 Task: Create a Microbreweries and Craft Beer Tasting: Resources for microbreweries and craft beer aficionados.
Action: Mouse pressed left at (953, 153)
Screenshot: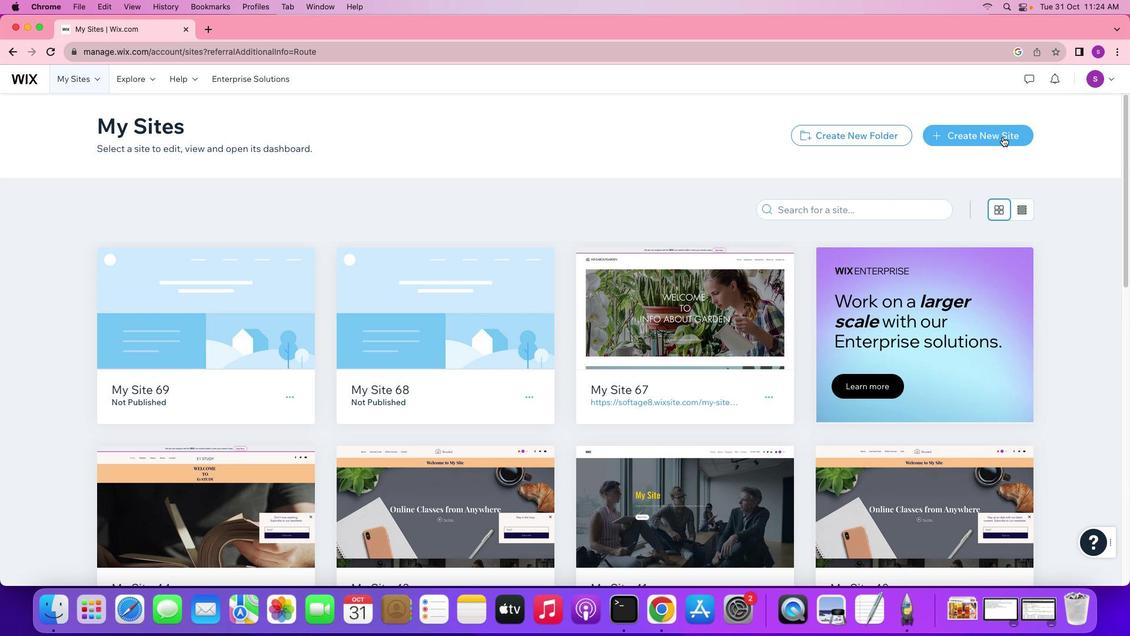 
Action: Mouse moved to (1003, 133)
Screenshot: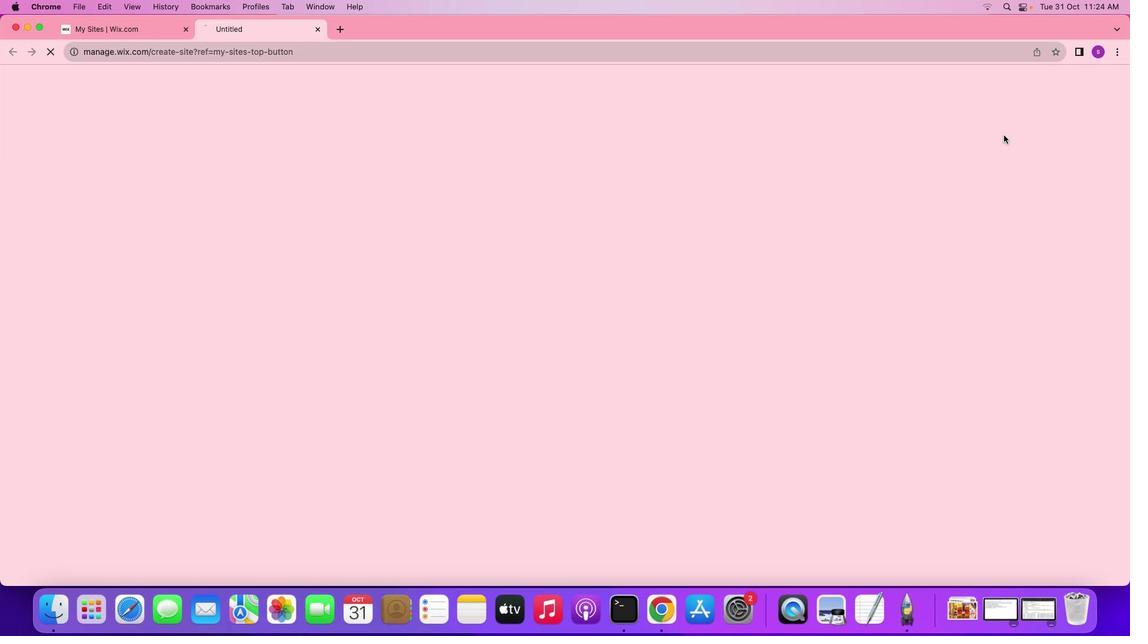 
Action: Mouse pressed left at (1003, 133)
Screenshot: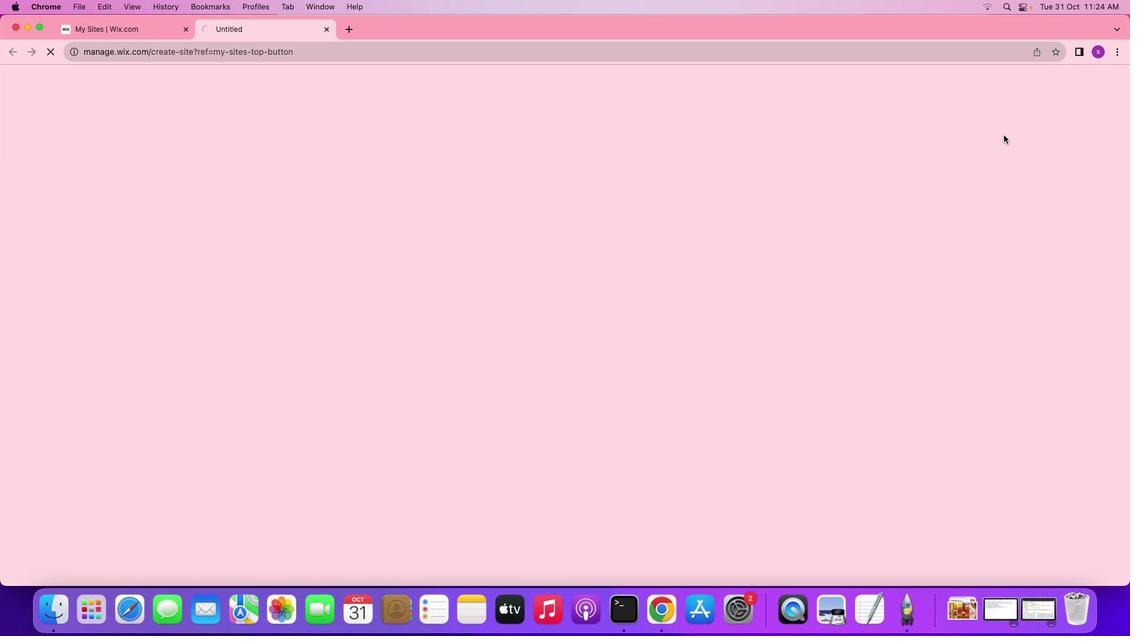 
Action: Mouse moved to (1083, 548)
Screenshot: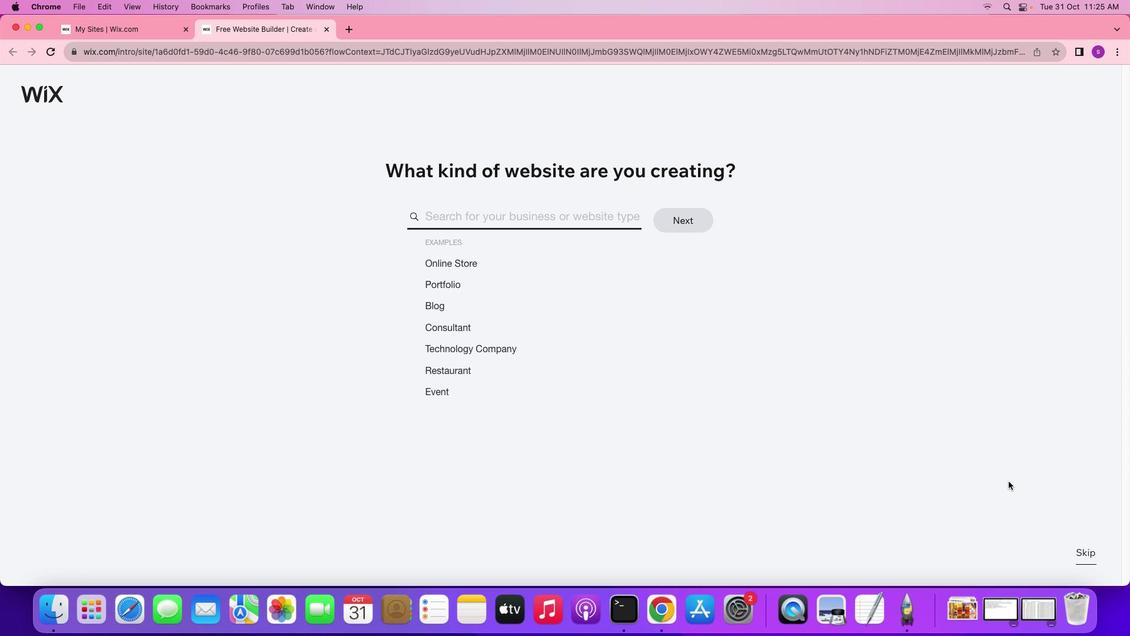 
Action: Mouse pressed left at (1083, 548)
Screenshot: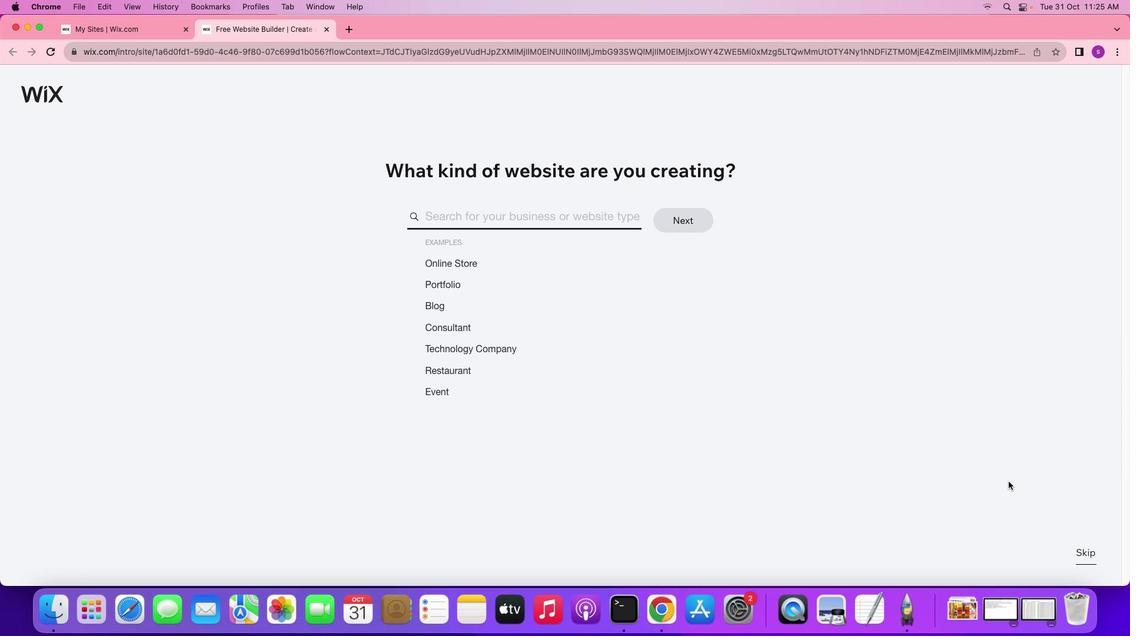 
Action: Mouse moved to (1085, 550)
Screenshot: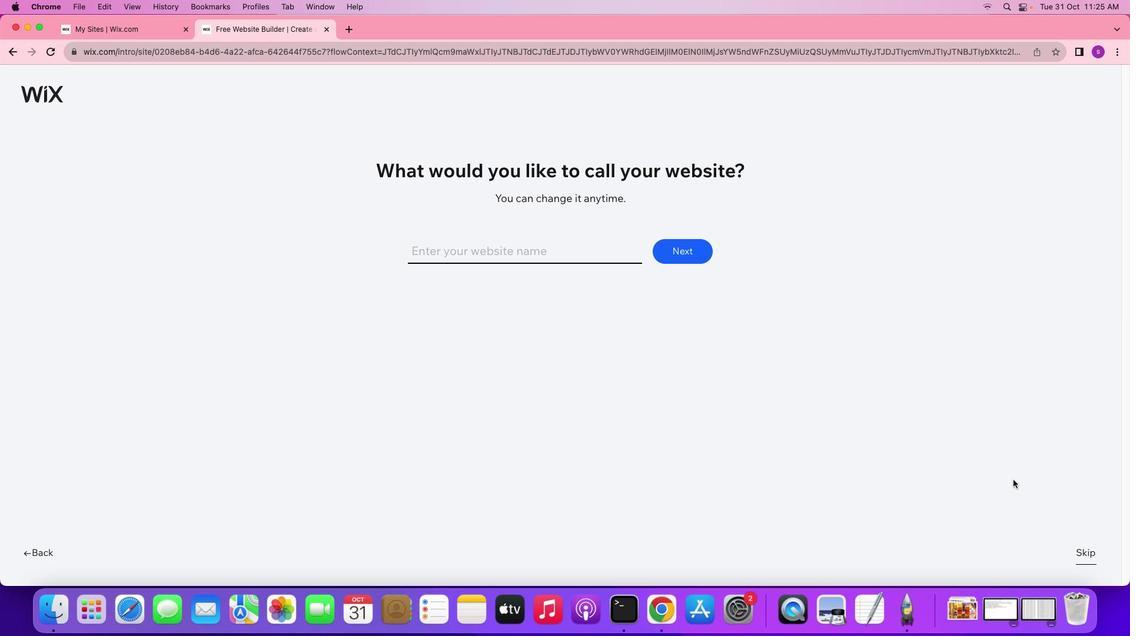 
Action: Mouse pressed left at (1085, 550)
Screenshot: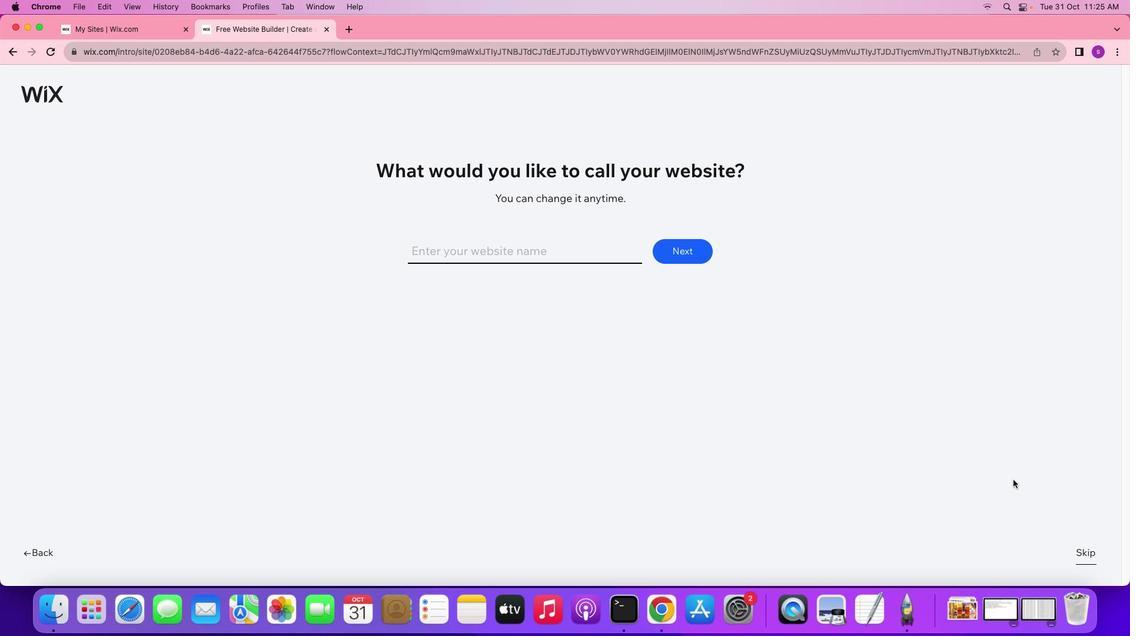 
Action: Mouse moved to (1080, 551)
Screenshot: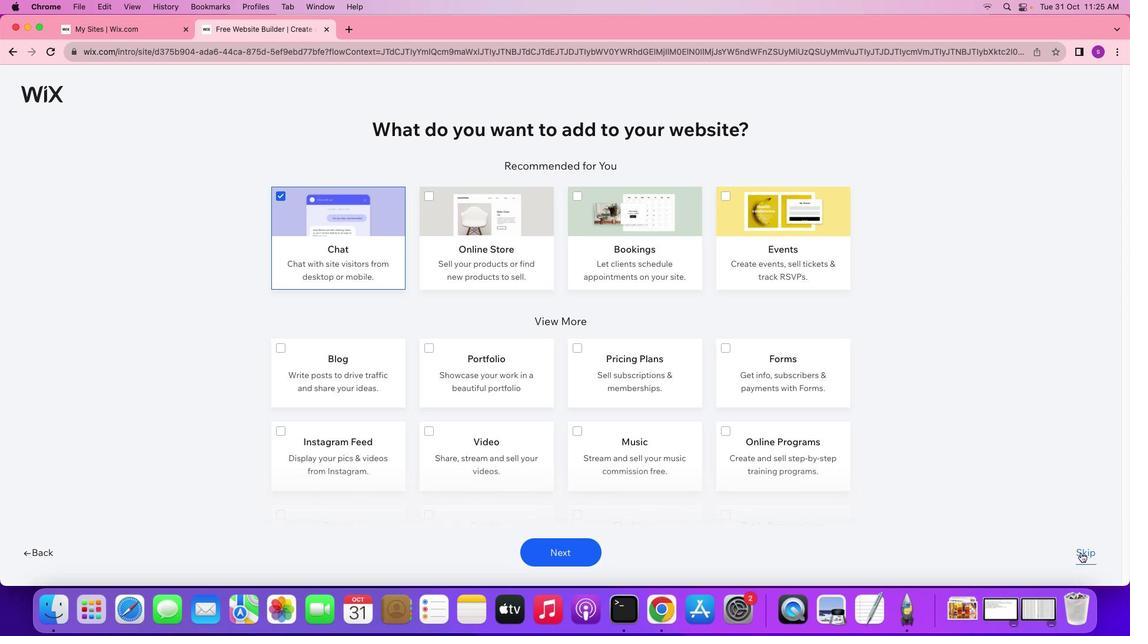 
Action: Mouse pressed left at (1080, 551)
Screenshot: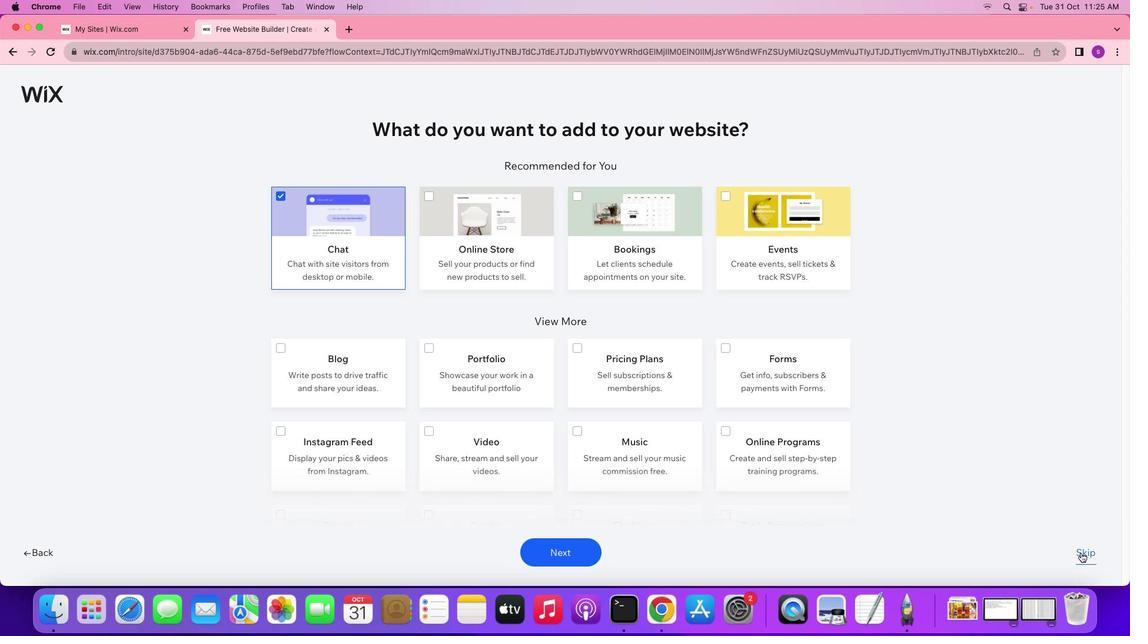 
Action: Mouse moved to (422, 328)
Screenshot: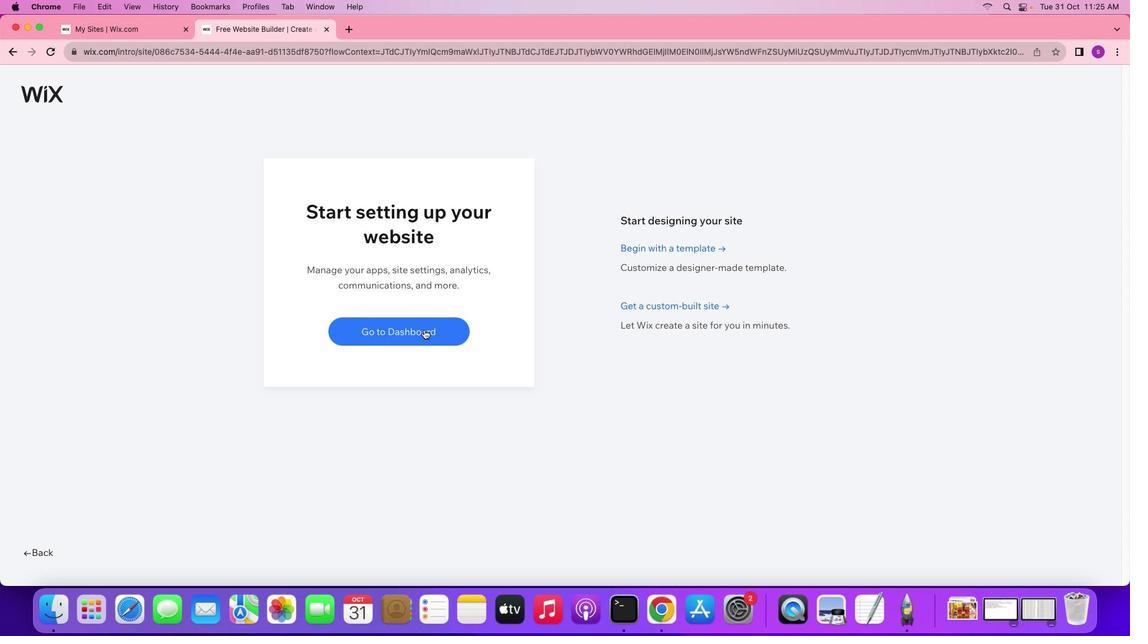 
Action: Mouse pressed left at (422, 328)
Screenshot: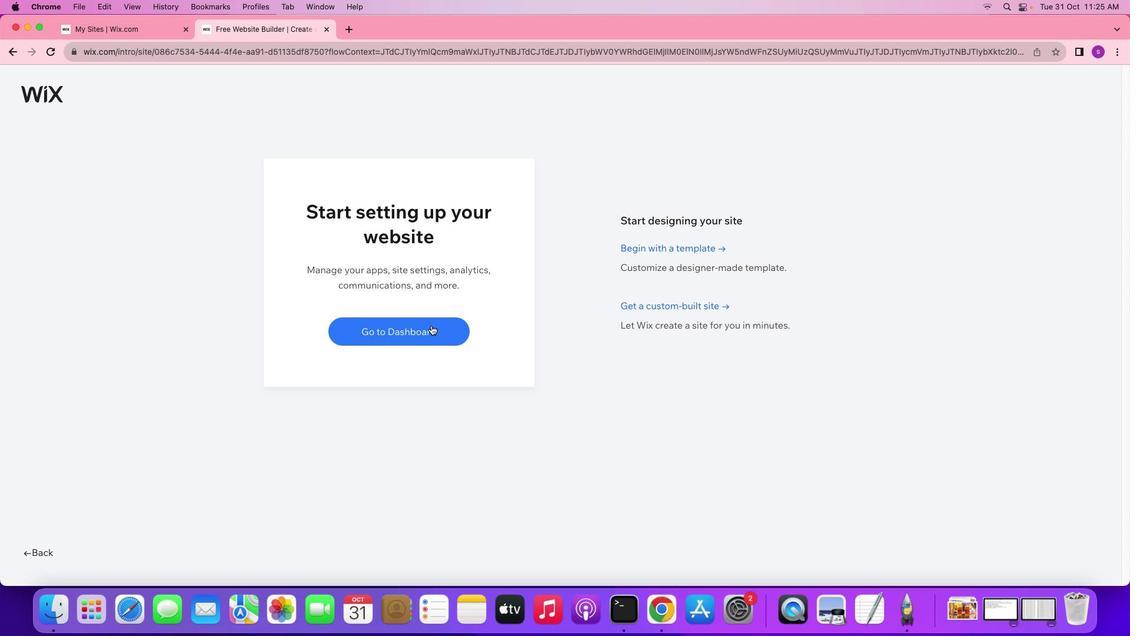 
Action: Mouse moved to (633, 330)
Screenshot: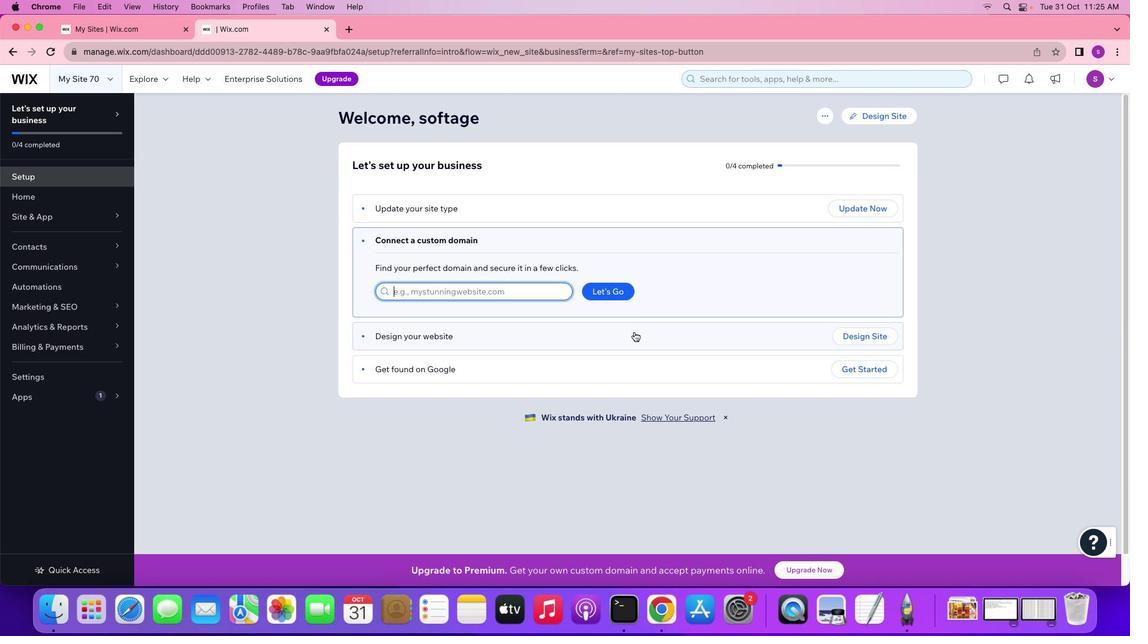 
Action: Mouse pressed left at (633, 330)
Screenshot: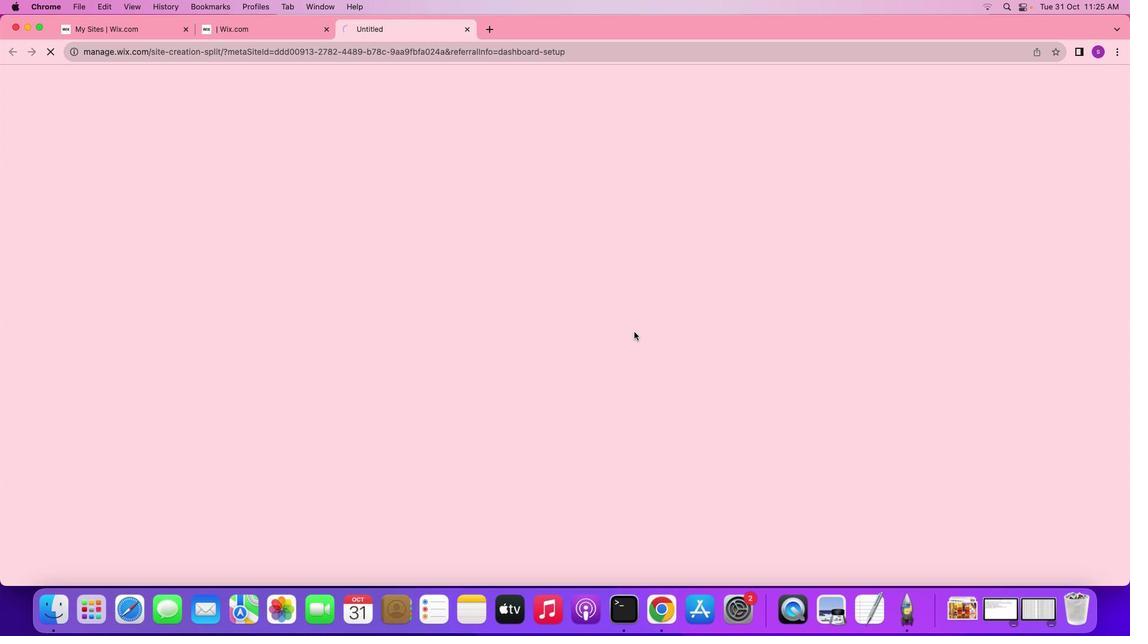 
Action: Mouse moved to (708, 392)
Screenshot: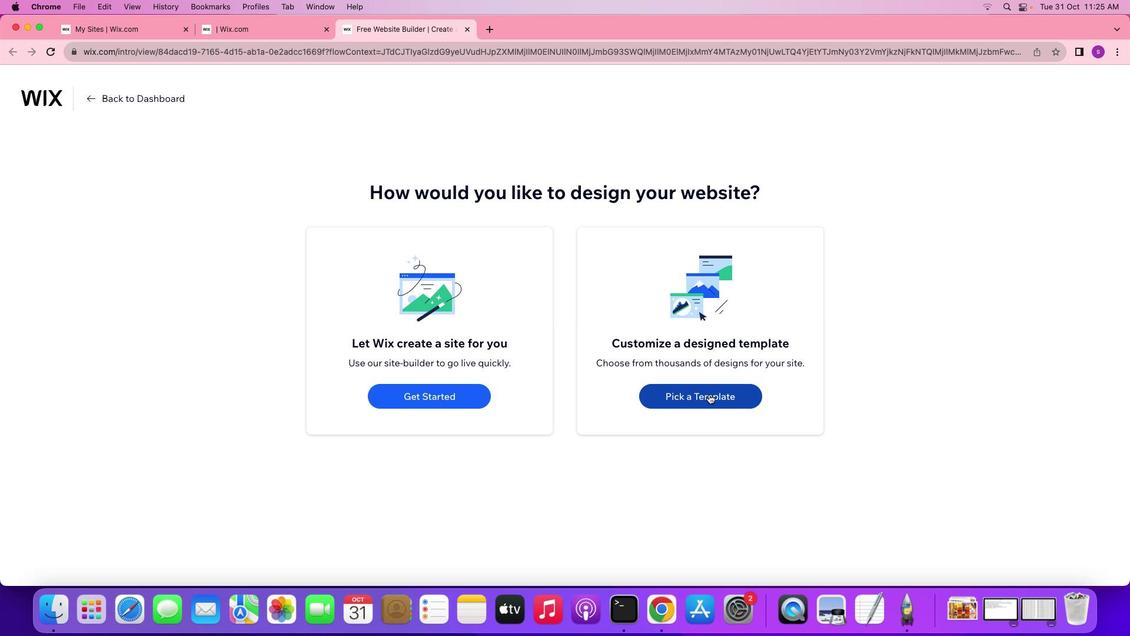 
Action: Mouse pressed left at (708, 392)
Screenshot: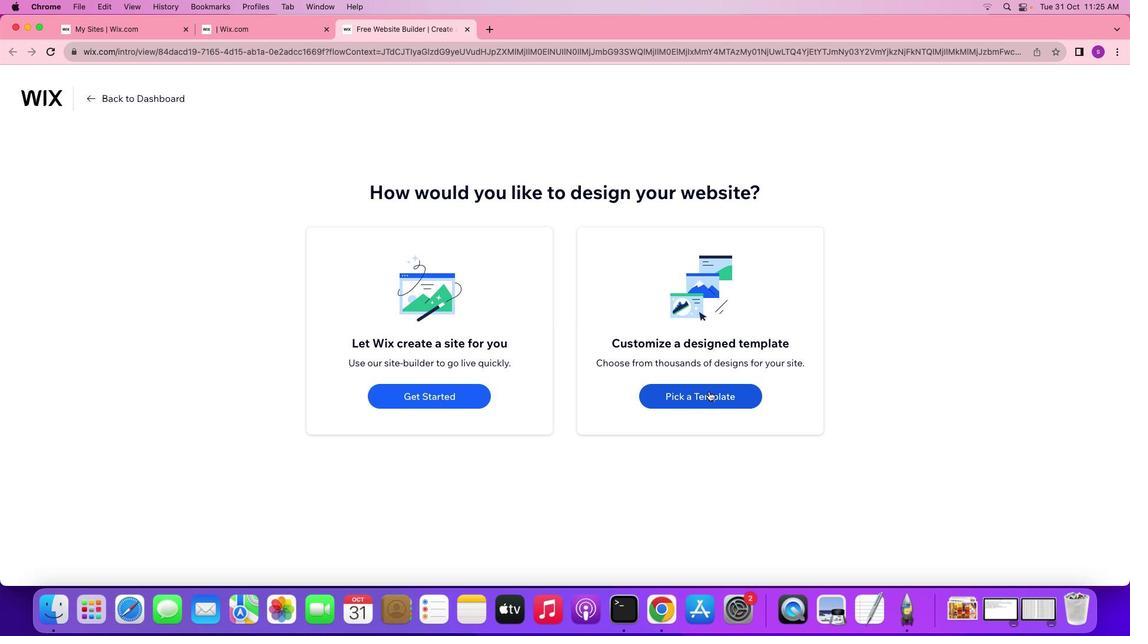 
Action: Mouse moved to (986, 149)
Screenshot: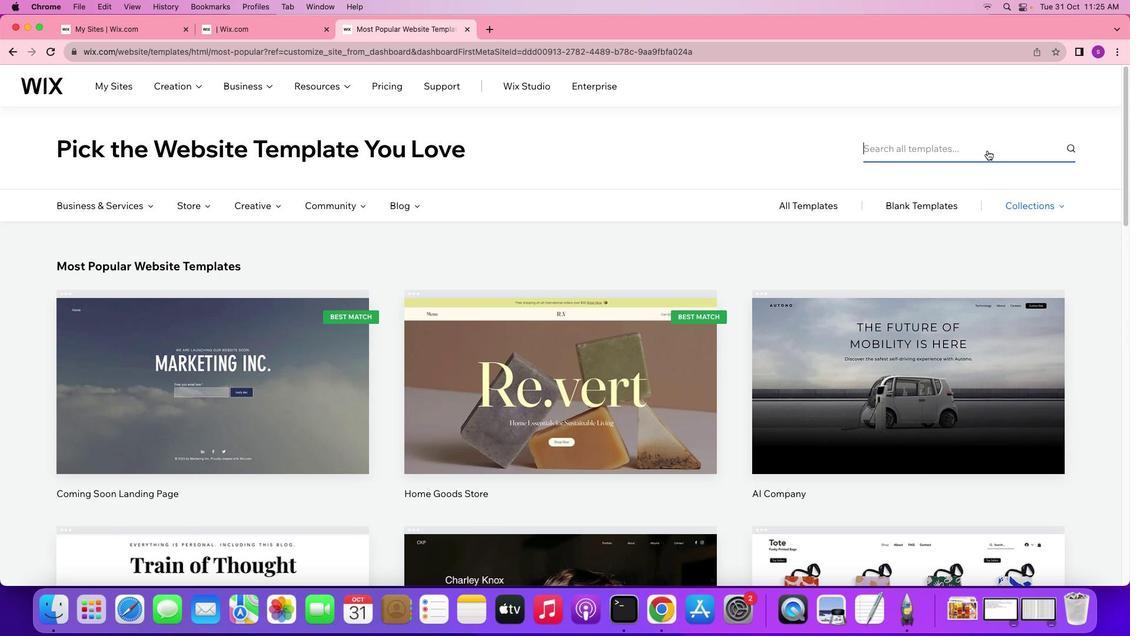 
Action: Mouse pressed left at (986, 149)
Screenshot: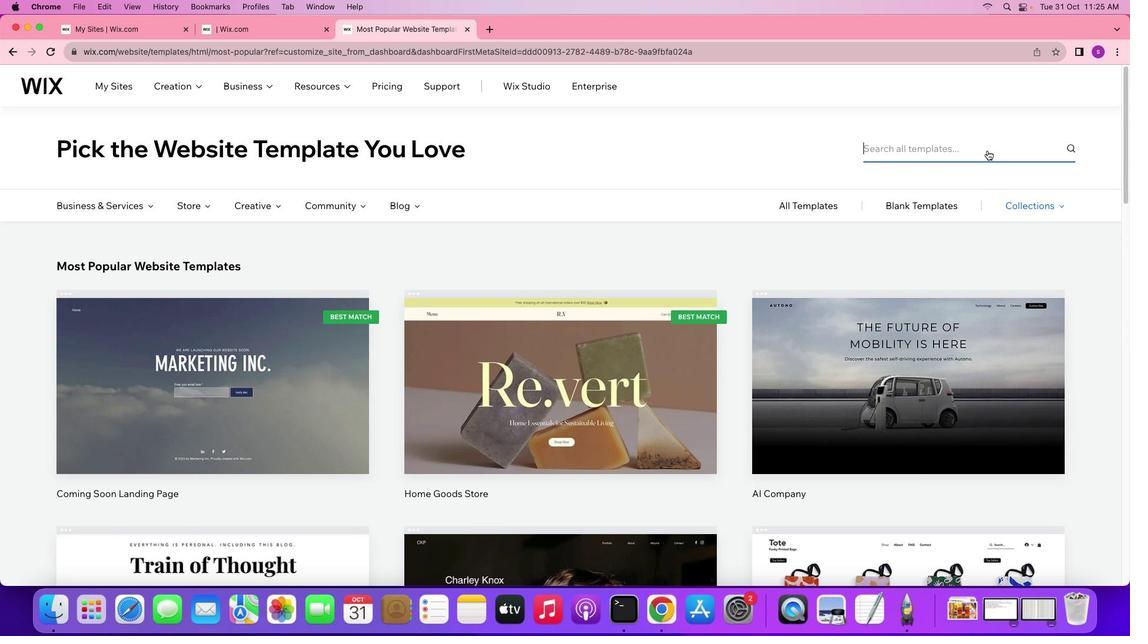 
Action: Key pressed 'b''e''e''r'
Screenshot: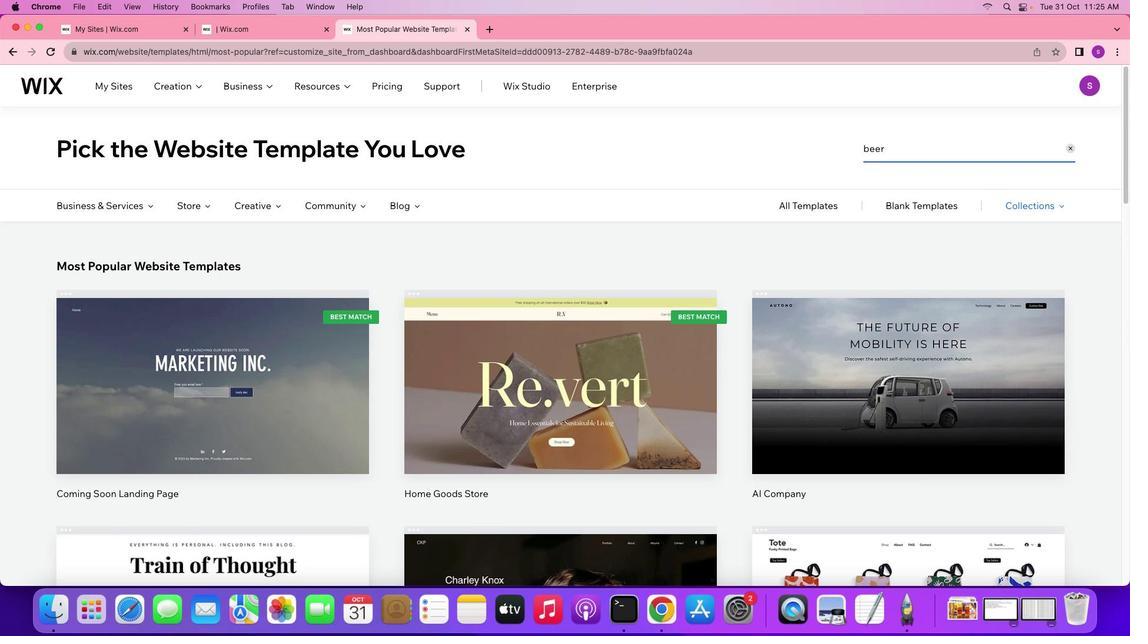
Action: Mouse moved to (995, 168)
Screenshot: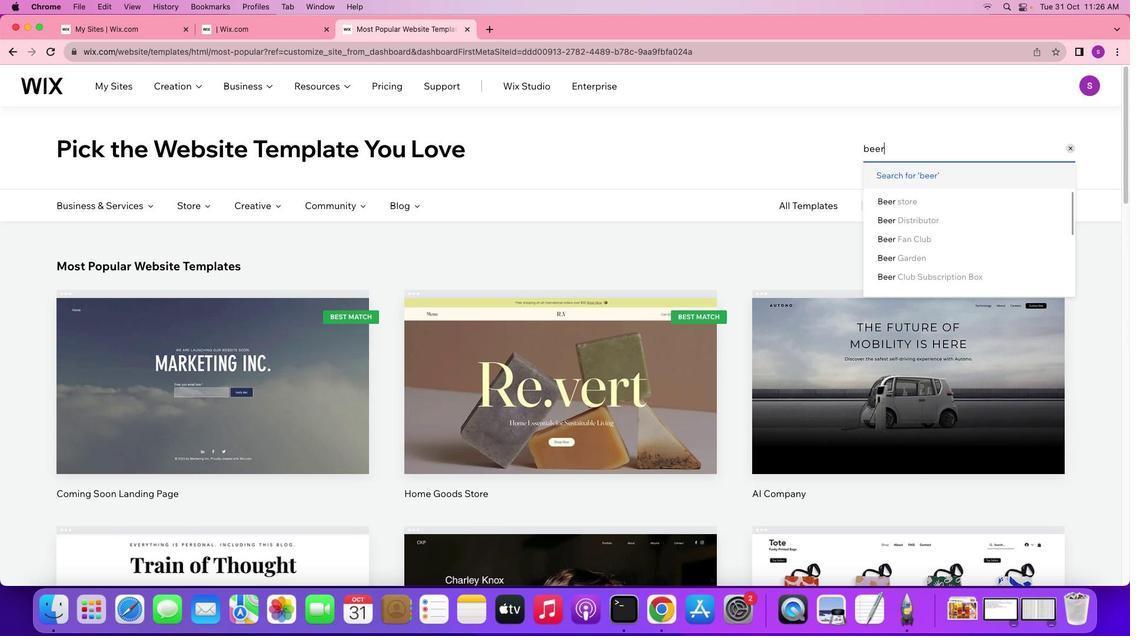 
Action: Key pressed Key.enter
Screenshot: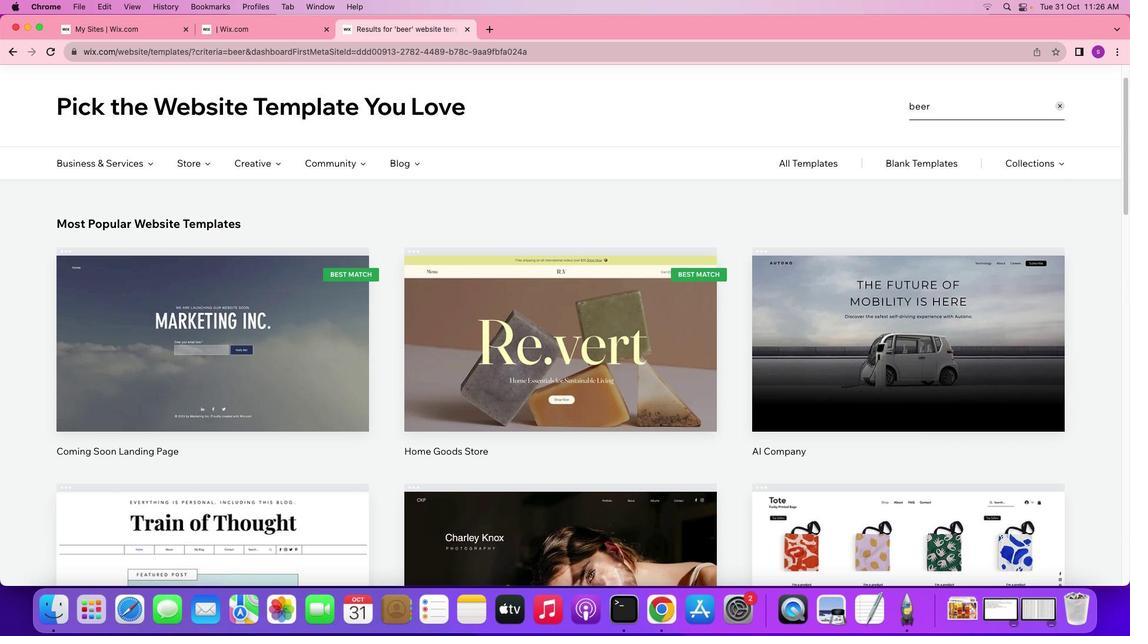 
Action: Mouse moved to (328, 465)
Screenshot: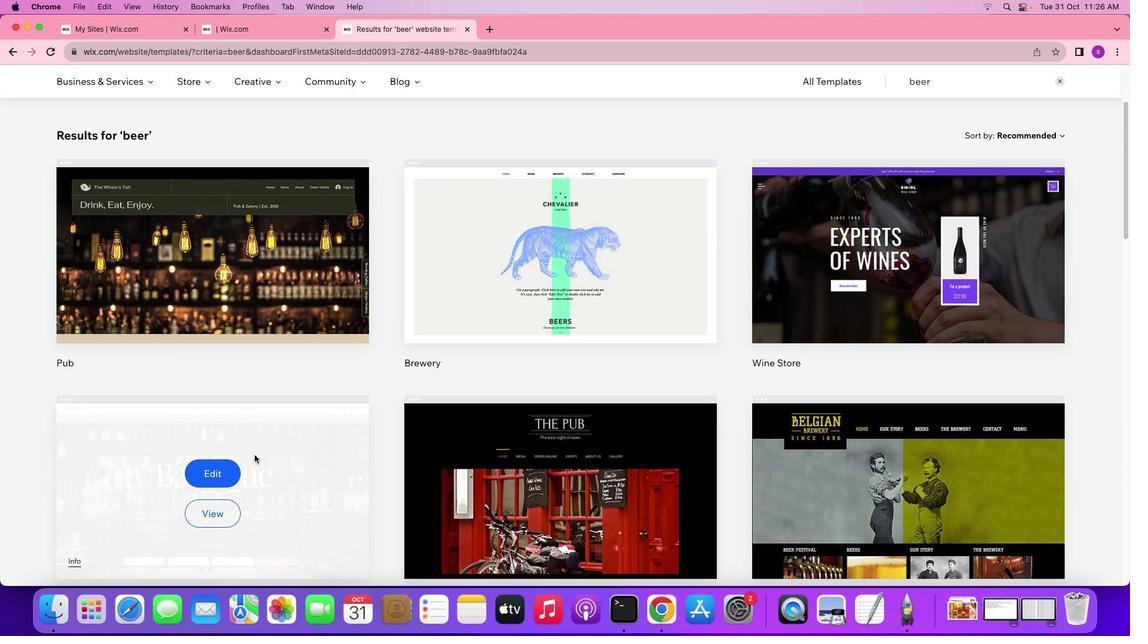
Action: Mouse scrolled (328, 465) with delta (0, -1)
Screenshot: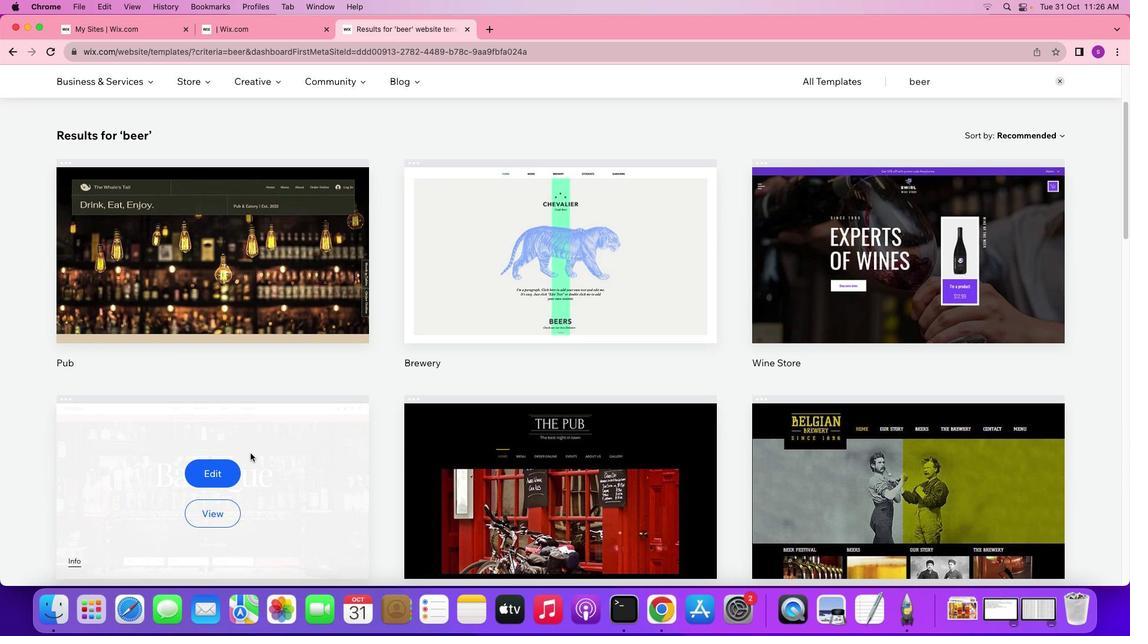 
Action: Mouse scrolled (328, 465) with delta (0, -1)
Screenshot: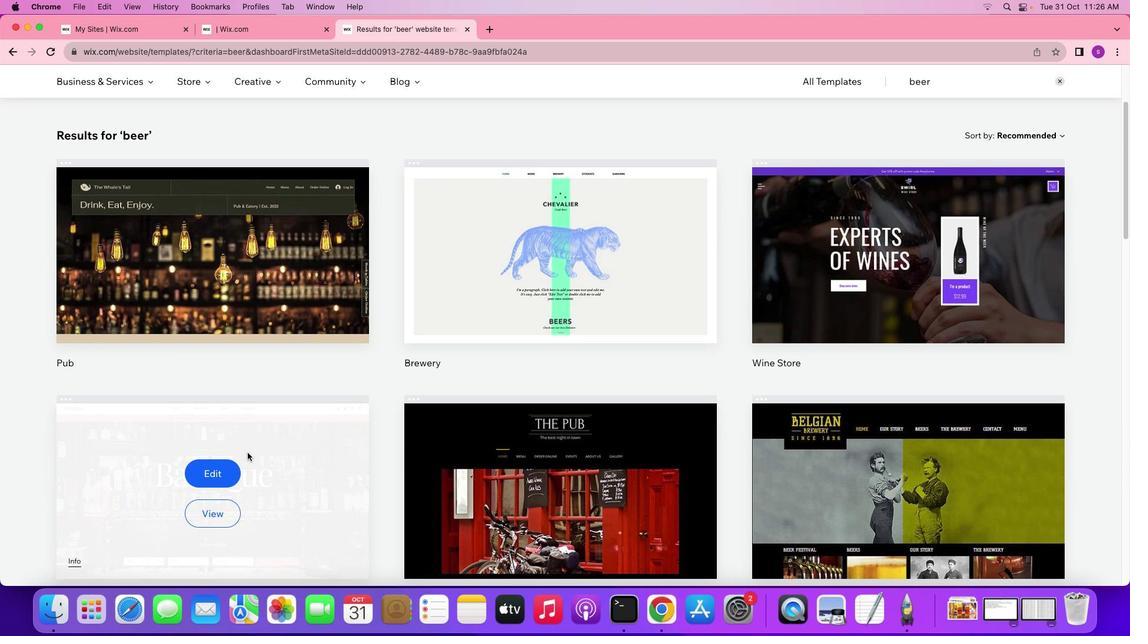 
Action: Mouse scrolled (328, 465) with delta (0, -1)
Screenshot: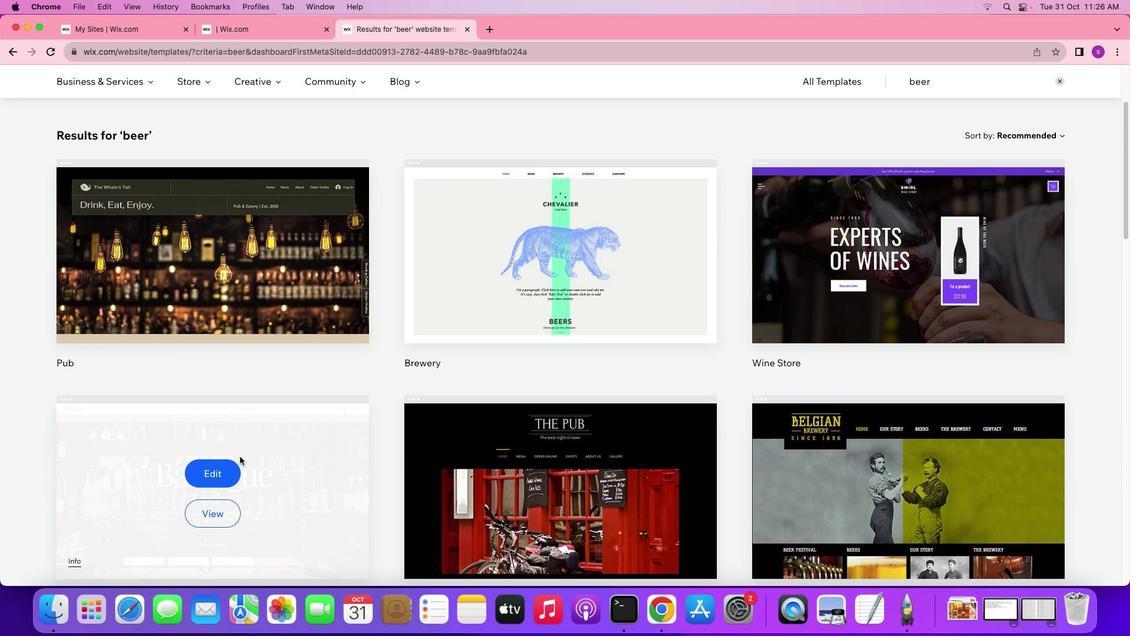
Action: Mouse moved to (209, 468)
Screenshot: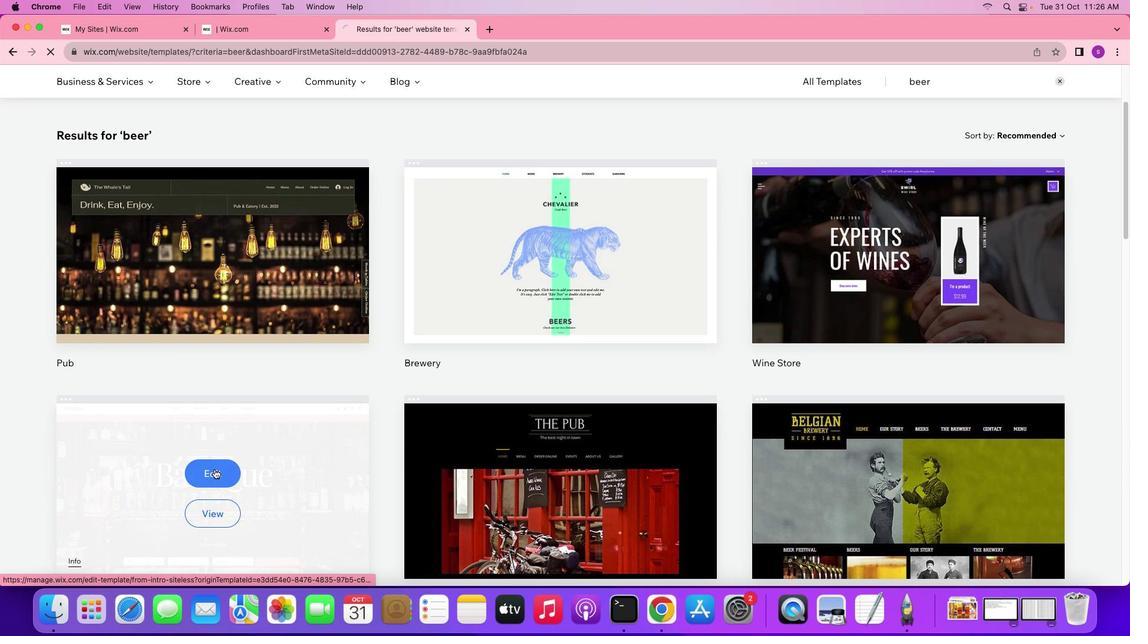 
Action: Mouse pressed left at (209, 468)
Screenshot: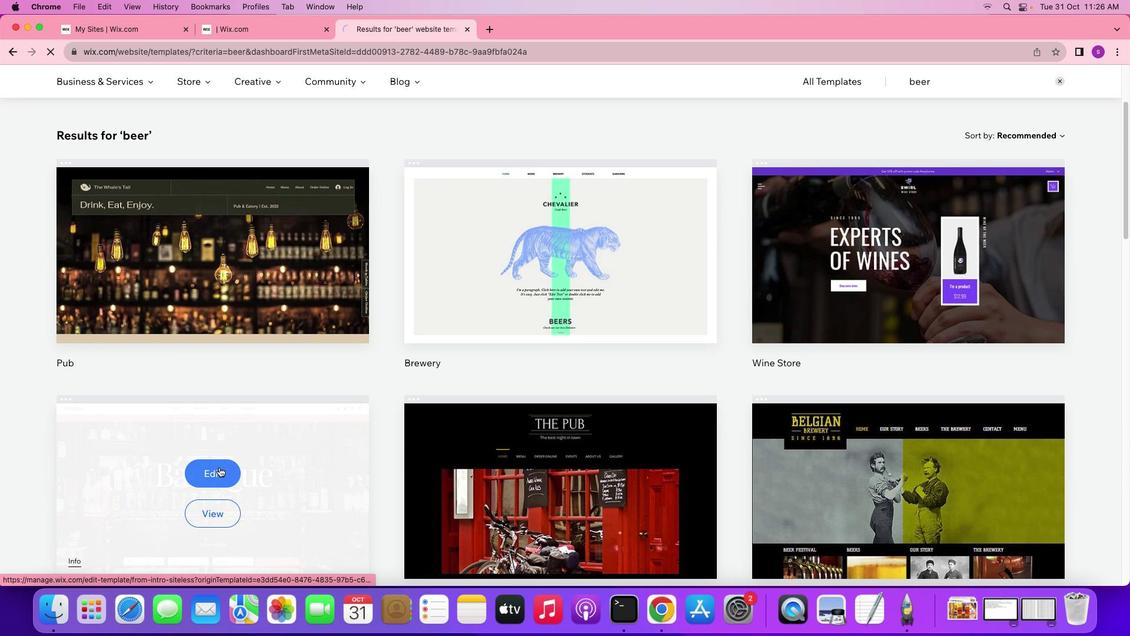 
Action: Mouse moved to (746, 125)
Screenshot: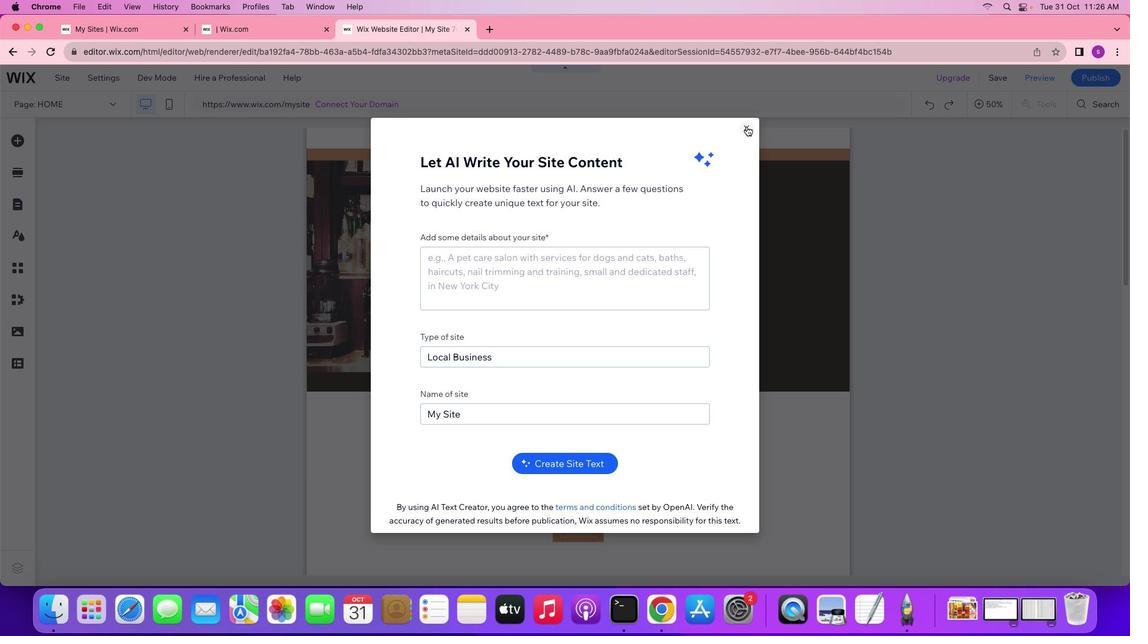 
Action: Mouse pressed left at (746, 125)
Screenshot: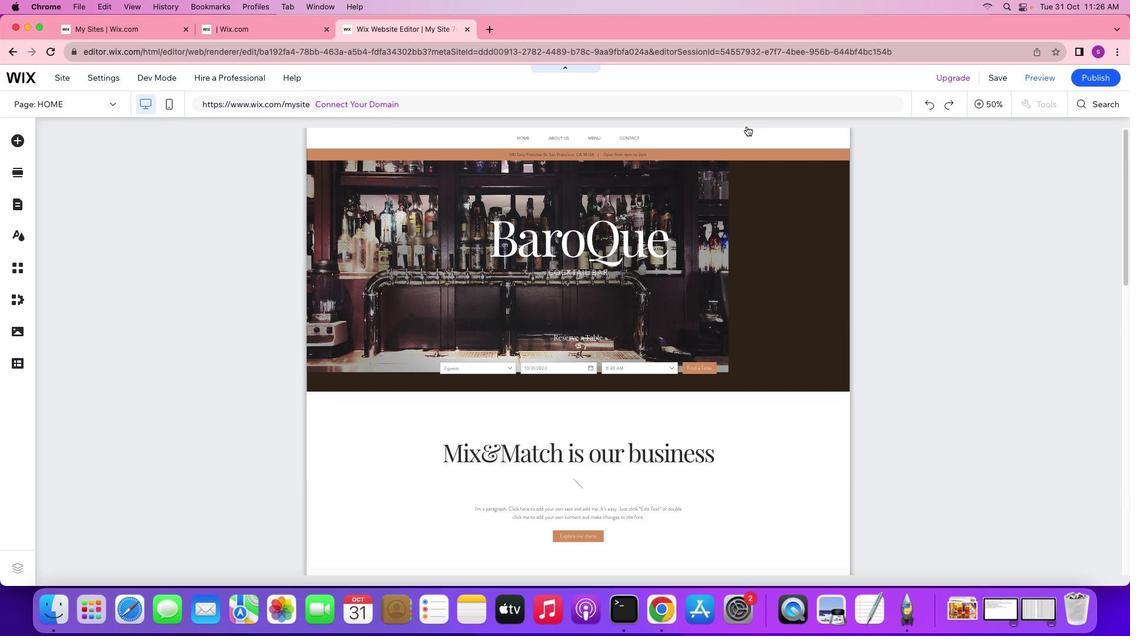
Action: Mouse moved to (640, 297)
Screenshot: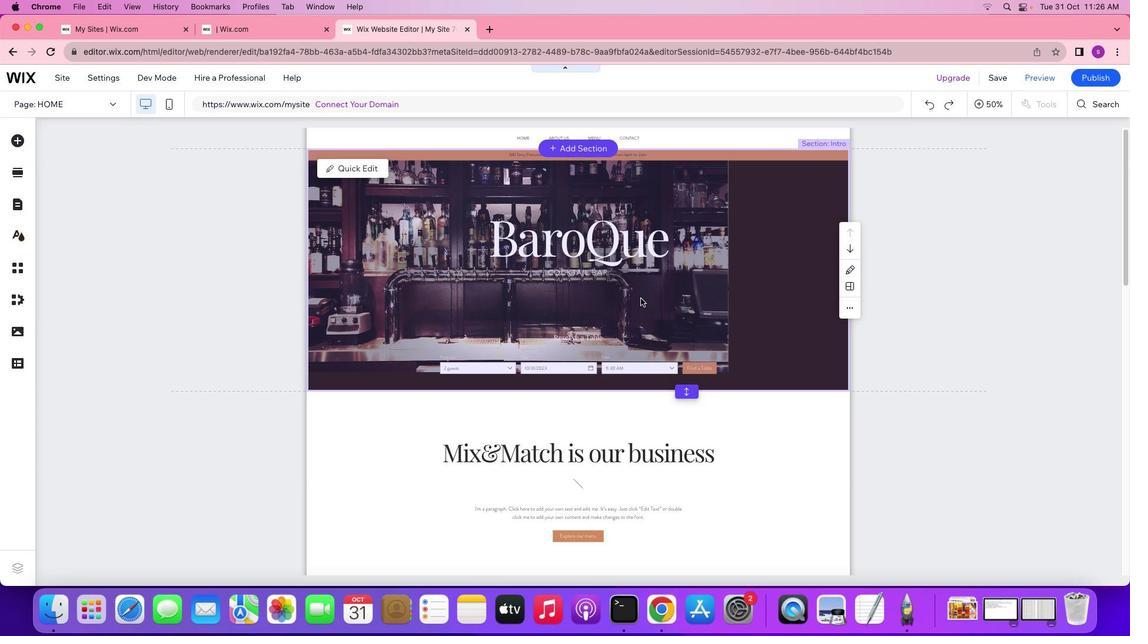 
Action: Mouse pressed left at (640, 297)
Screenshot: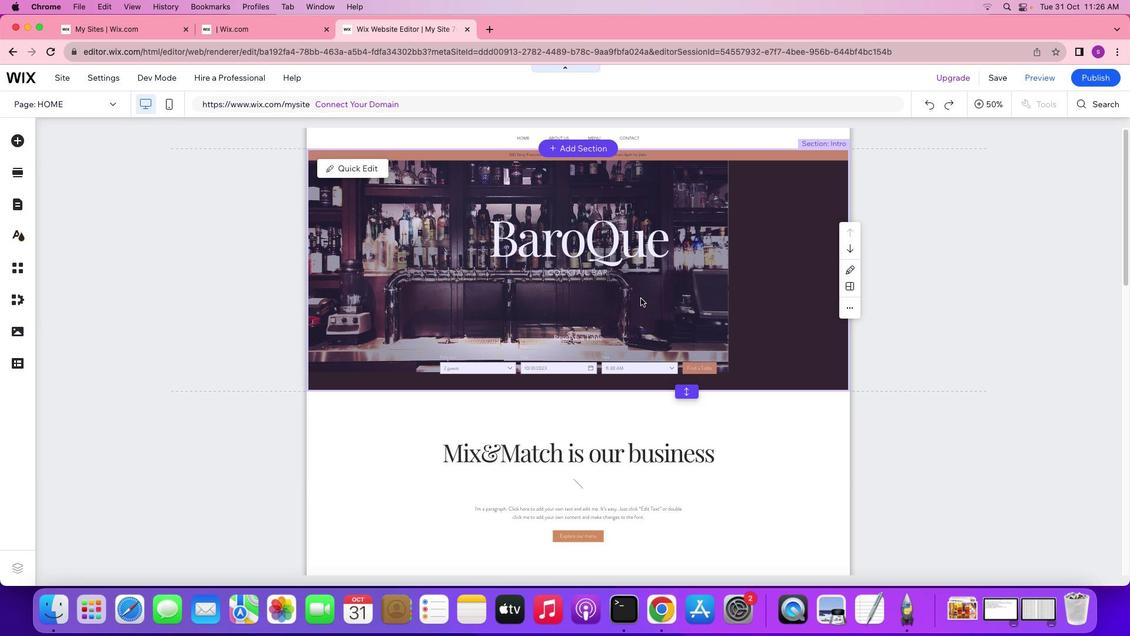 
Action: Mouse moved to (640, 297)
Screenshot: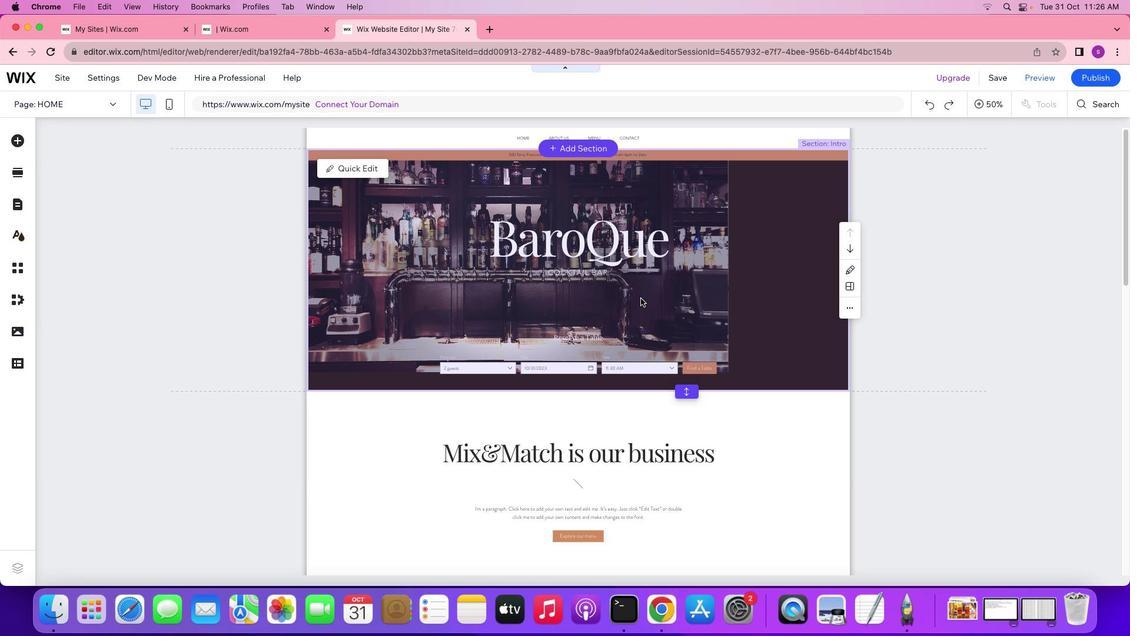 
Action: Mouse pressed left at (640, 297)
Screenshot: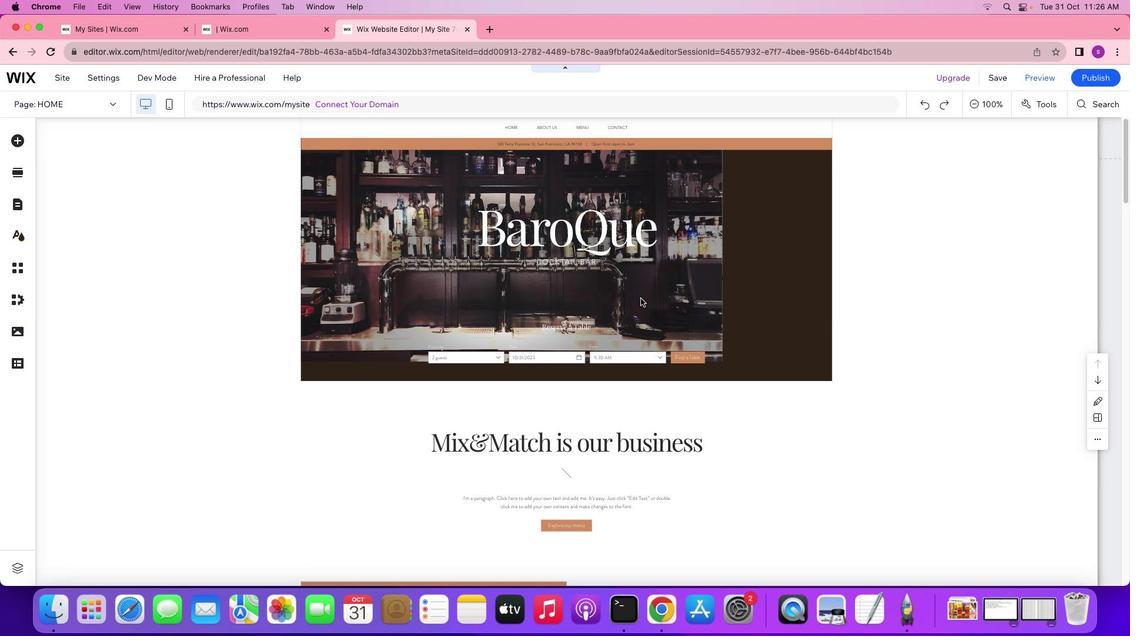 
Action: Mouse moved to (637, 225)
Screenshot: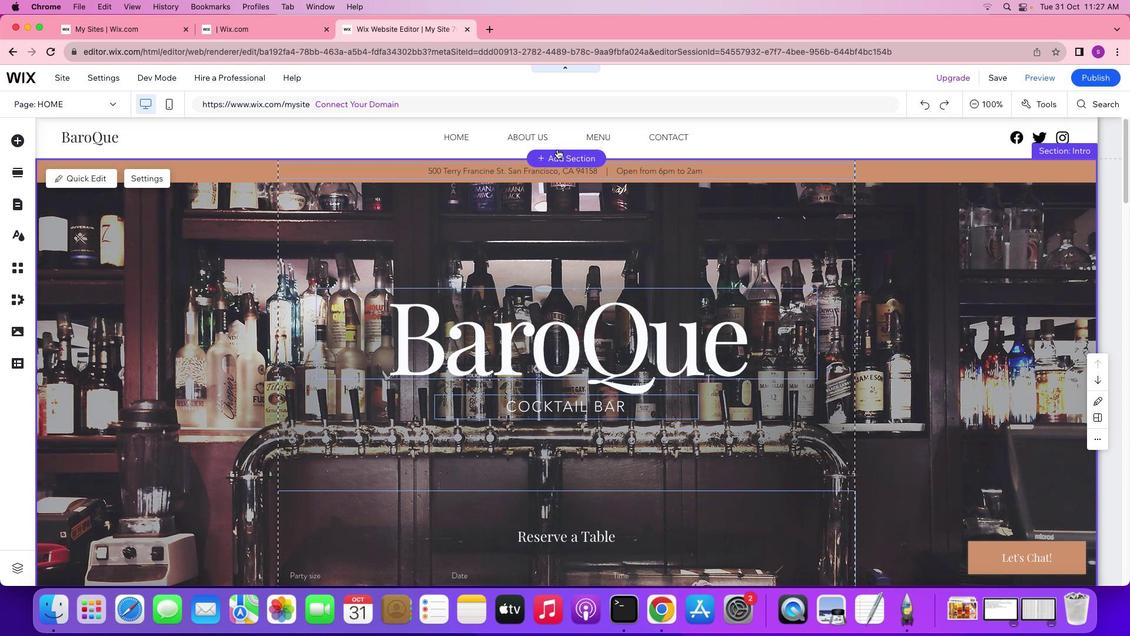 
Action: Mouse scrolled (637, 225) with delta (0, 0)
Screenshot: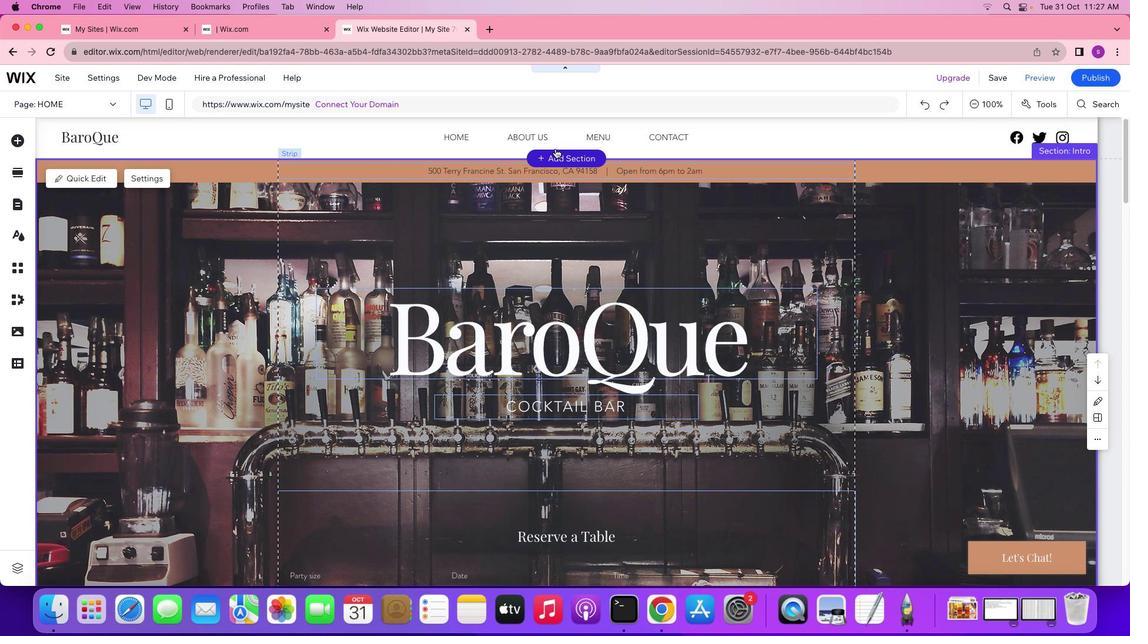 
Action: Mouse scrolled (637, 225) with delta (0, 0)
Screenshot: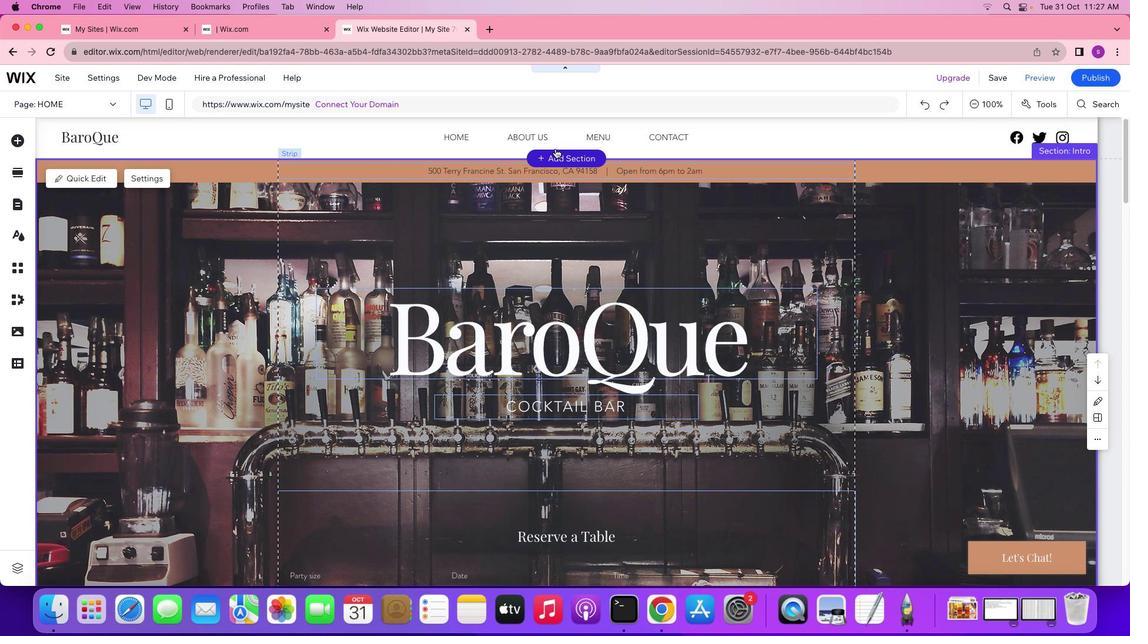 
Action: Mouse scrolled (637, 225) with delta (0, 0)
Screenshot: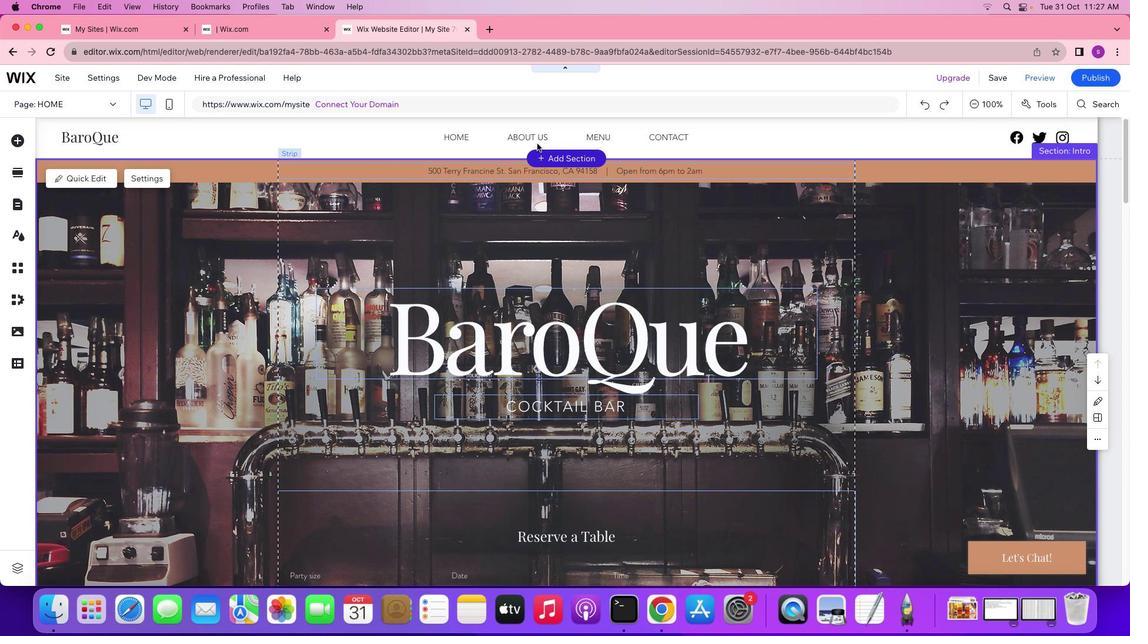 
Action: Mouse scrolled (637, 225) with delta (0, 1)
Screenshot: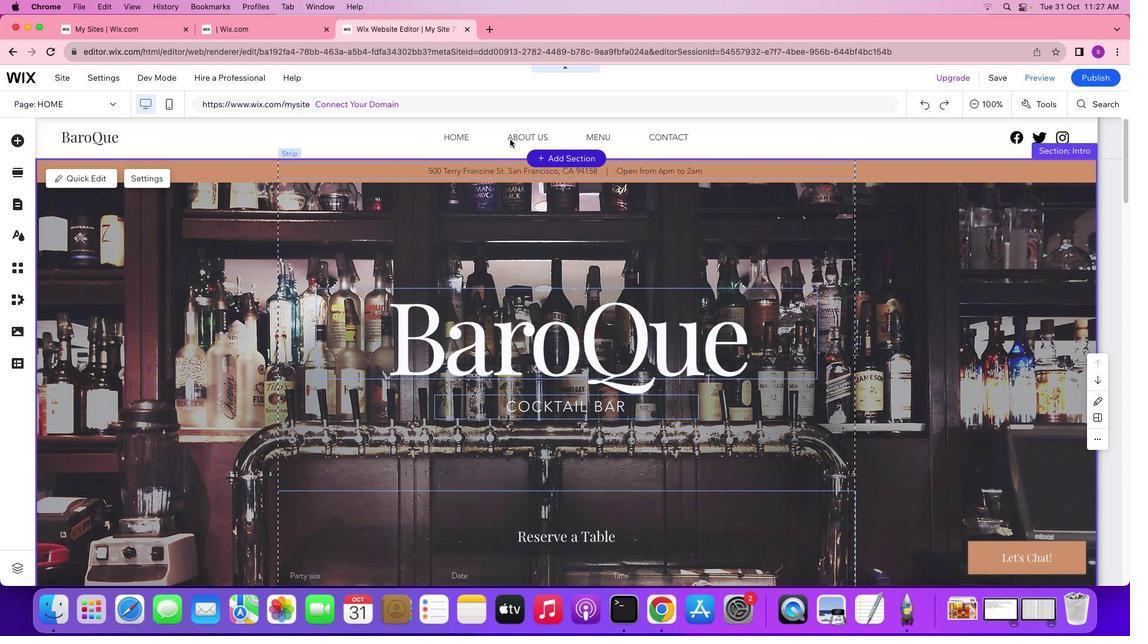 
Action: Mouse scrolled (637, 225) with delta (0, 1)
Screenshot: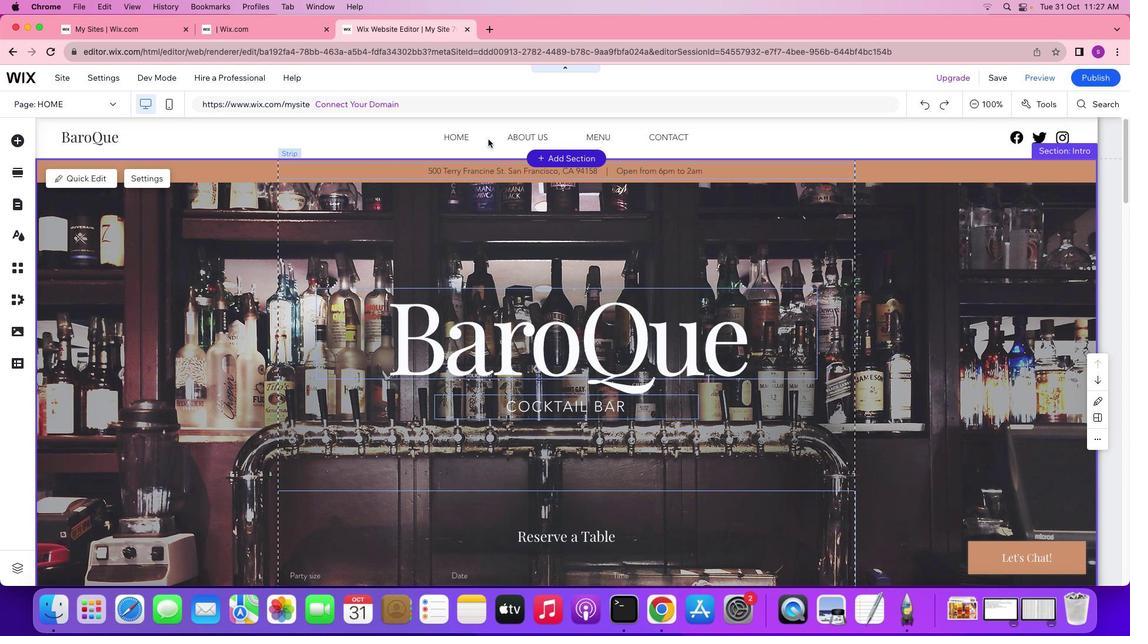
Action: Mouse moved to (463, 133)
Screenshot: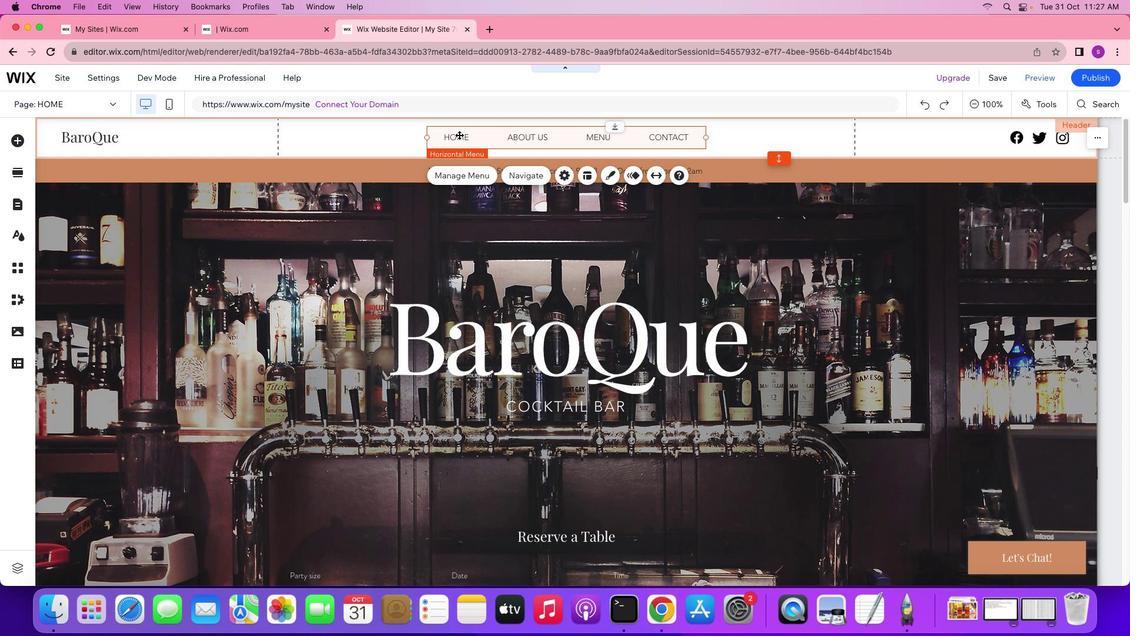
Action: Mouse pressed left at (463, 133)
Screenshot: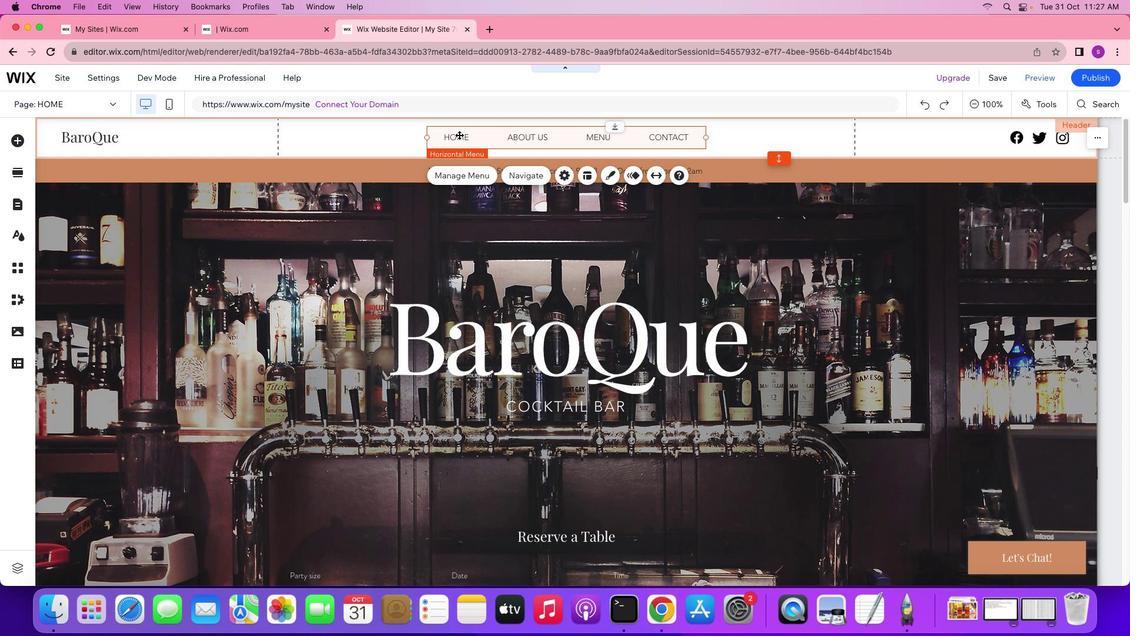 
Action: Mouse moved to (457, 133)
Screenshot: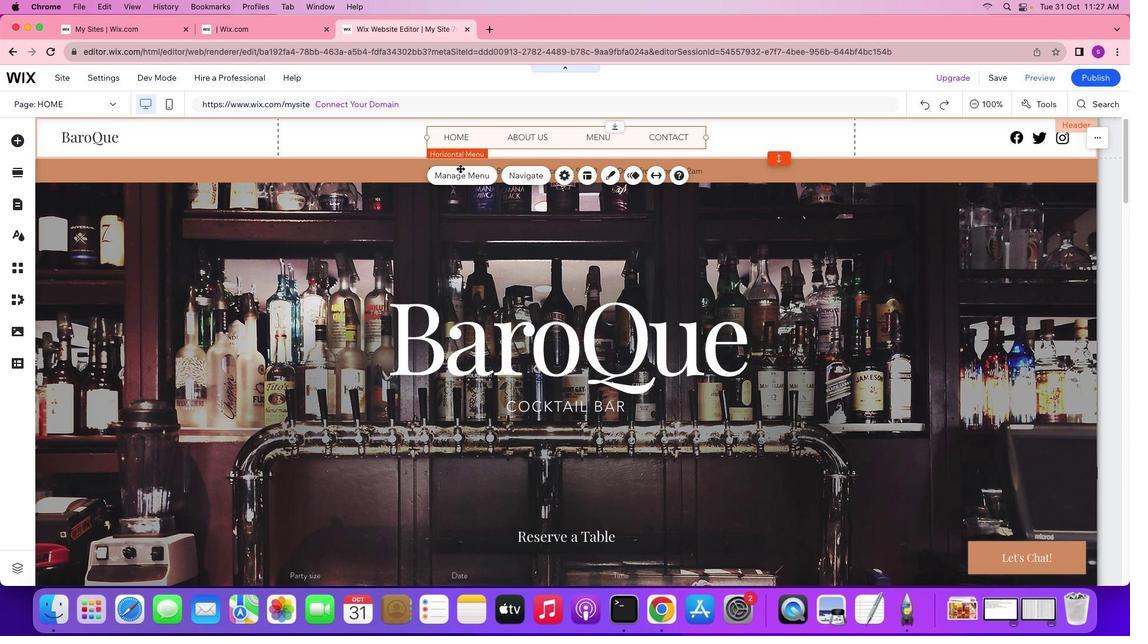 
Action: Mouse pressed left at (457, 133)
Screenshot: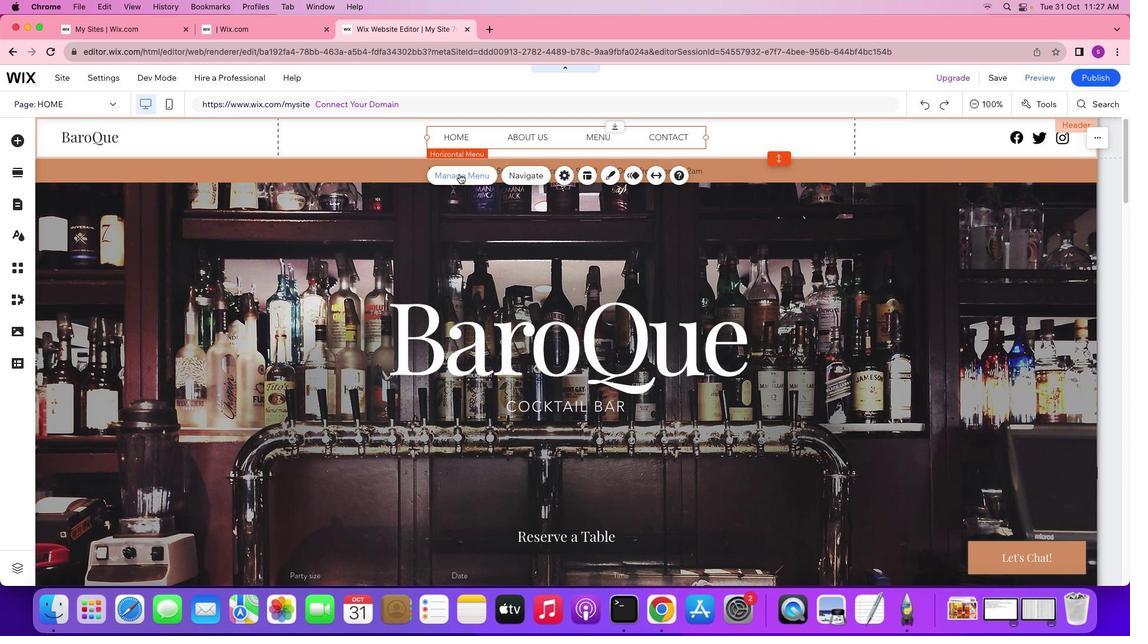 
Action: Mouse moved to (458, 173)
Screenshot: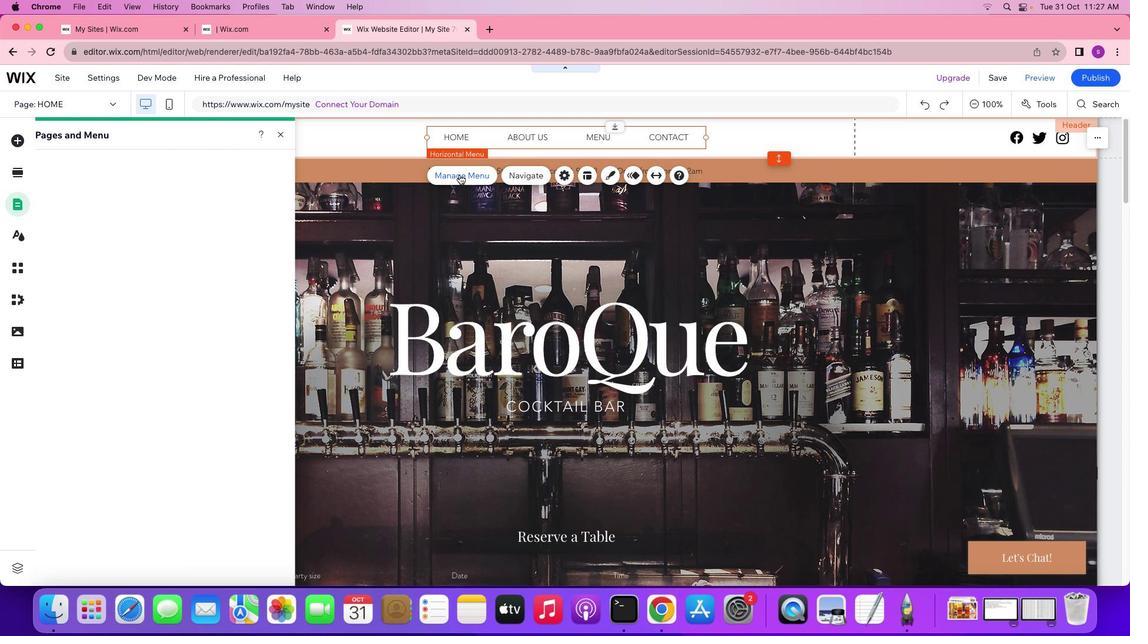 
Action: Mouse pressed left at (458, 173)
Screenshot: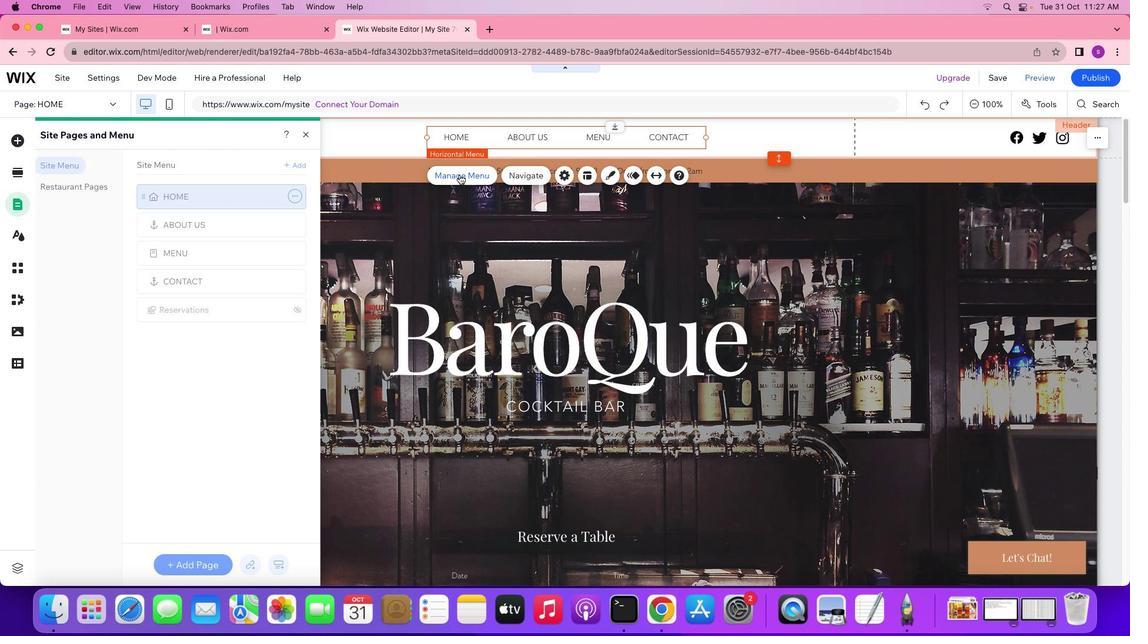 
Action: Mouse moved to (301, 163)
Screenshot: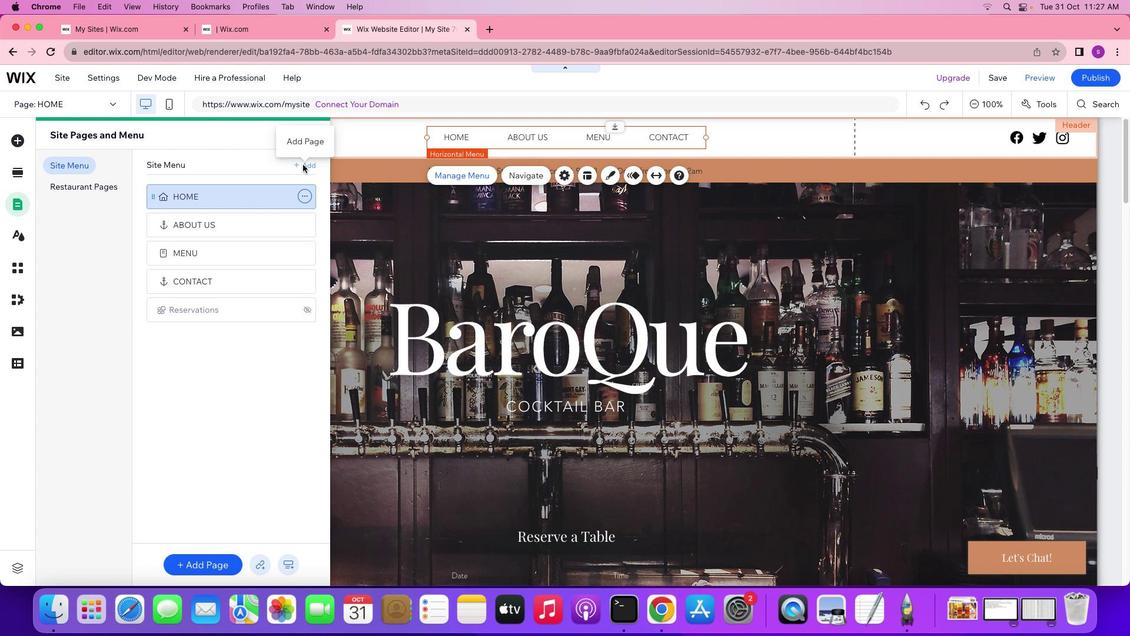 
Action: Mouse pressed left at (301, 163)
Screenshot: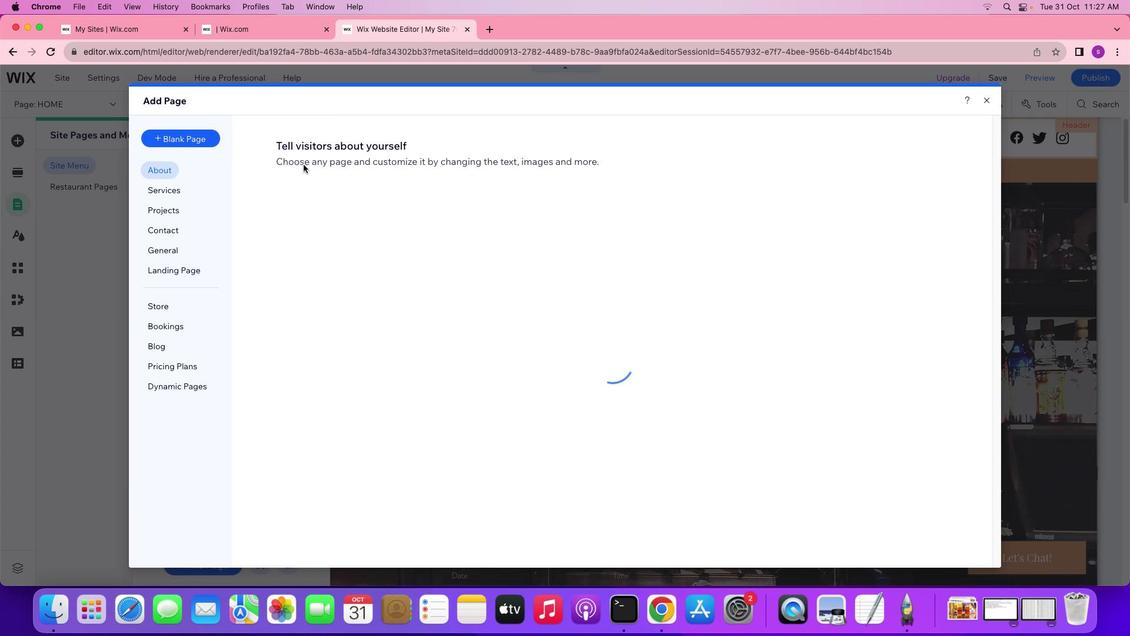 
Action: Mouse moved to (194, 137)
Screenshot: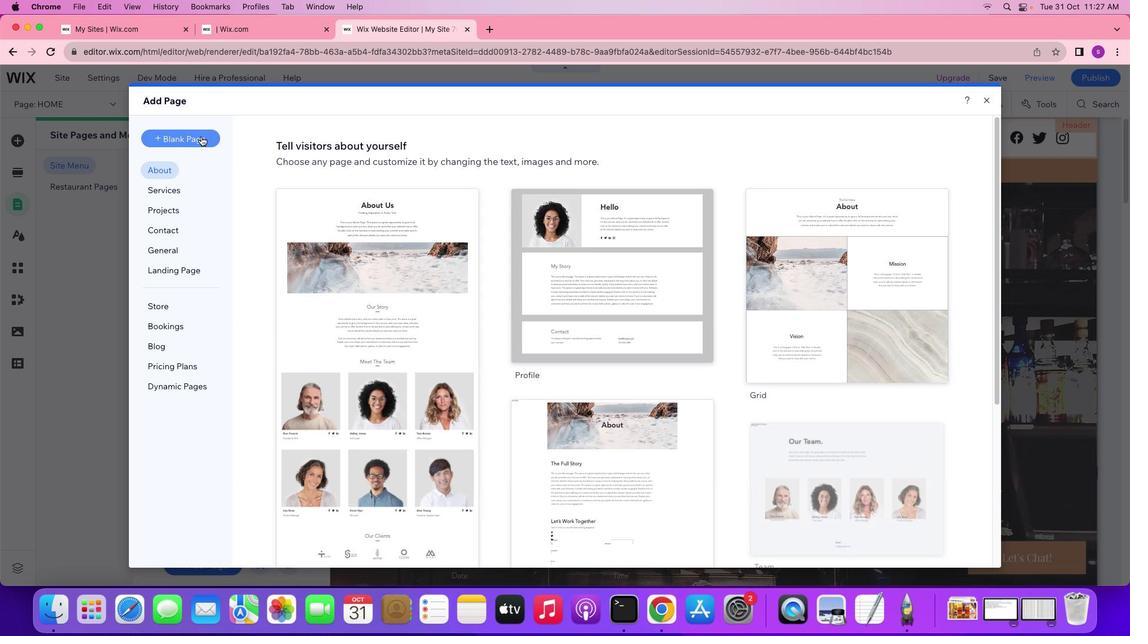 
Action: Mouse pressed left at (194, 137)
Screenshot: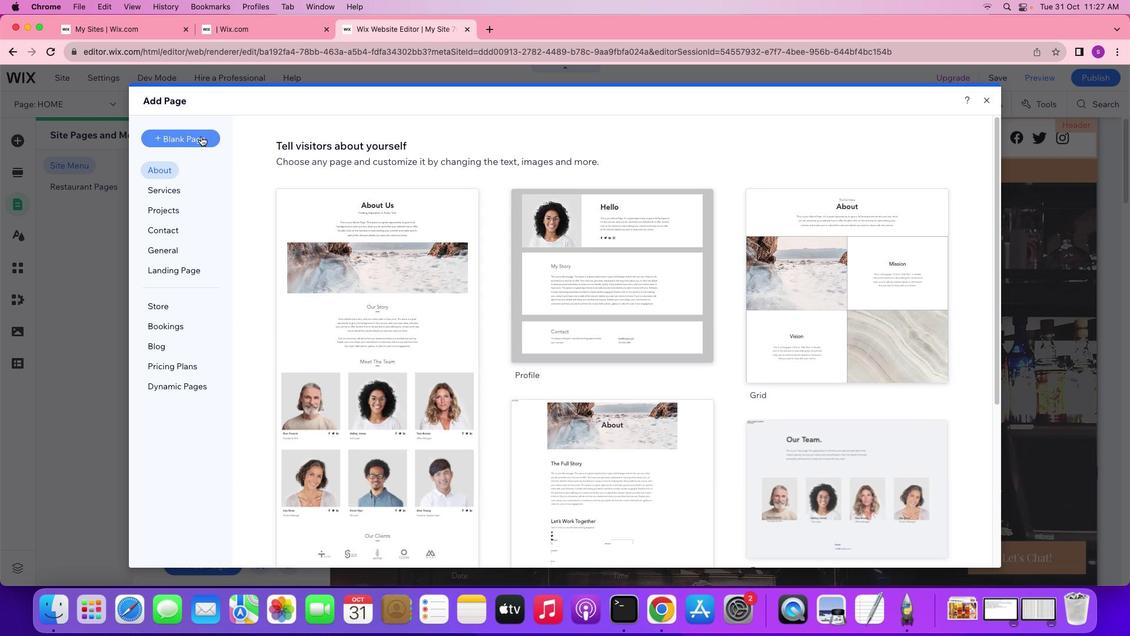 
Action: Mouse moved to (316, 132)
Screenshot: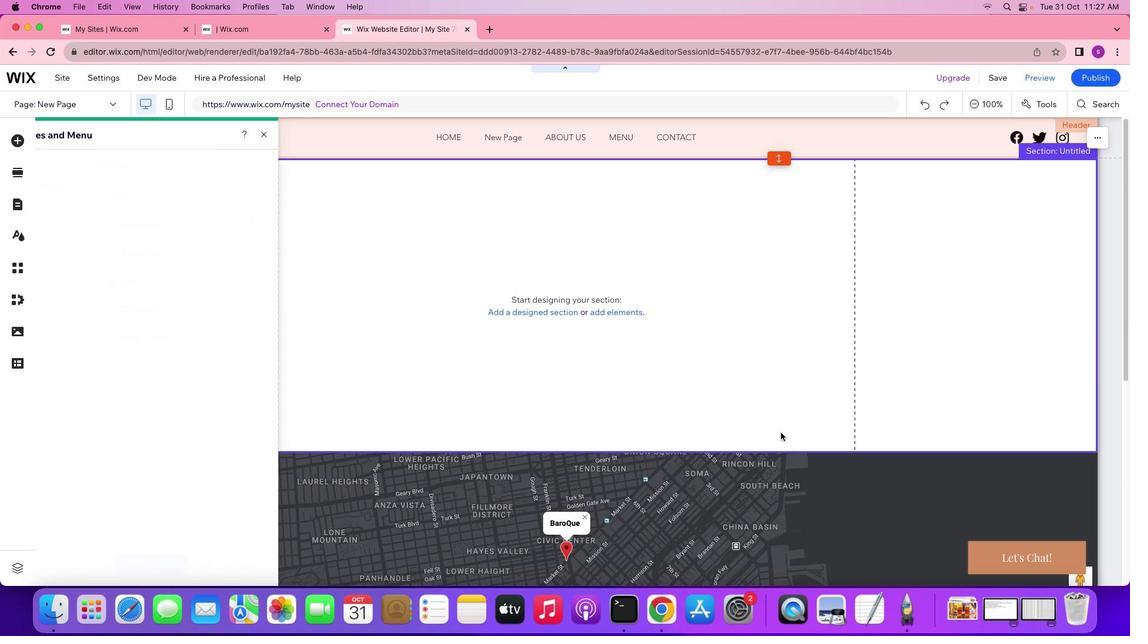 
Action: Mouse pressed left at (316, 132)
Screenshot: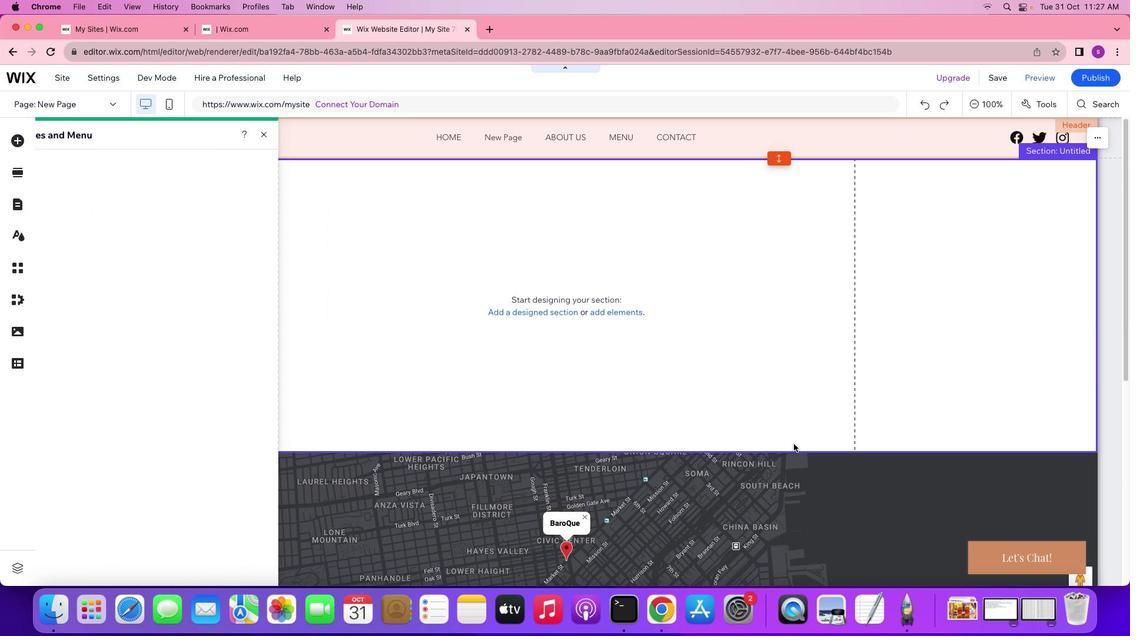 
Action: Mouse moved to (781, 452)
Screenshot: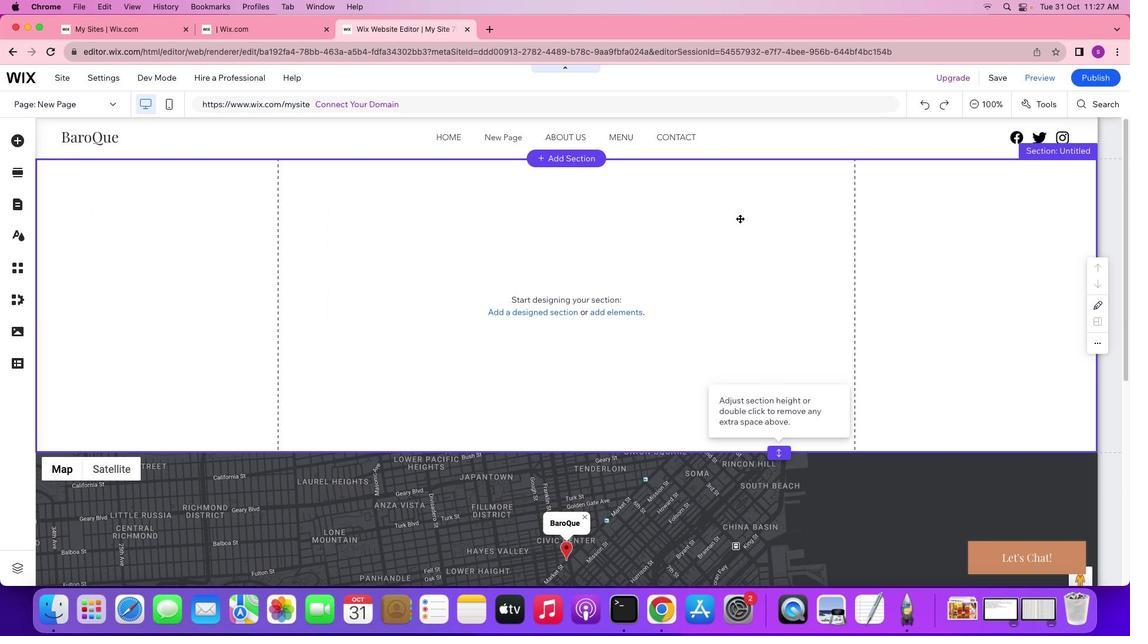 
Action: Mouse pressed left at (781, 452)
Screenshot: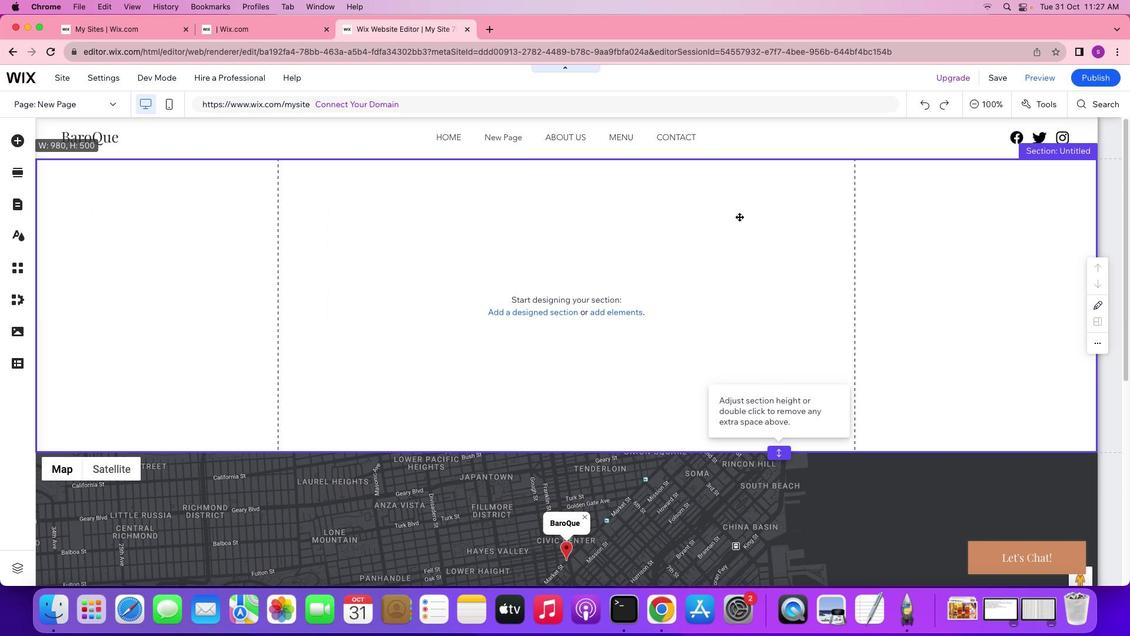 
Action: Mouse moved to (574, 213)
Screenshot: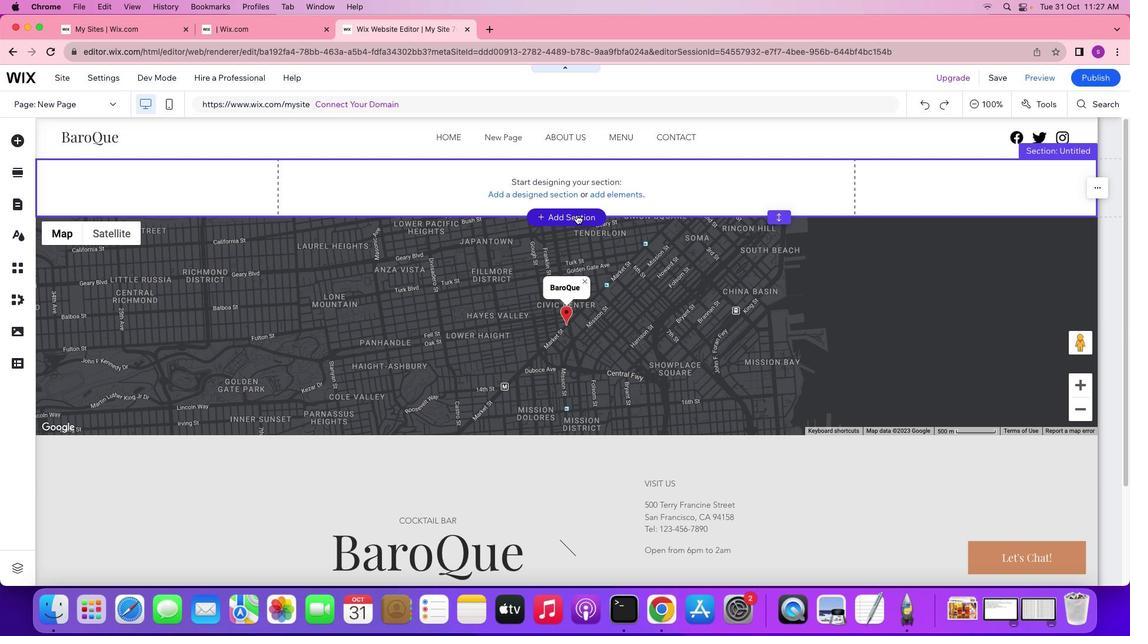 
Action: Mouse pressed left at (574, 213)
Screenshot: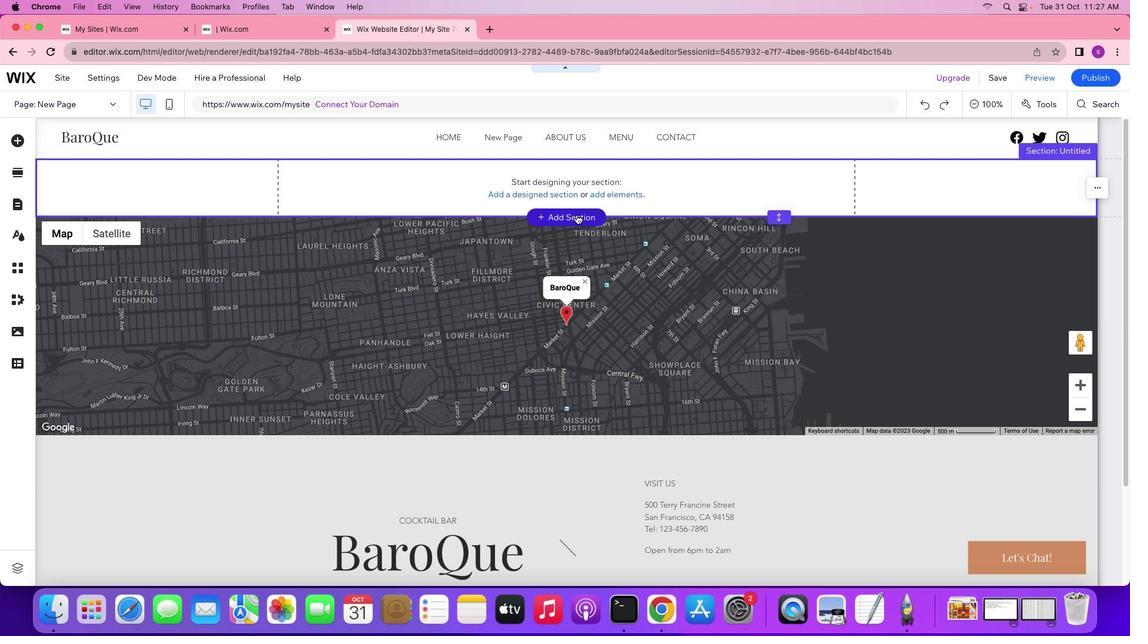 
Action: Mouse moved to (288, 219)
Screenshot: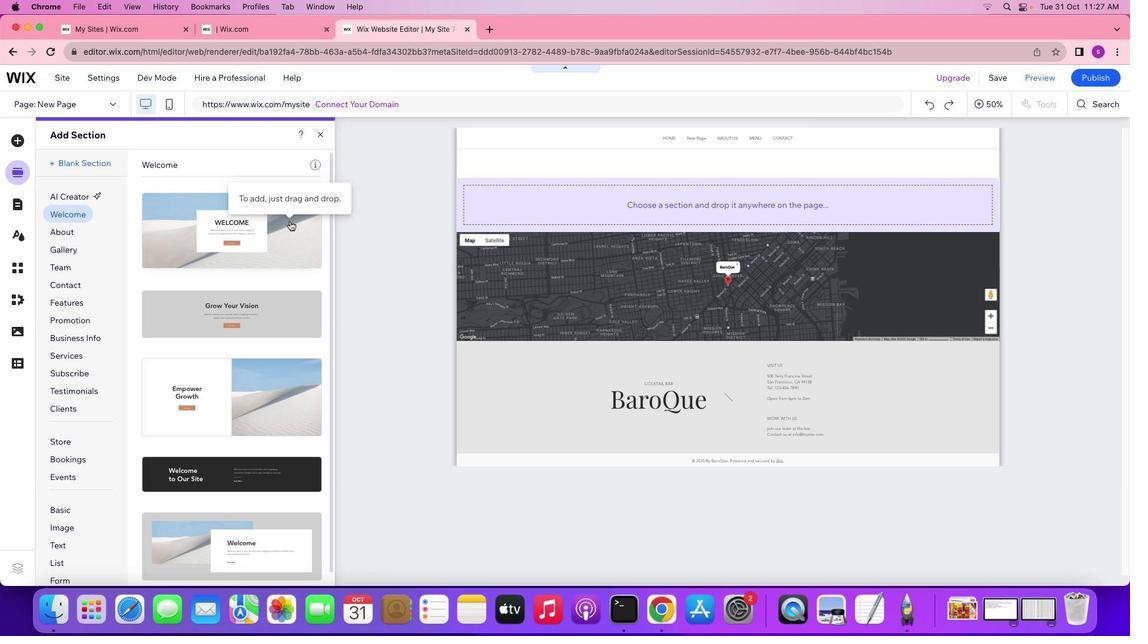 
Action: Mouse pressed left at (288, 219)
Screenshot: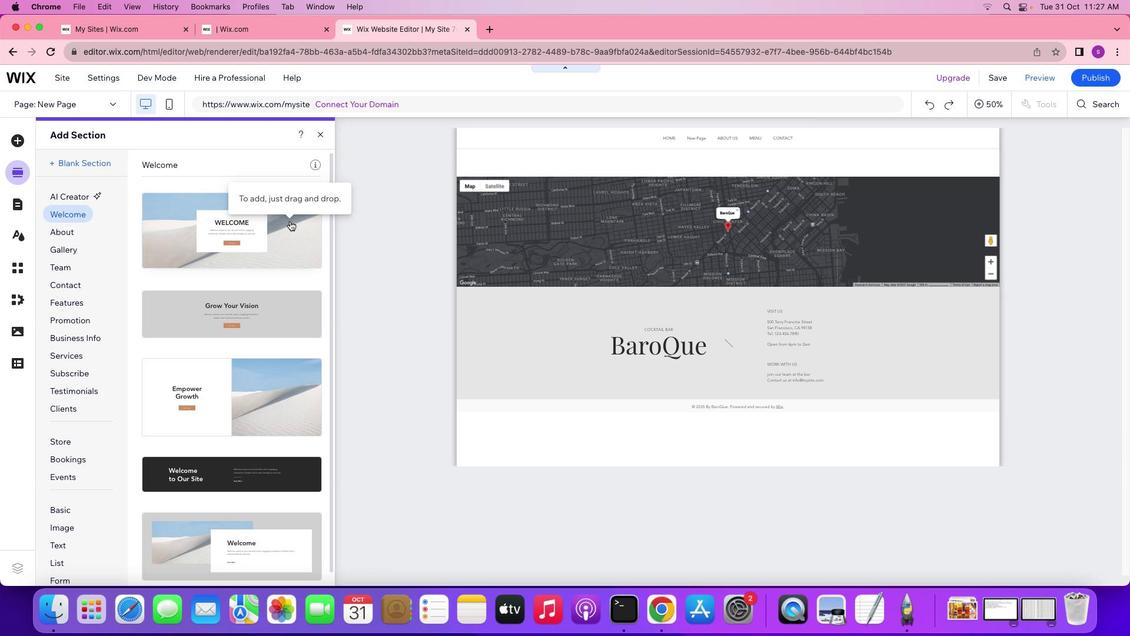 
Action: Mouse moved to (643, 493)
Screenshot: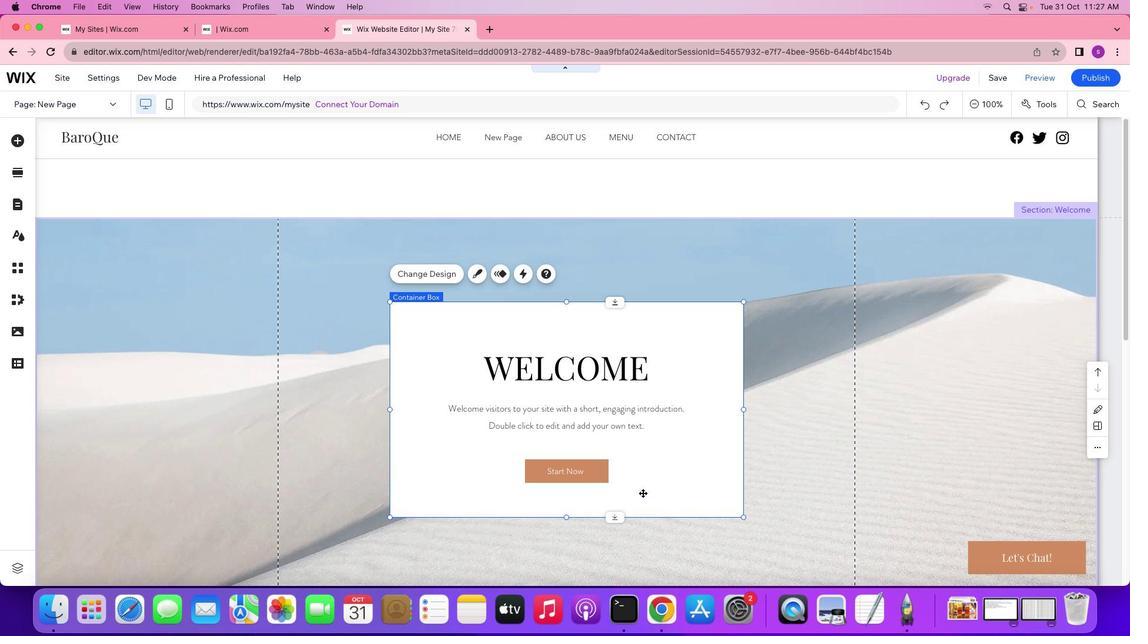 
Action: Mouse pressed left at (643, 493)
Screenshot: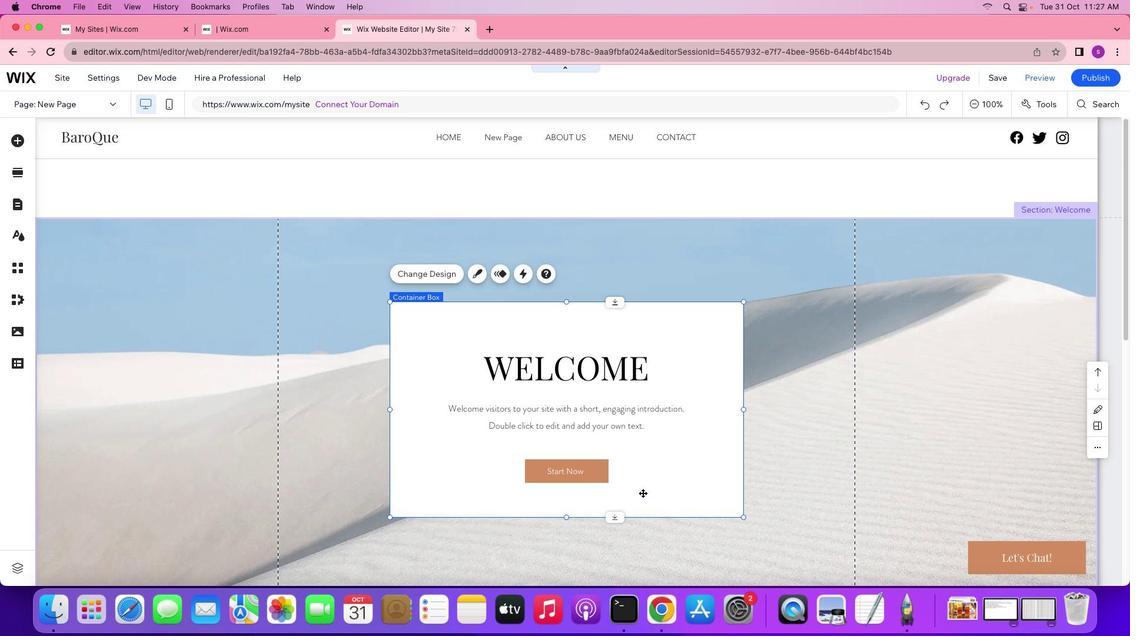 
Action: Mouse moved to (642, 491)
Screenshot: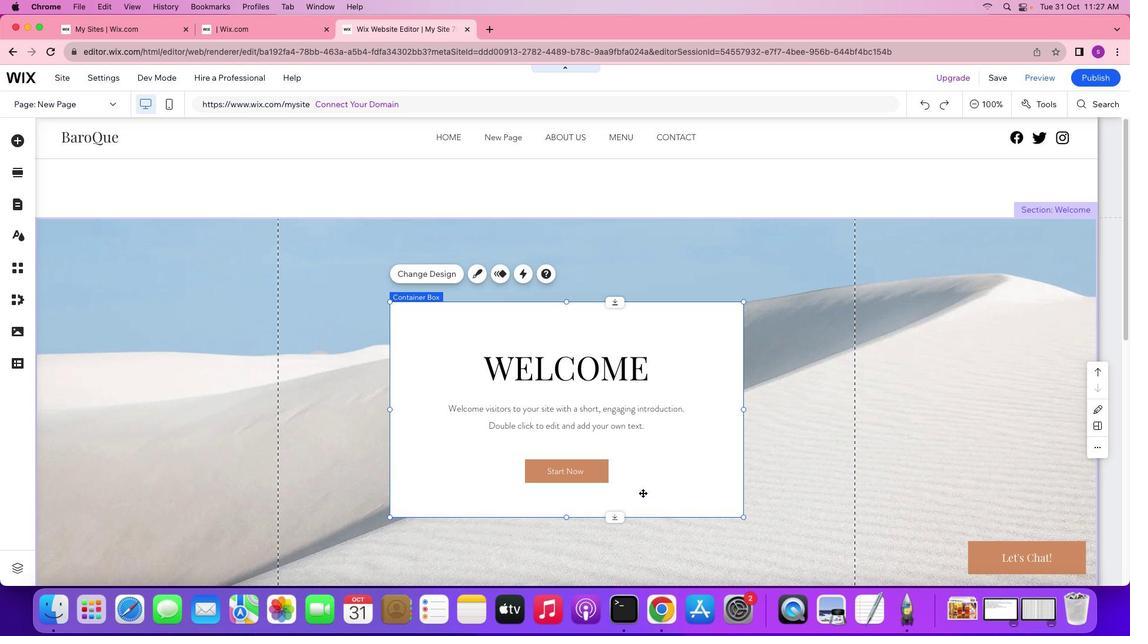 
Action: Key pressed Key.delete
Screenshot: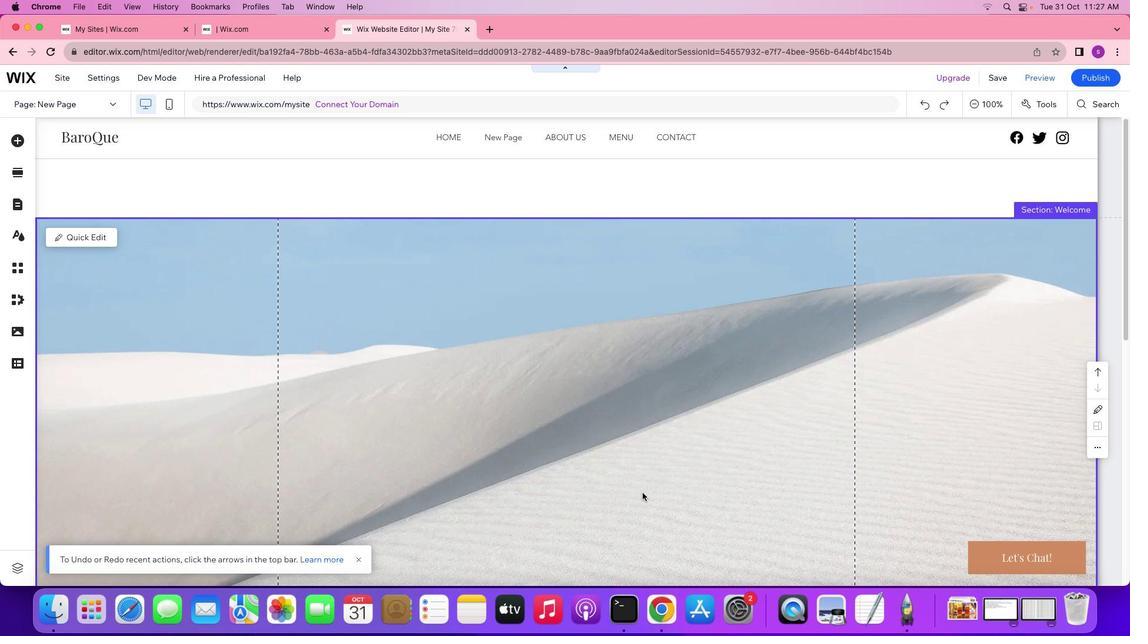
Action: Mouse moved to (524, 422)
Screenshot: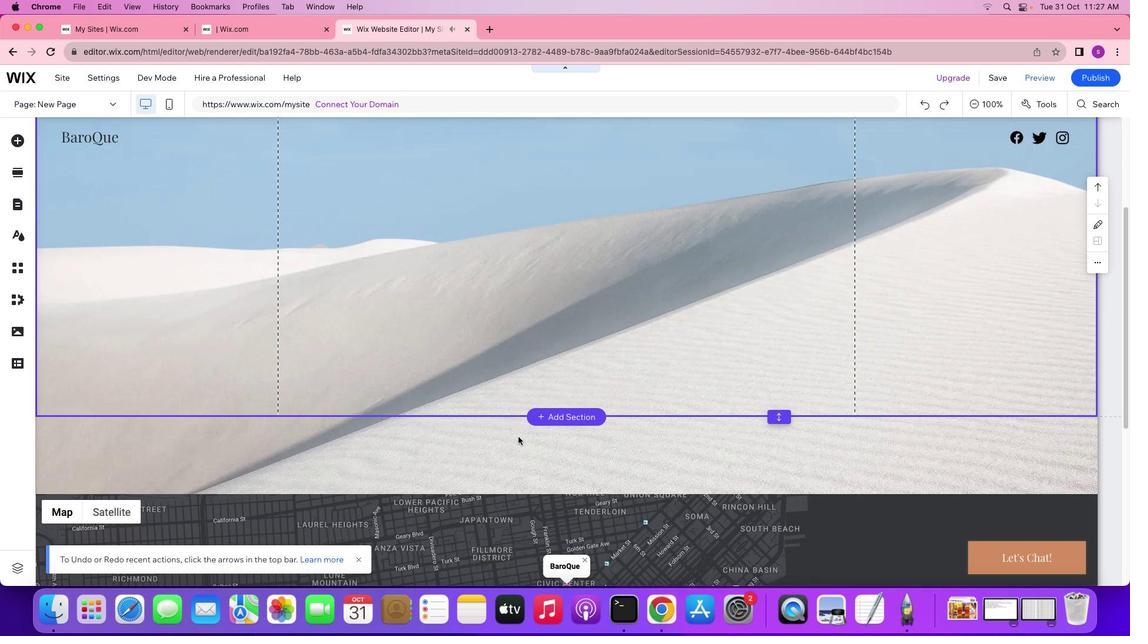 
Action: Mouse scrolled (524, 422) with delta (0, -1)
Screenshot: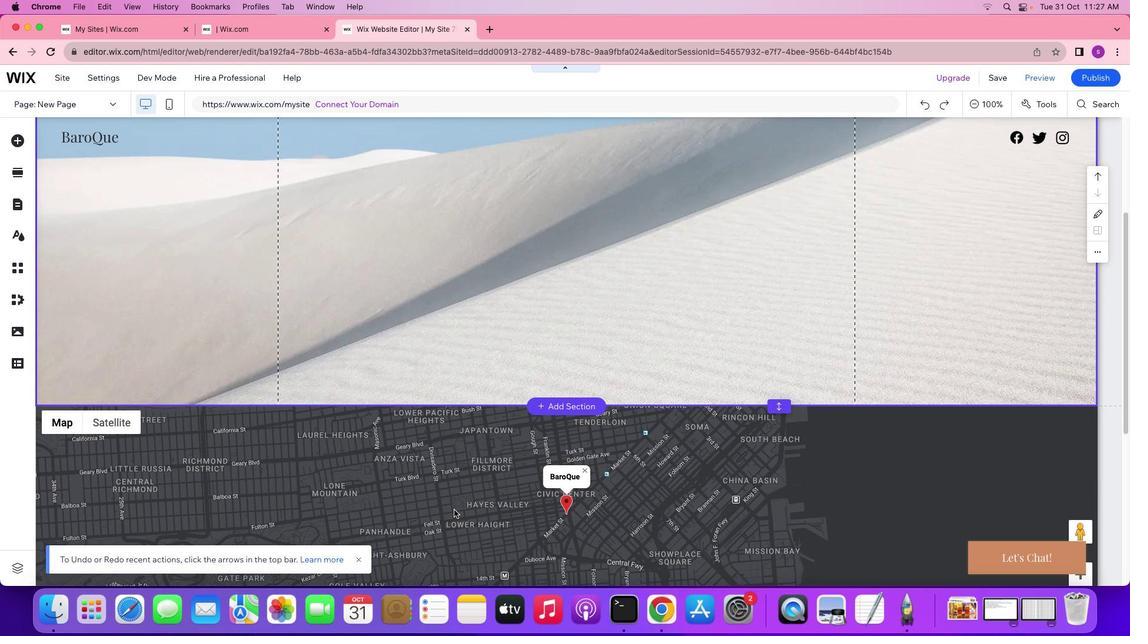 
Action: Mouse scrolled (524, 422) with delta (0, -1)
Screenshot: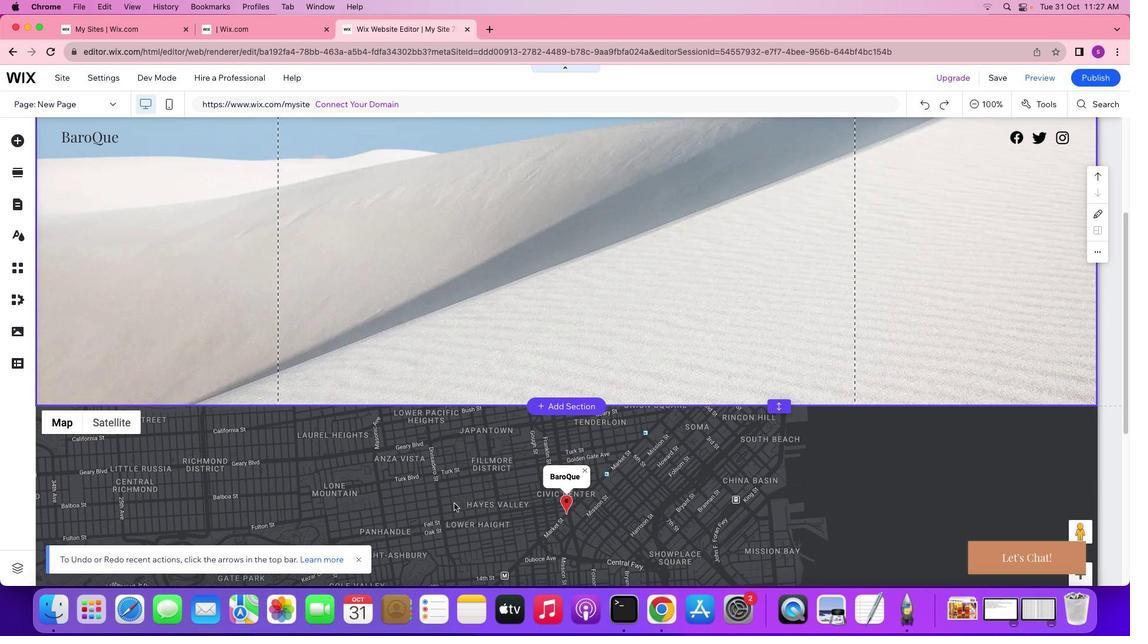 
Action: Mouse scrolled (524, 422) with delta (0, -1)
Screenshot: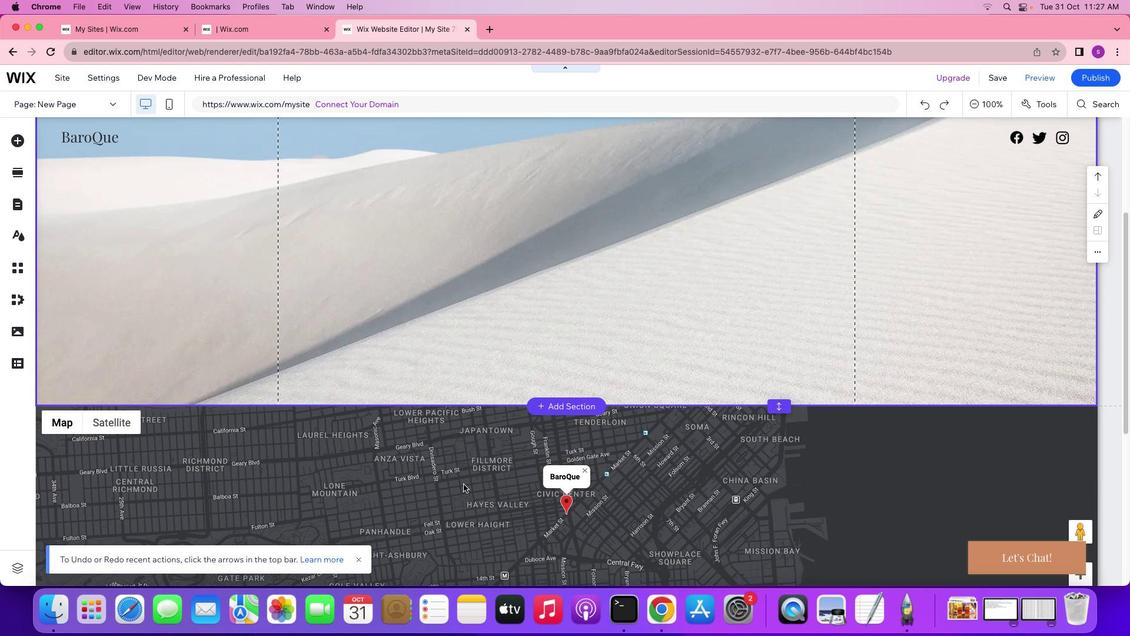 
Action: Mouse scrolled (524, 422) with delta (0, -2)
Screenshot: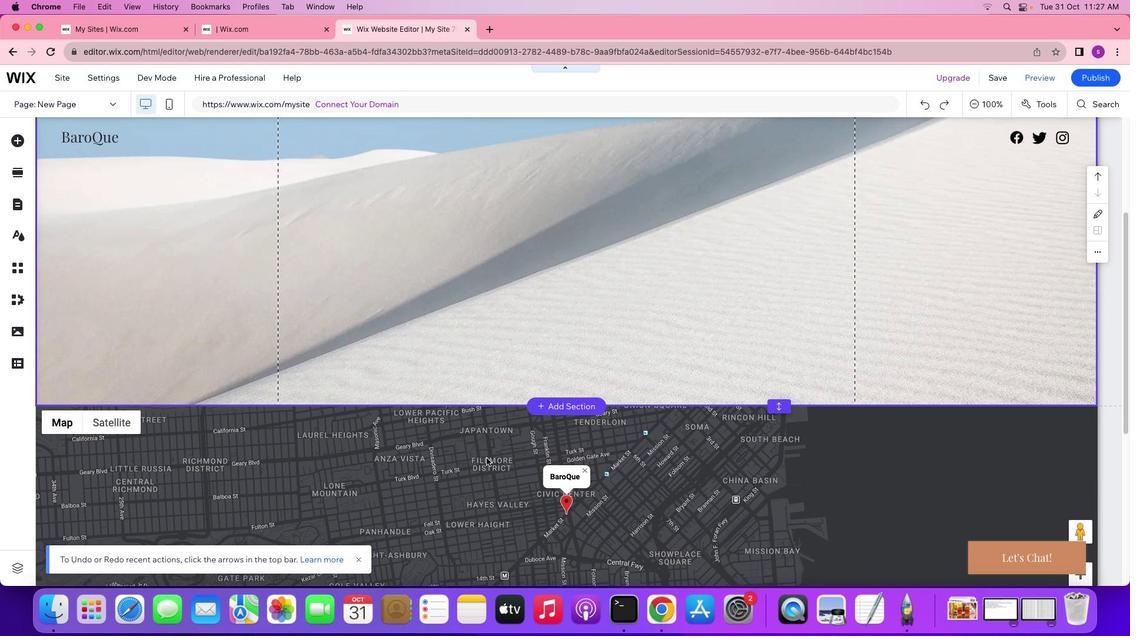 
Action: Mouse moved to (590, 382)
Screenshot: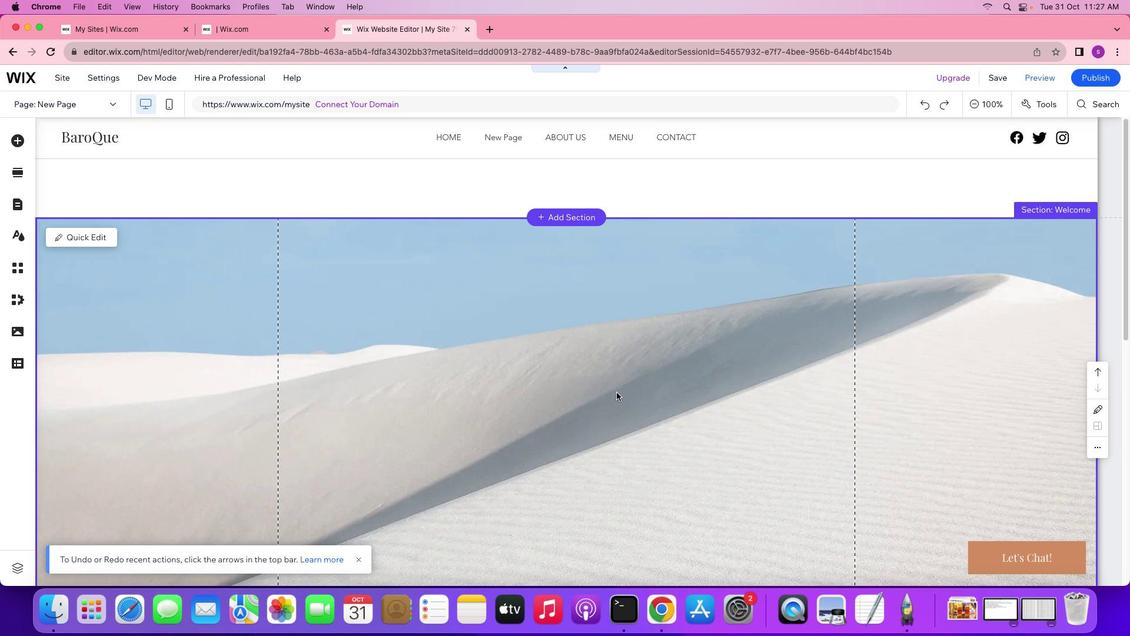 
Action: Mouse scrolled (590, 382) with delta (0, 0)
Screenshot: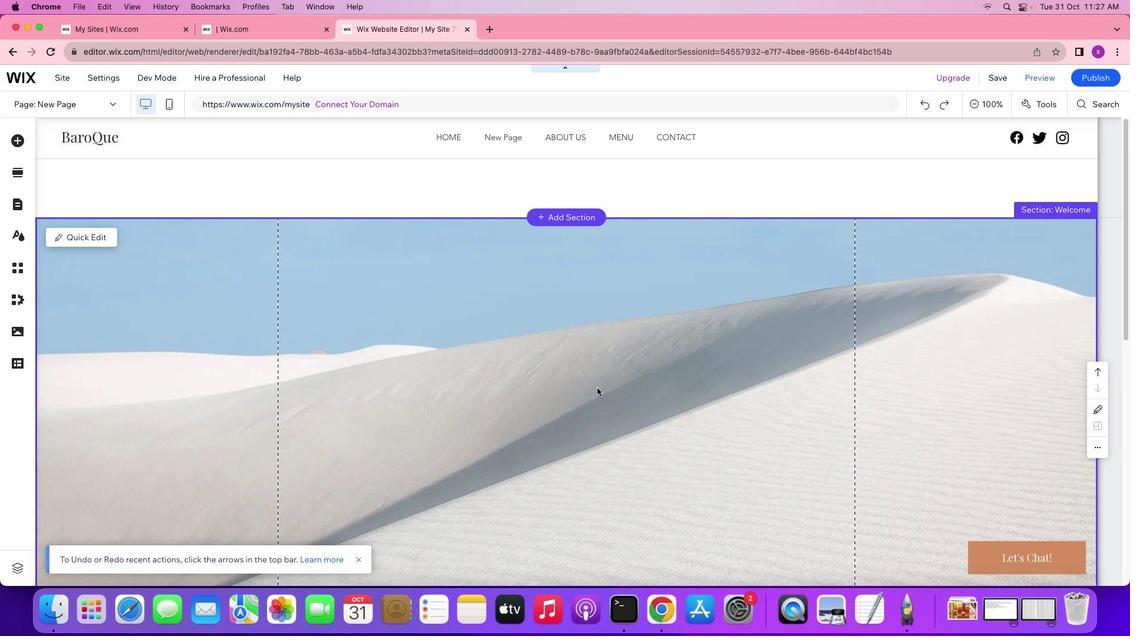 
Action: Mouse scrolled (590, 382) with delta (0, 0)
Screenshot: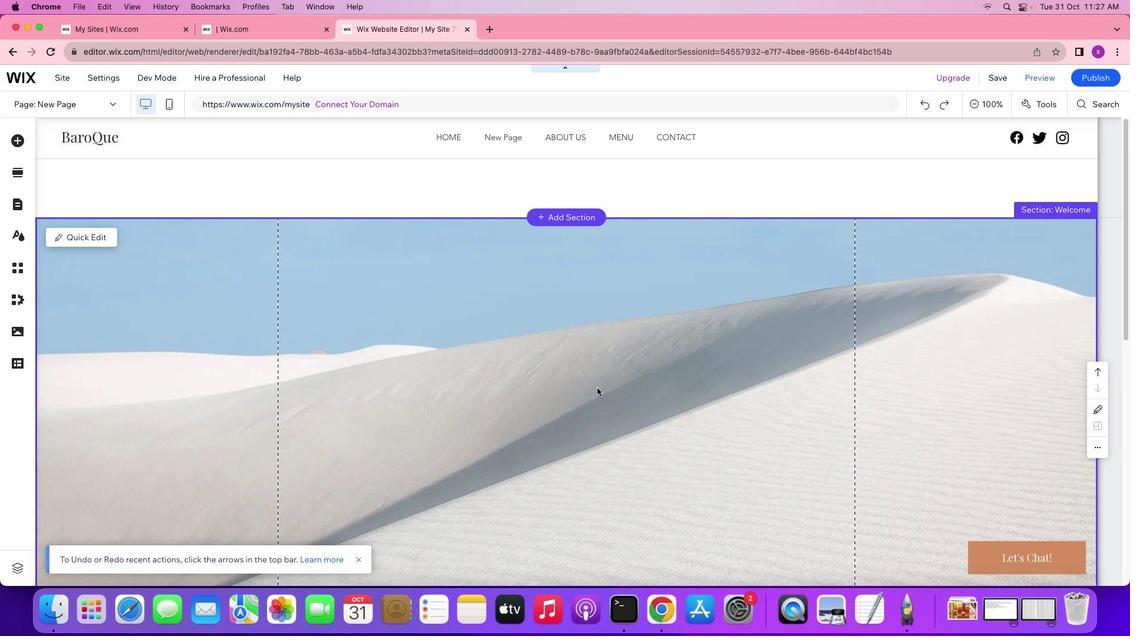 
Action: Mouse scrolled (590, 382) with delta (0, 0)
Screenshot: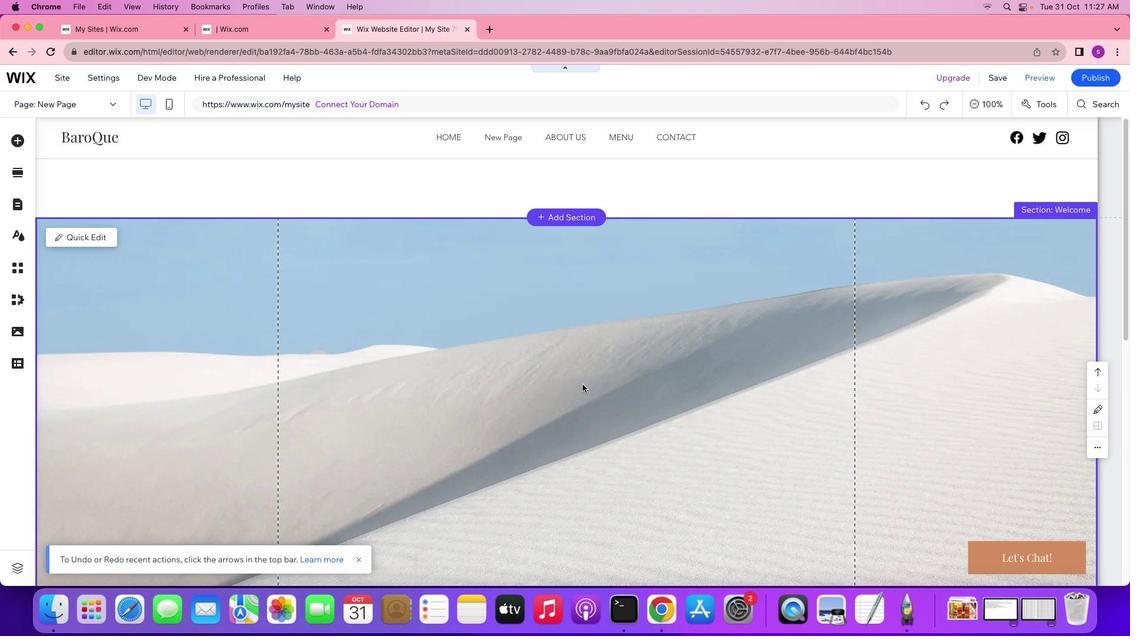 
Action: Mouse scrolled (590, 382) with delta (0, 1)
Screenshot: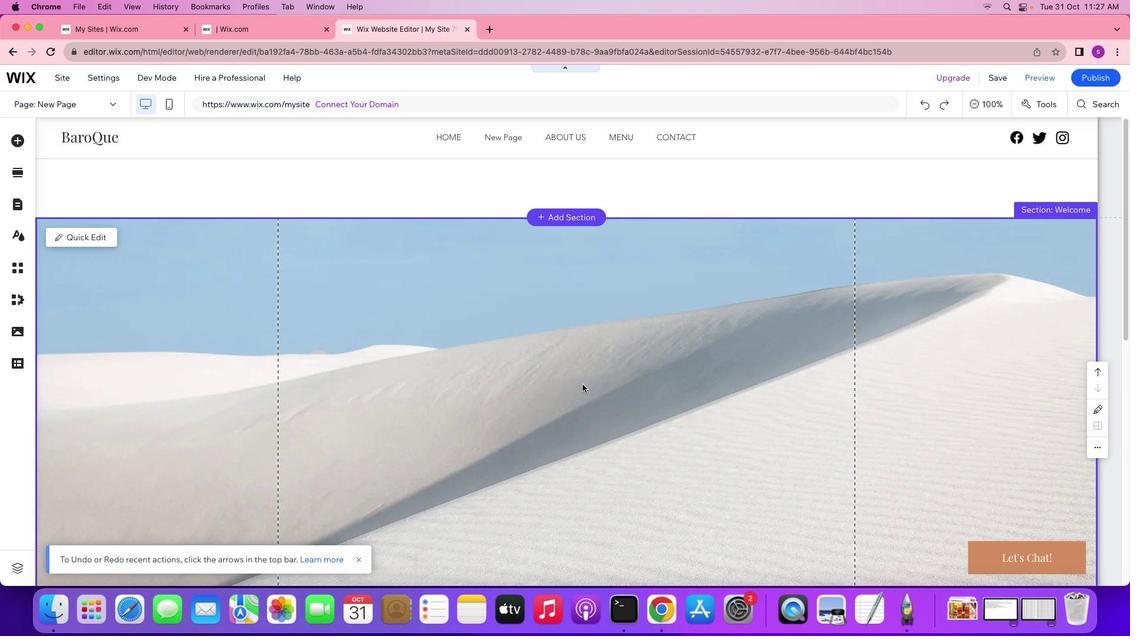 
Action: Mouse scrolled (590, 382) with delta (0, 2)
Screenshot: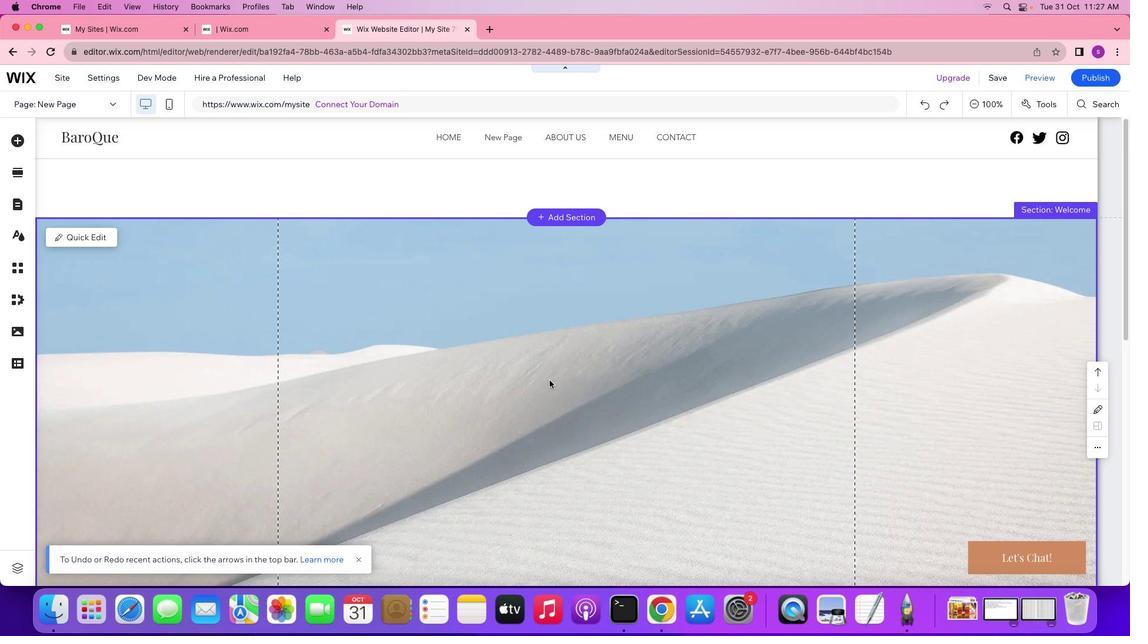 
Action: Mouse moved to (17, 142)
Screenshot: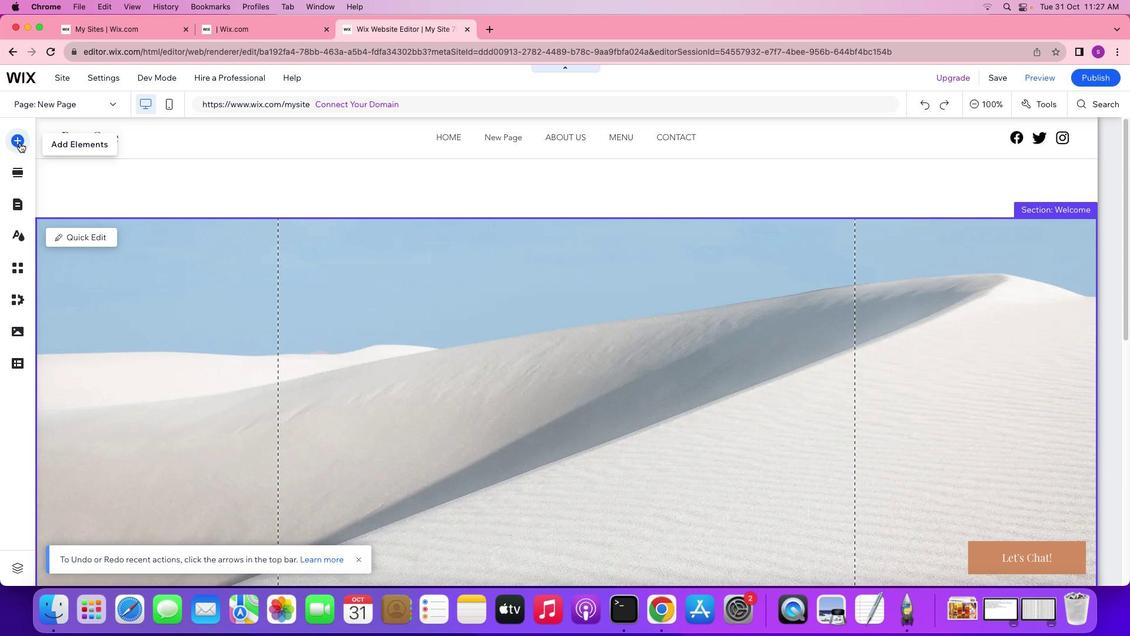 
Action: Mouse pressed left at (17, 142)
Screenshot: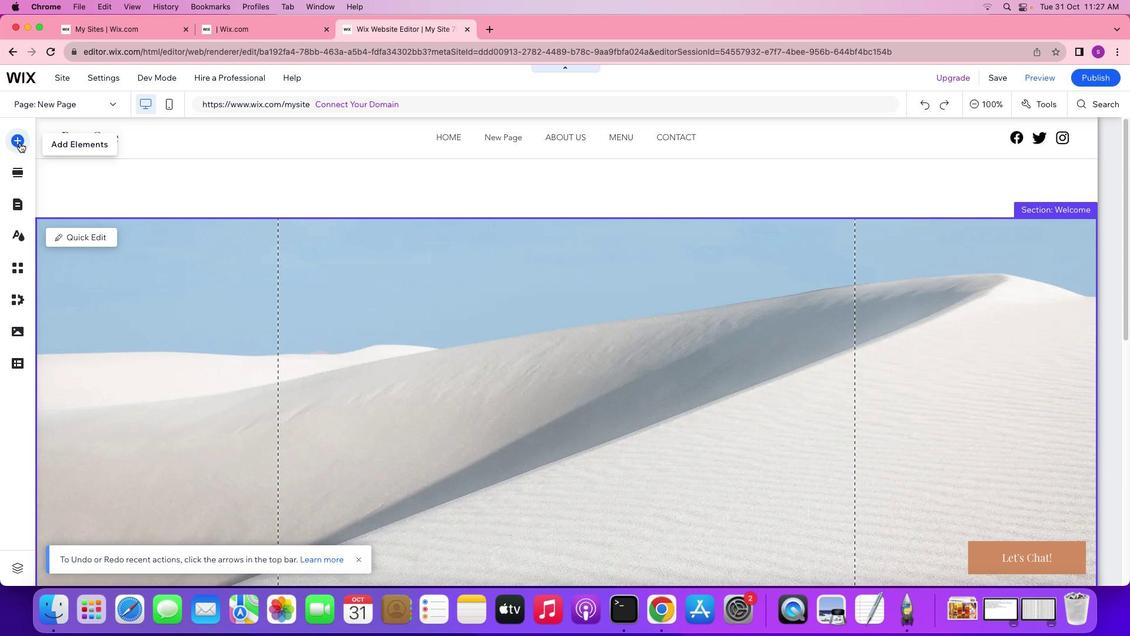 
Action: Mouse moved to (269, 332)
Screenshot: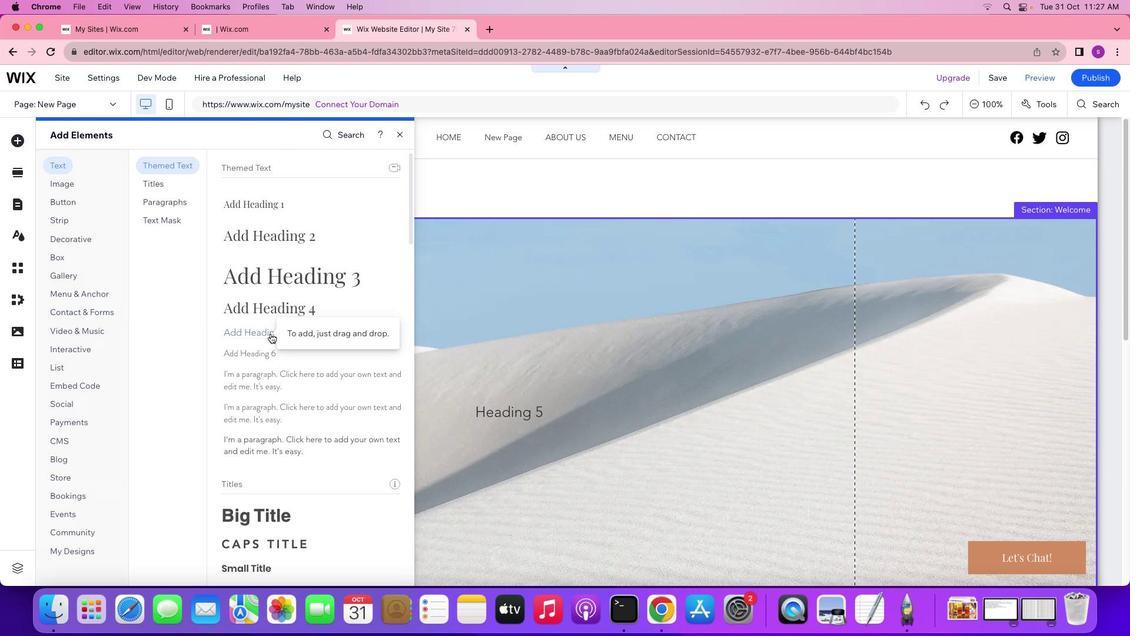 
Action: Mouse pressed left at (269, 332)
Screenshot: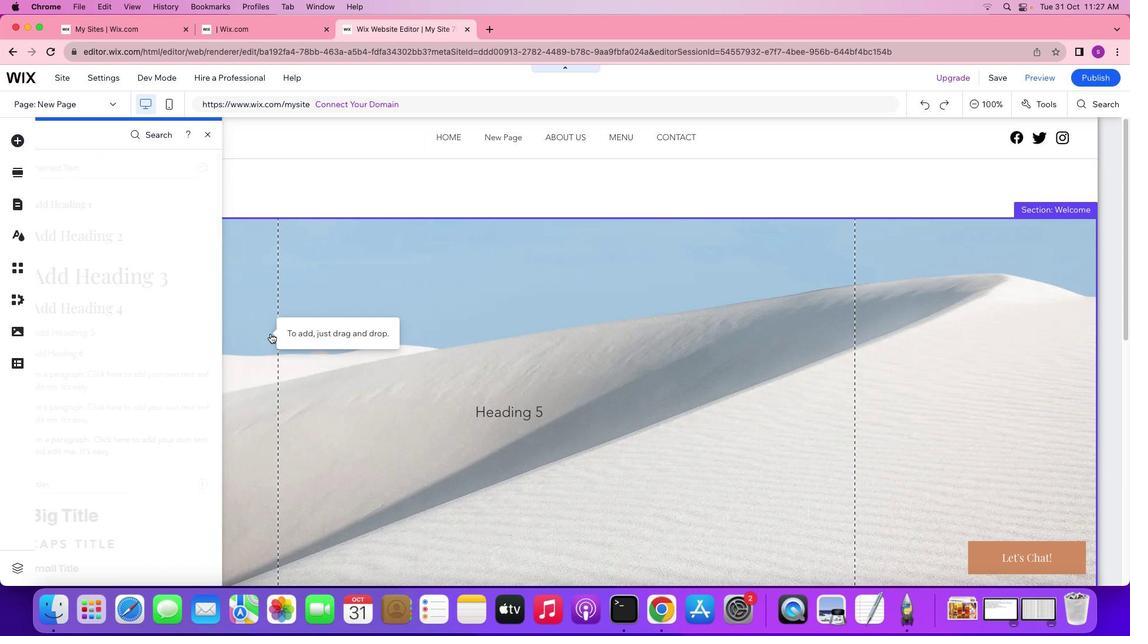 
Action: Mouse moved to (534, 409)
Screenshot: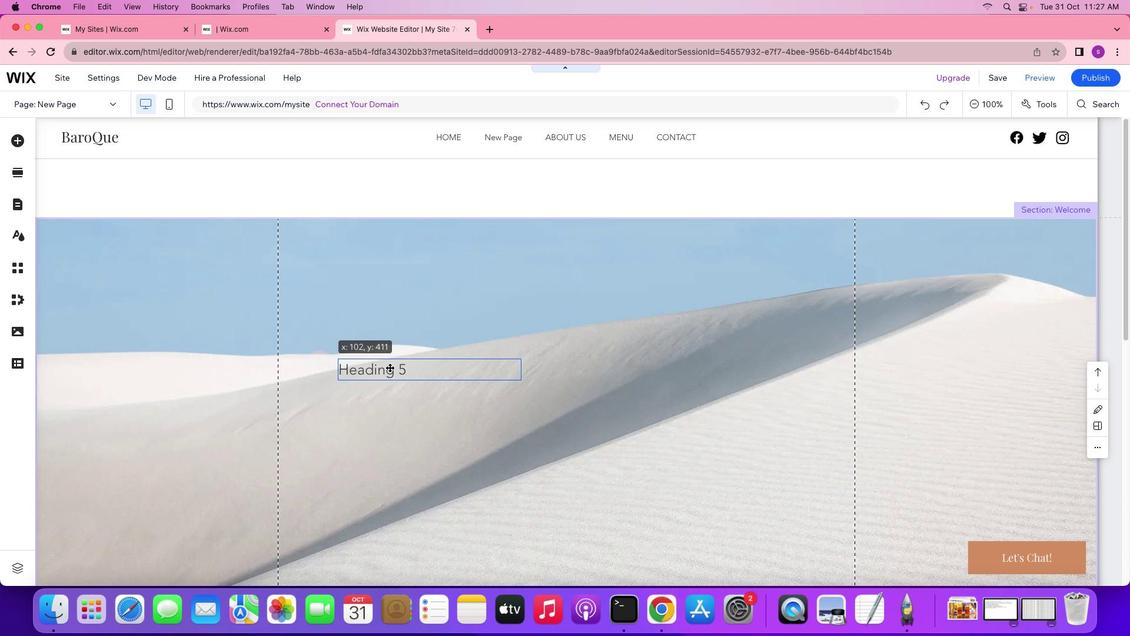 
Action: Mouse pressed left at (534, 409)
Screenshot: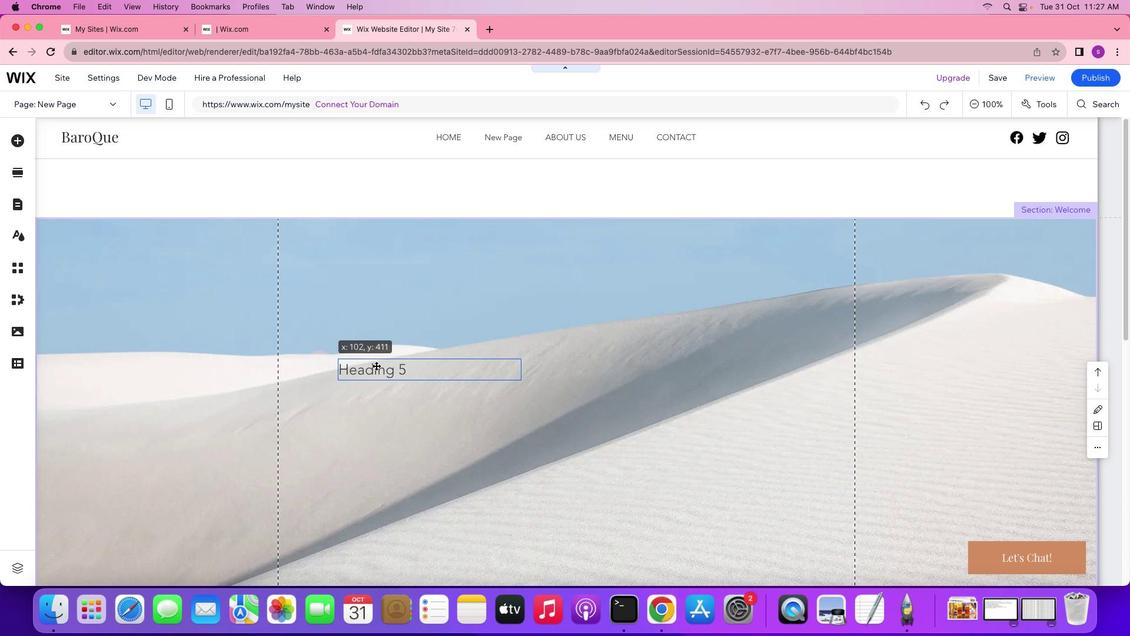 
Action: Mouse moved to (361, 358)
Screenshot: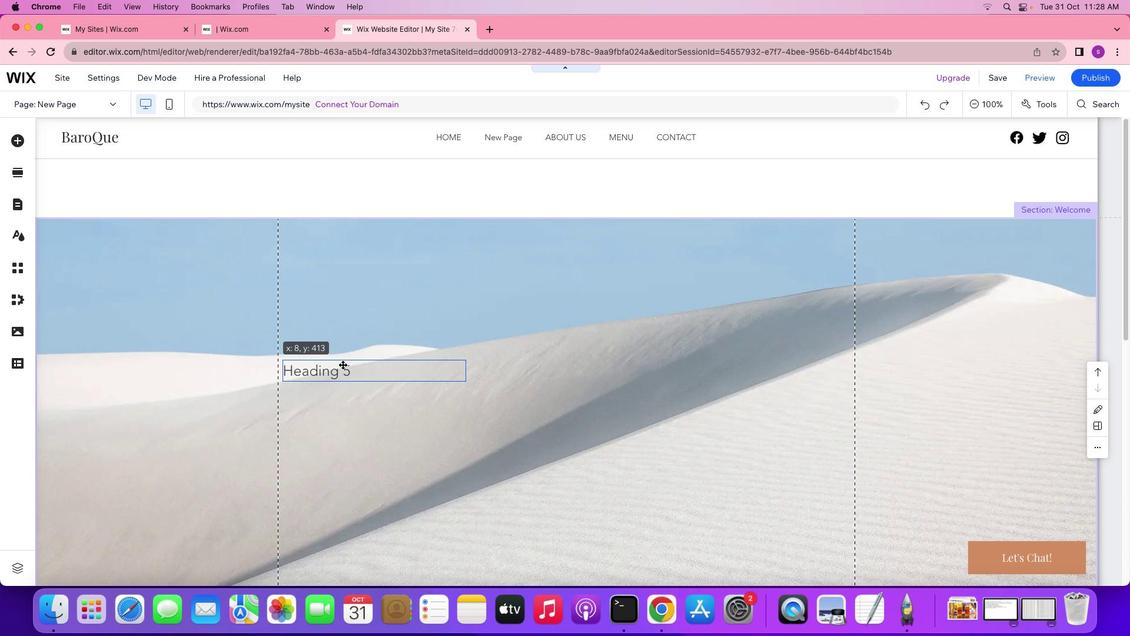 
Action: Mouse pressed left at (361, 358)
Screenshot: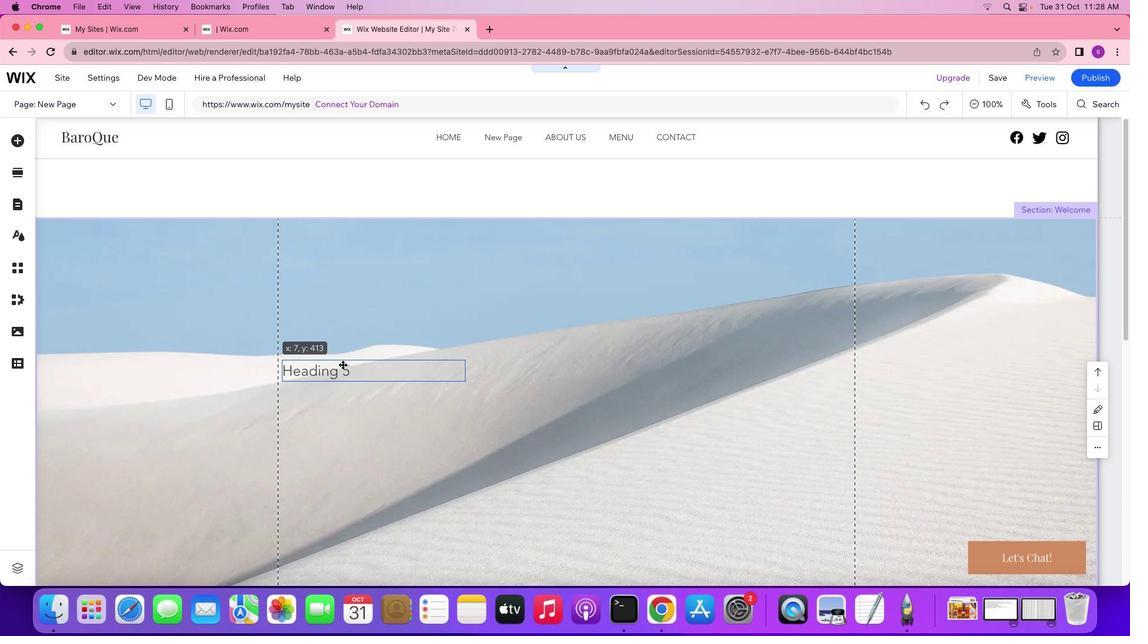 
Action: Mouse moved to (460, 368)
Screenshot: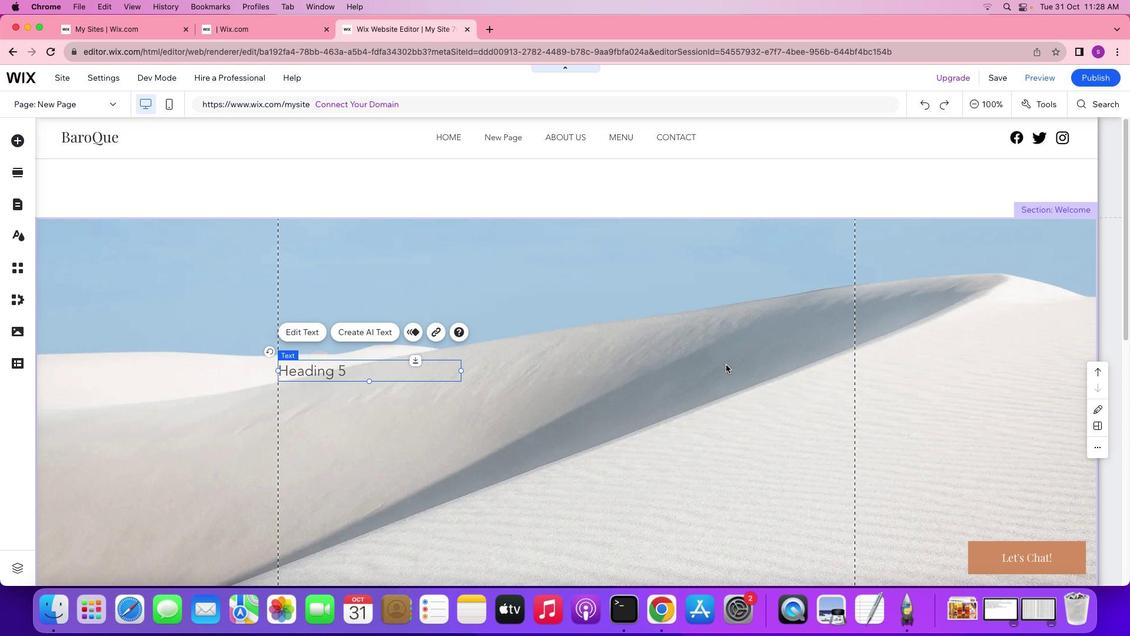 
Action: Mouse pressed left at (460, 368)
Screenshot: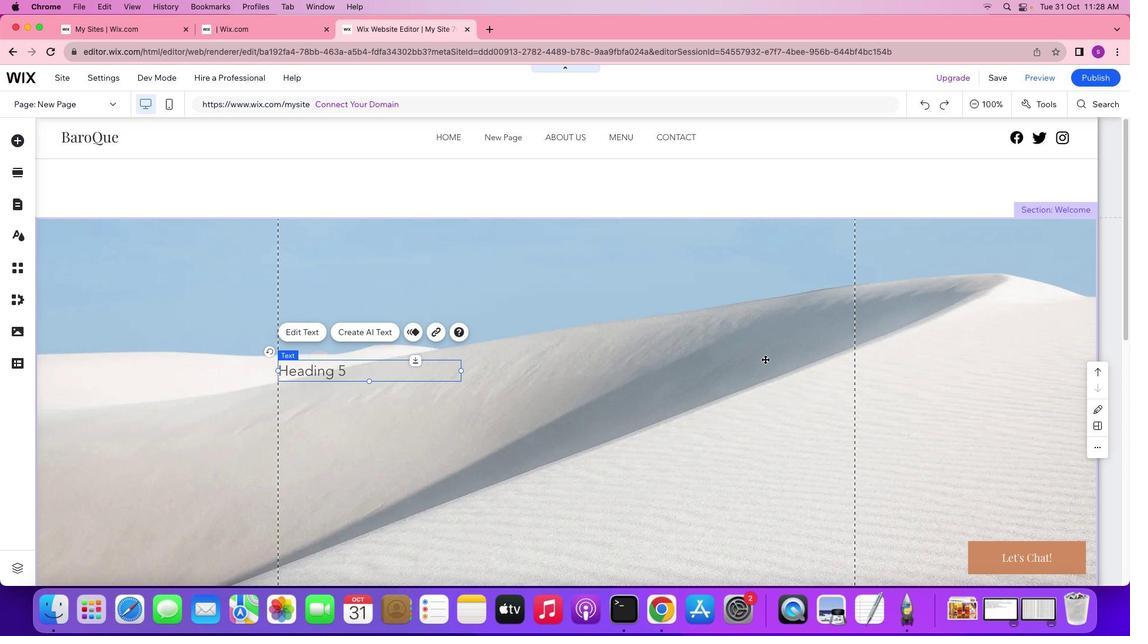 
Action: Mouse moved to (307, 329)
Screenshot: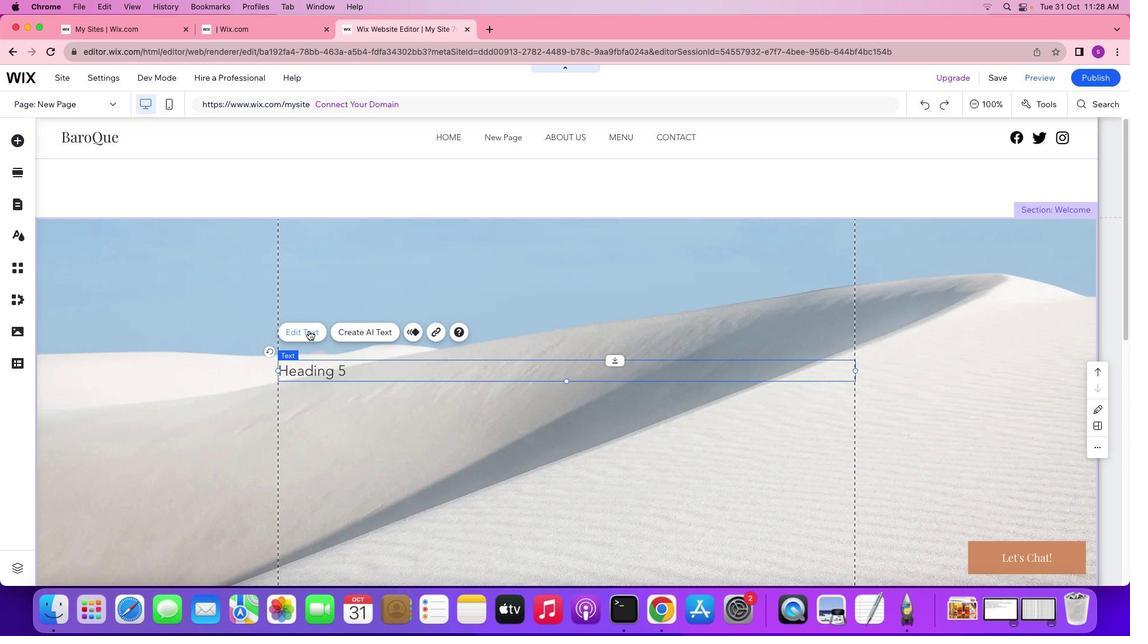 
Action: Mouse pressed left at (307, 329)
Screenshot: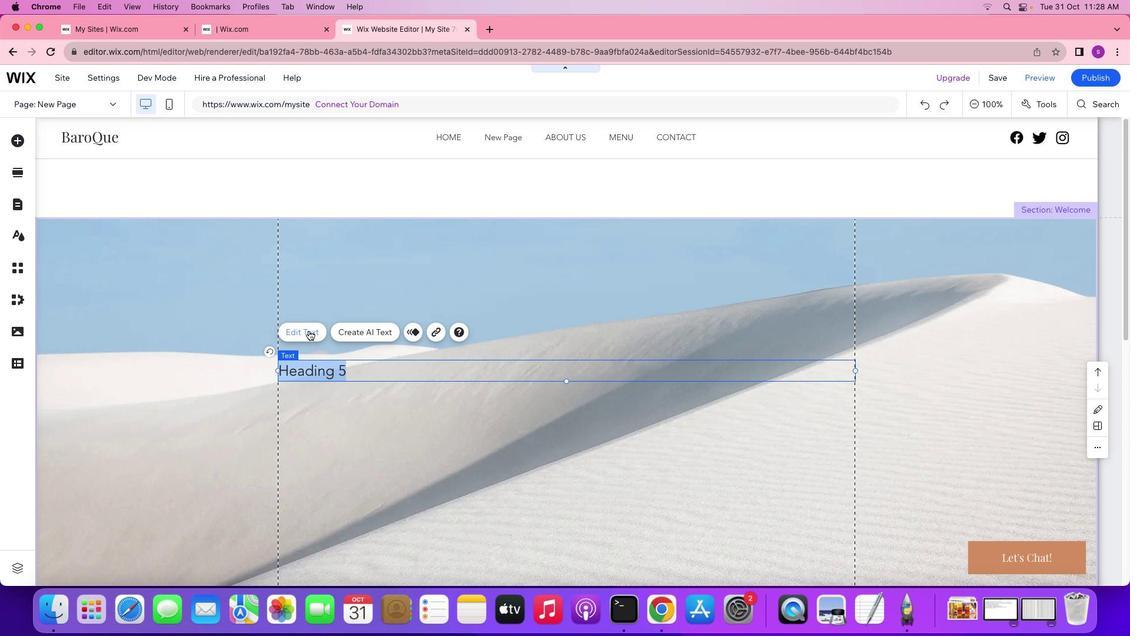 
Action: Mouse moved to (307, 329)
Screenshot: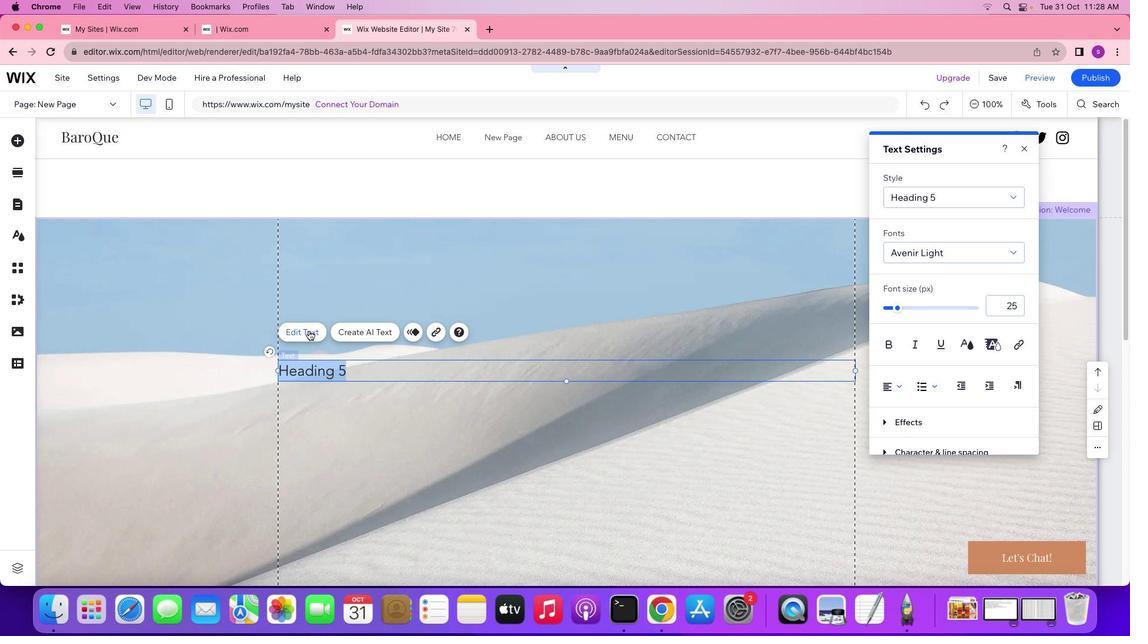 
Action: Key pressed Key.shift'I''n''t''r''o''d''u''c''t''i''o''n'Key.shift_r':'Key.enterKey.shift'W''e''l''c''o''m''e'Key.space'a''n''d'Key.space'i''n''t''r''o''c''u'Key.backspaceKey.backspace'd''u''c''t''i''o''n'Key.space't''o'Key.space'y''o''u''r'Key.space'm''i''v'Key.backspace'c''r''o''b''r''e''w''e''r''y''.'Key.enterKey.shift'B''r''i''e''f'Key.space'h''i''s''t''o''r''y'Key.space'o''f'Key.space'y''o''u''r'Key.space'b''r''e''w''e''r''y'Key.space'a''n''d'Key.space'y''o''u''r'Key.space'b''r''e''w''i''n''g'Key.space'p''h''i''l''o''s''o''p''h''y''.'
Screenshot: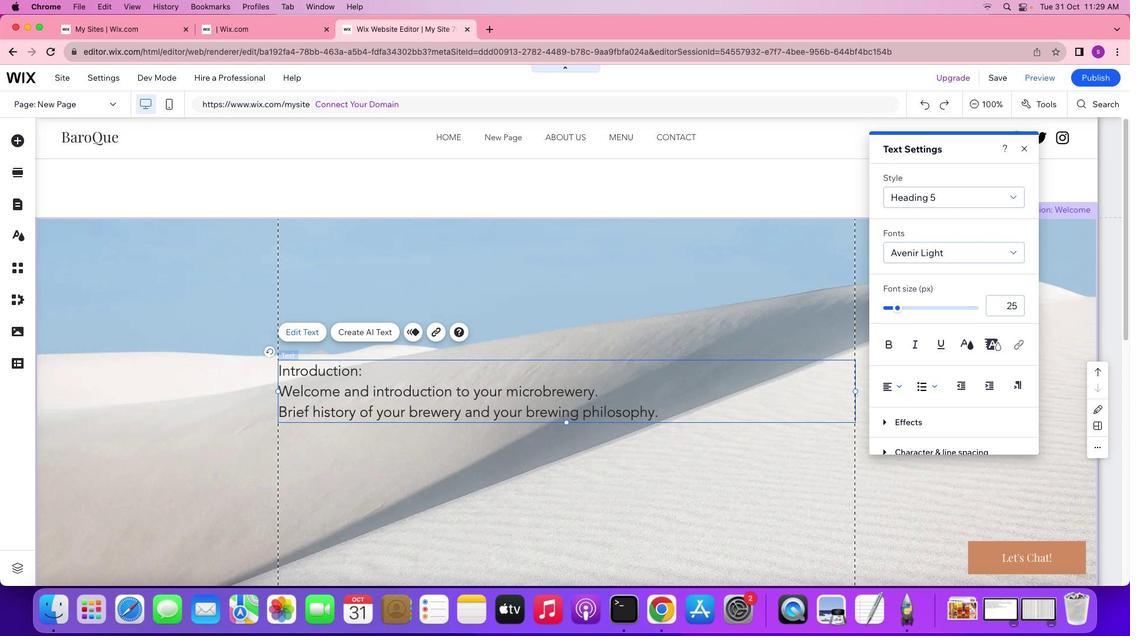 
Action: Mouse moved to (376, 471)
Screenshot: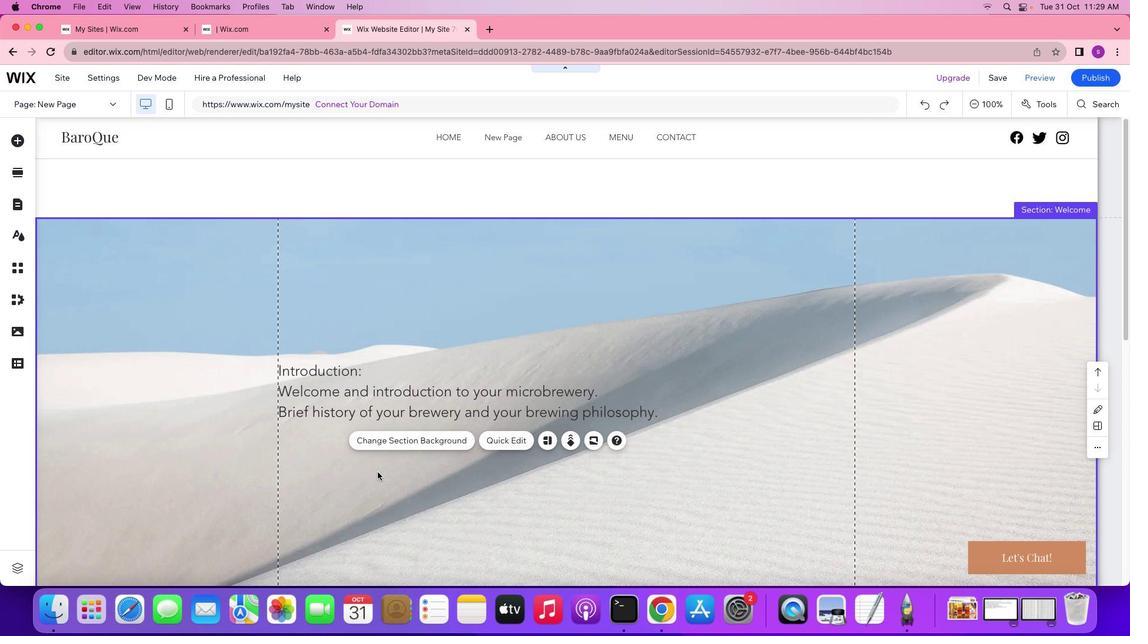
Action: Mouse pressed left at (376, 471)
Screenshot: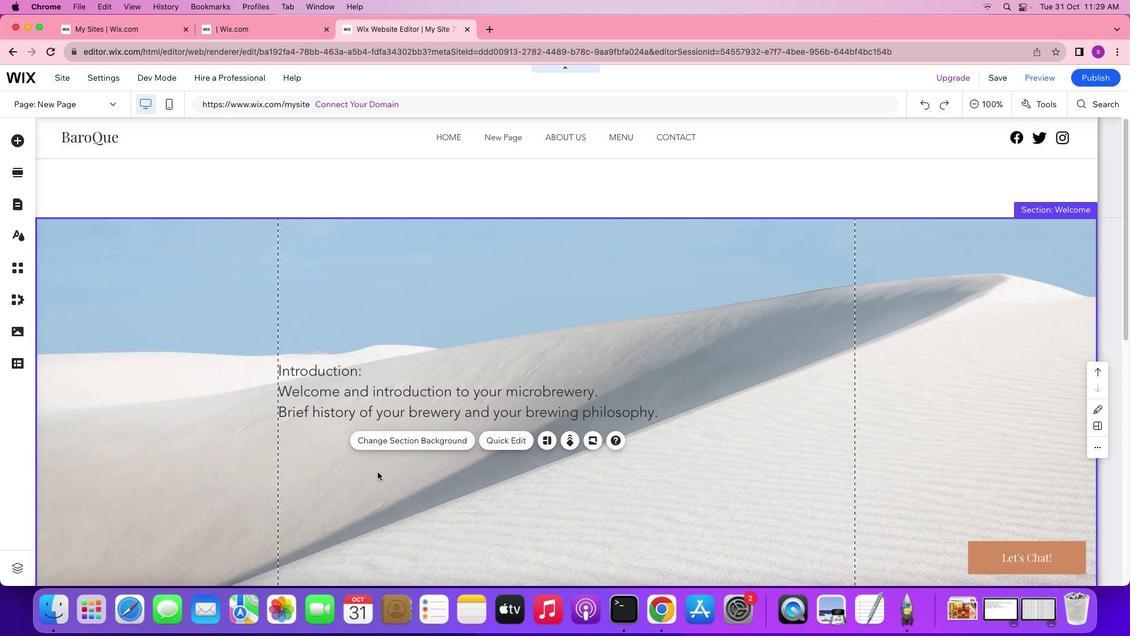 
Action: Mouse moved to (372, 376)
Screenshot: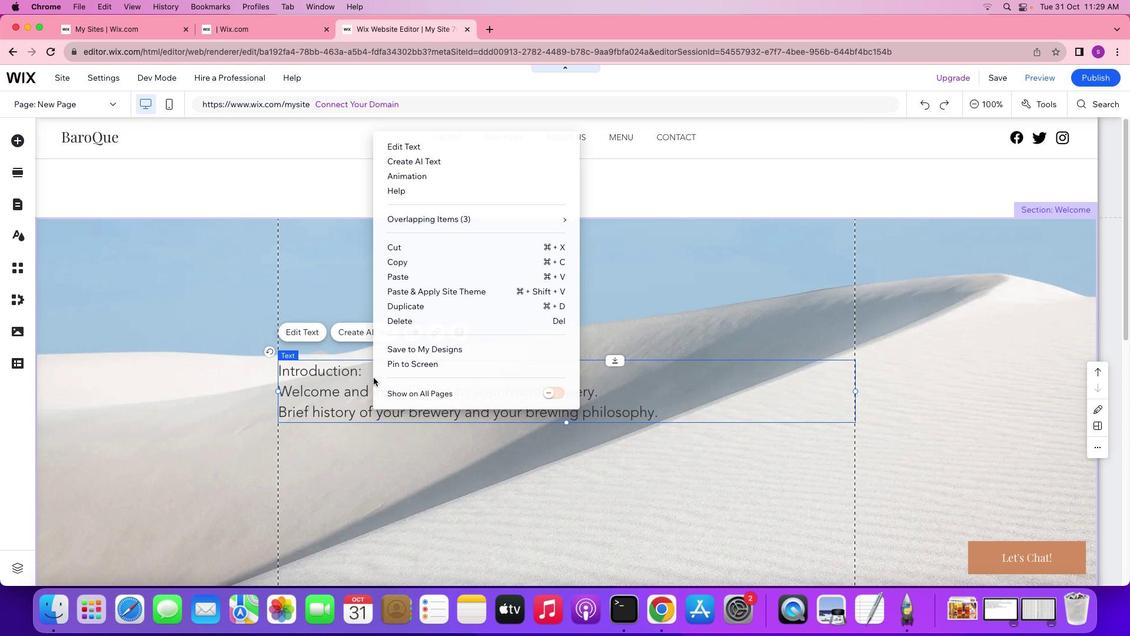 
Action: Mouse pressed left at (372, 376)
Screenshot: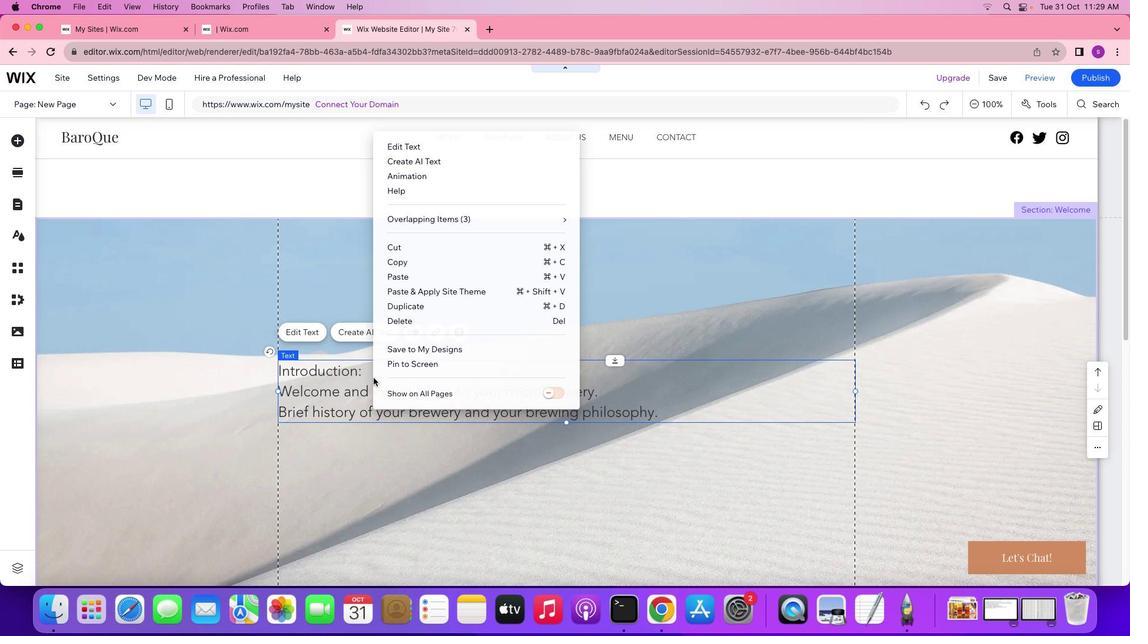 
Action: Mouse pressed right at (372, 376)
Screenshot: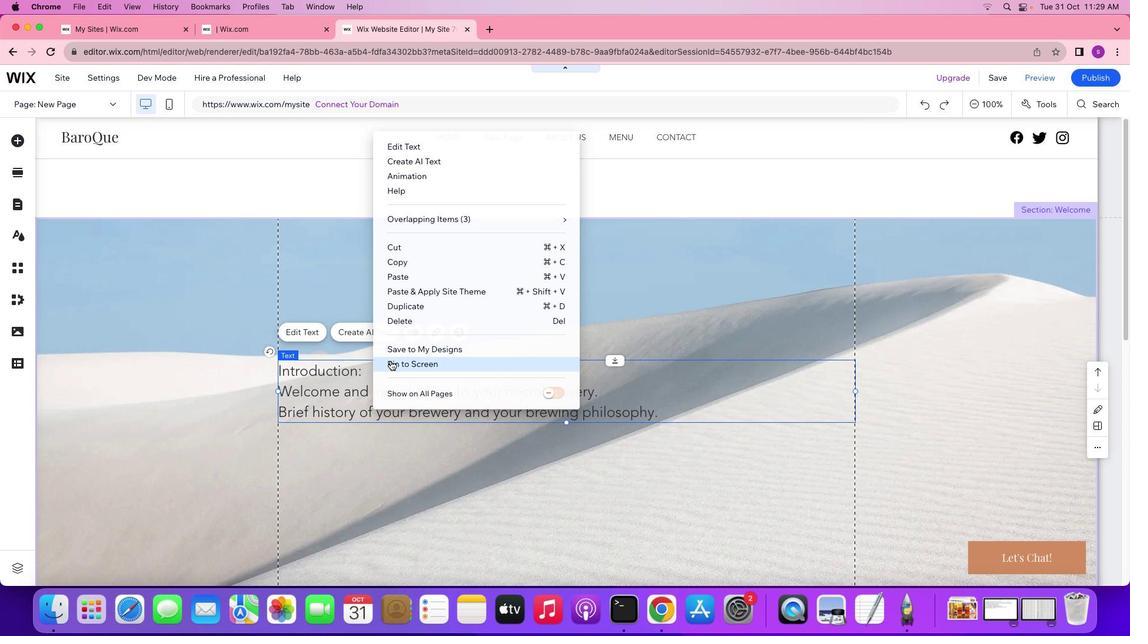 
Action: Mouse moved to (429, 308)
Screenshot: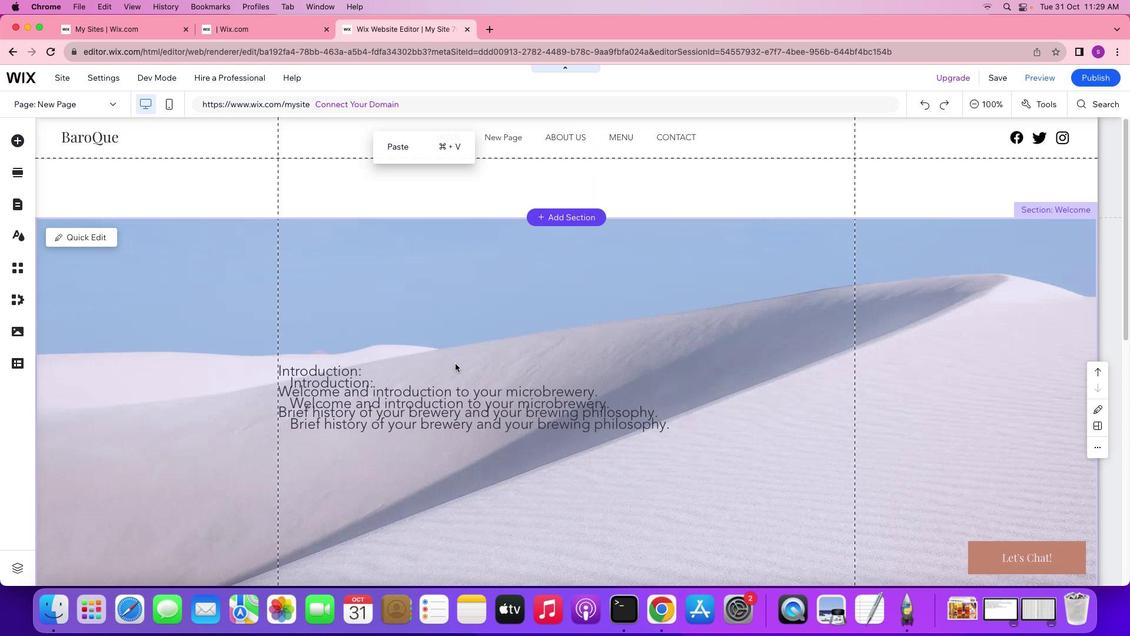 
Action: Mouse pressed left at (429, 308)
Screenshot: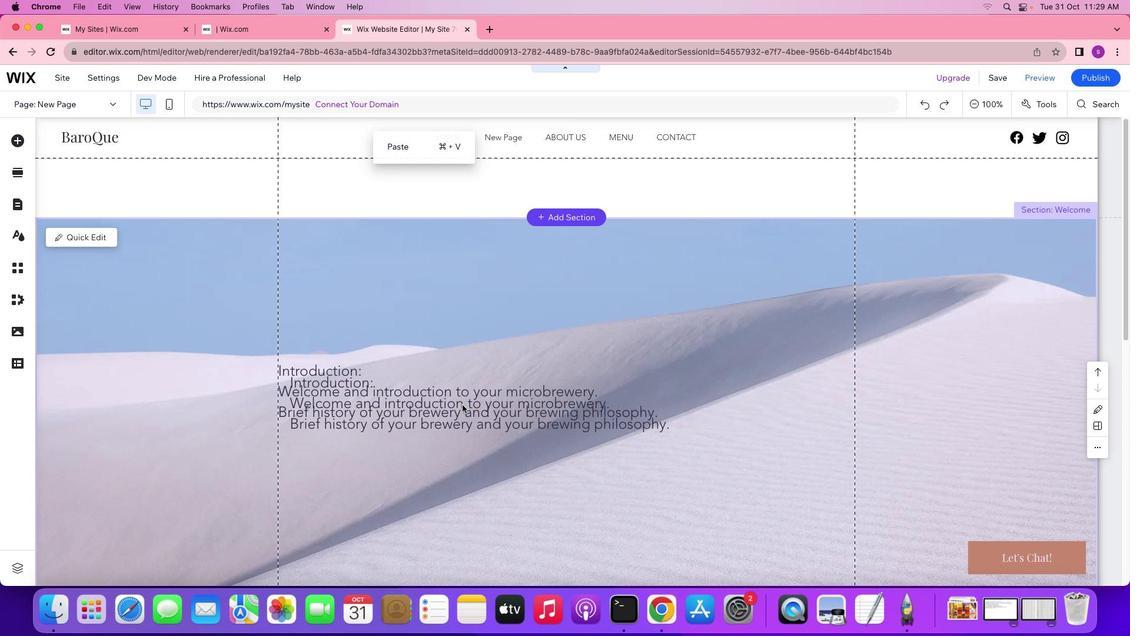 
Action: Mouse moved to (461, 404)
Screenshot: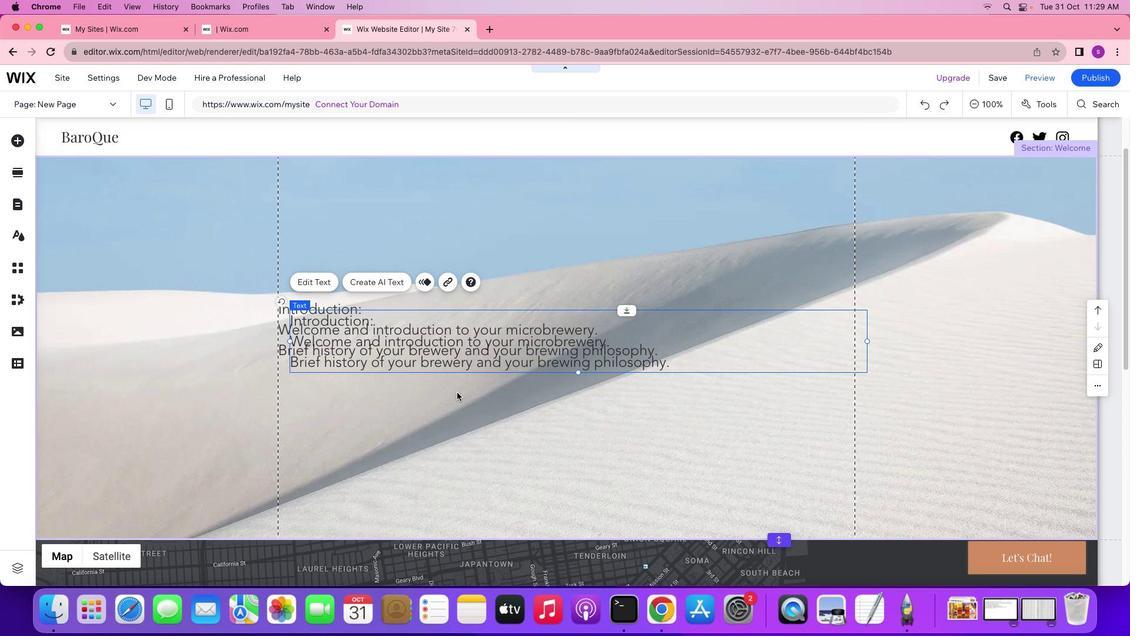 
Action: Mouse scrolled (461, 404) with delta (0, -1)
Screenshot: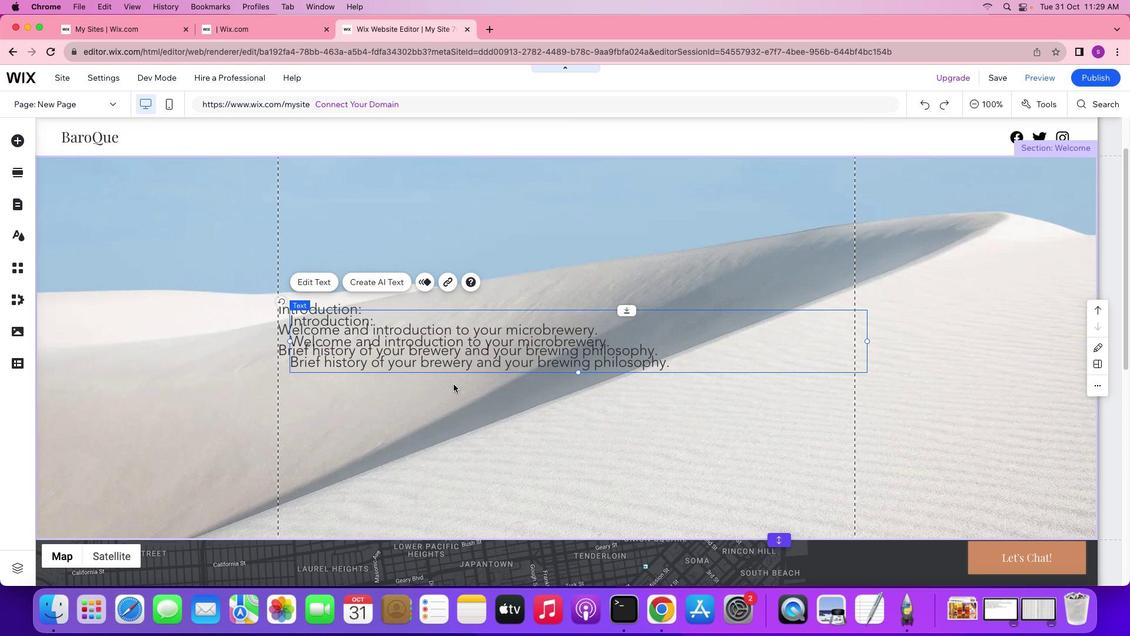 
Action: Mouse moved to (461, 404)
Screenshot: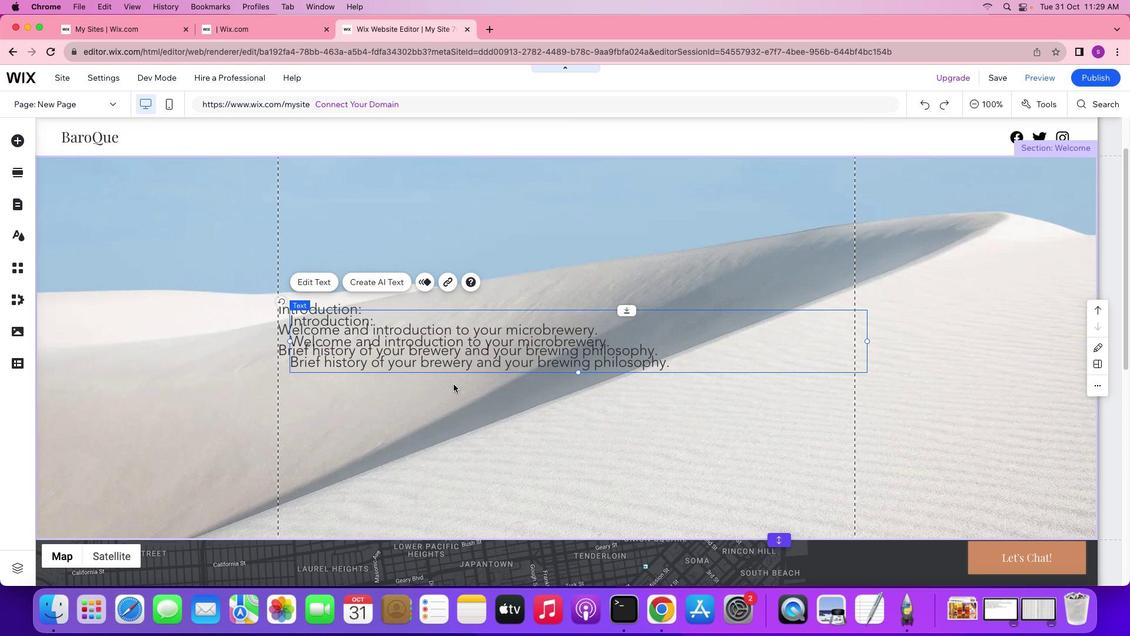 
Action: Mouse scrolled (461, 404) with delta (0, -1)
Screenshot: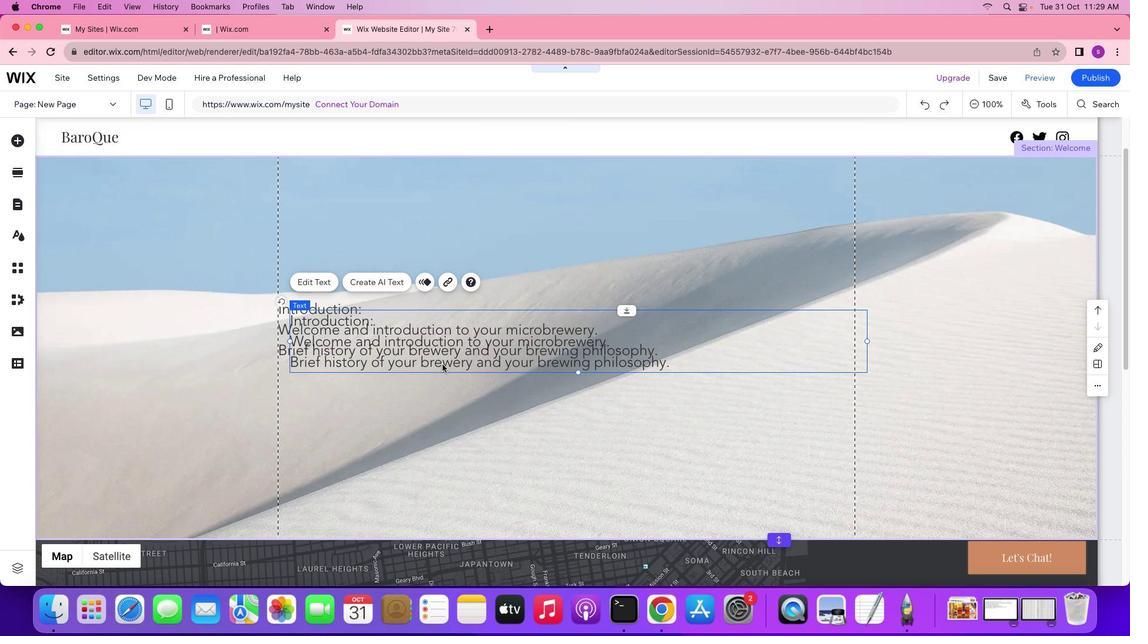 
Action: Mouse scrolled (461, 404) with delta (0, -1)
Screenshot: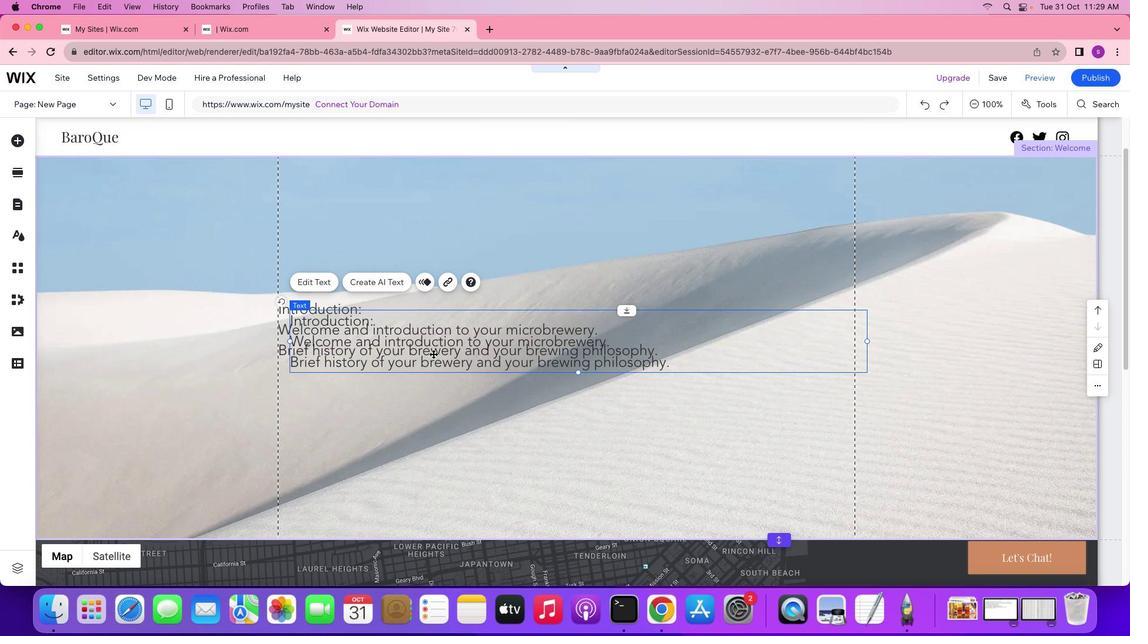 
Action: Mouse moved to (415, 340)
Screenshot: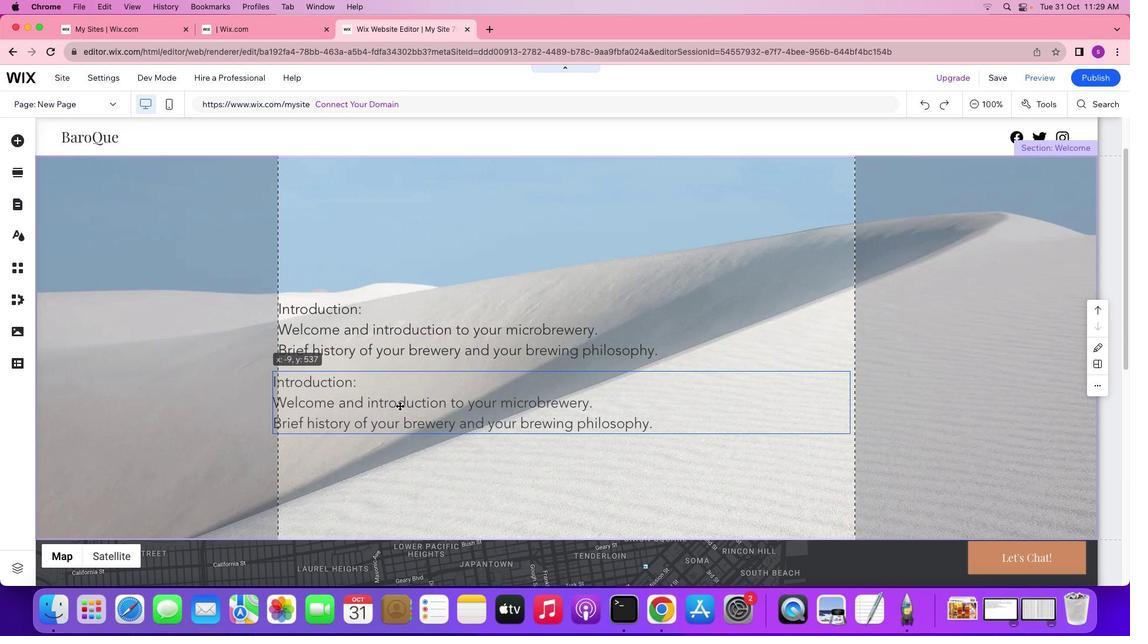 
Action: Mouse pressed left at (415, 340)
Screenshot: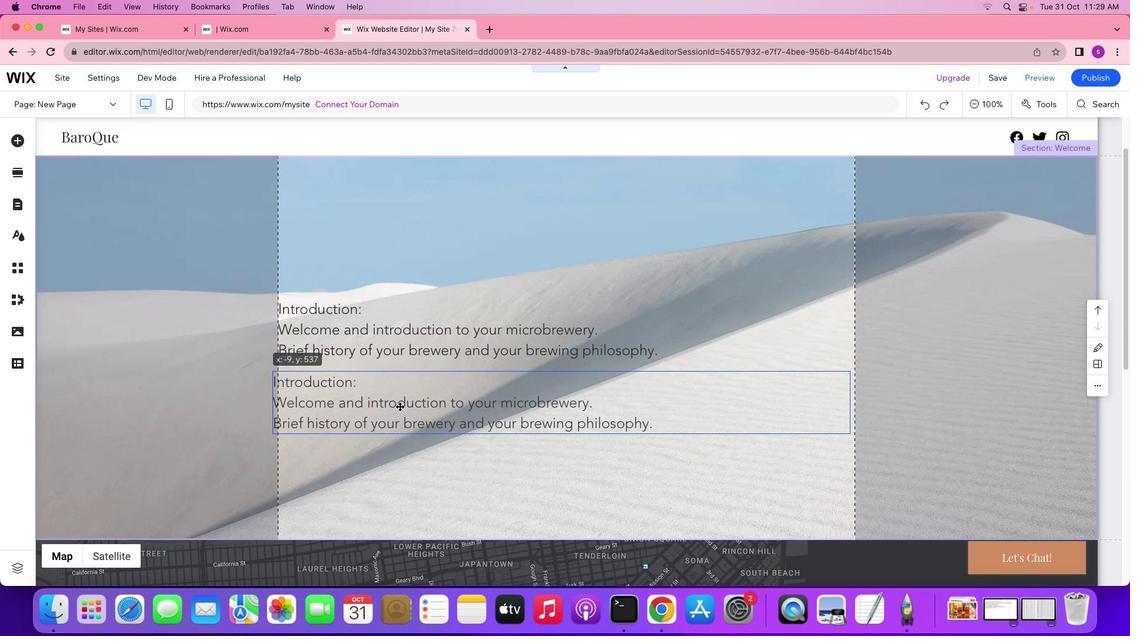 
Action: Mouse moved to (778, 538)
Screenshot: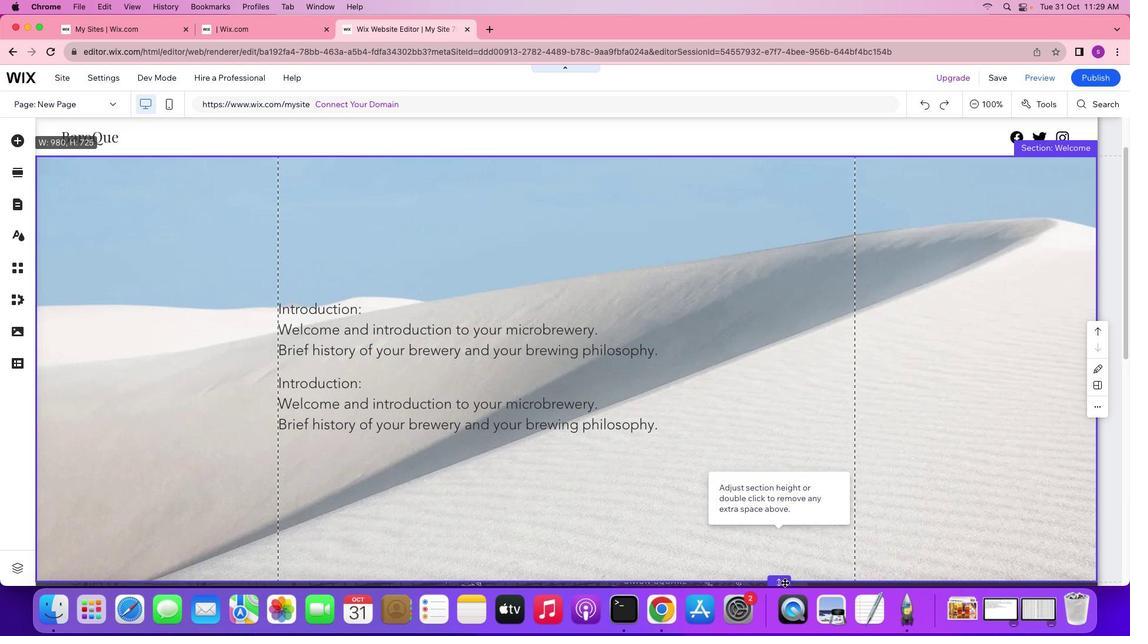 
Action: Mouse pressed left at (778, 538)
Screenshot: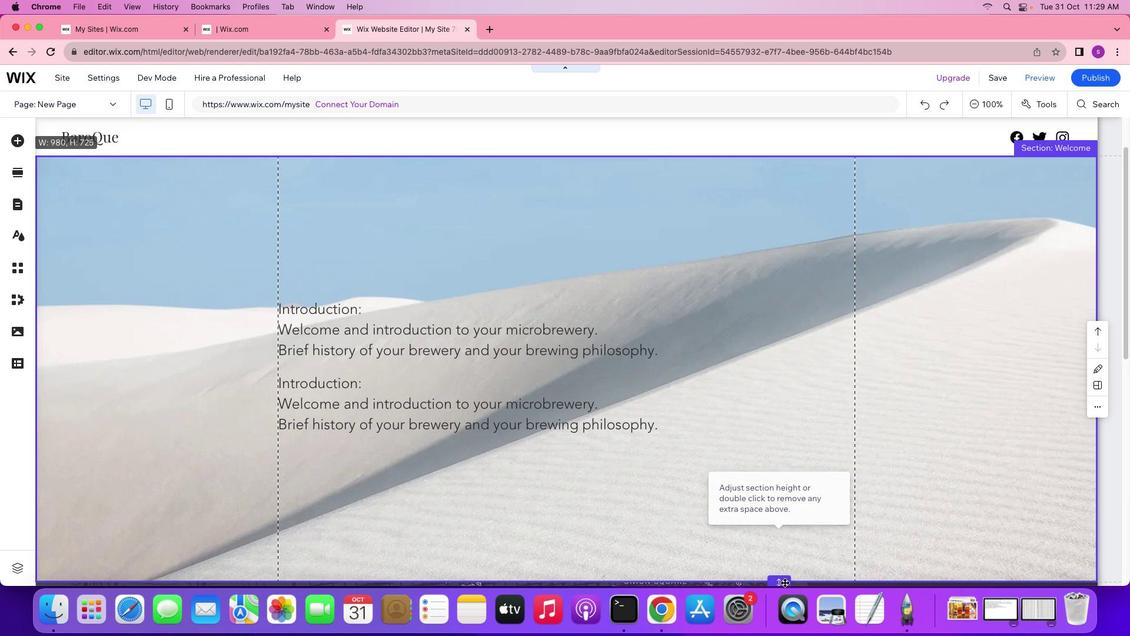 
Action: Mouse moved to (759, 417)
Screenshot: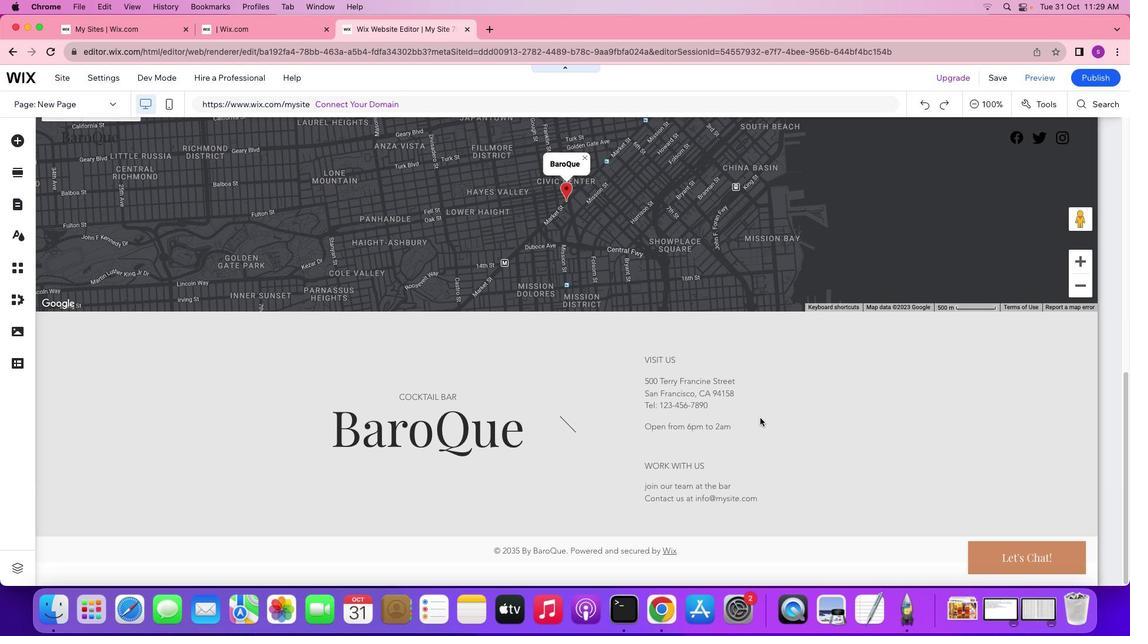 
Action: Mouse scrolled (759, 417) with delta (0, -1)
Screenshot: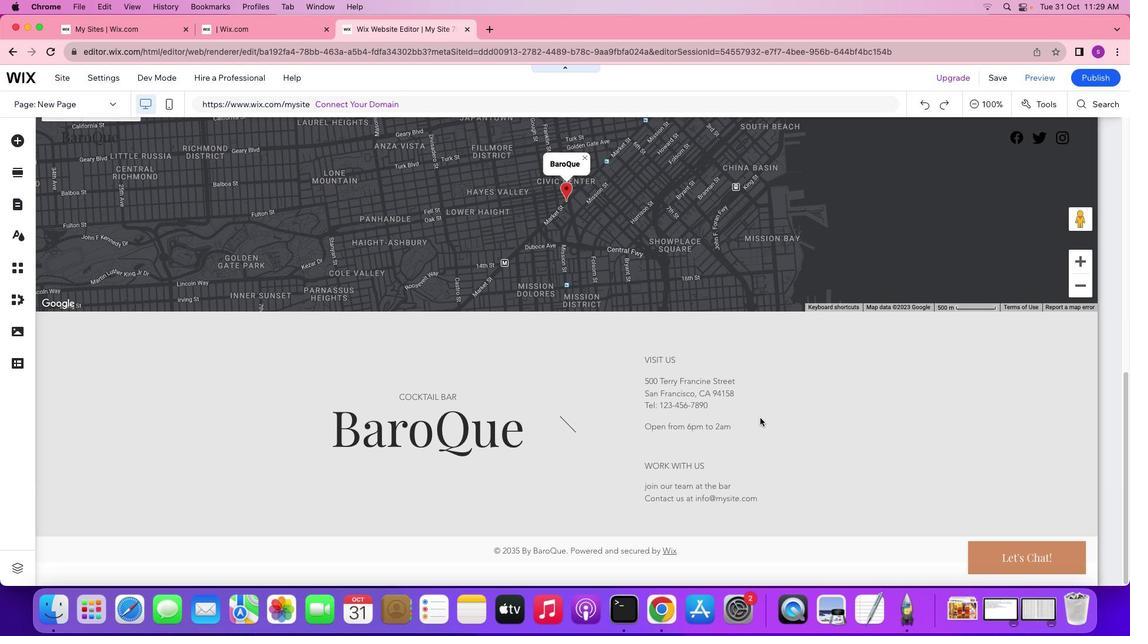 
Action: Mouse moved to (759, 417)
Screenshot: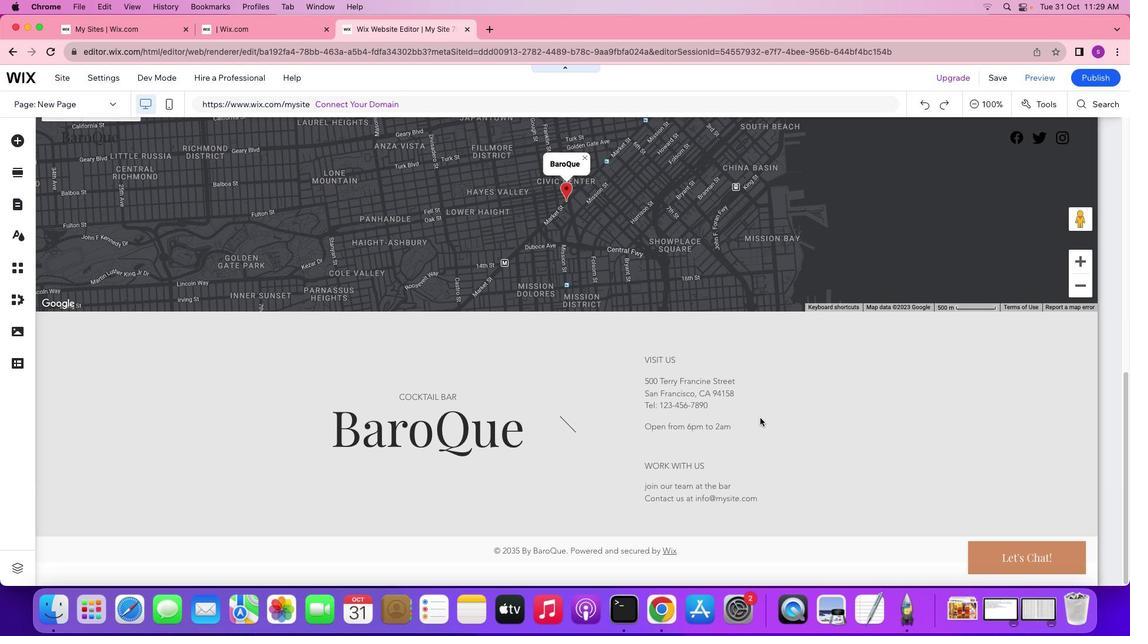 
Action: Mouse scrolled (759, 417) with delta (0, -1)
Screenshot: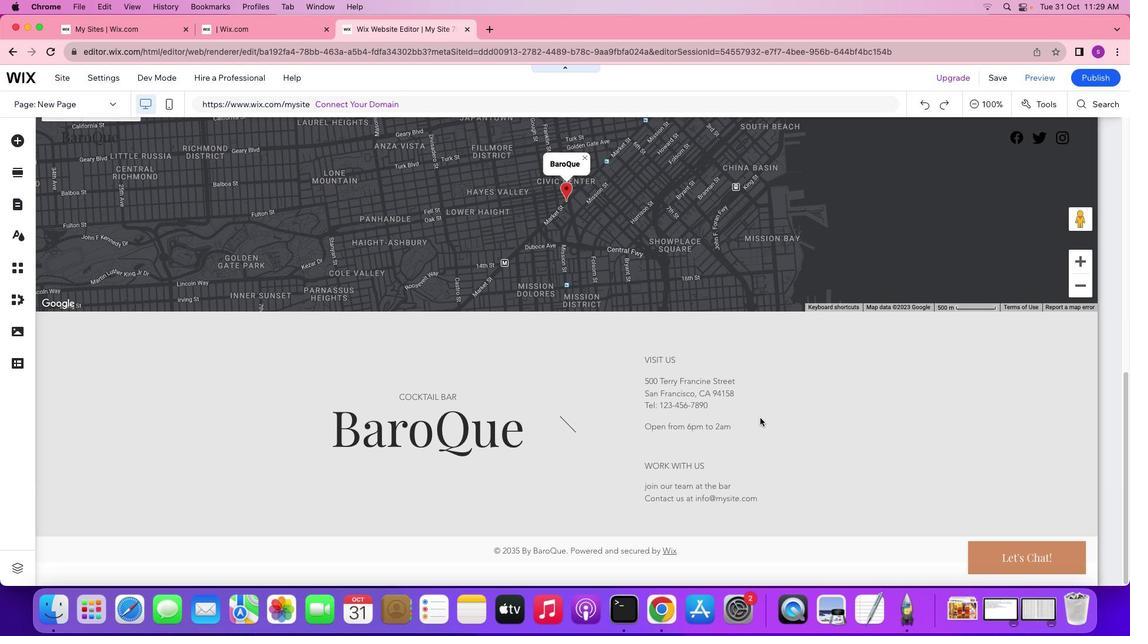 
Action: Mouse moved to (759, 417)
Screenshot: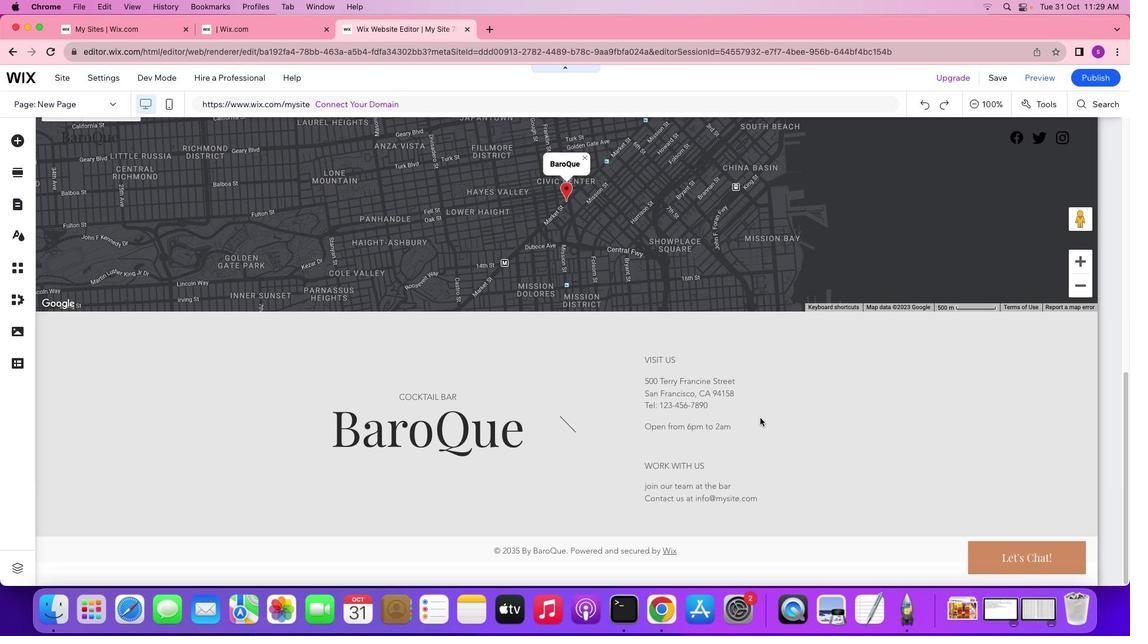 
Action: Mouse scrolled (759, 417) with delta (0, -2)
Screenshot: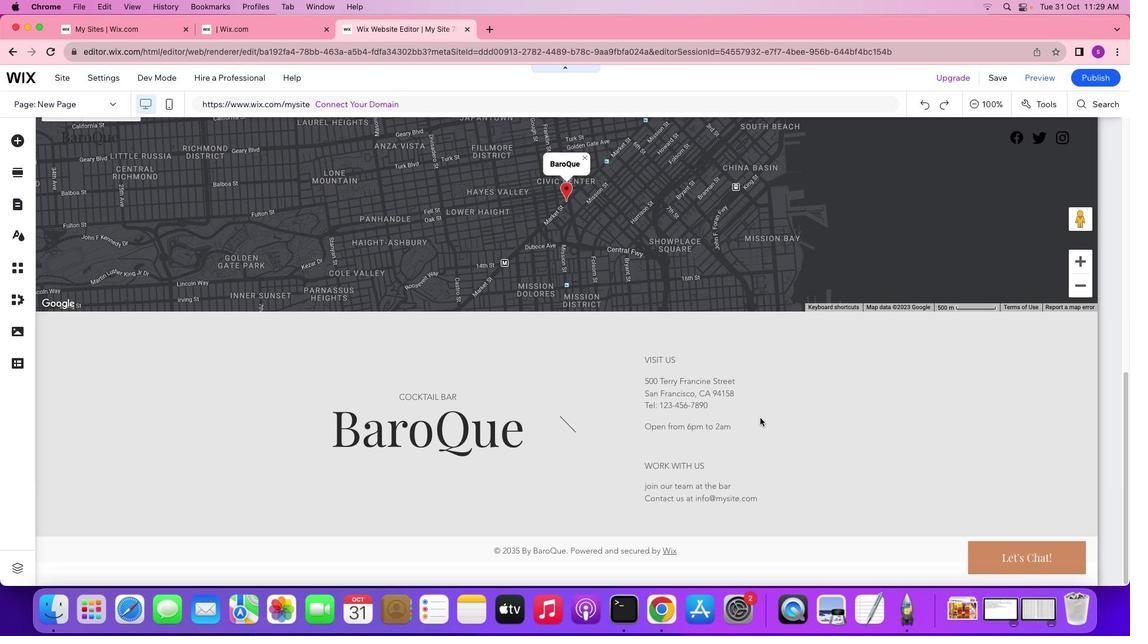 
Action: Mouse scrolled (759, 417) with delta (0, -2)
Screenshot: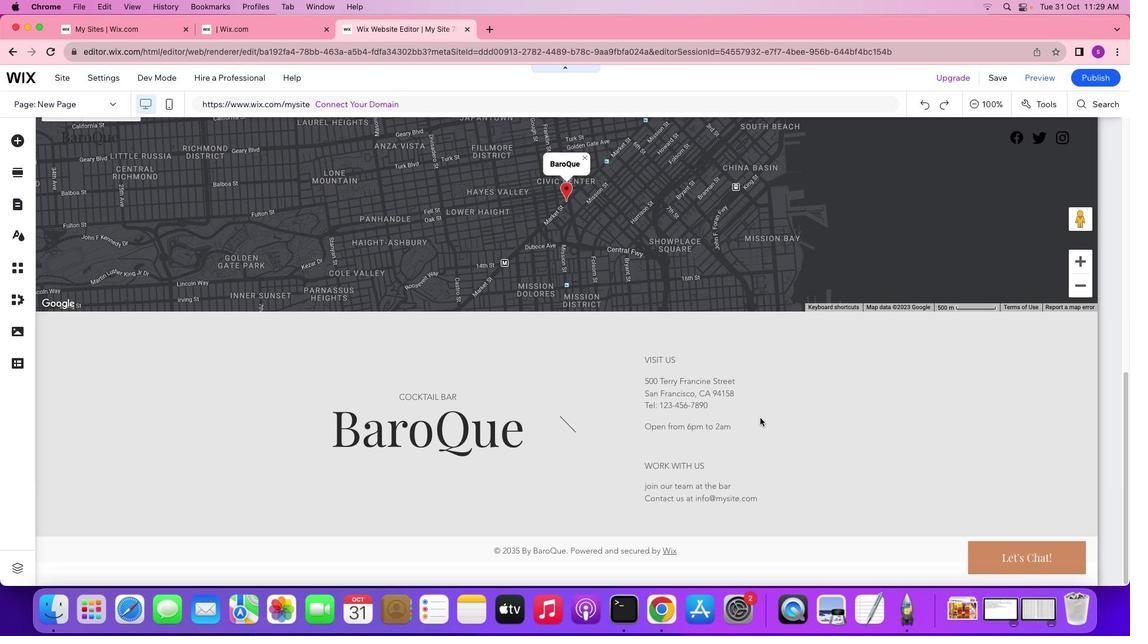 
Action: Mouse scrolled (759, 417) with delta (0, -3)
Screenshot: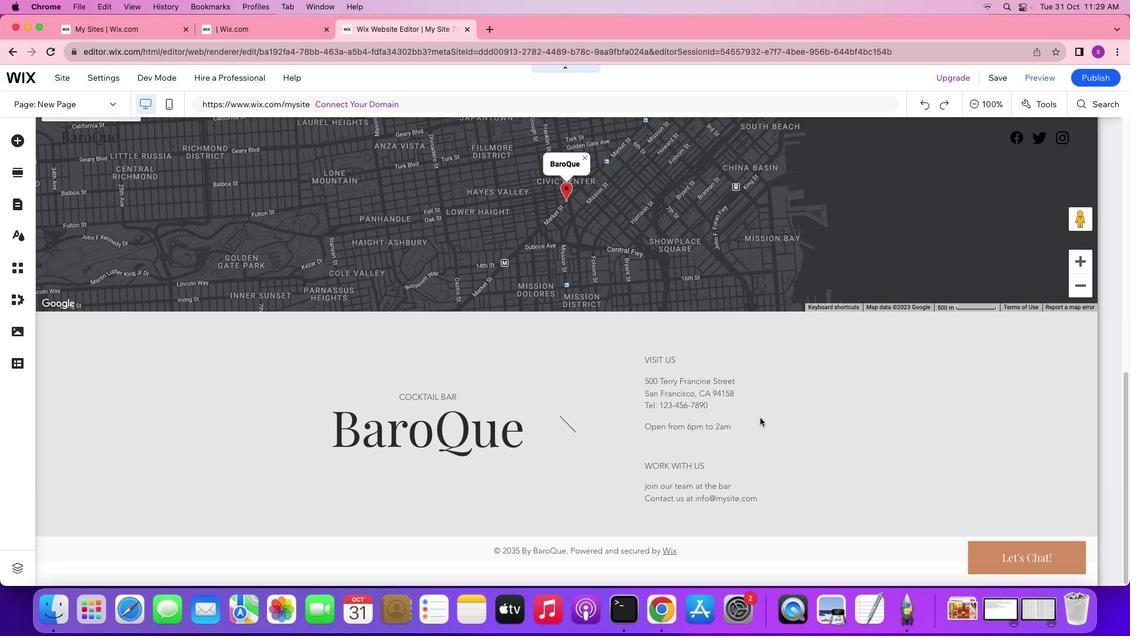 
Action: Mouse scrolled (759, 417) with delta (0, -4)
Screenshot: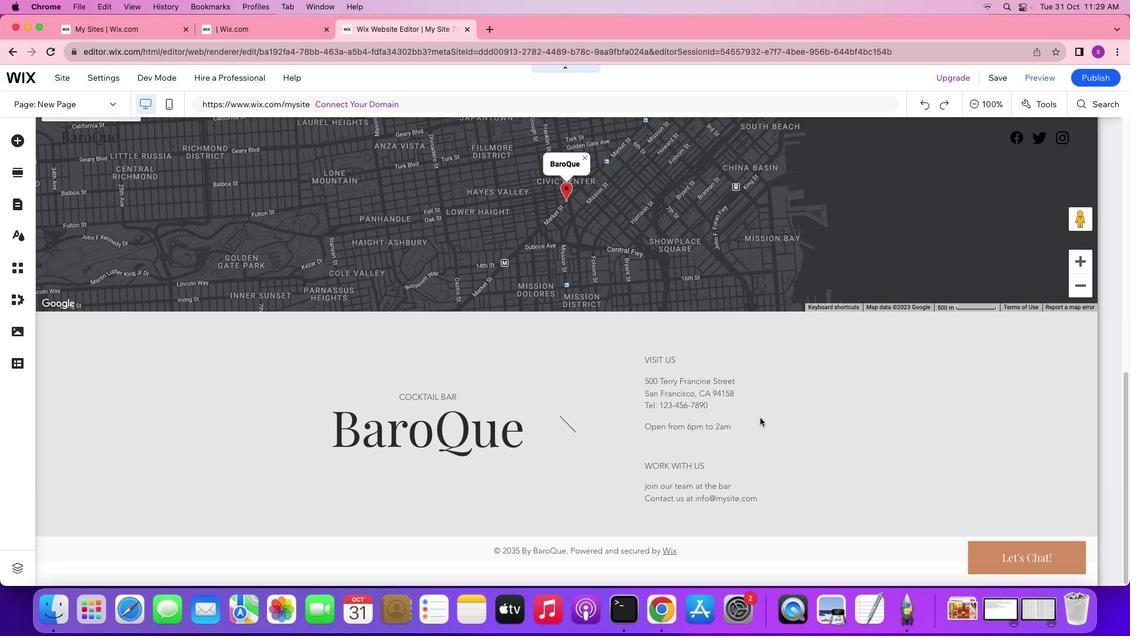 
Action: Mouse moved to (759, 416)
Screenshot: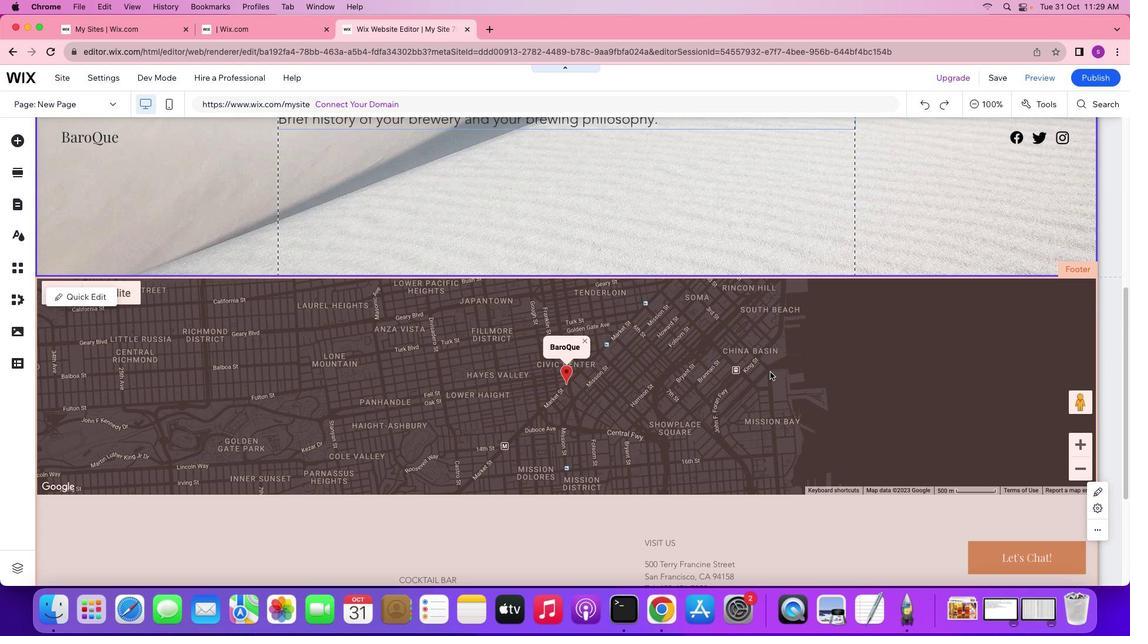 
Action: Mouse scrolled (759, 416) with delta (0, 0)
Screenshot: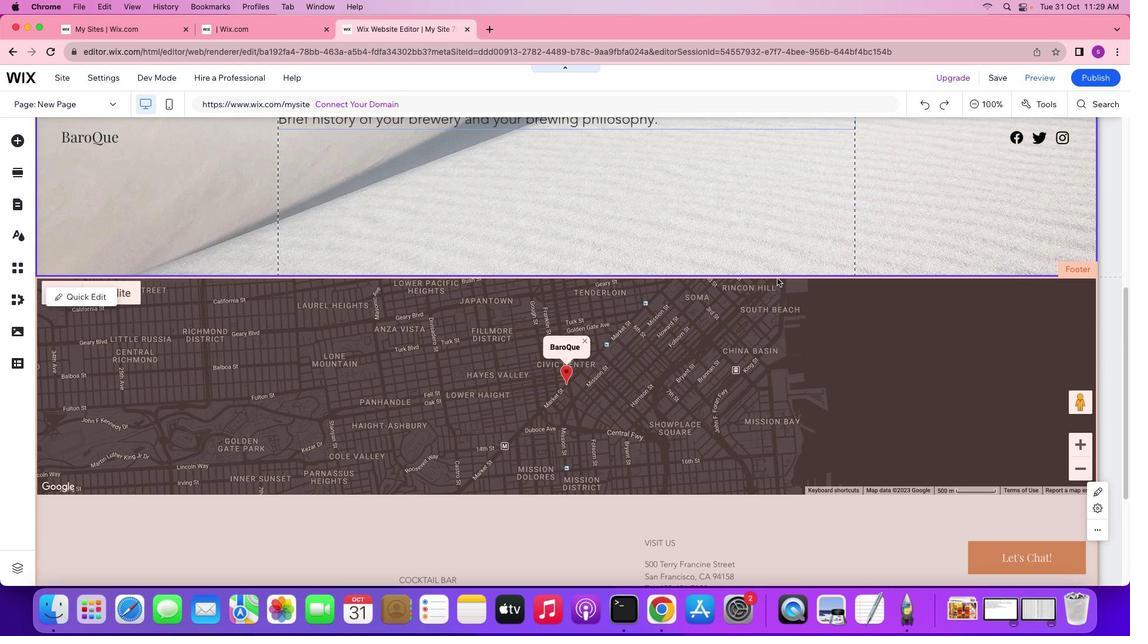 
Action: Mouse scrolled (759, 416) with delta (0, 0)
Screenshot: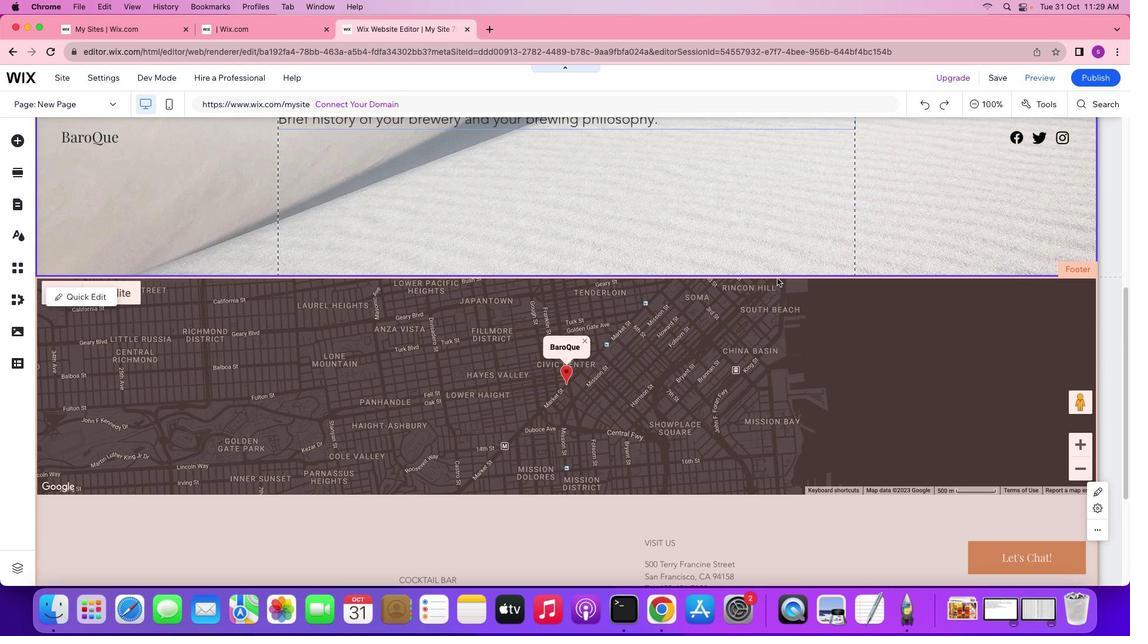 
Action: Mouse scrolled (759, 416) with delta (0, 0)
Screenshot: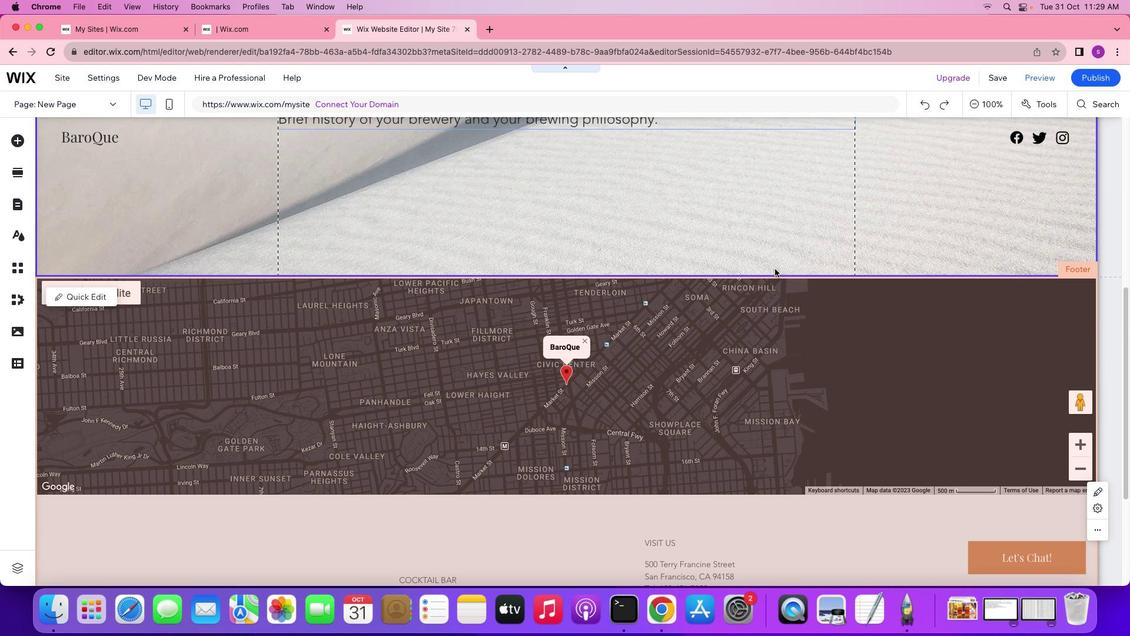 
Action: Mouse scrolled (759, 416) with delta (0, 1)
Screenshot: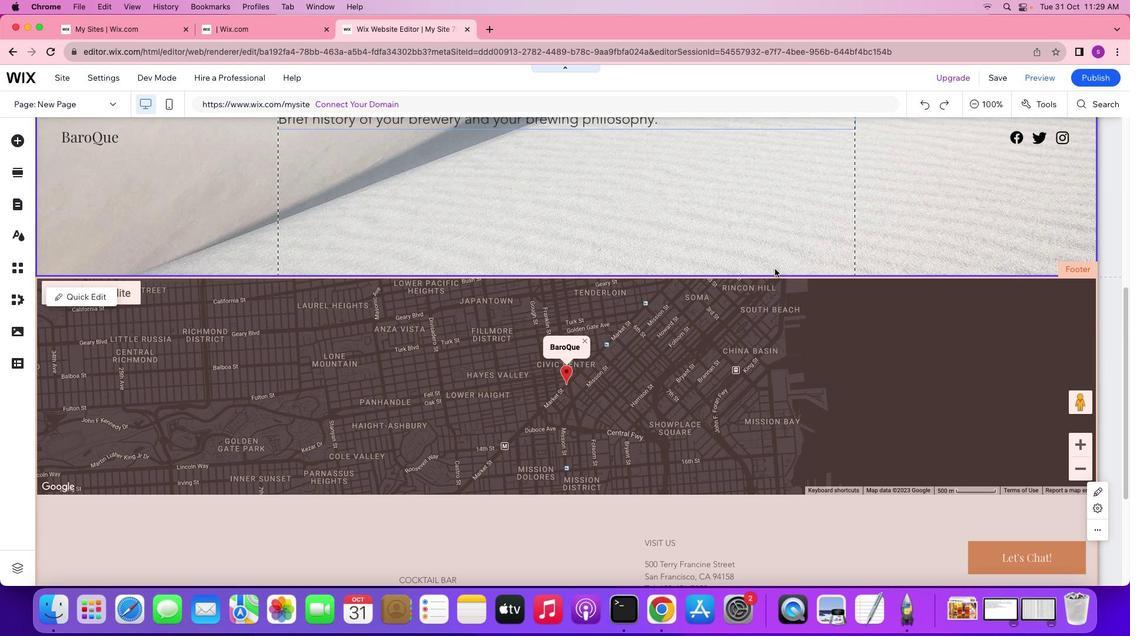 
Action: Mouse moved to (773, 269)
Screenshot: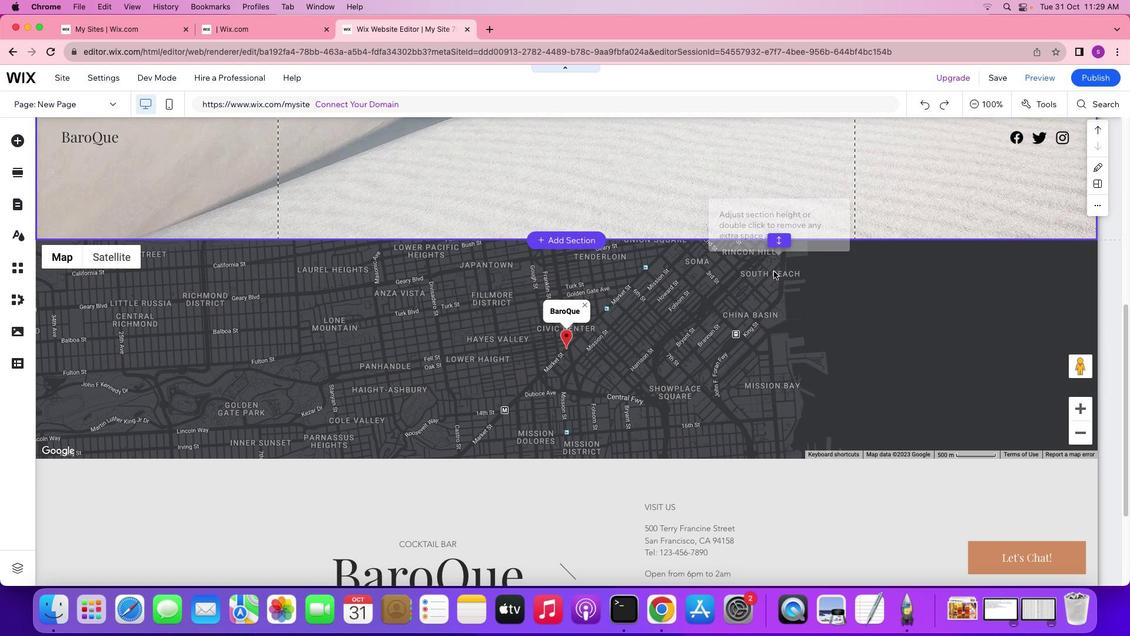 
Action: Mouse scrolled (773, 269) with delta (0, -1)
Screenshot: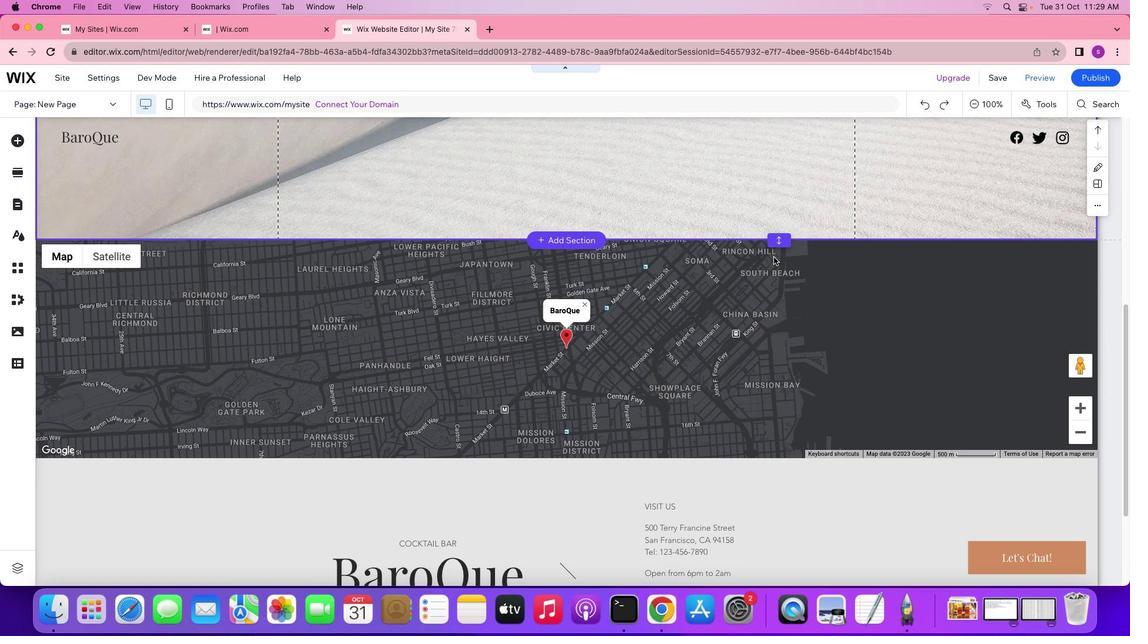 
Action: Mouse scrolled (773, 269) with delta (0, -1)
Screenshot: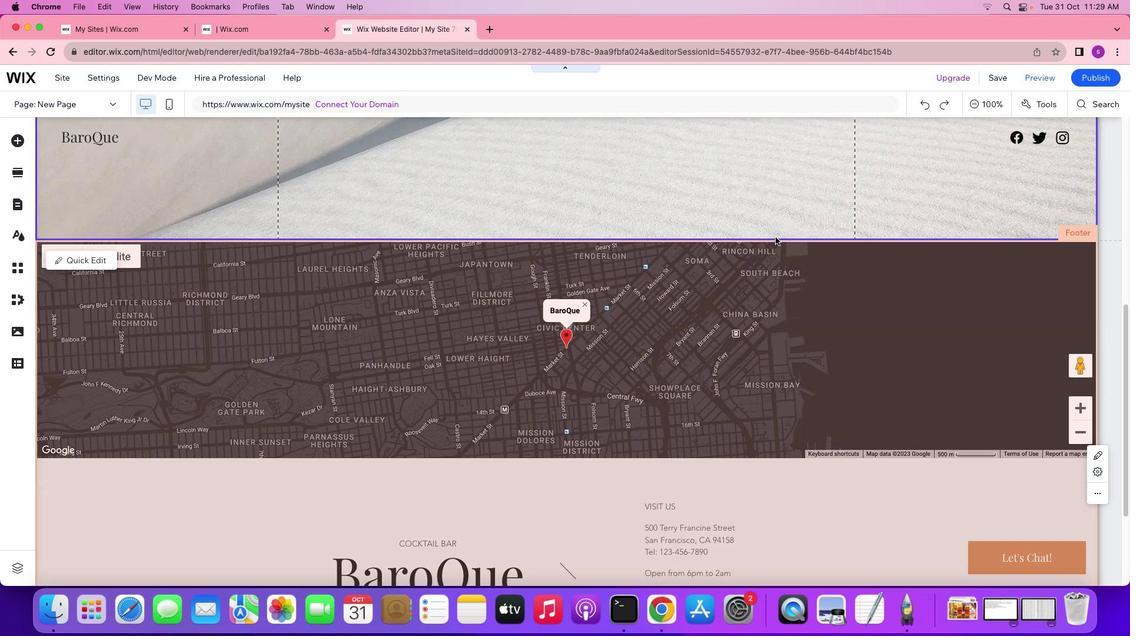 
Action: Mouse scrolled (773, 269) with delta (0, -1)
Screenshot: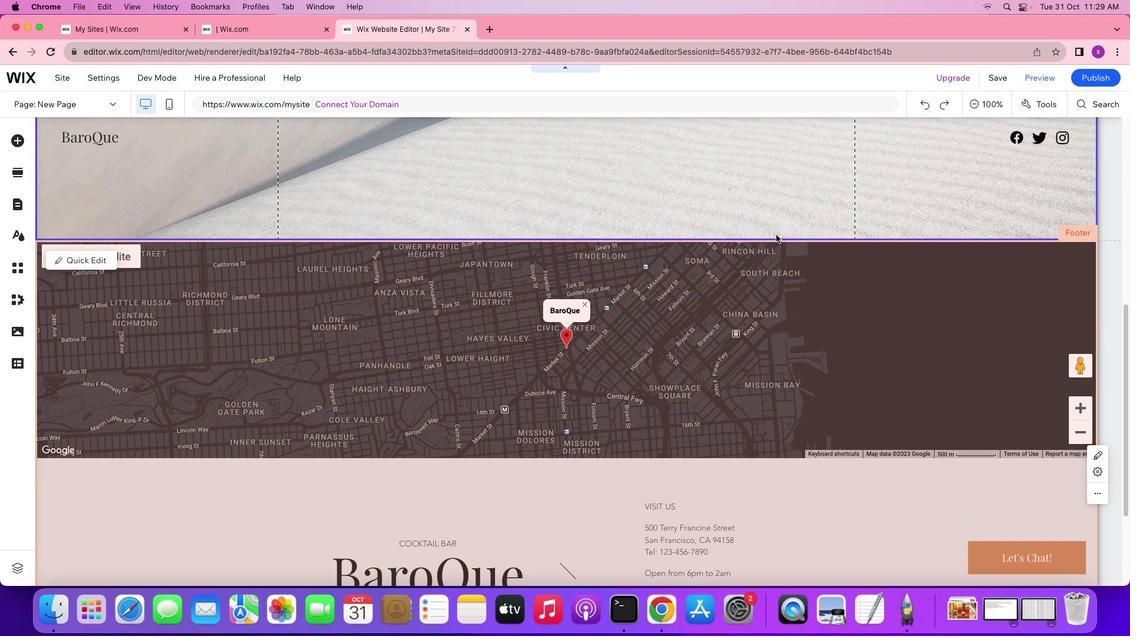 
Action: Mouse scrolled (773, 269) with delta (0, -1)
Screenshot: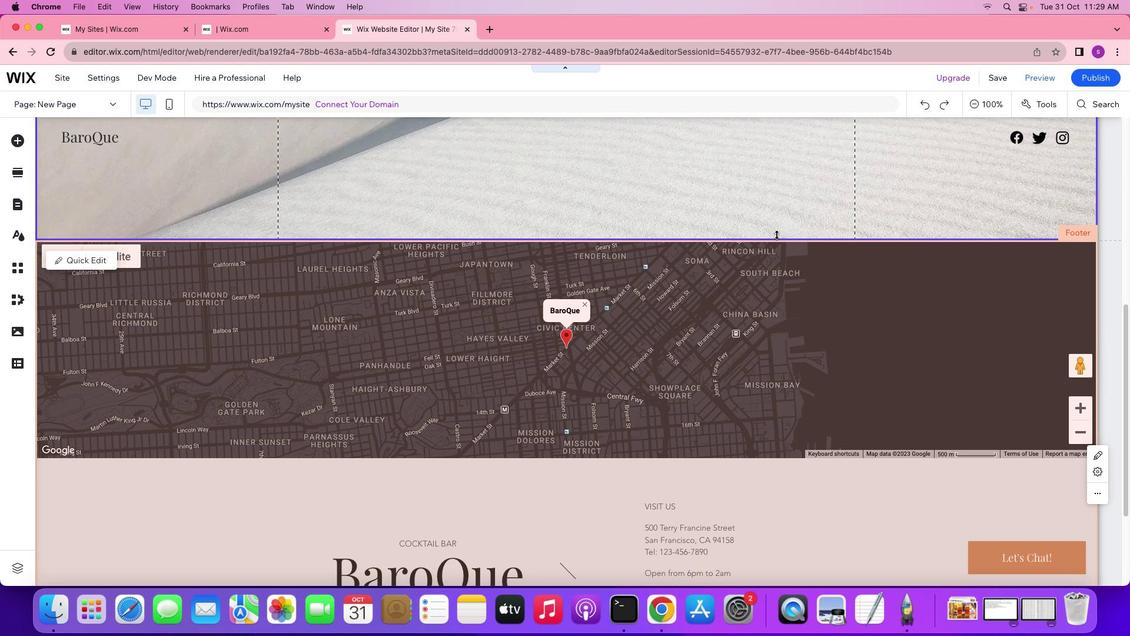 
Action: Mouse moved to (775, 232)
Screenshot: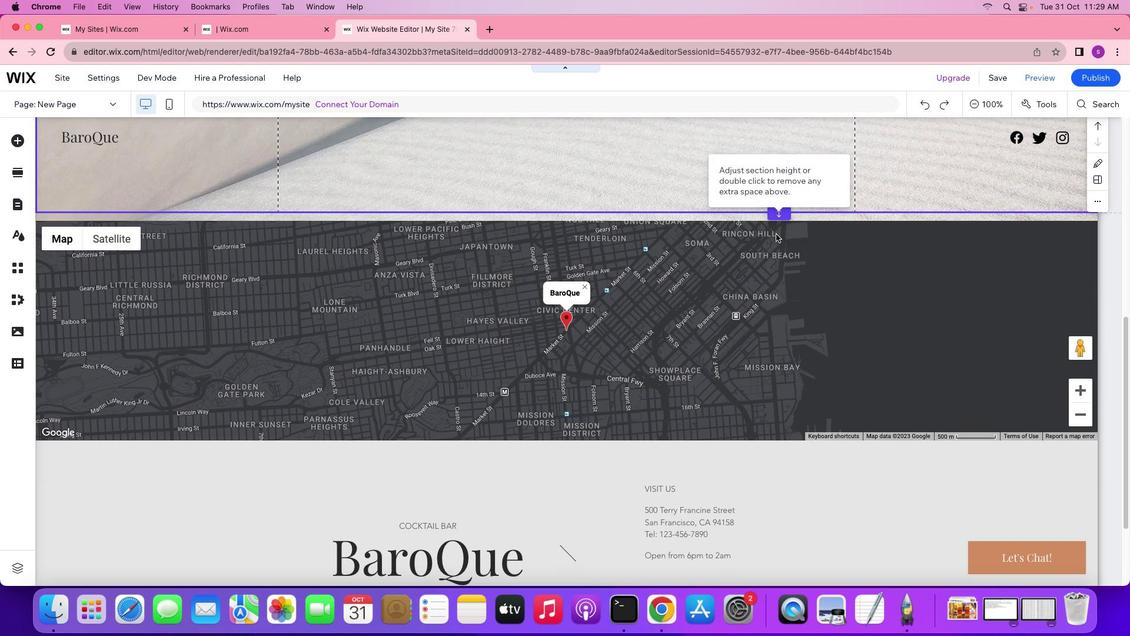 
Action: Mouse scrolled (775, 232) with delta (0, -1)
Screenshot: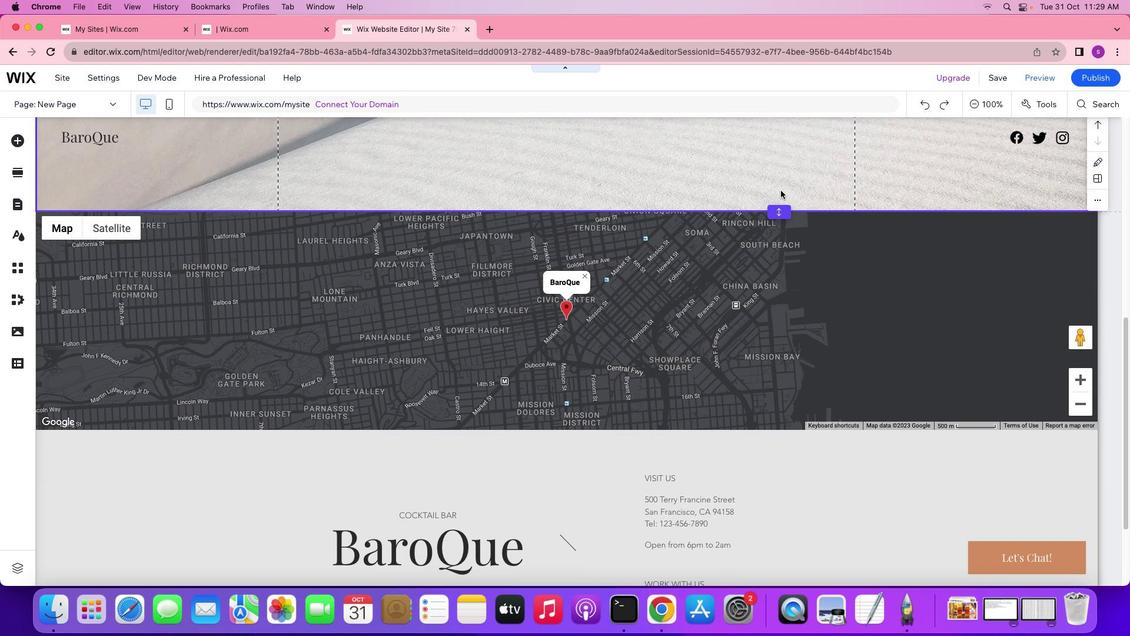 
Action: Mouse scrolled (775, 232) with delta (0, -1)
Screenshot: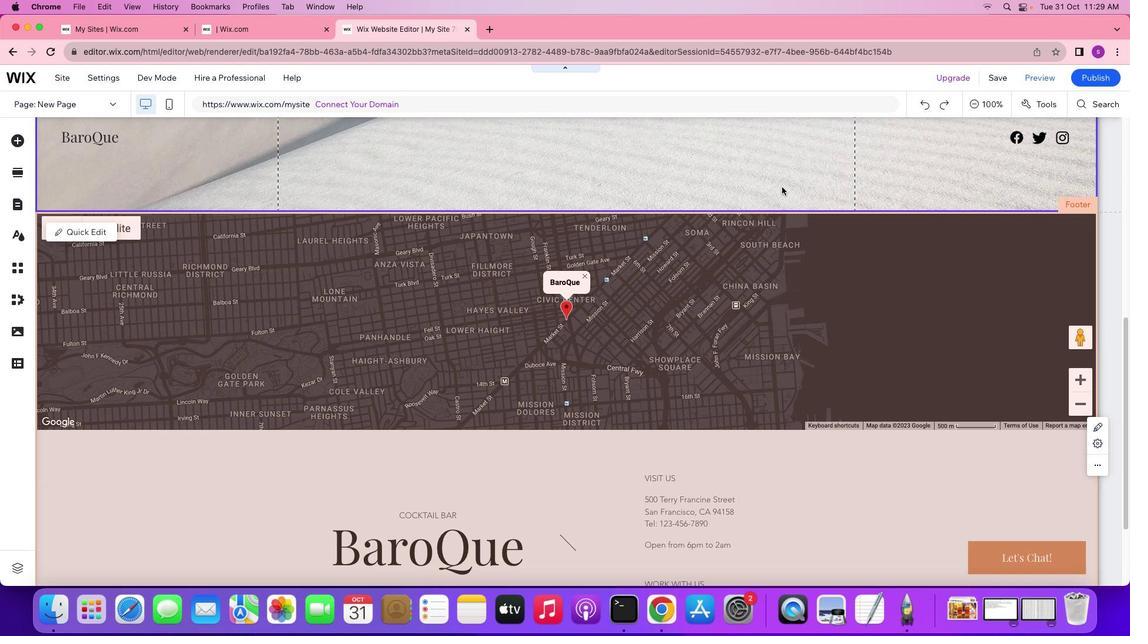
Action: Mouse scrolled (775, 232) with delta (0, -1)
Screenshot: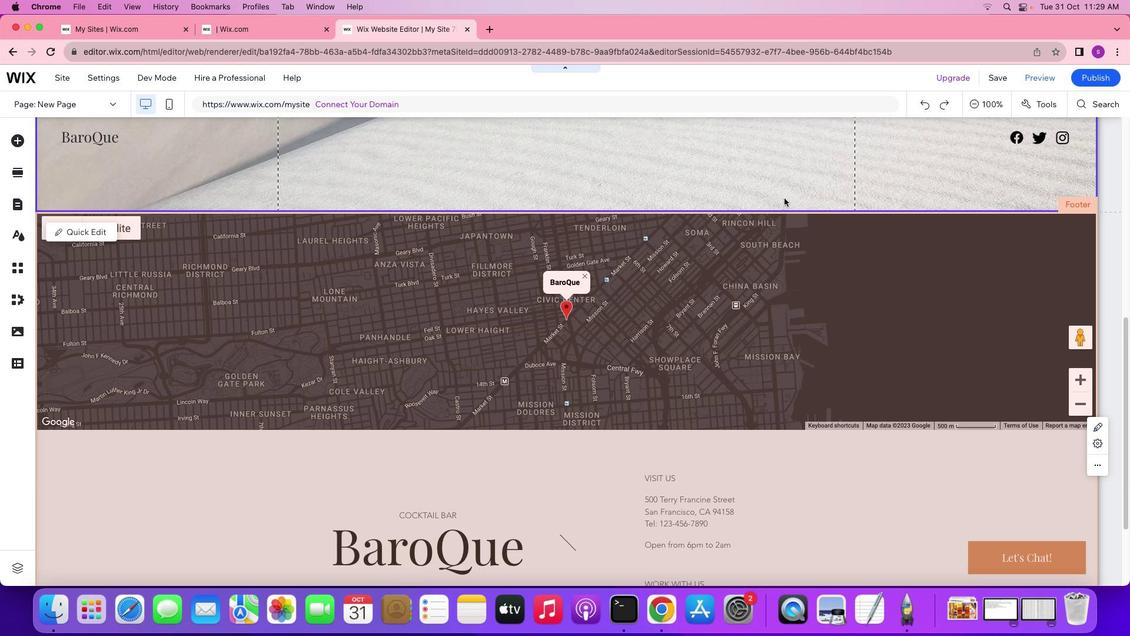 
Action: Mouse moved to (778, 209)
Screenshot: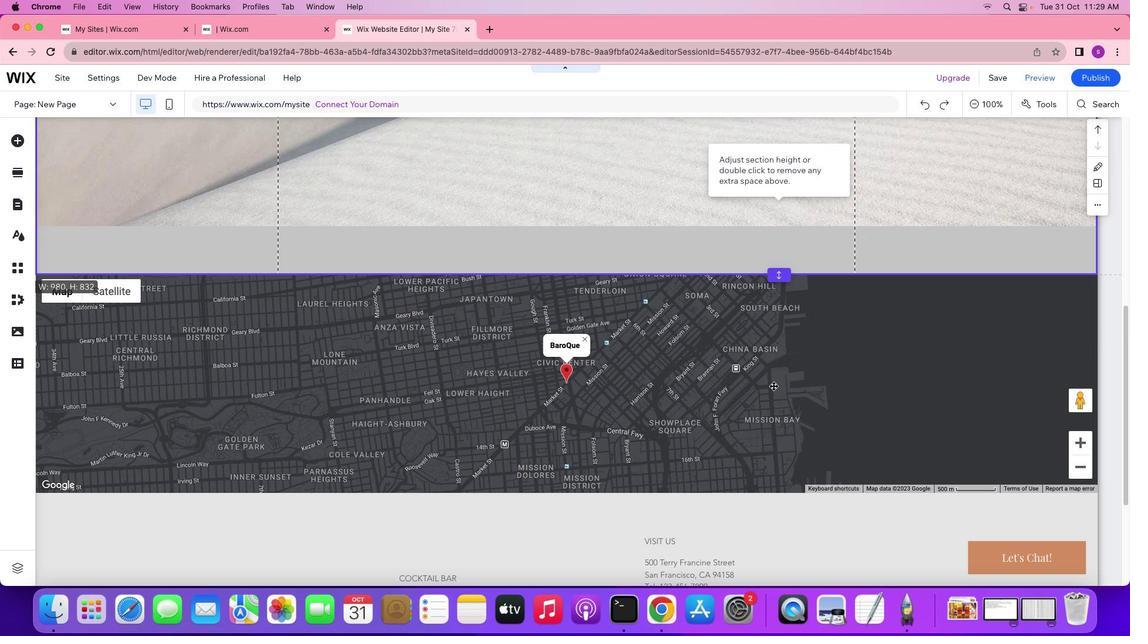 
Action: Mouse pressed left at (778, 209)
Screenshot: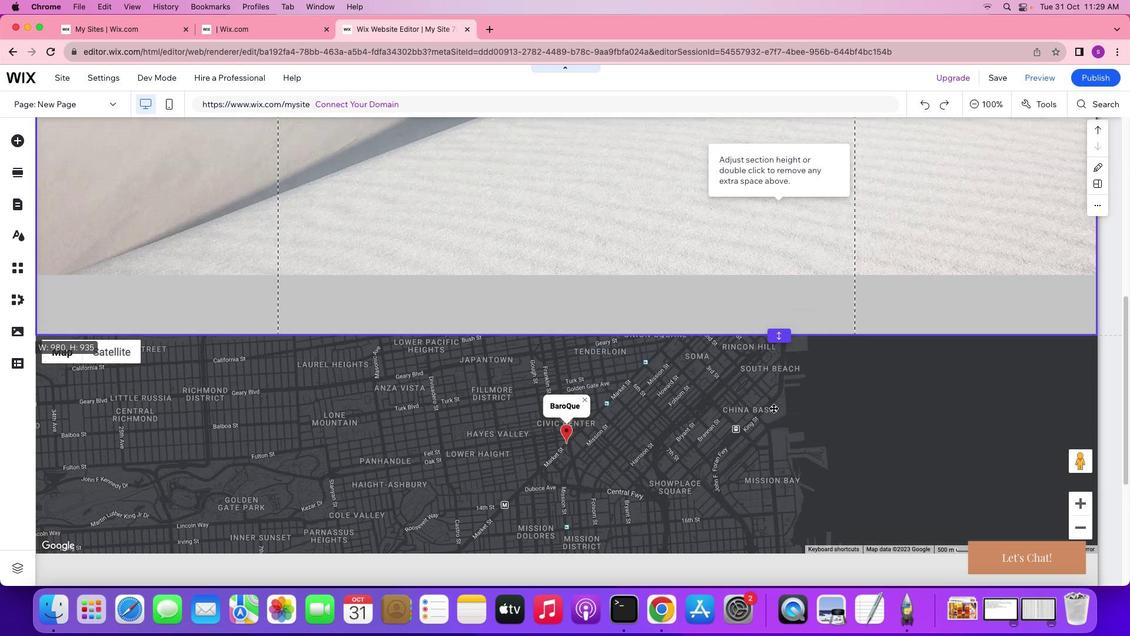
Action: Mouse moved to (726, 298)
Screenshot: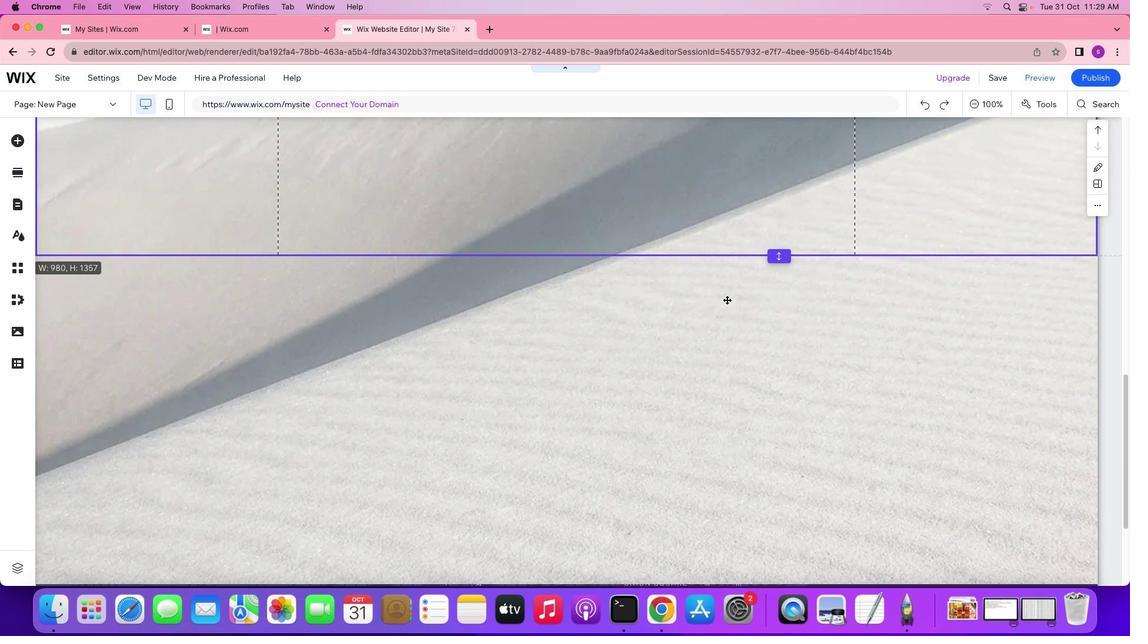 
Action: Mouse scrolled (726, 298) with delta (0, -1)
Screenshot: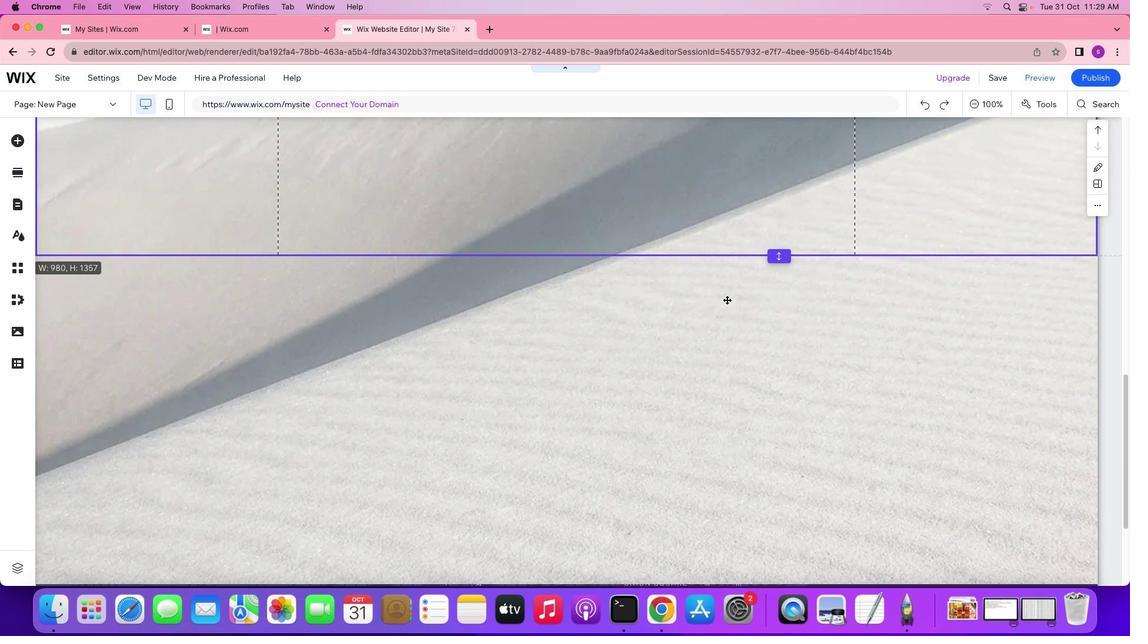 
Action: Mouse scrolled (726, 298) with delta (0, -1)
Screenshot: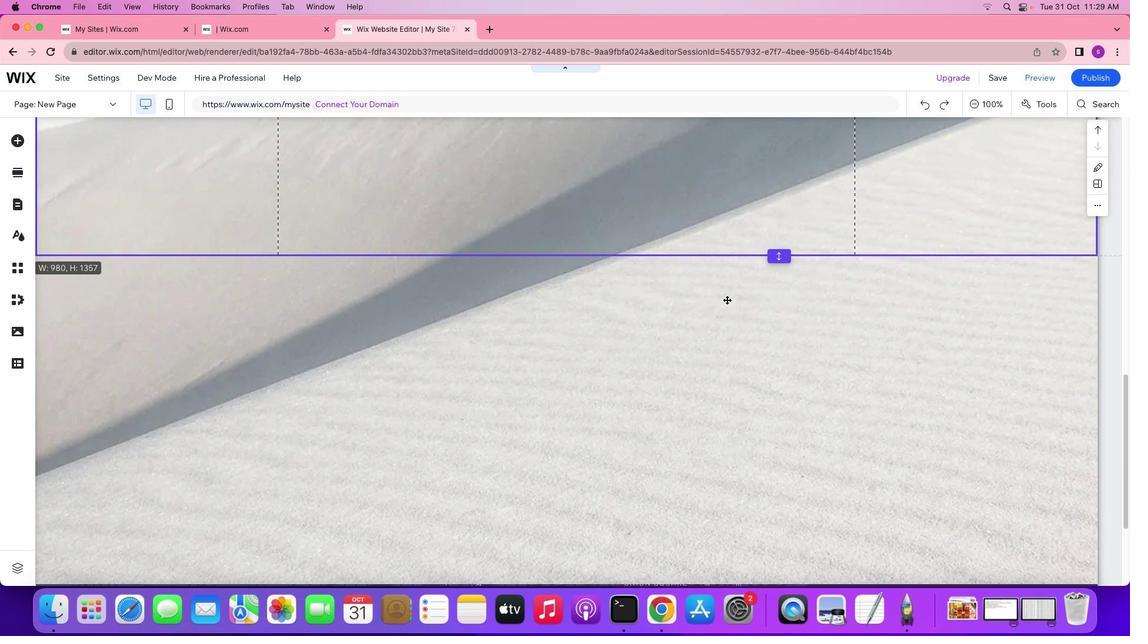 
Action: Mouse scrolled (726, 298) with delta (0, -2)
Screenshot: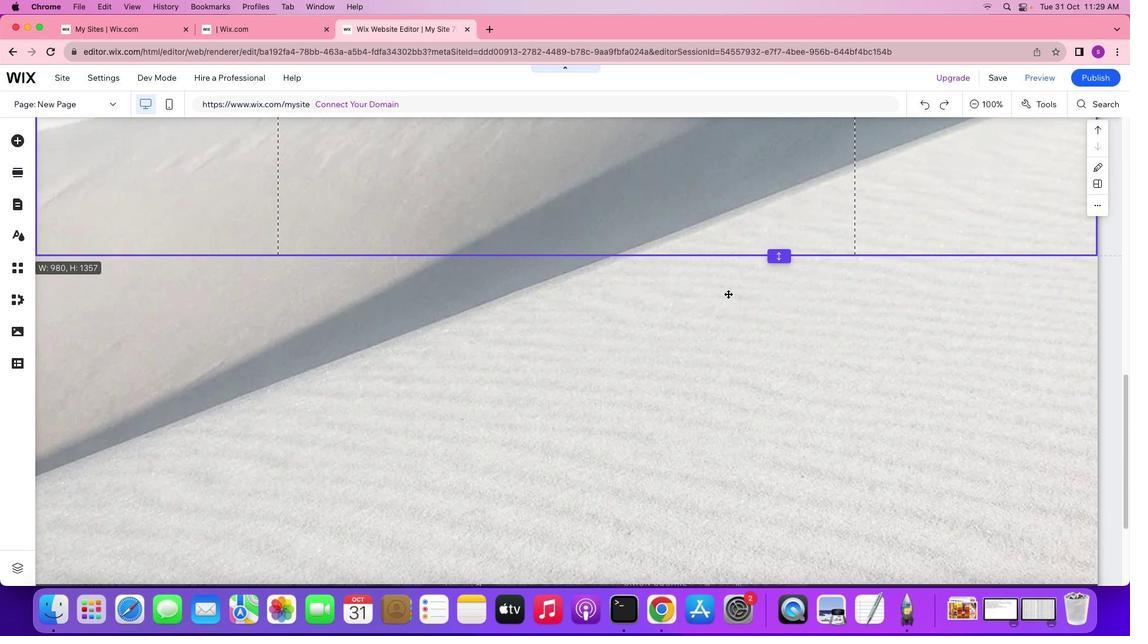 
Action: Mouse scrolled (726, 298) with delta (0, -2)
Screenshot: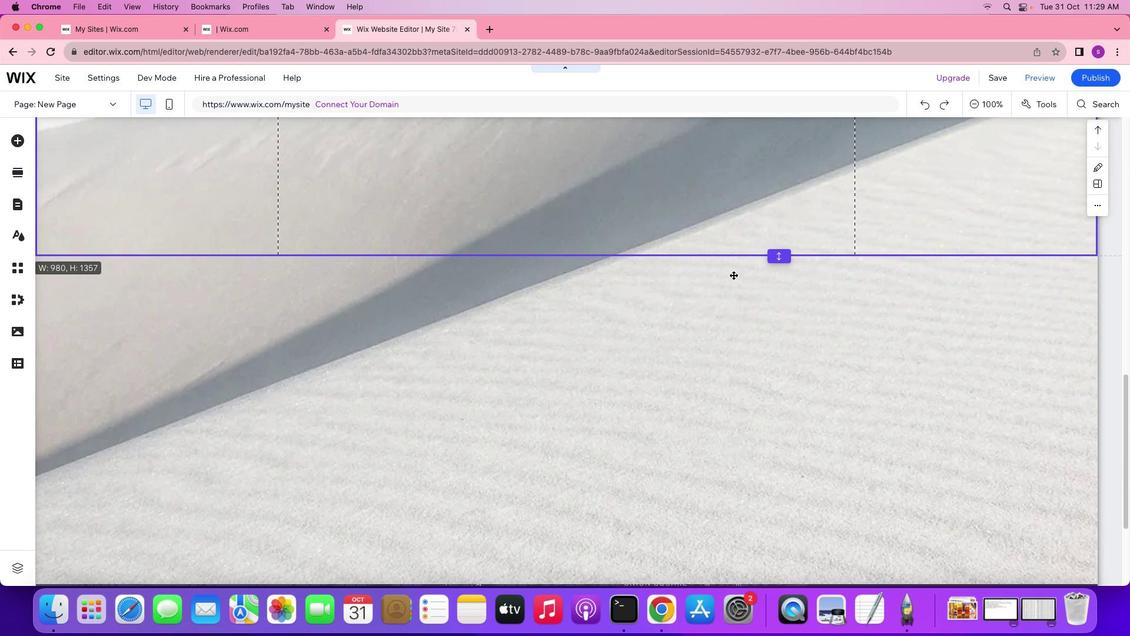 
Action: Mouse scrolled (726, 298) with delta (0, -3)
Screenshot: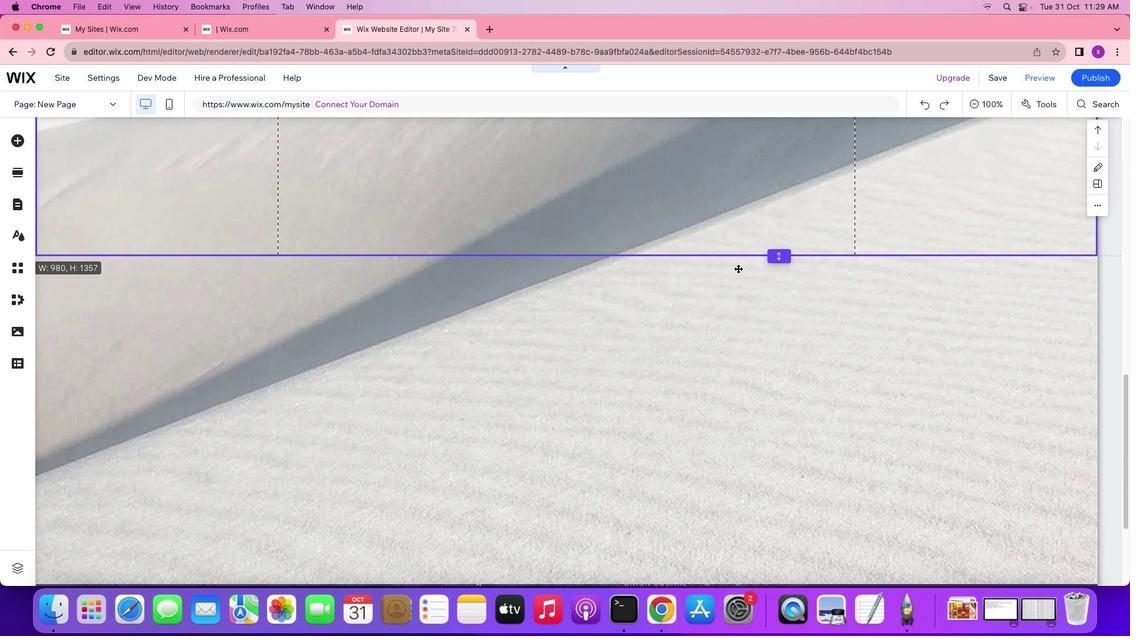 
Action: Mouse moved to (746, 225)
Screenshot: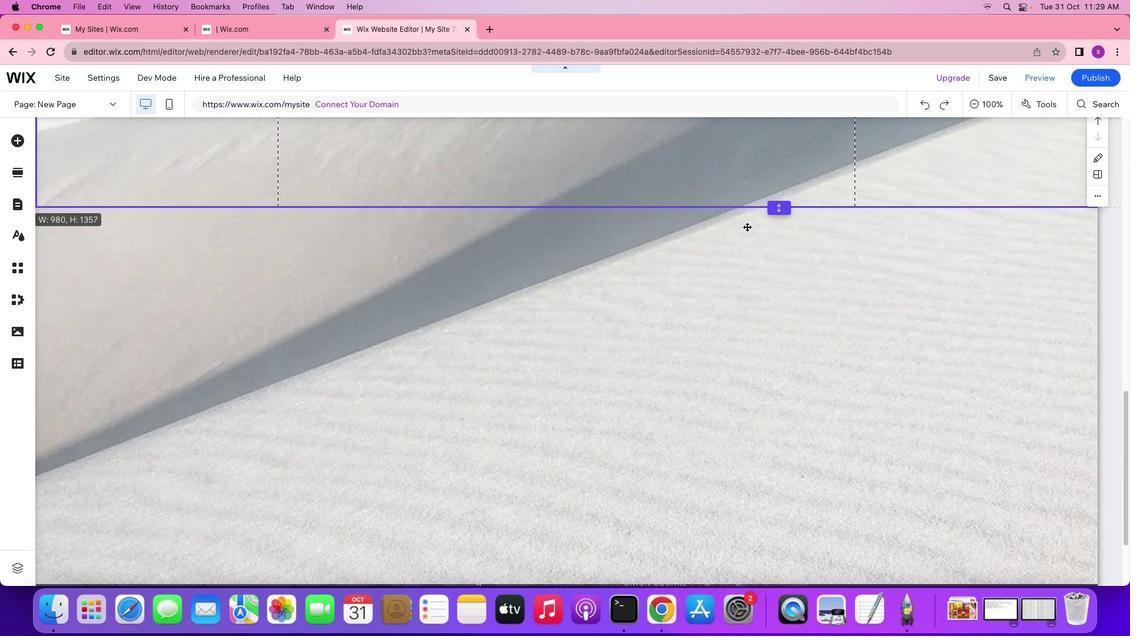 
Action: Mouse scrolled (746, 225) with delta (0, -1)
Screenshot: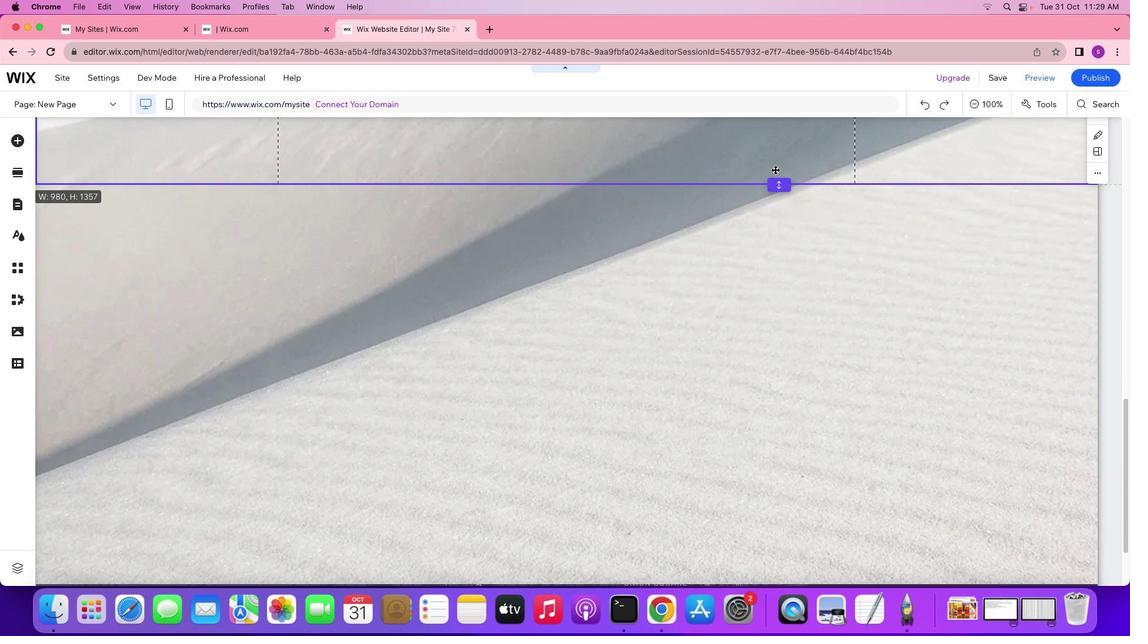 
Action: Mouse scrolled (746, 225) with delta (0, -1)
Screenshot: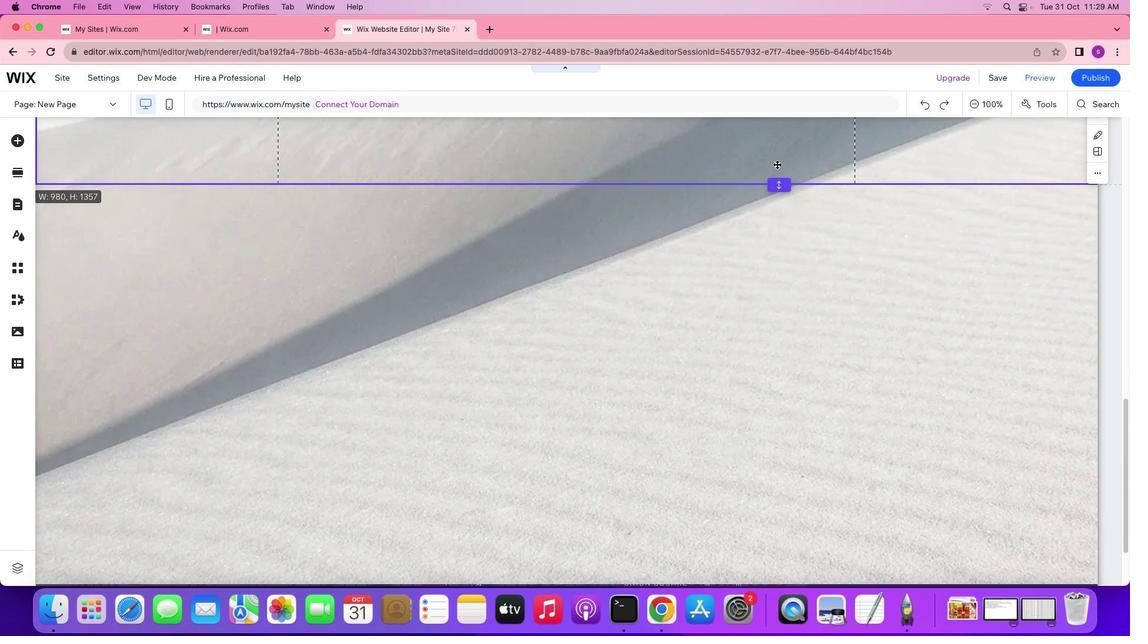
Action: Mouse scrolled (746, 225) with delta (0, -1)
Screenshot: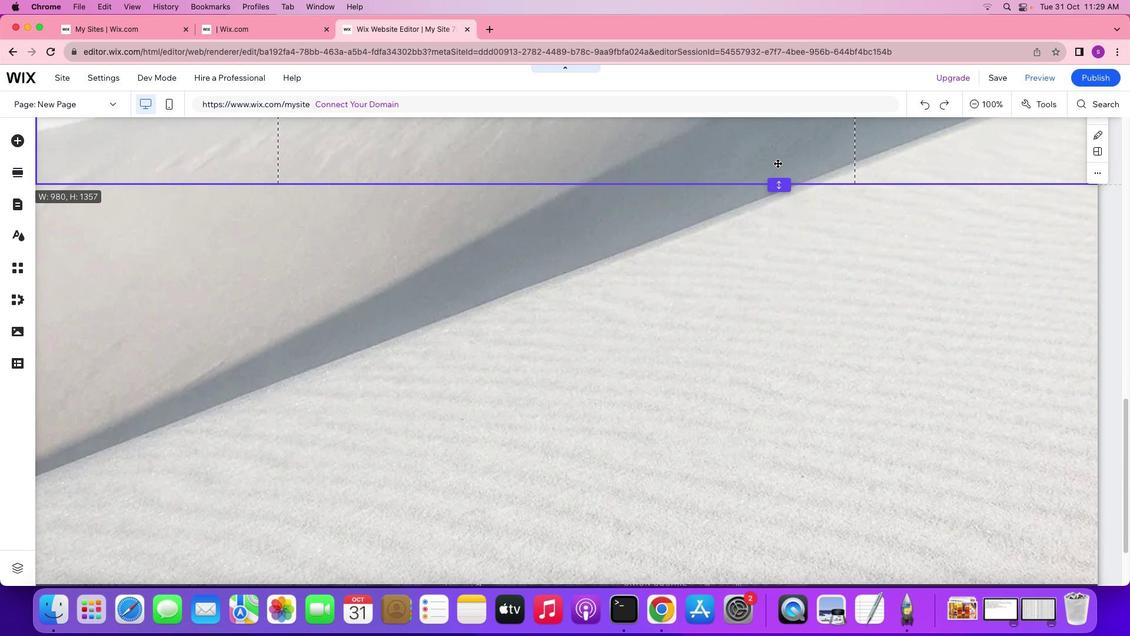 
Action: Mouse scrolled (746, 225) with delta (0, -1)
Screenshot: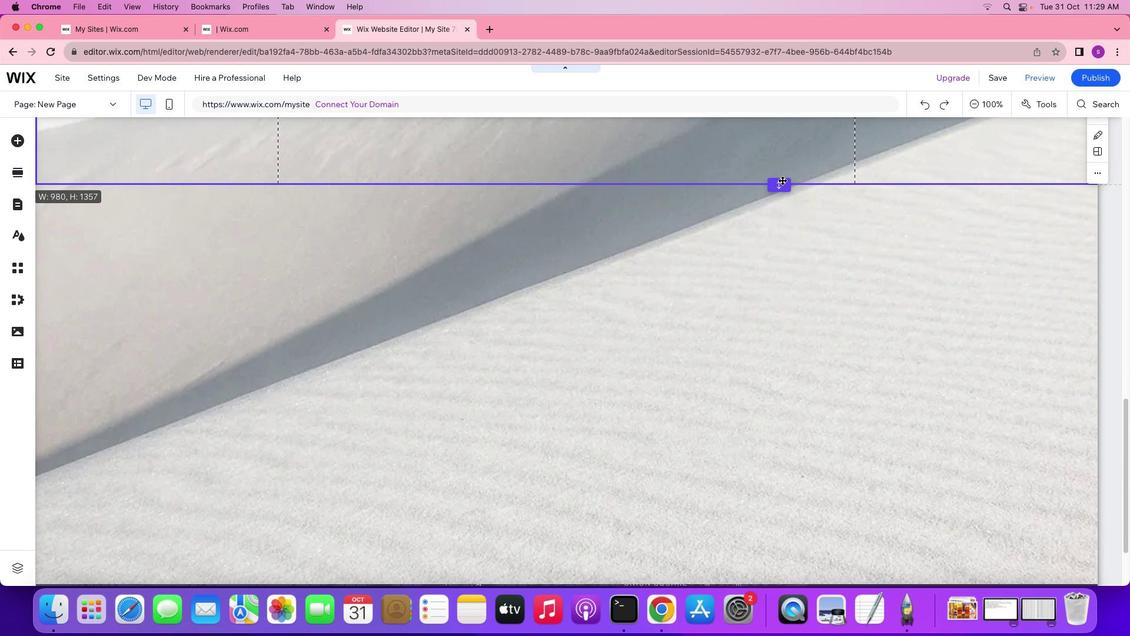 
Action: Mouse moved to (776, 184)
Screenshot: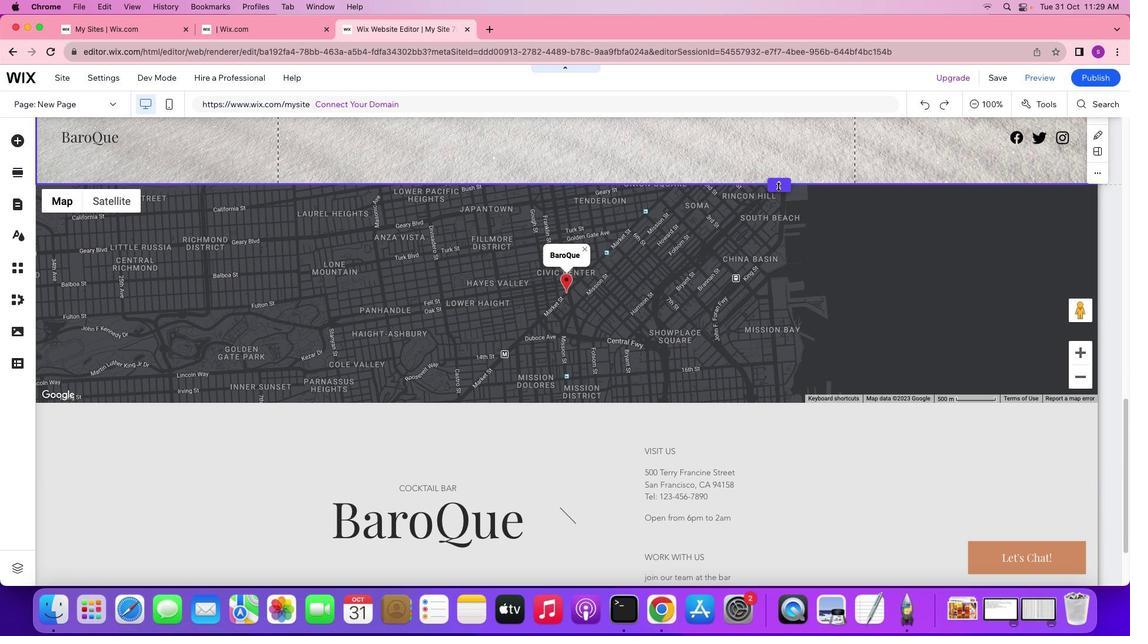 
Action: Mouse pressed left at (776, 184)
Screenshot: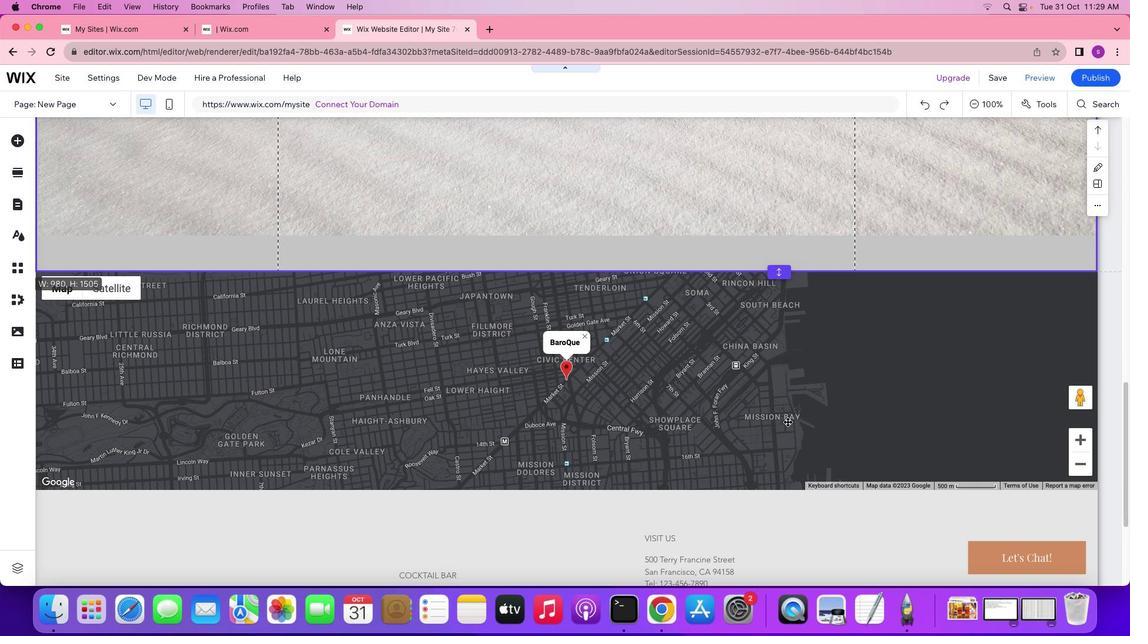 
Action: Mouse moved to (753, 321)
Screenshot: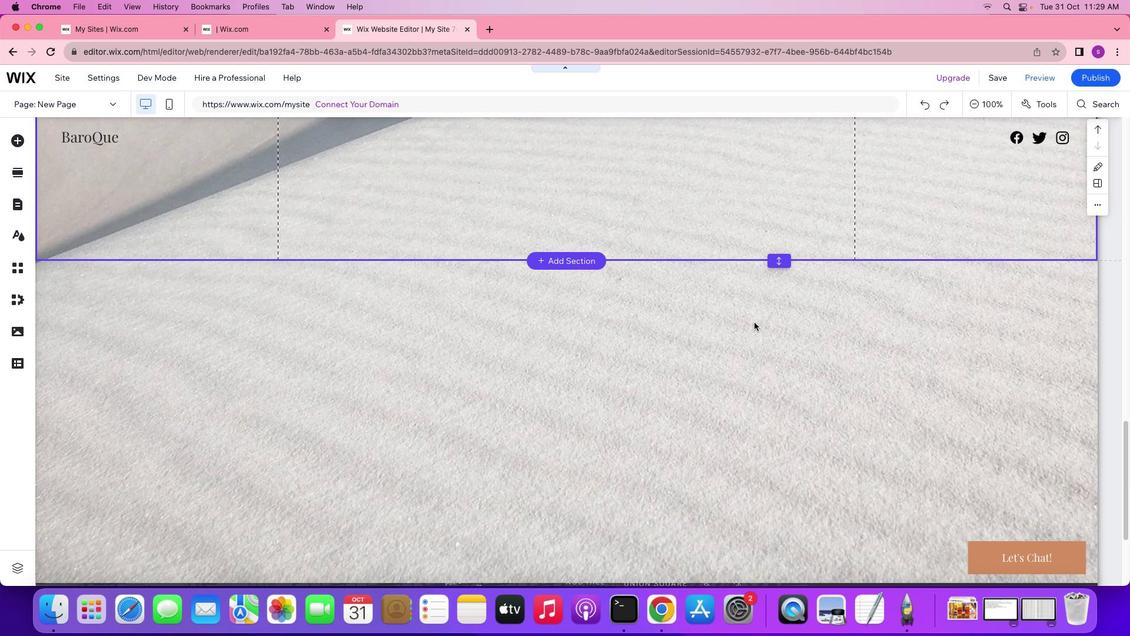 
Action: Mouse scrolled (753, 321) with delta (0, -1)
Screenshot: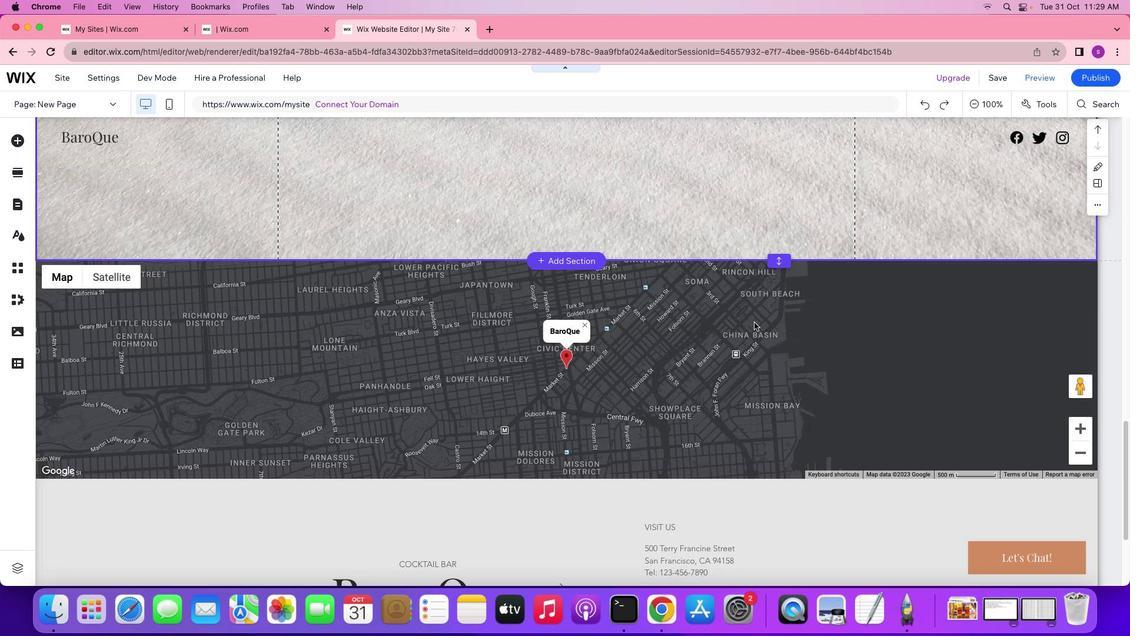 
Action: Mouse scrolled (753, 321) with delta (0, -1)
Screenshot: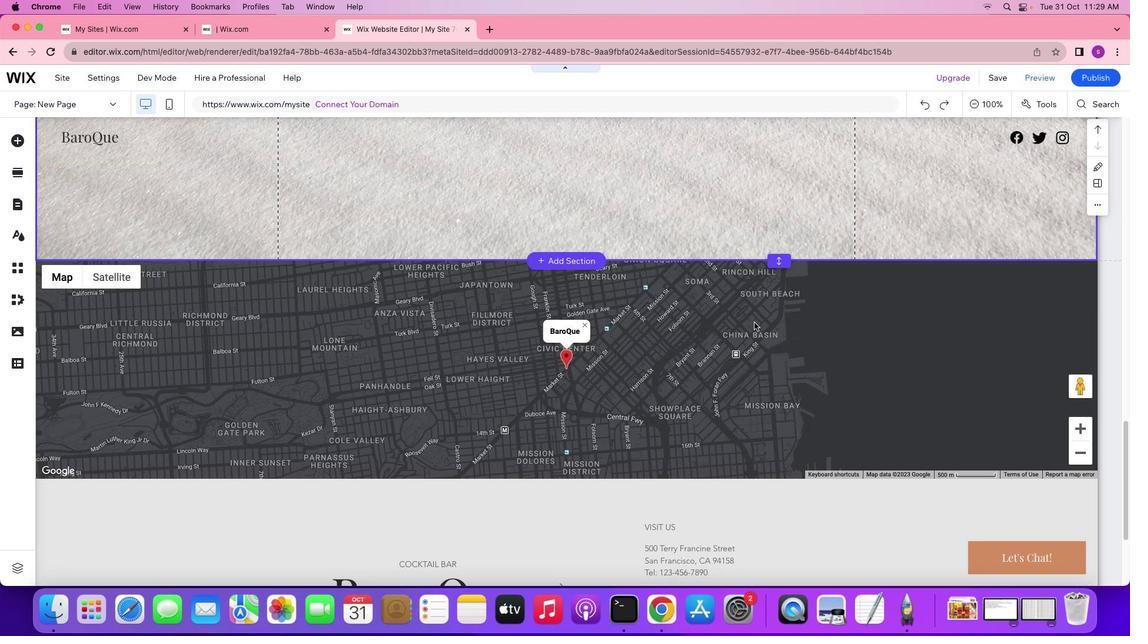 
Action: Mouse scrolled (753, 321) with delta (0, -2)
Screenshot: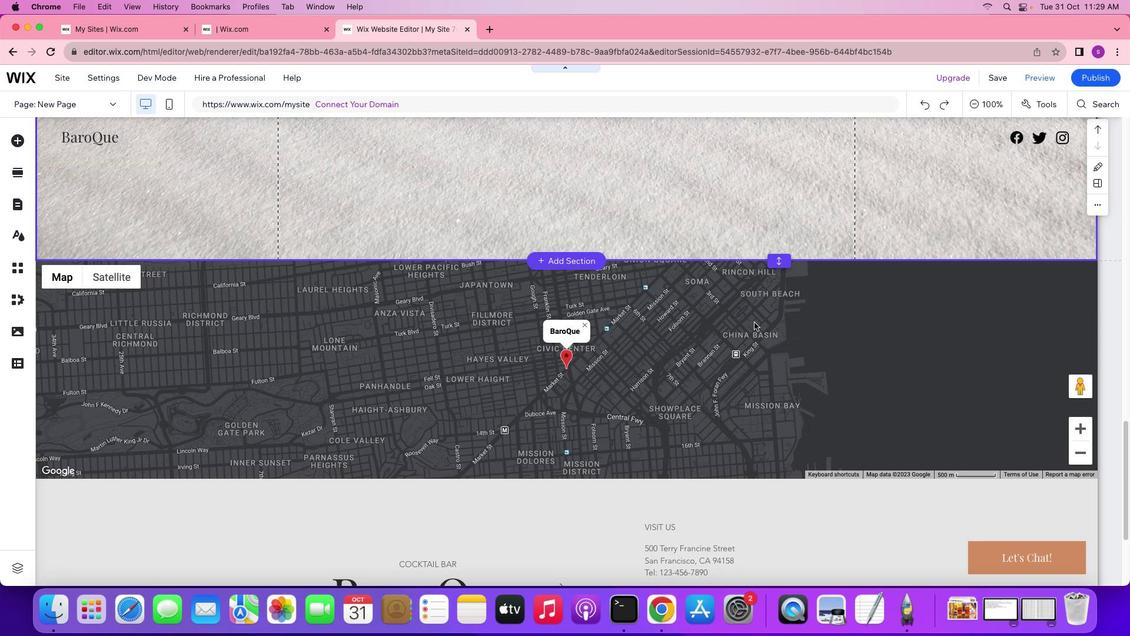 
Action: Mouse scrolled (753, 321) with delta (0, -2)
Screenshot: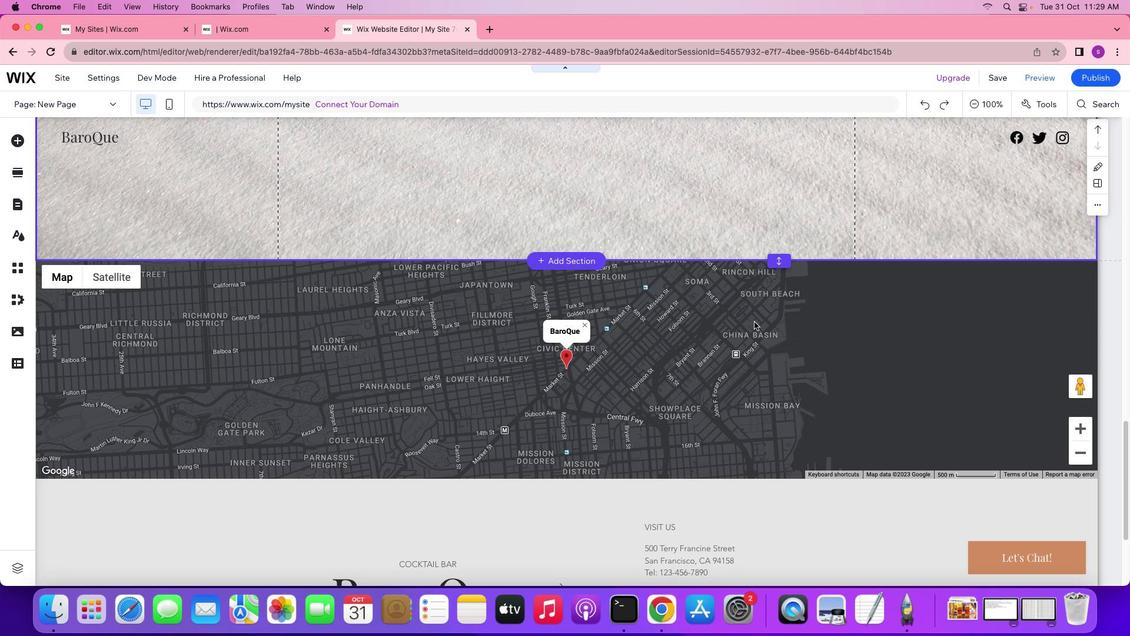 
Action: Mouse scrolled (753, 321) with delta (0, -2)
Screenshot: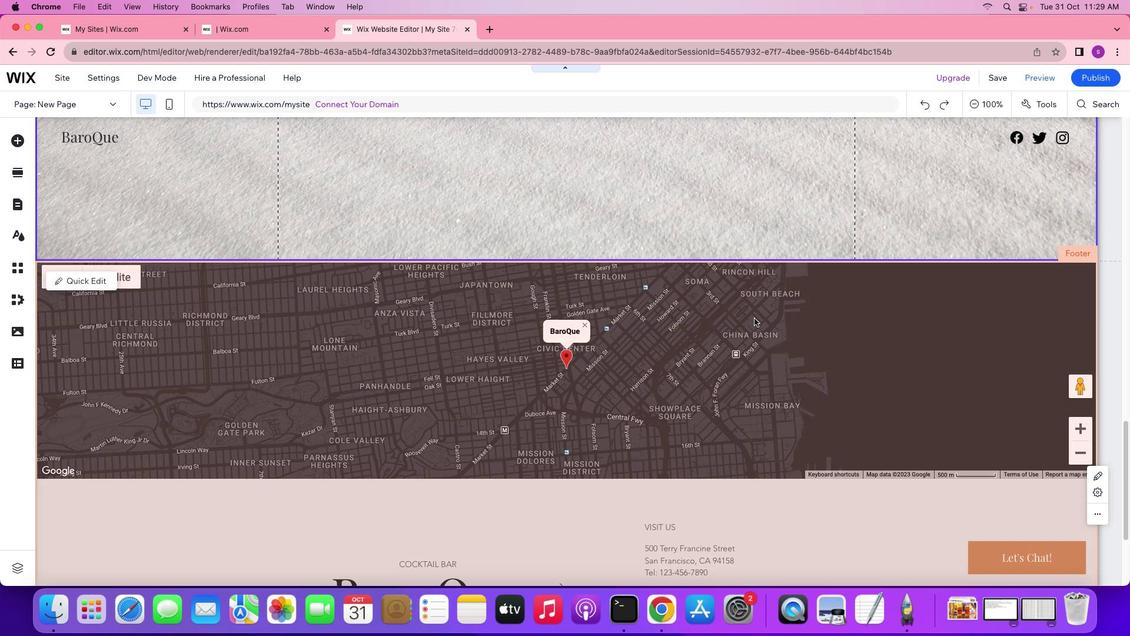 
Action: Mouse moved to (753, 313)
Screenshot: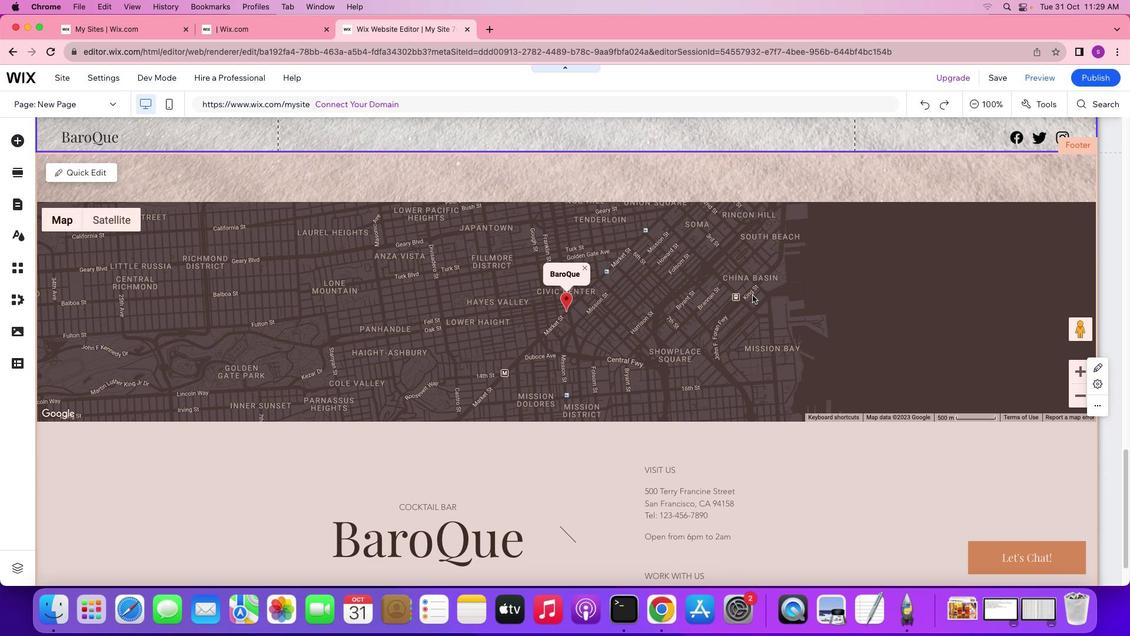 
Action: Mouse scrolled (753, 313) with delta (0, -1)
Screenshot: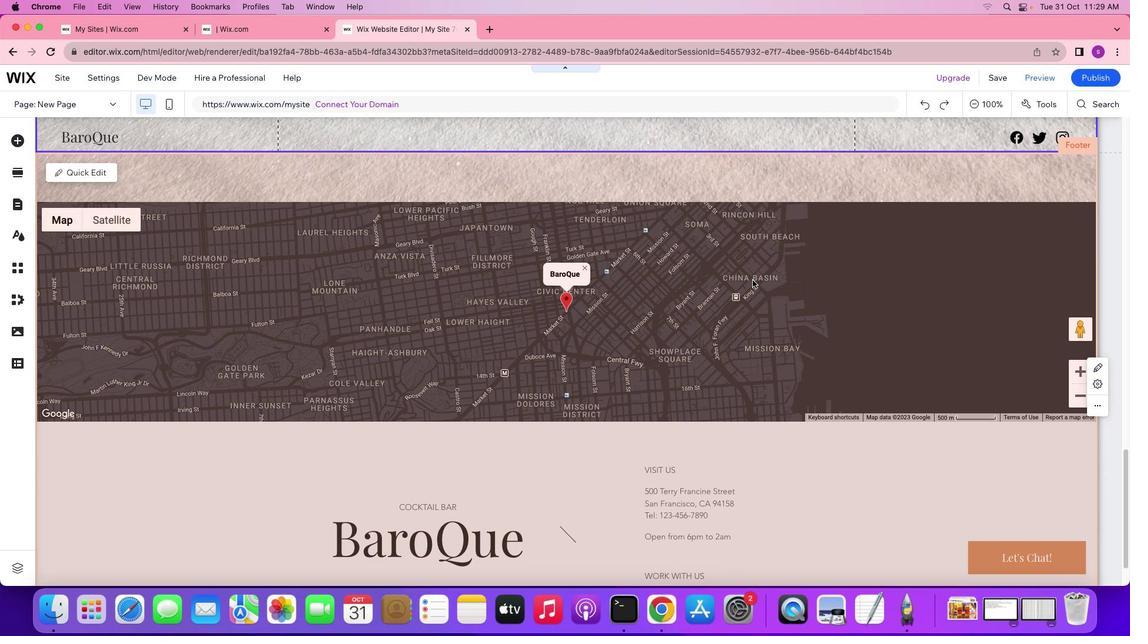 
Action: Mouse scrolled (753, 313) with delta (0, -1)
Screenshot: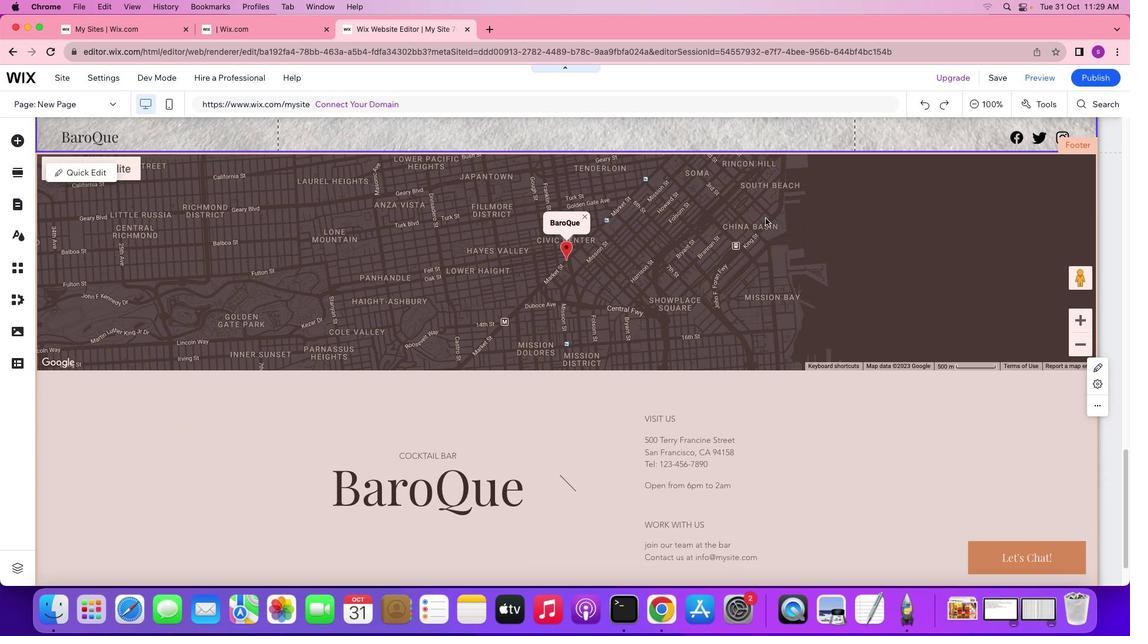 
Action: Mouse scrolled (753, 313) with delta (0, -1)
Screenshot: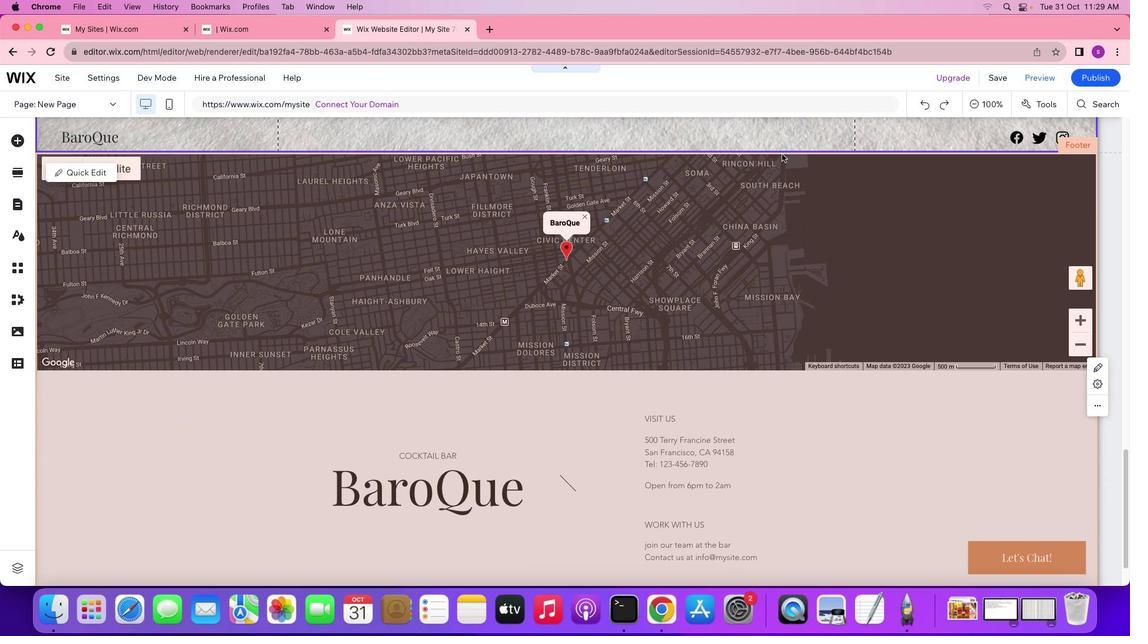 
Action: Mouse scrolled (753, 313) with delta (0, -1)
Screenshot: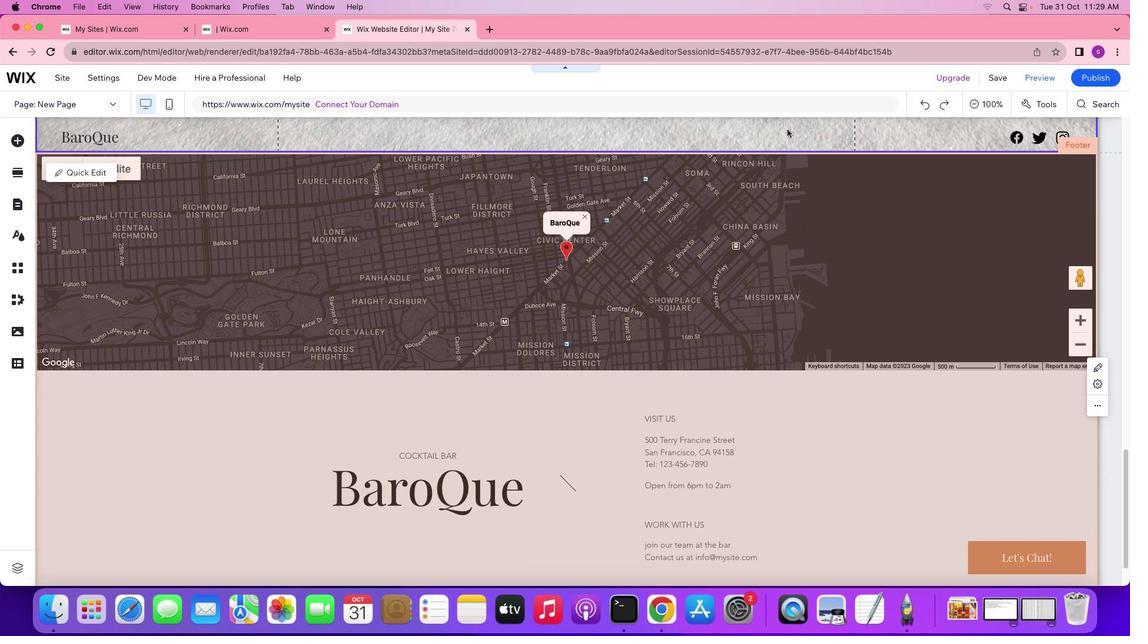 
Action: Mouse moved to (778, 151)
Screenshot: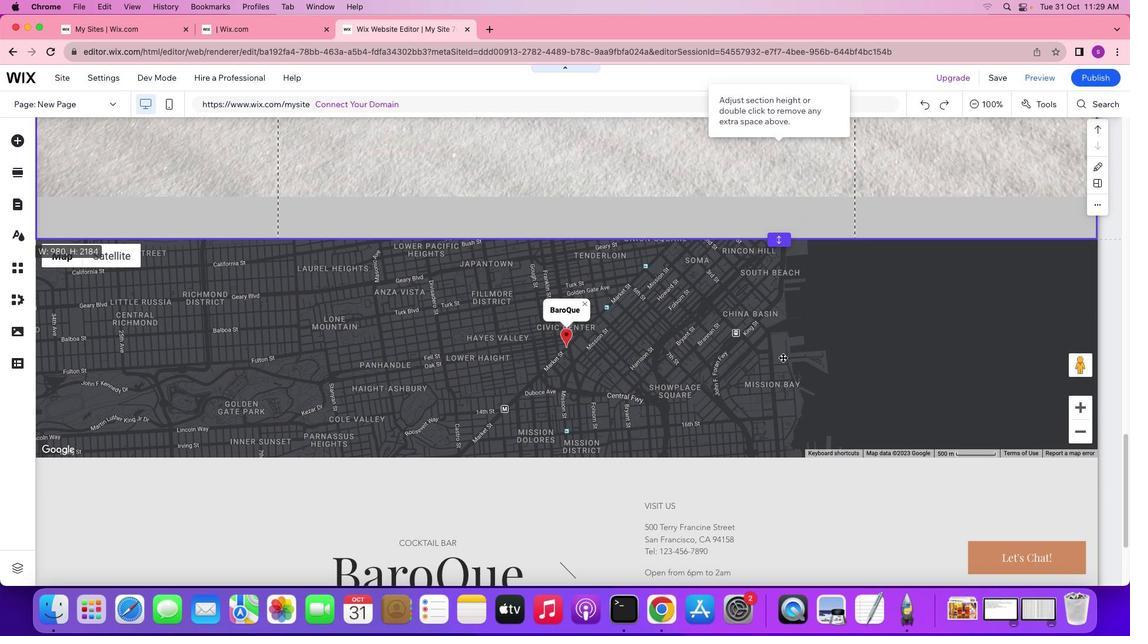 
Action: Mouse pressed left at (778, 151)
Screenshot: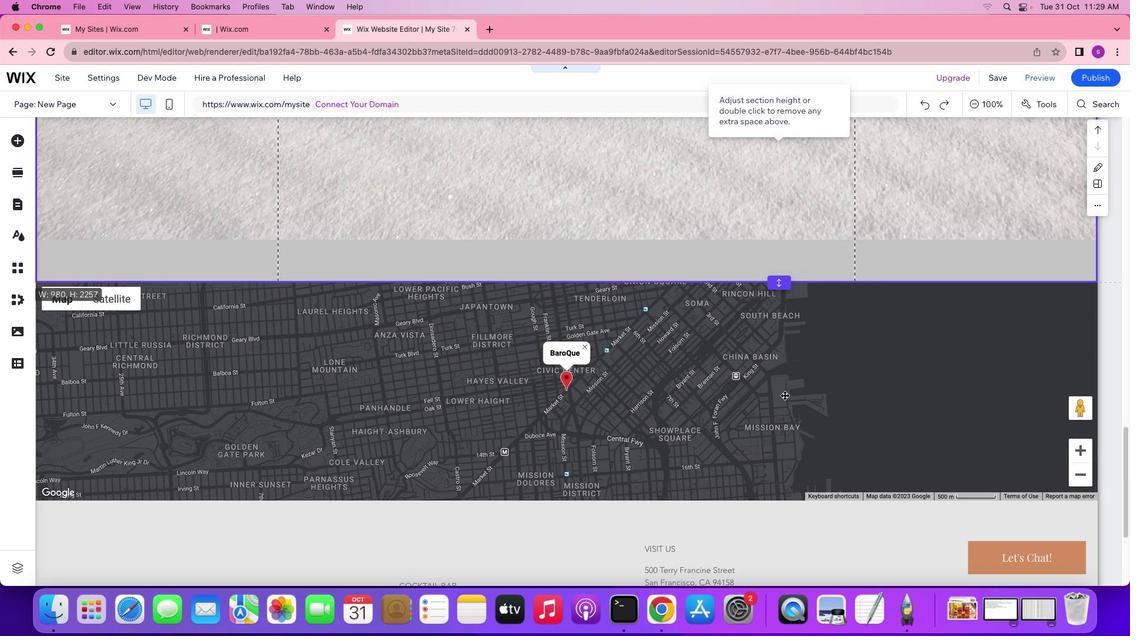 
Action: Mouse moved to (722, 245)
Screenshot: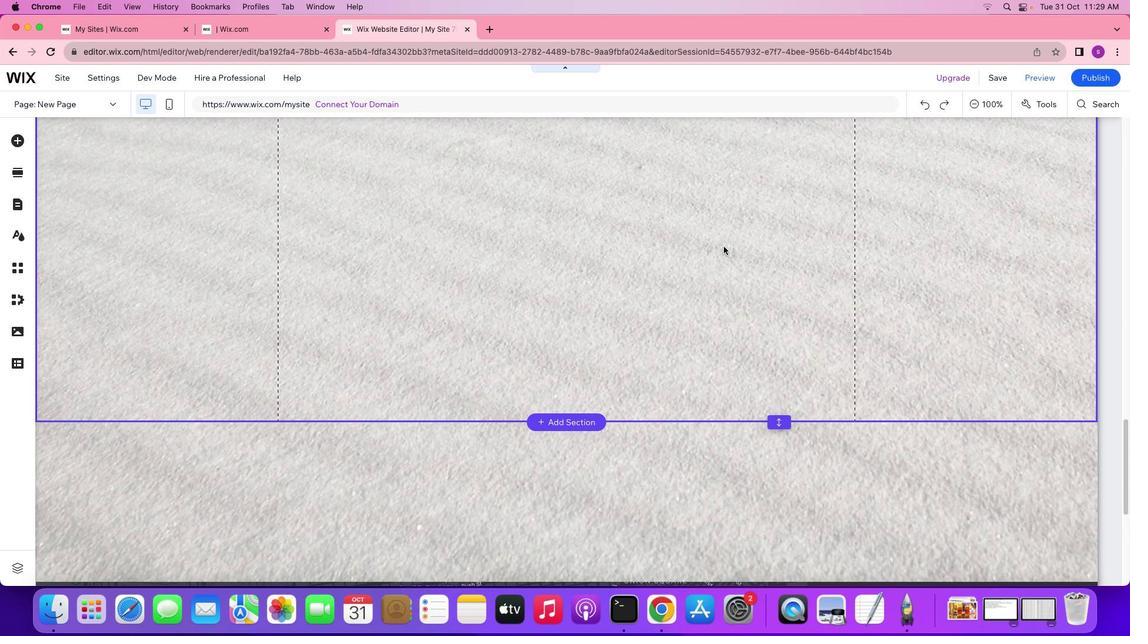
Action: Mouse scrolled (722, 245) with delta (0, -1)
Screenshot: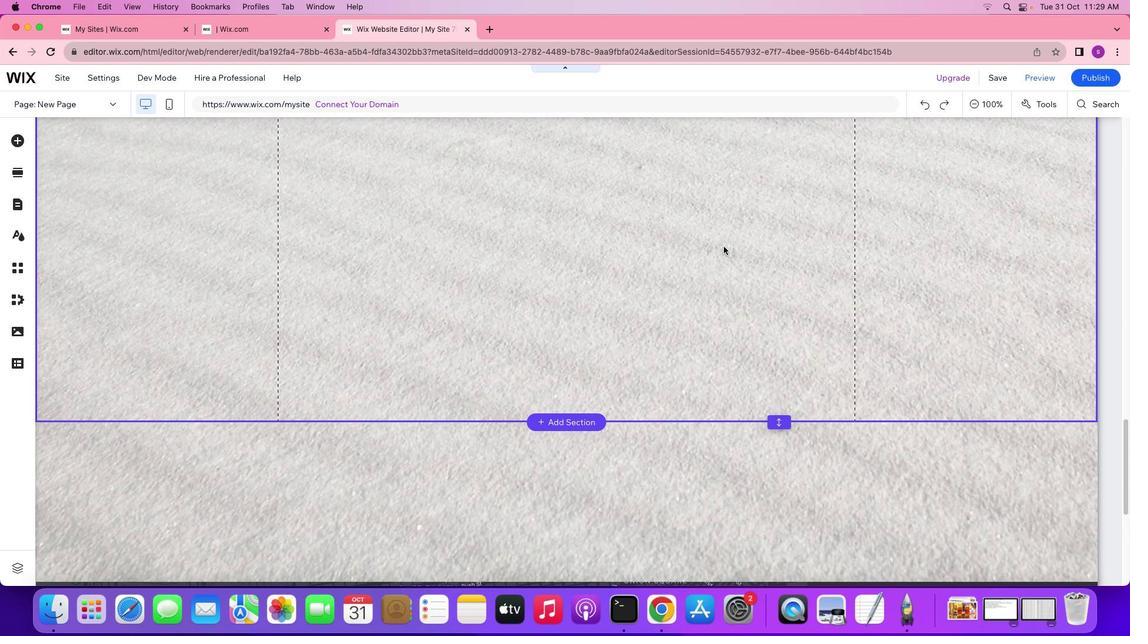 
Action: Mouse scrolled (722, 245) with delta (0, -1)
Screenshot: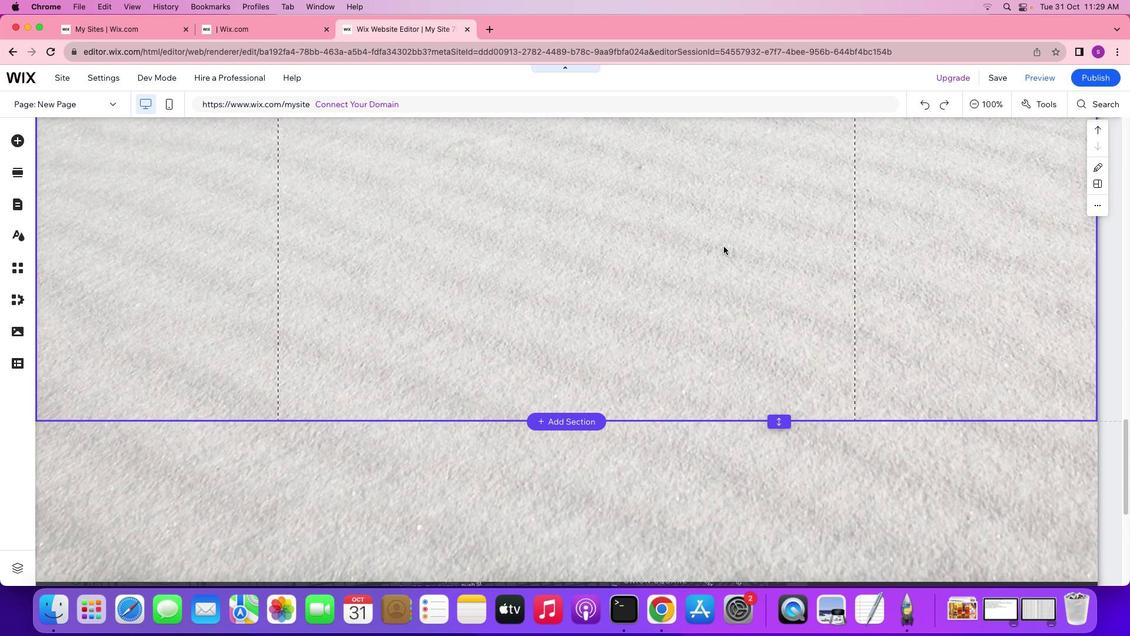 
Action: Mouse scrolled (722, 245) with delta (0, -1)
Screenshot: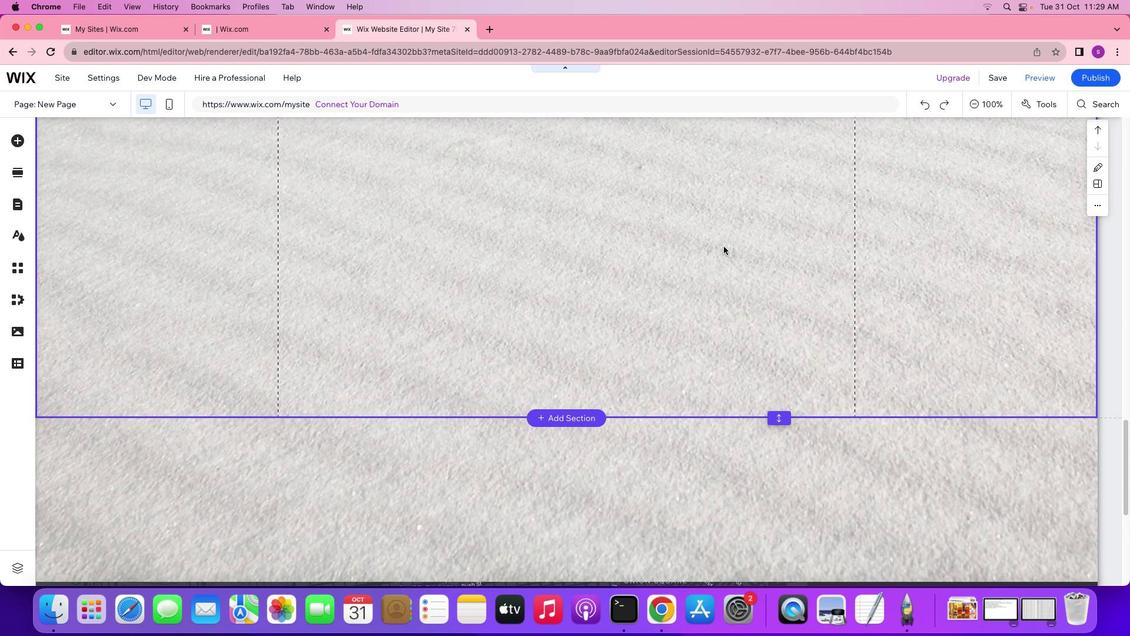
Action: Mouse scrolled (722, 245) with delta (0, -2)
Screenshot: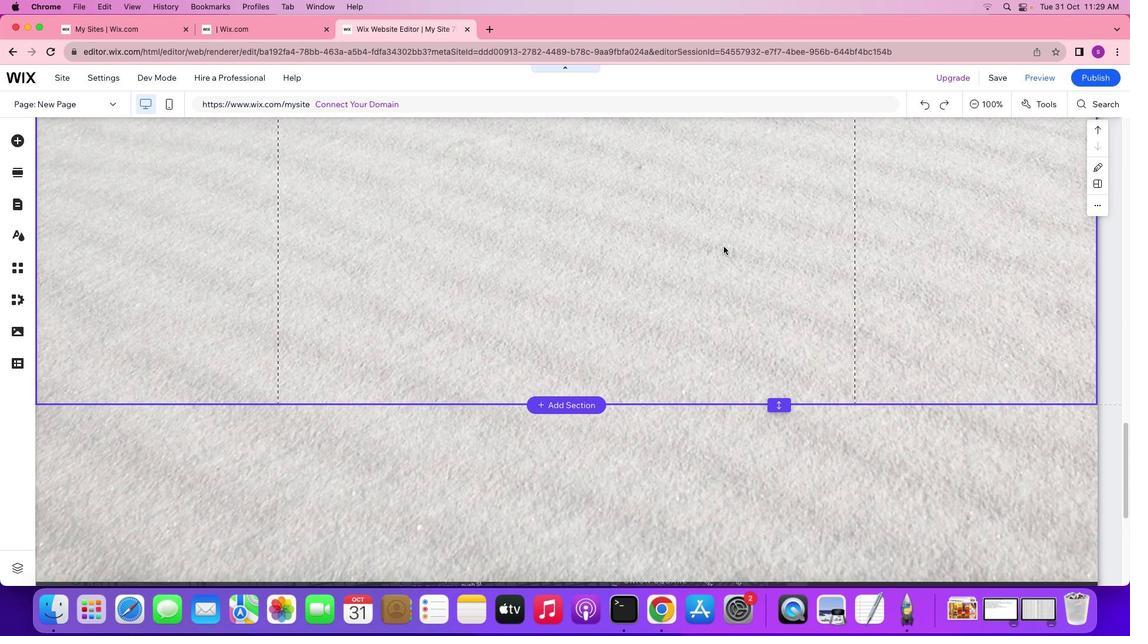 
Action: Mouse scrolled (722, 245) with delta (0, -1)
Screenshot: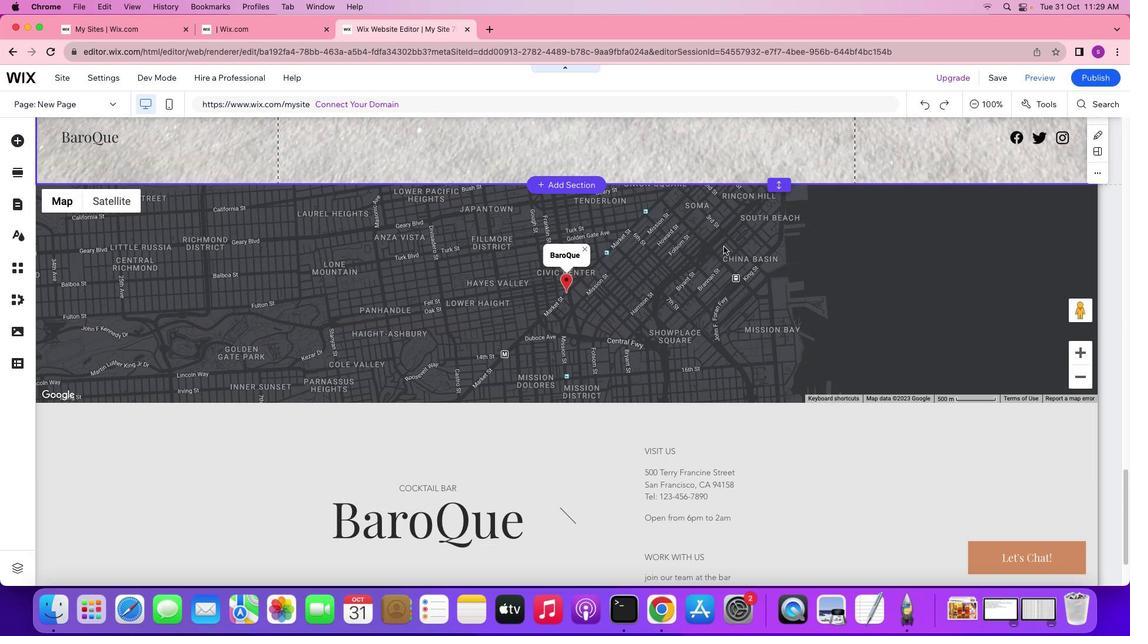 
Action: Mouse scrolled (722, 245) with delta (0, -1)
Screenshot: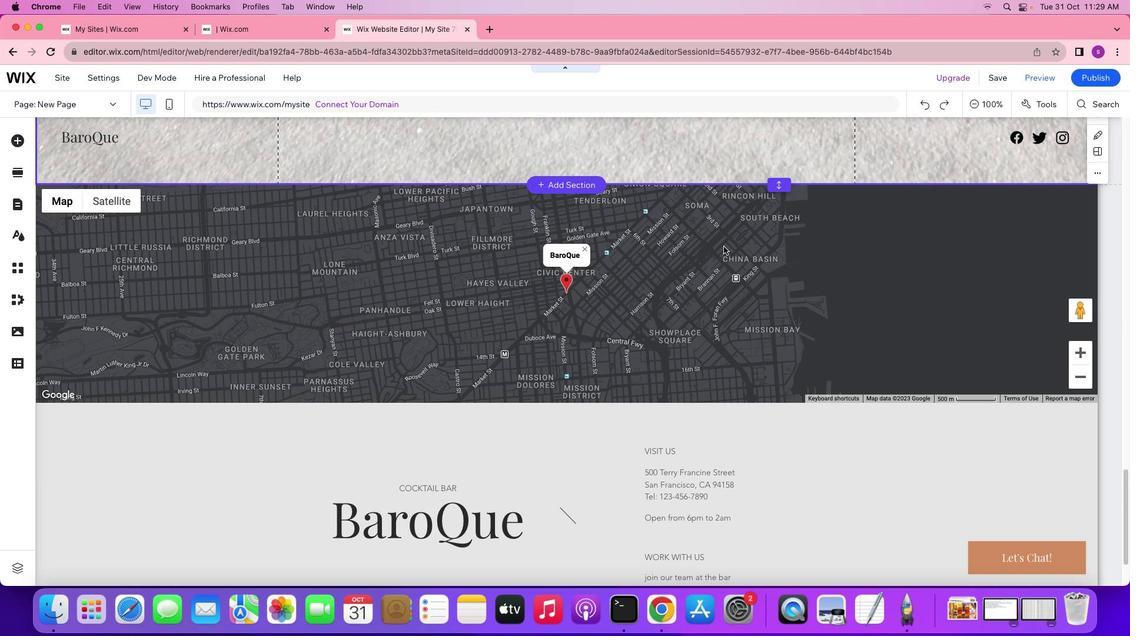
Action: Mouse scrolled (722, 245) with delta (0, -1)
Screenshot: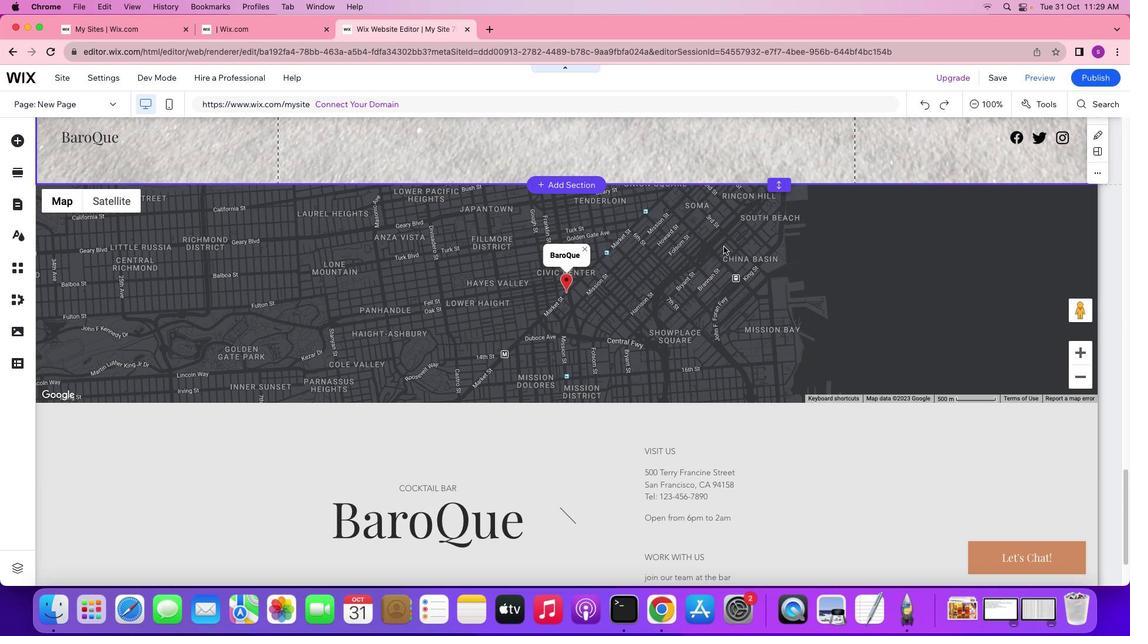 
Action: Mouse scrolled (722, 245) with delta (0, -2)
Screenshot: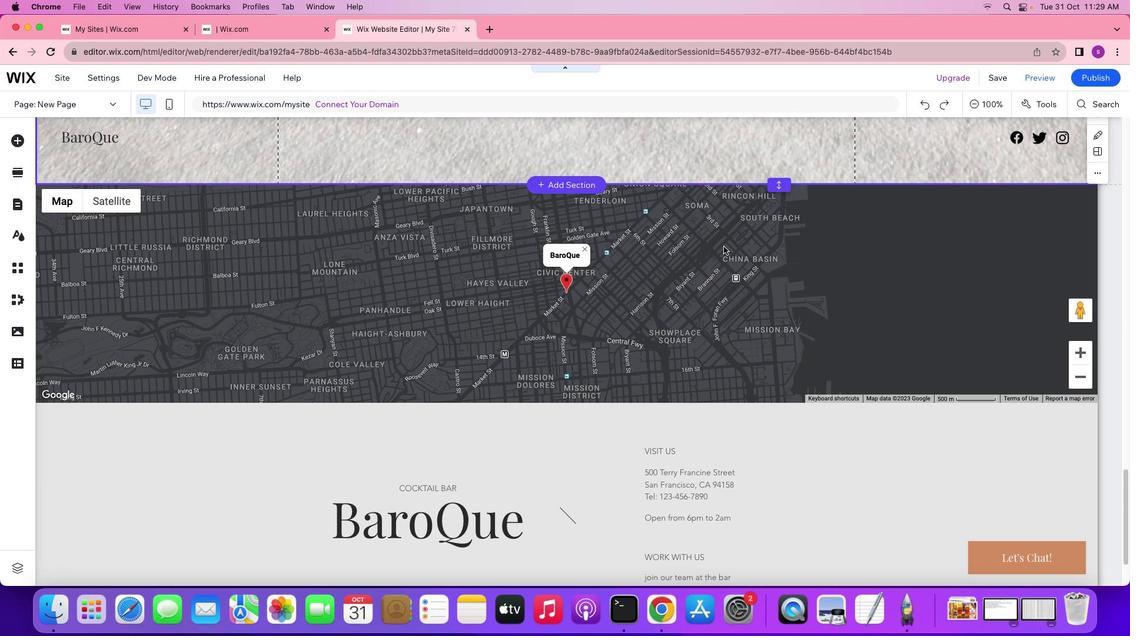 
Action: Mouse scrolled (722, 245) with delta (0, -2)
Screenshot: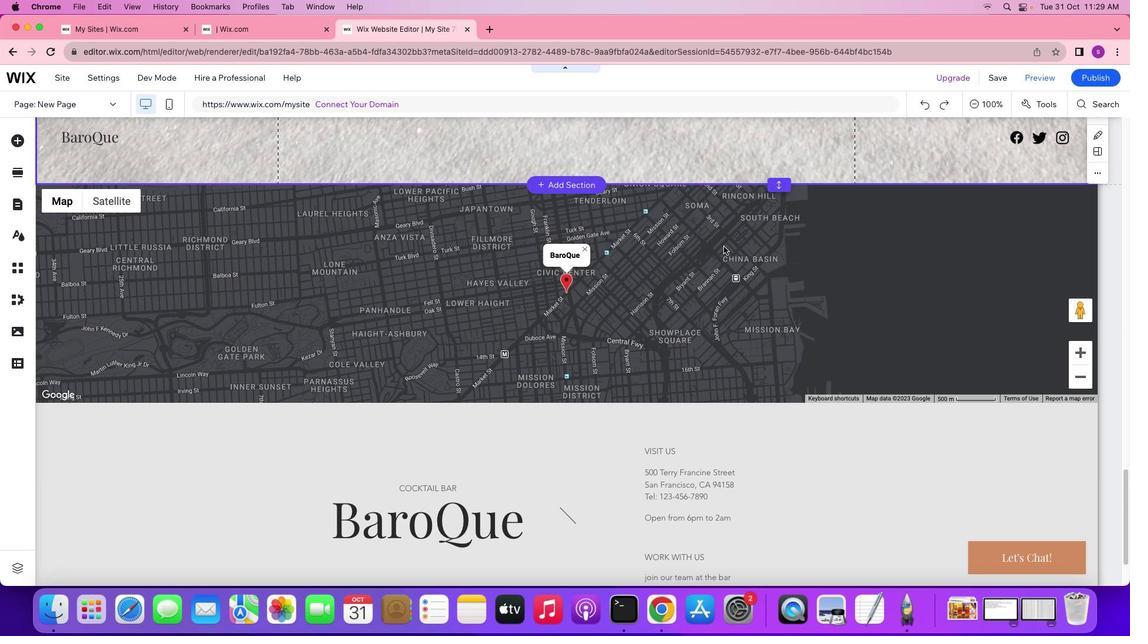 
Action: Mouse moved to (801, 165)
Screenshot: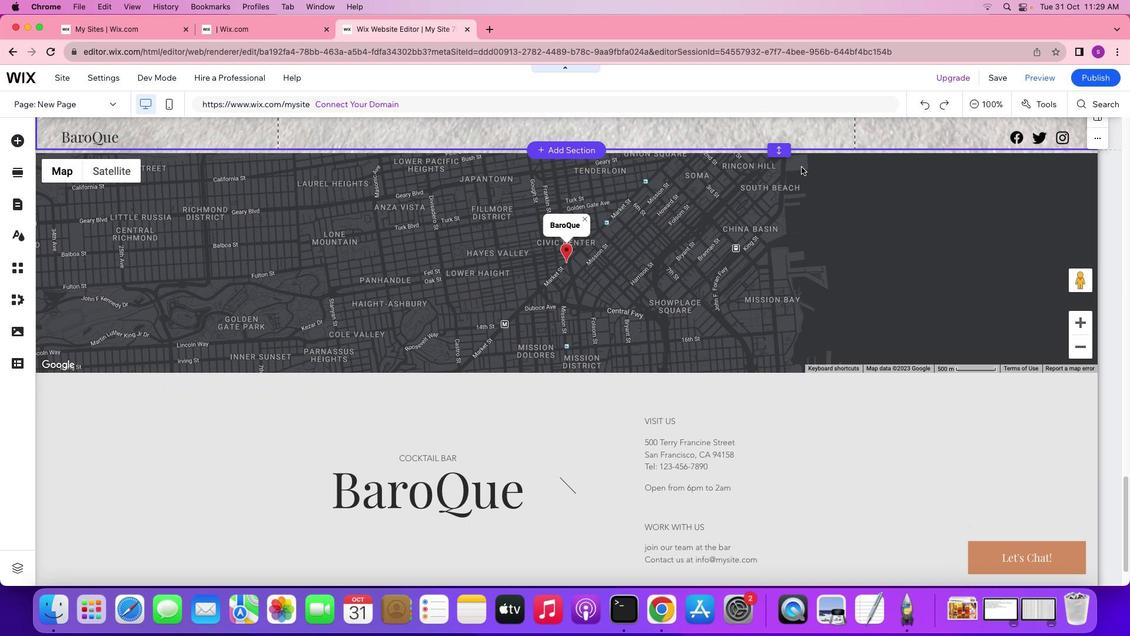 
Action: Mouse scrolled (801, 165) with delta (0, -1)
Screenshot: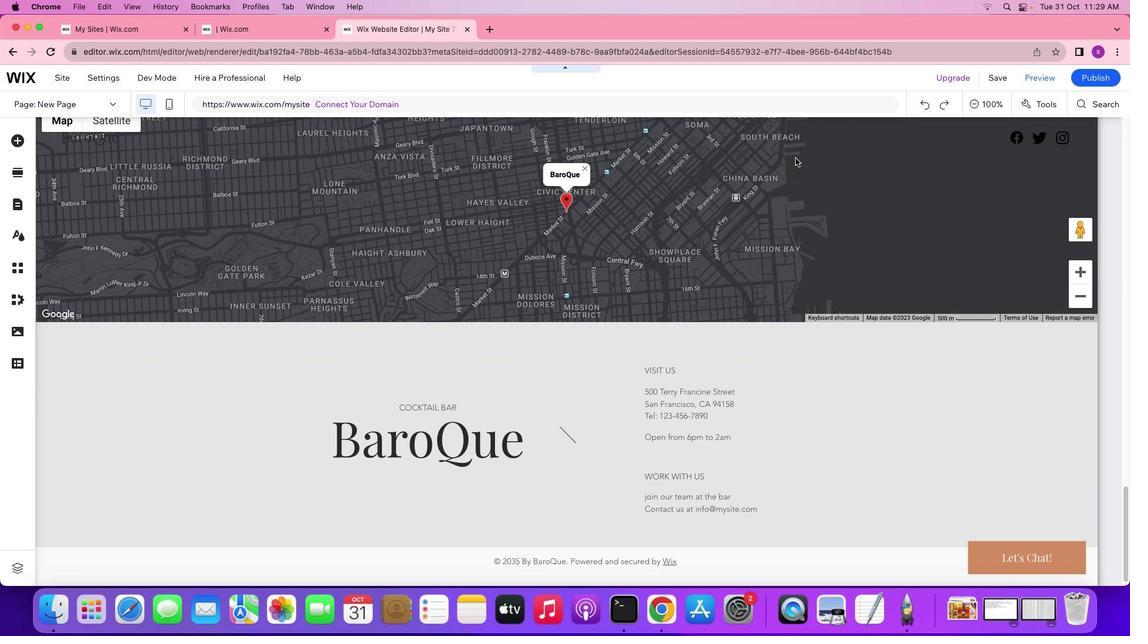 
Action: Mouse scrolled (801, 165) with delta (0, -1)
Screenshot: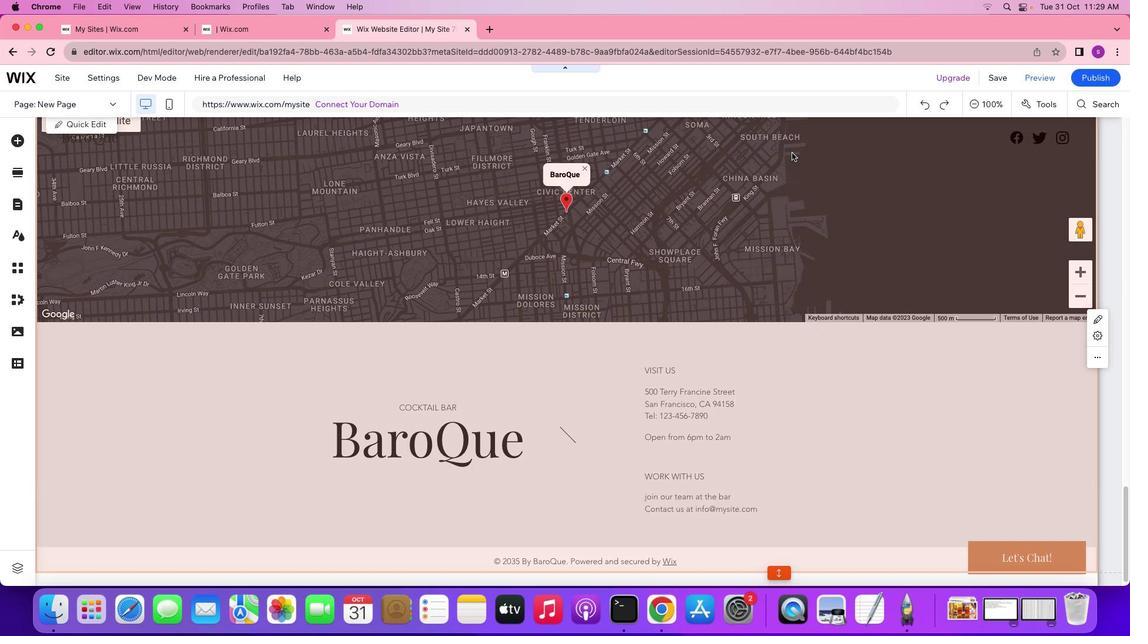 
Action: Mouse scrolled (801, 165) with delta (0, -1)
Screenshot: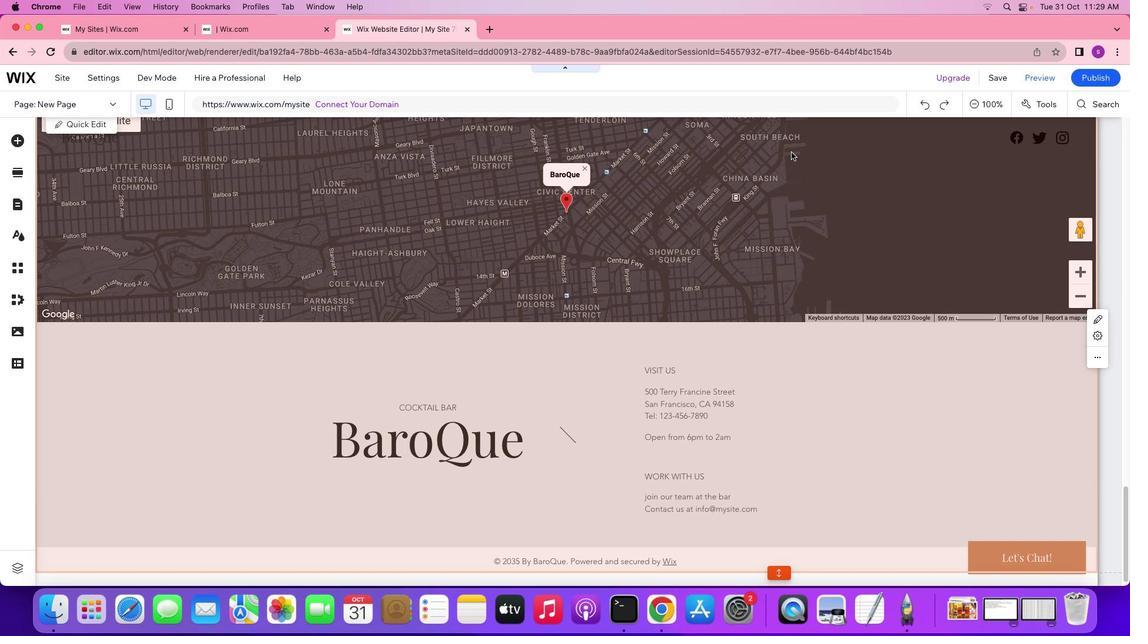 
Action: Mouse scrolled (801, 165) with delta (0, -1)
Screenshot: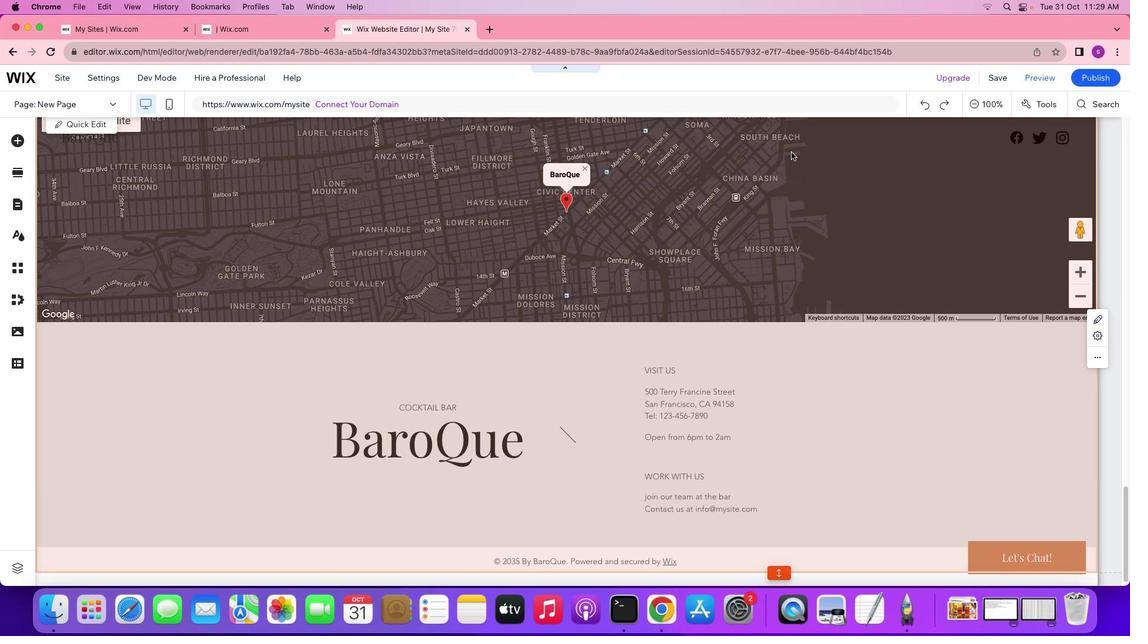 
Action: Mouse moved to (791, 150)
Screenshot: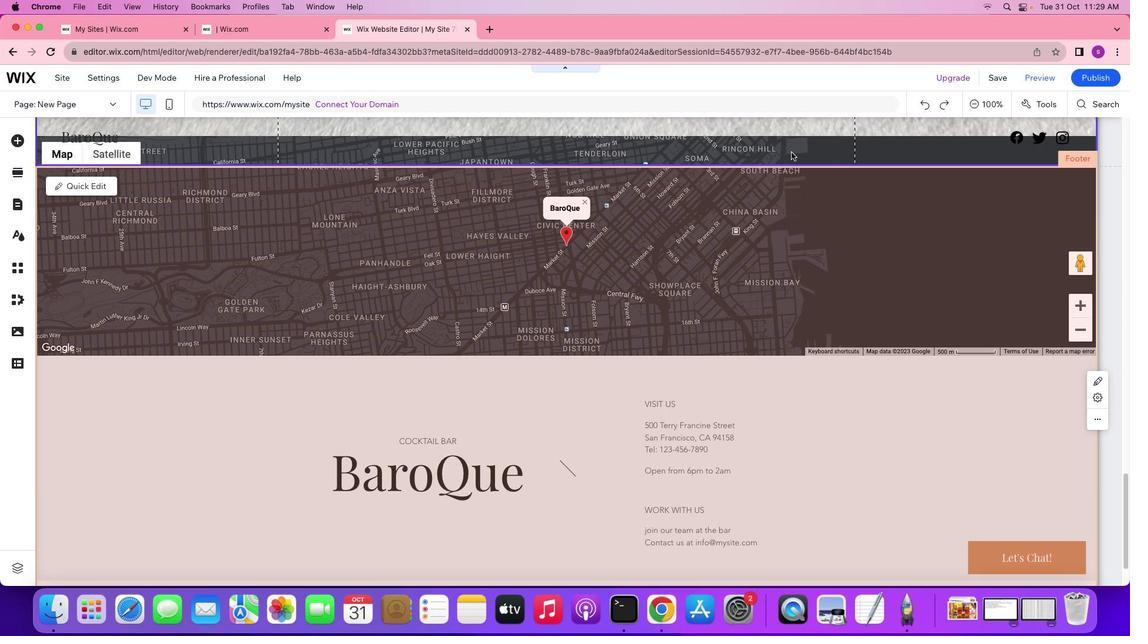 
Action: Mouse scrolled (791, 150) with delta (0, 0)
Screenshot: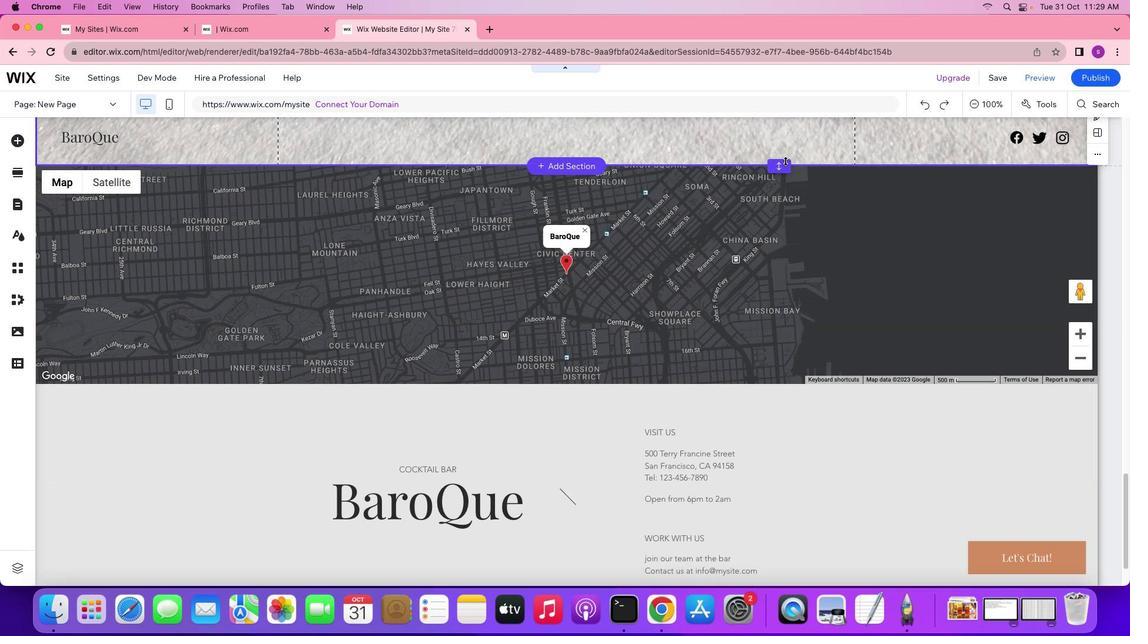 
Action: Mouse scrolled (791, 150) with delta (0, 0)
Screenshot: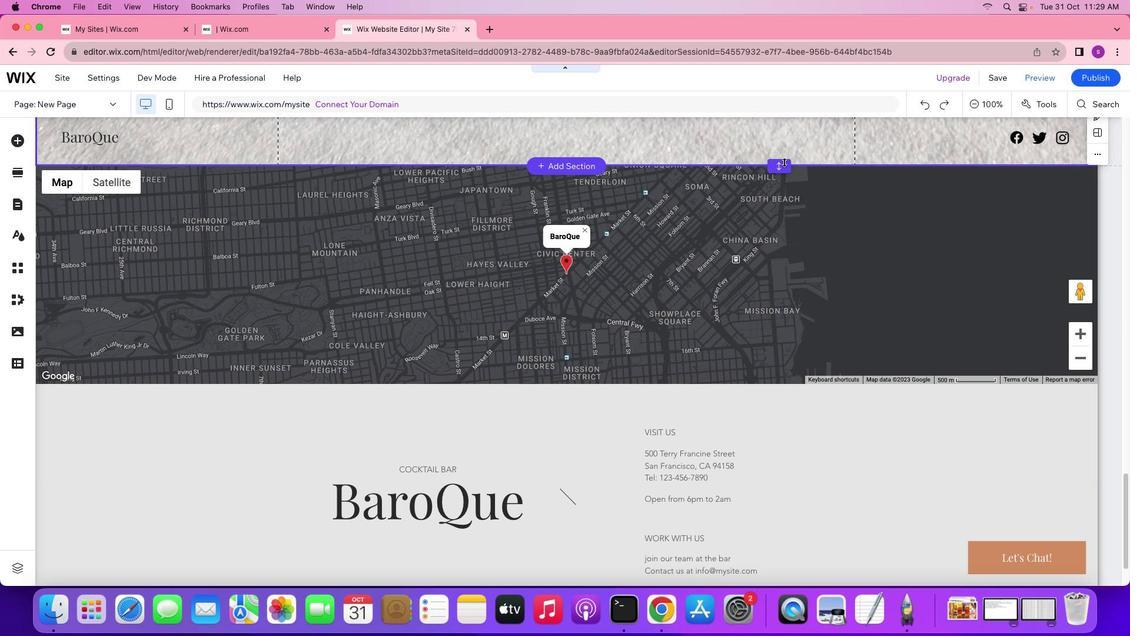
Action: Mouse scrolled (791, 150) with delta (0, 0)
Screenshot: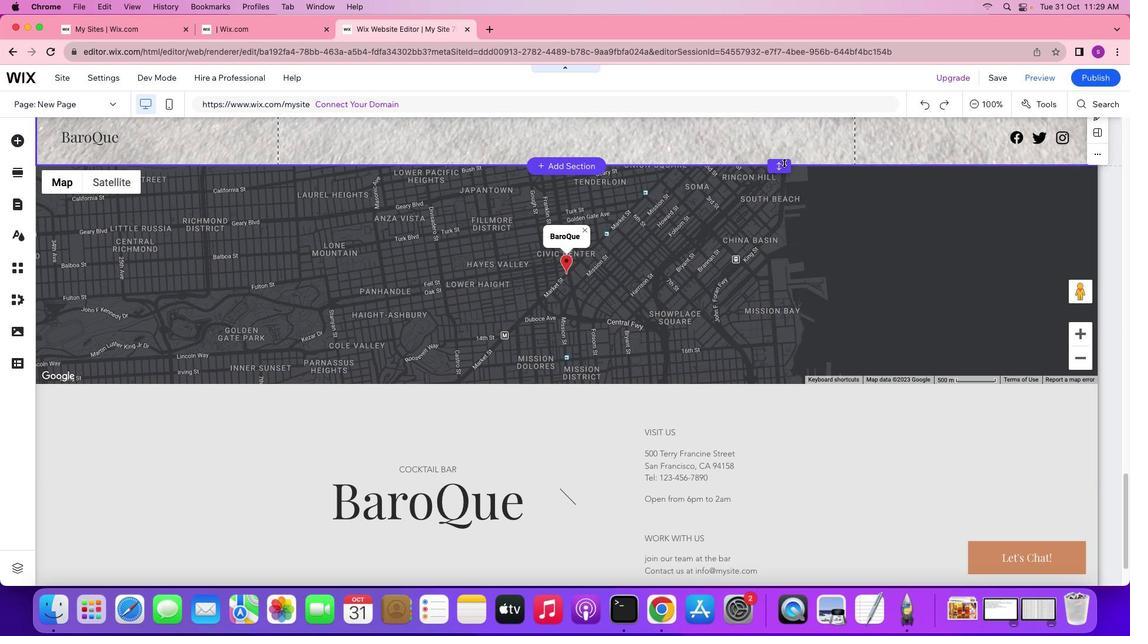 
Action: Mouse moved to (780, 164)
Screenshot: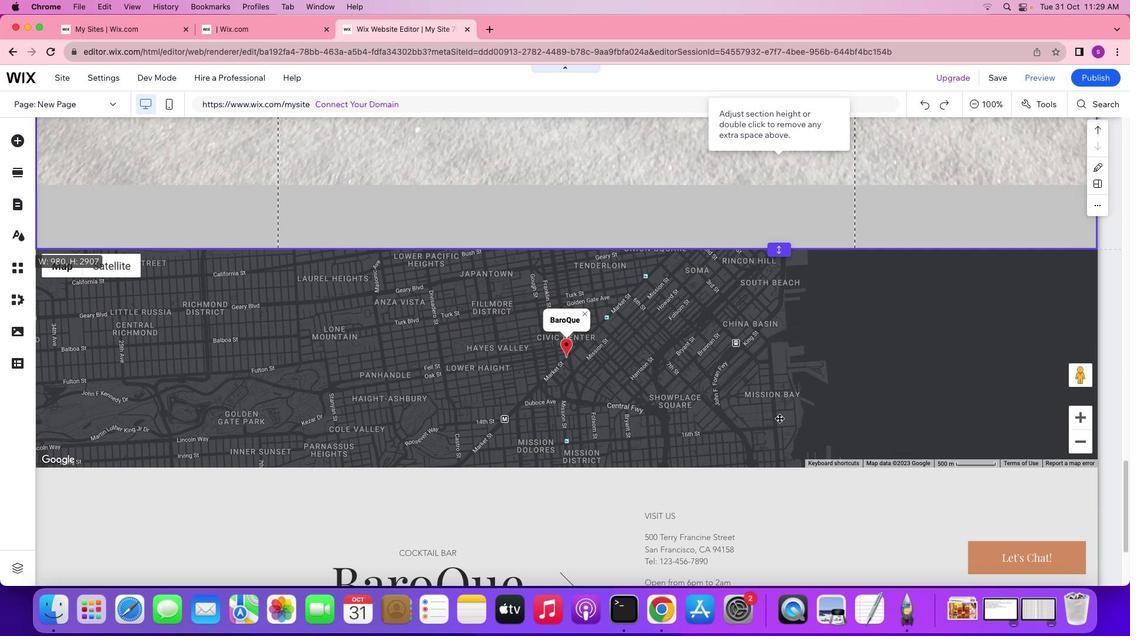 
Action: Mouse pressed left at (780, 164)
Screenshot: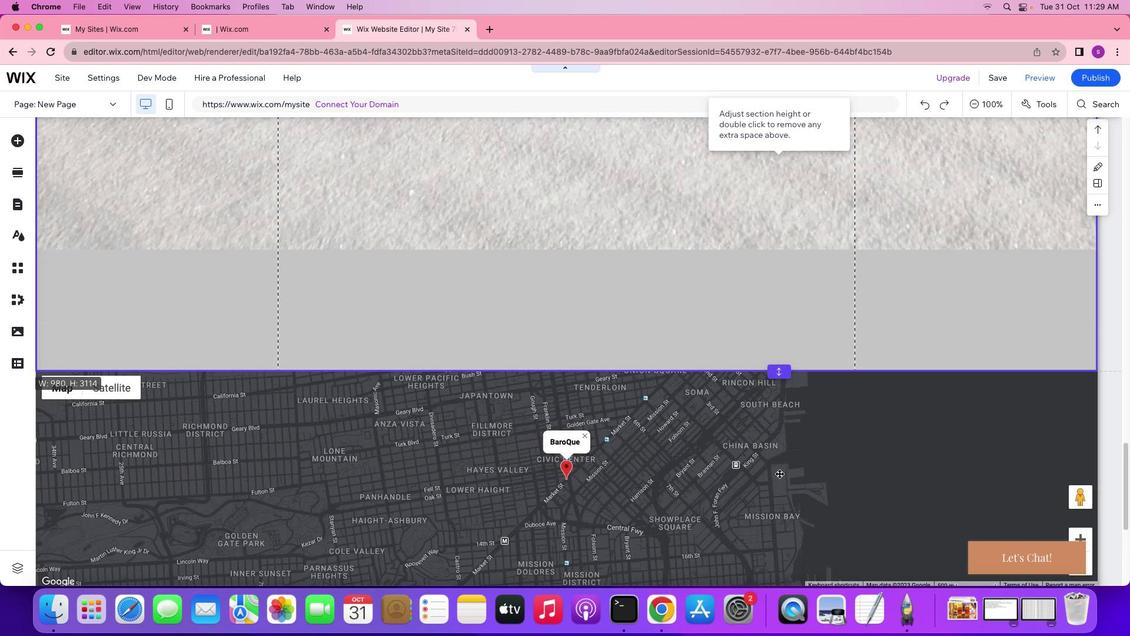 
Action: Mouse moved to (722, 280)
Screenshot: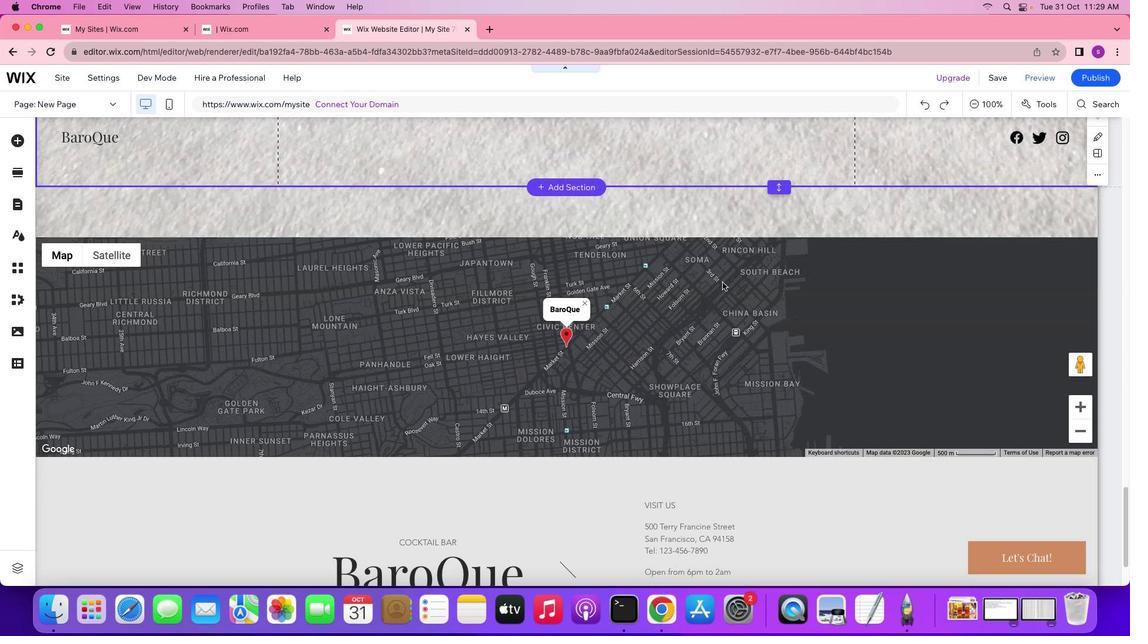 
Action: Mouse scrolled (722, 280) with delta (0, -1)
Screenshot: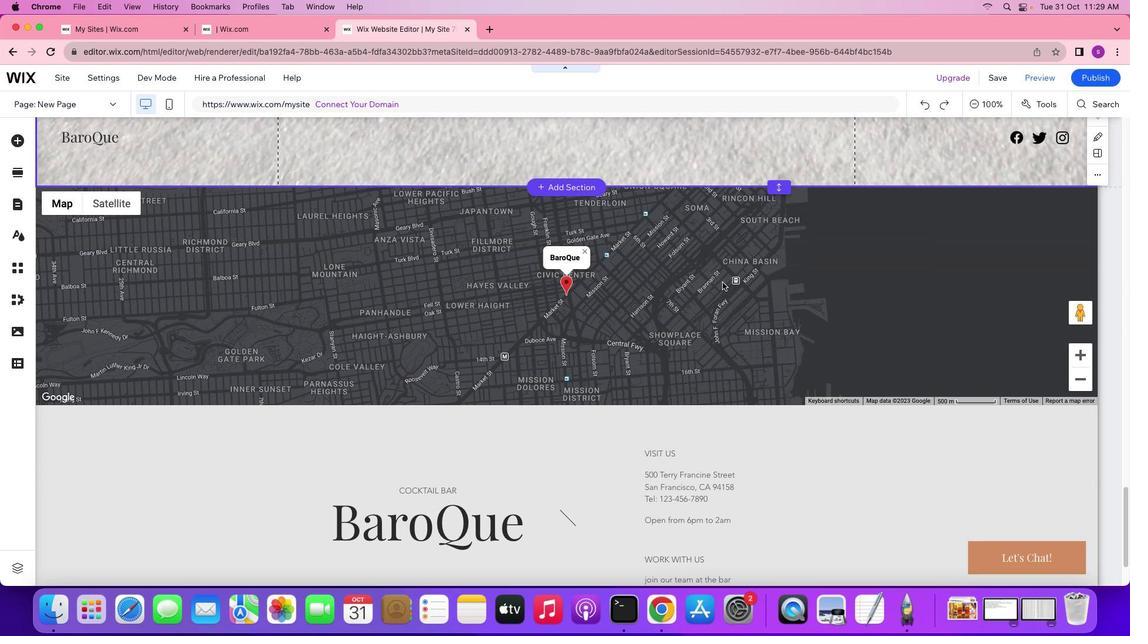 
Action: Mouse scrolled (722, 280) with delta (0, -1)
Screenshot: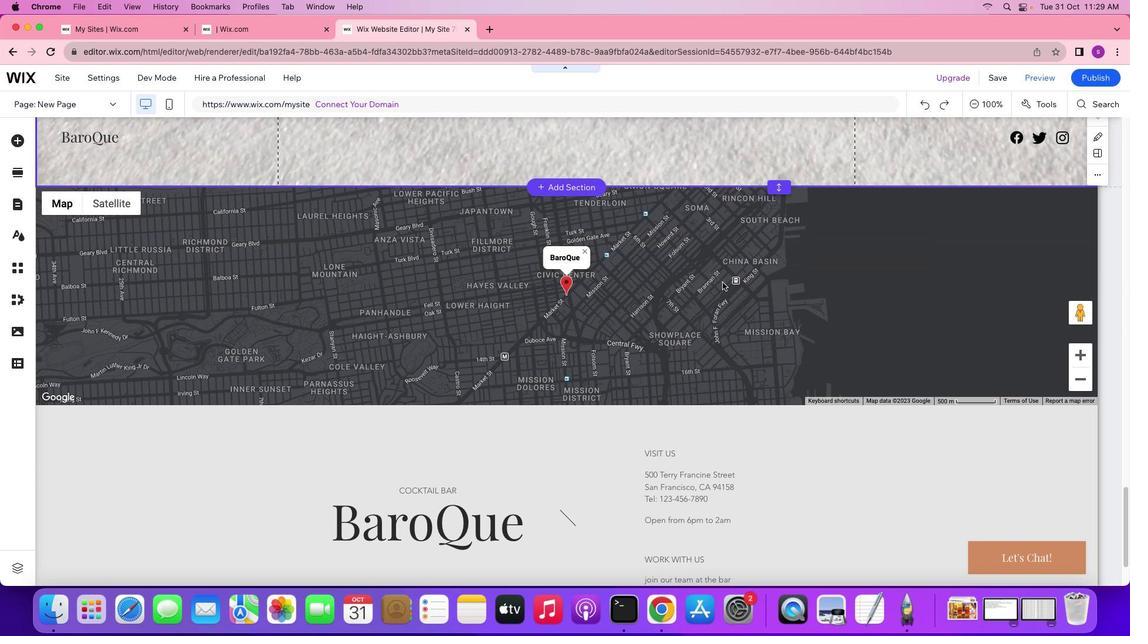 
Action: Mouse scrolled (722, 280) with delta (0, -1)
Screenshot: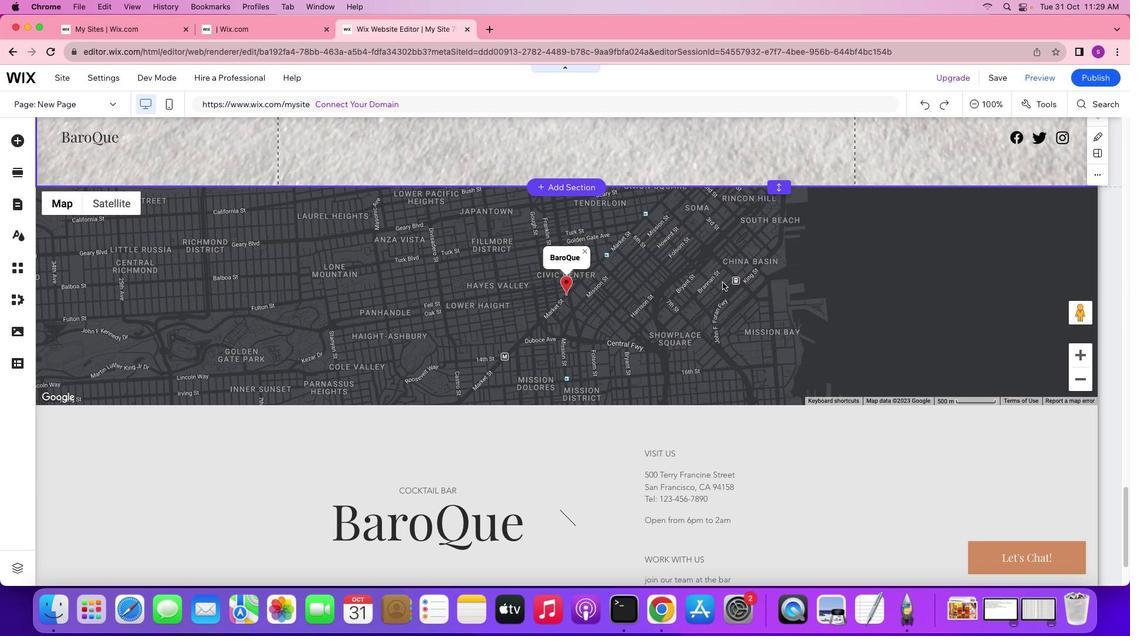 
Action: Mouse scrolled (722, 280) with delta (0, -2)
Screenshot: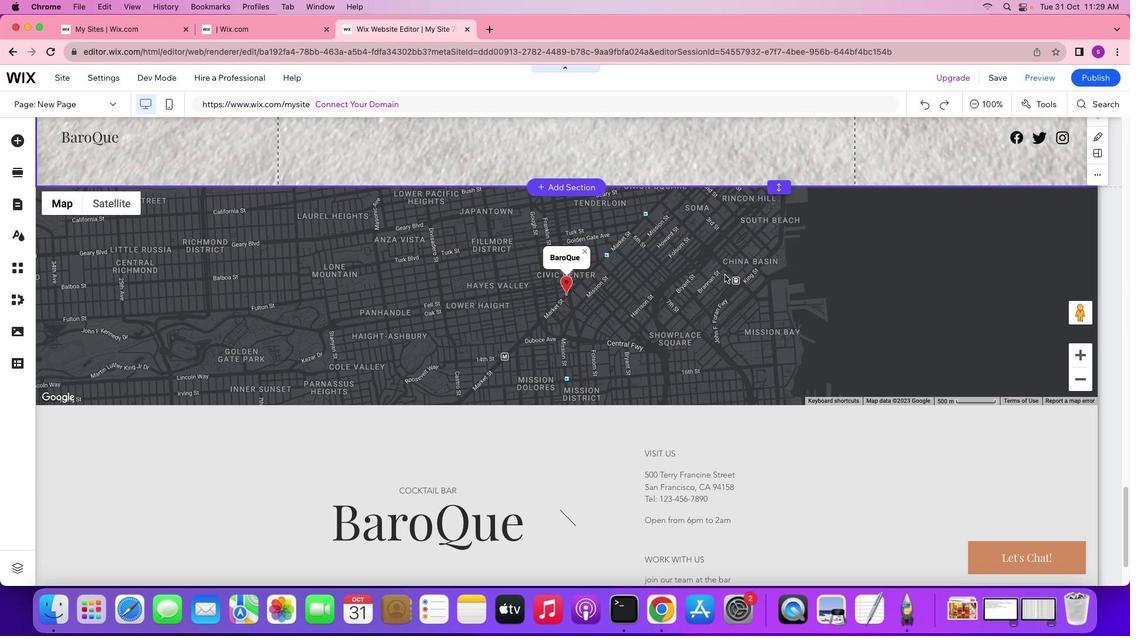 
Action: Mouse scrolled (722, 280) with delta (0, -2)
Screenshot: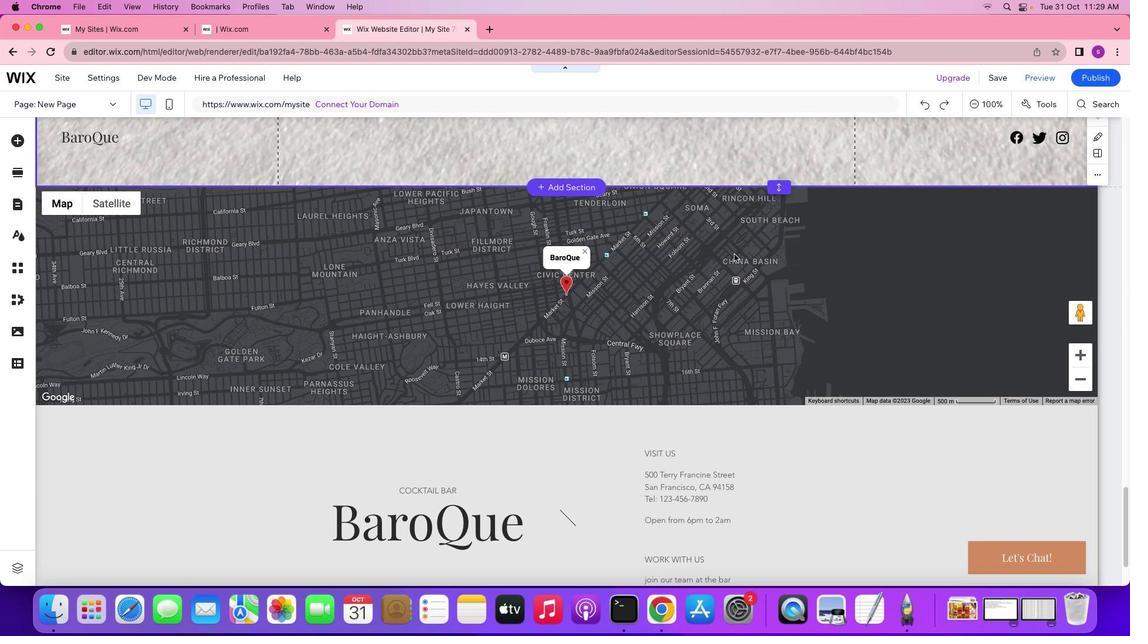 
Action: Mouse scrolled (722, 280) with delta (0, -2)
Screenshot: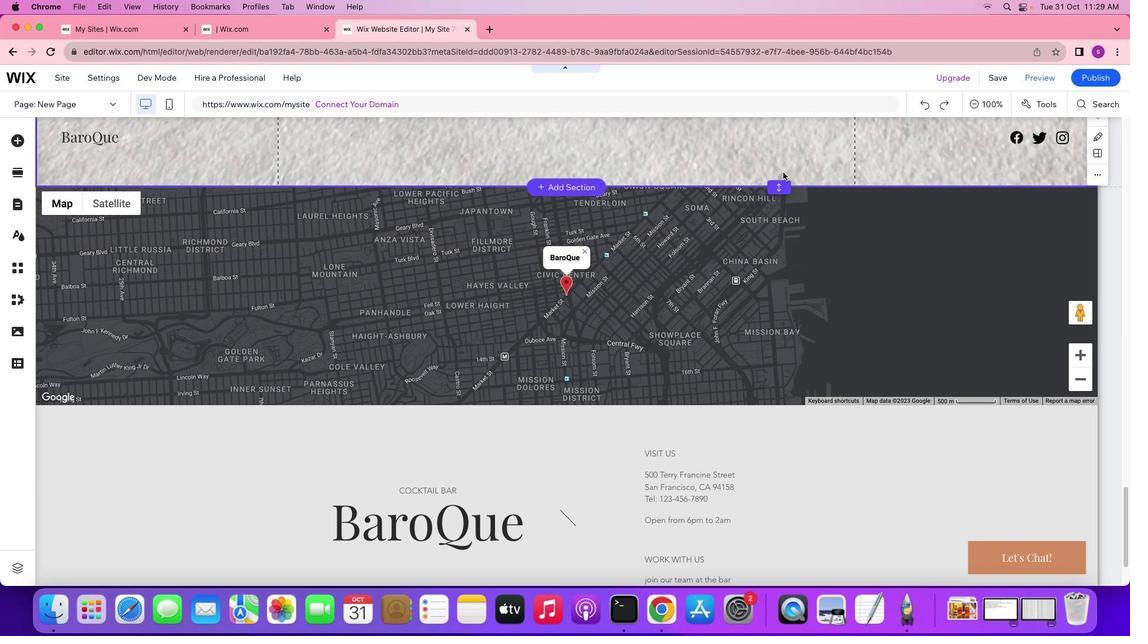 
Action: Mouse moved to (778, 186)
Screenshot: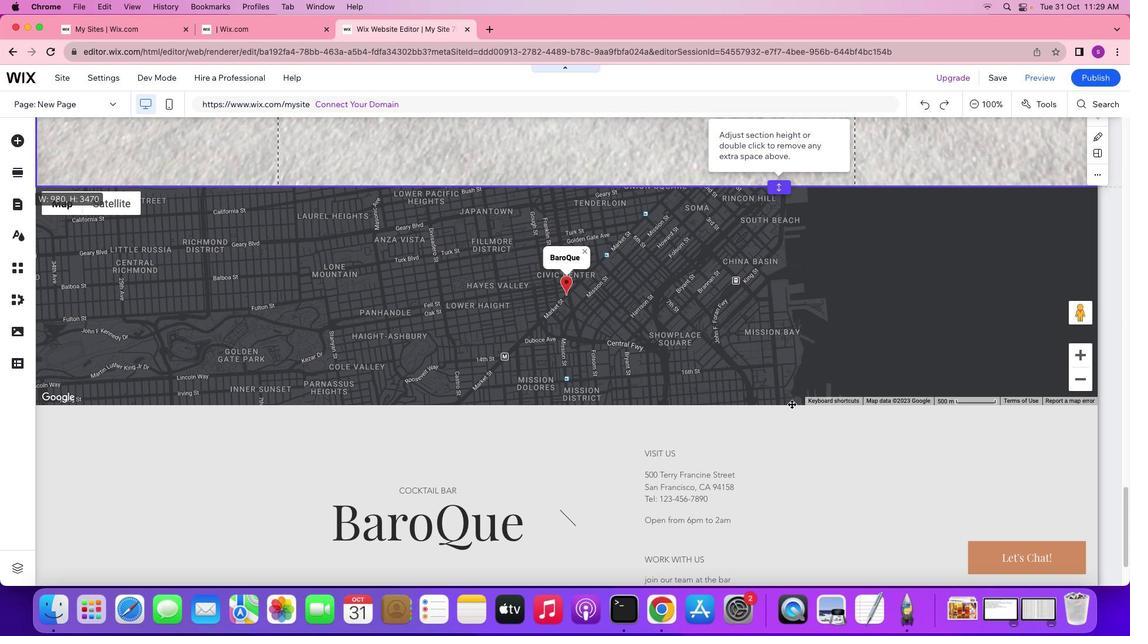 
Action: Mouse pressed left at (778, 186)
Screenshot: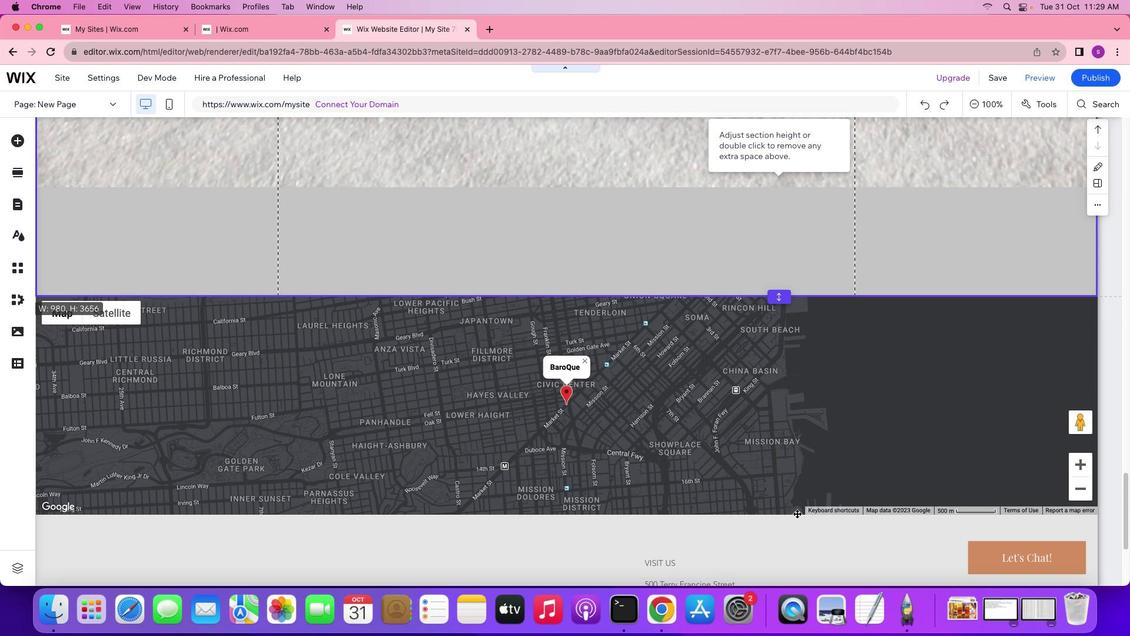 
Action: Mouse moved to (742, 286)
Screenshot: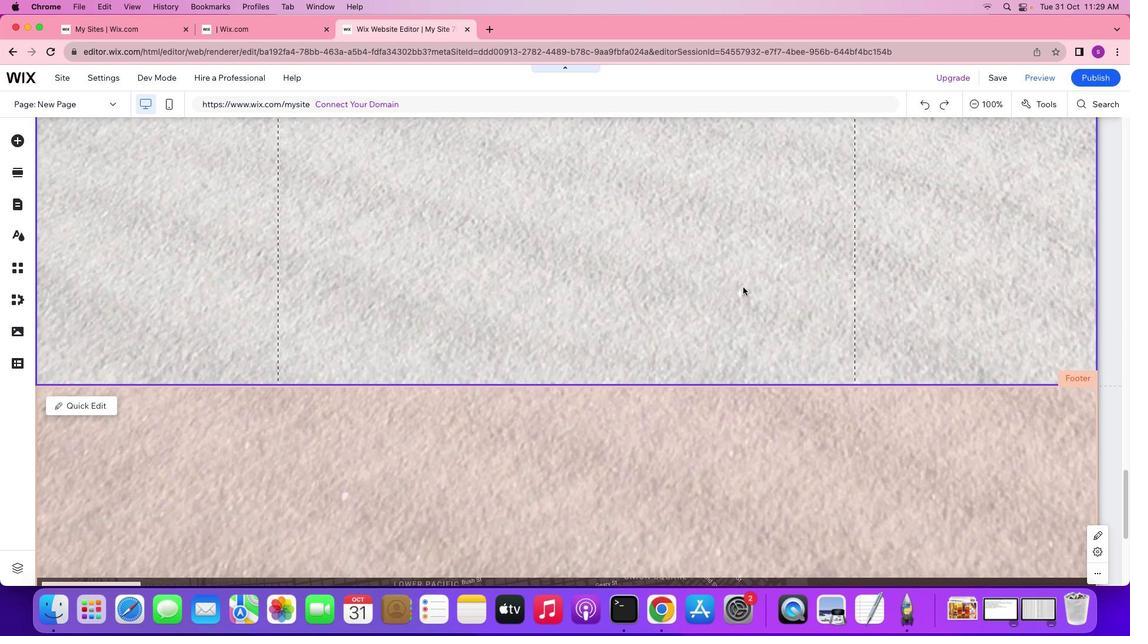 
Action: Mouse scrolled (742, 286) with delta (0, -1)
Screenshot: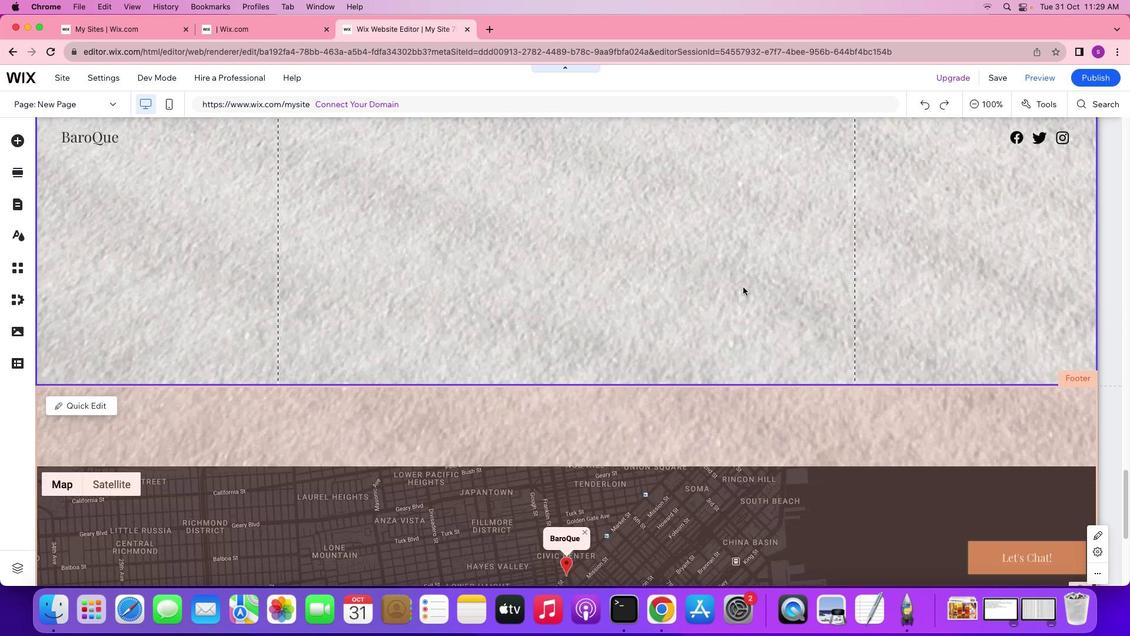 
Action: Mouse scrolled (742, 286) with delta (0, -1)
Screenshot: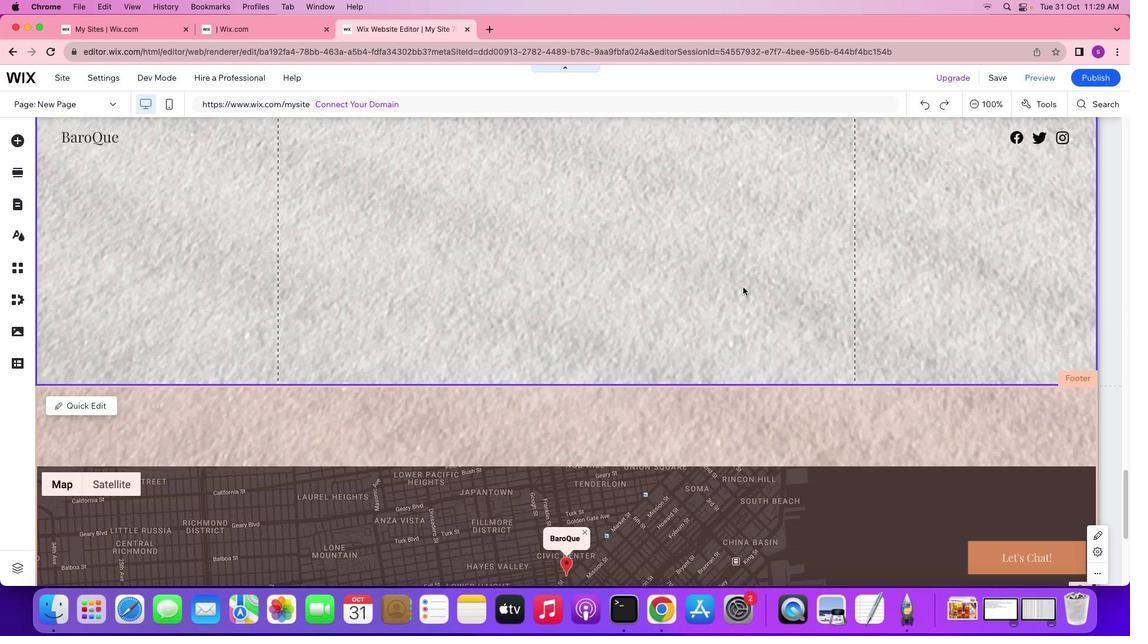 
Action: Mouse scrolled (742, 286) with delta (0, -1)
Screenshot: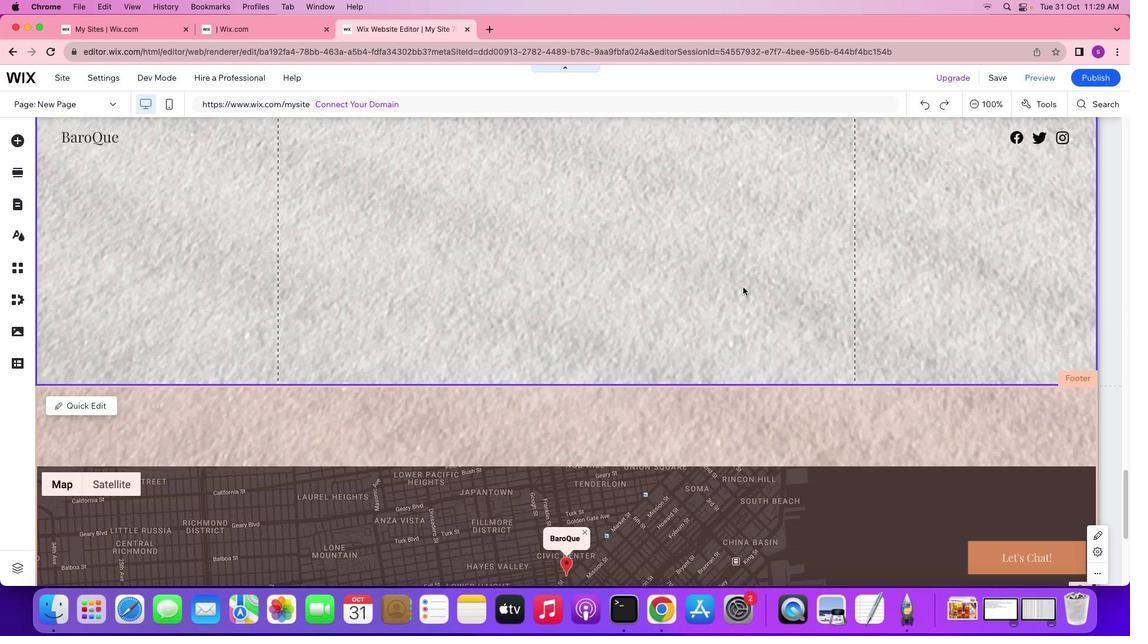 
Action: Mouse scrolled (742, 286) with delta (0, -2)
Screenshot: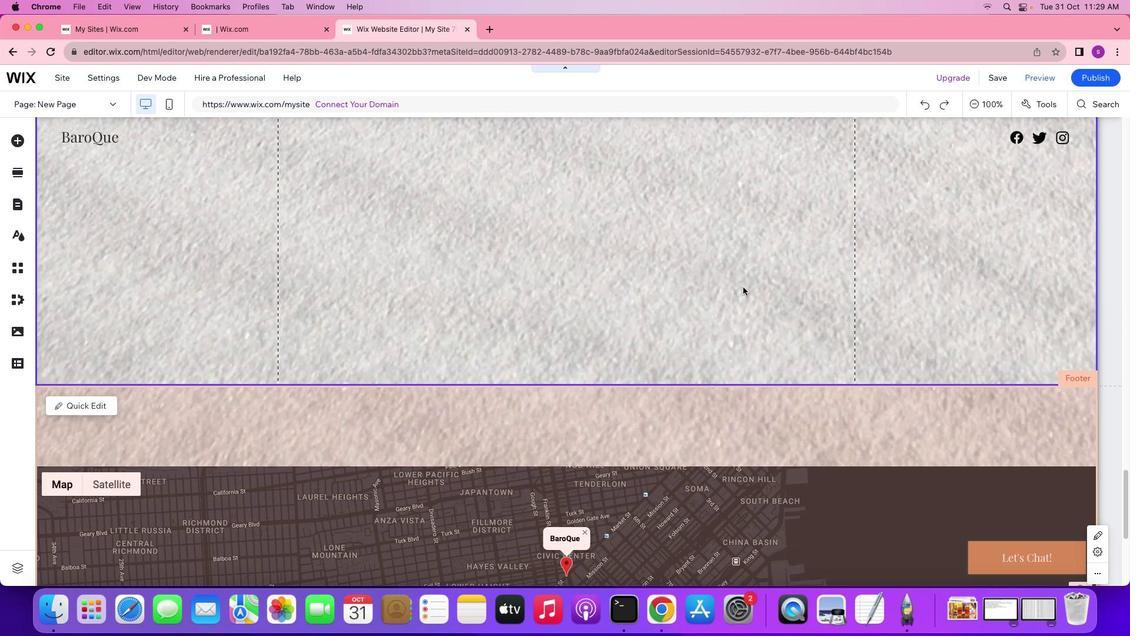 
Action: Mouse scrolled (742, 286) with delta (0, -1)
Screenshot: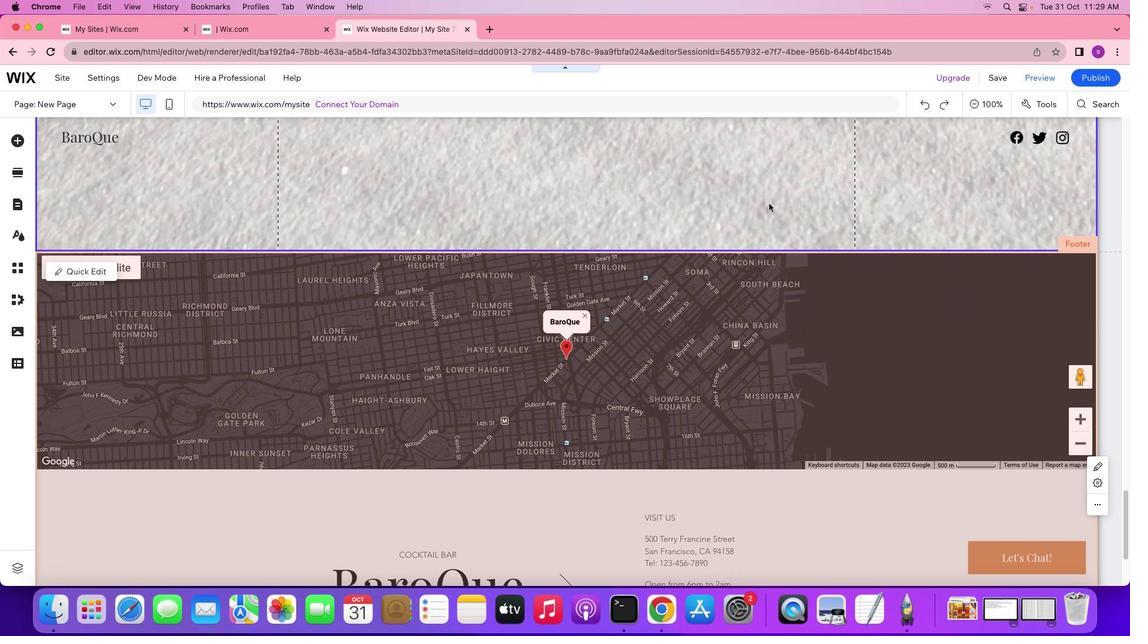 
Action: Mouse scrolled (742, 286) with delta (0, -1)
Screenshot: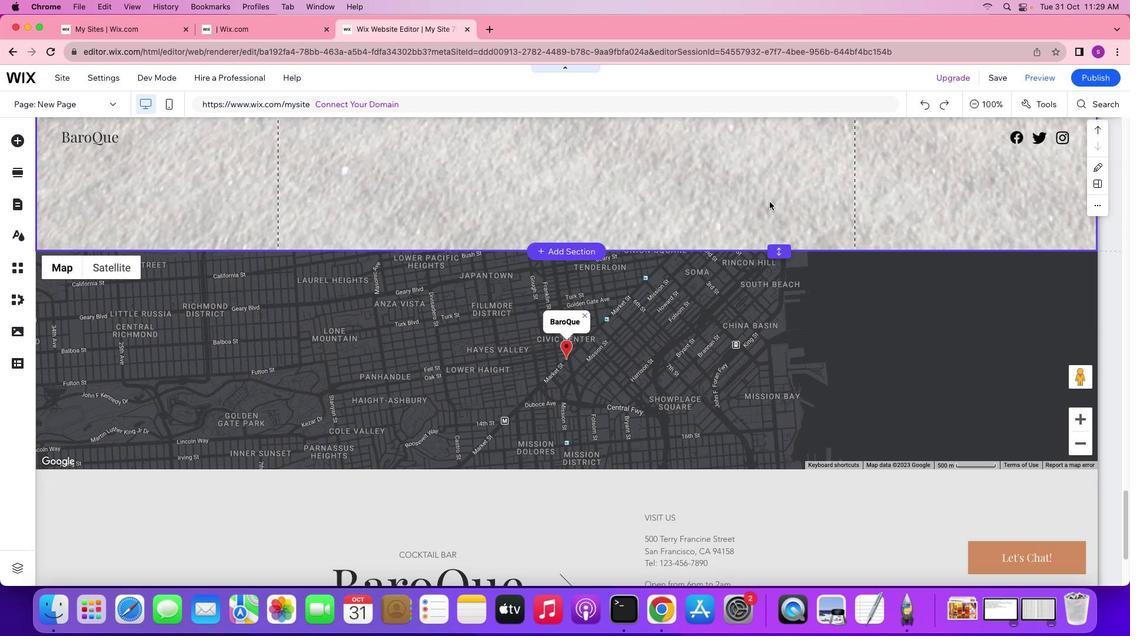 
Action: Mouse scrolled (742, 286) with delta (0, -1)
Screenshot: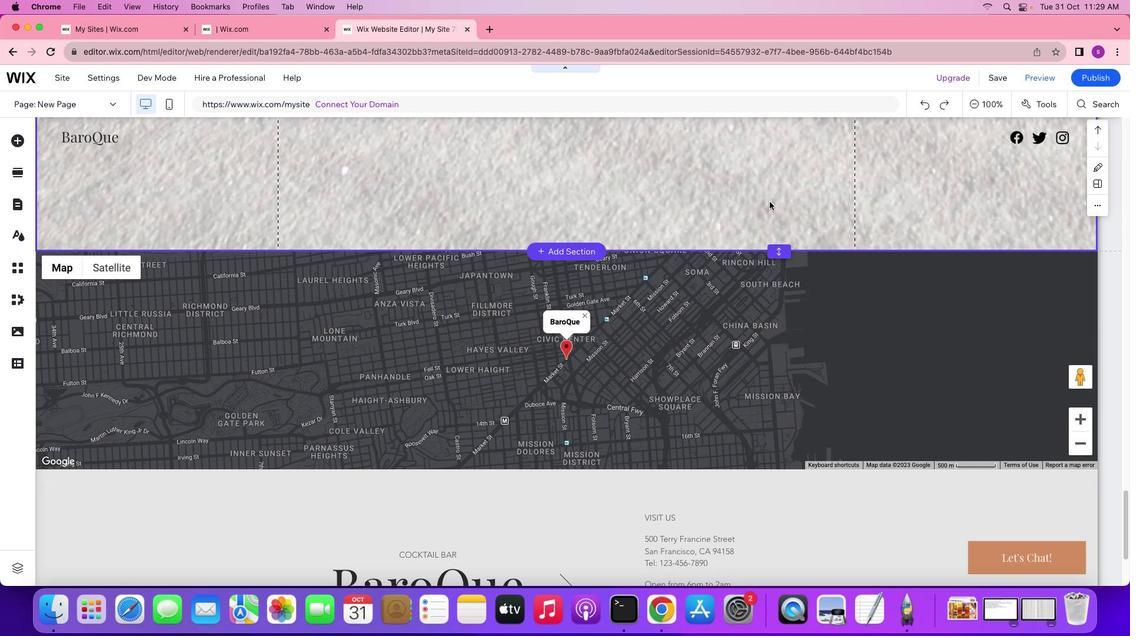 
Action: Mouse scrolled (742, 286) with delta (0, -1)
Screenshot: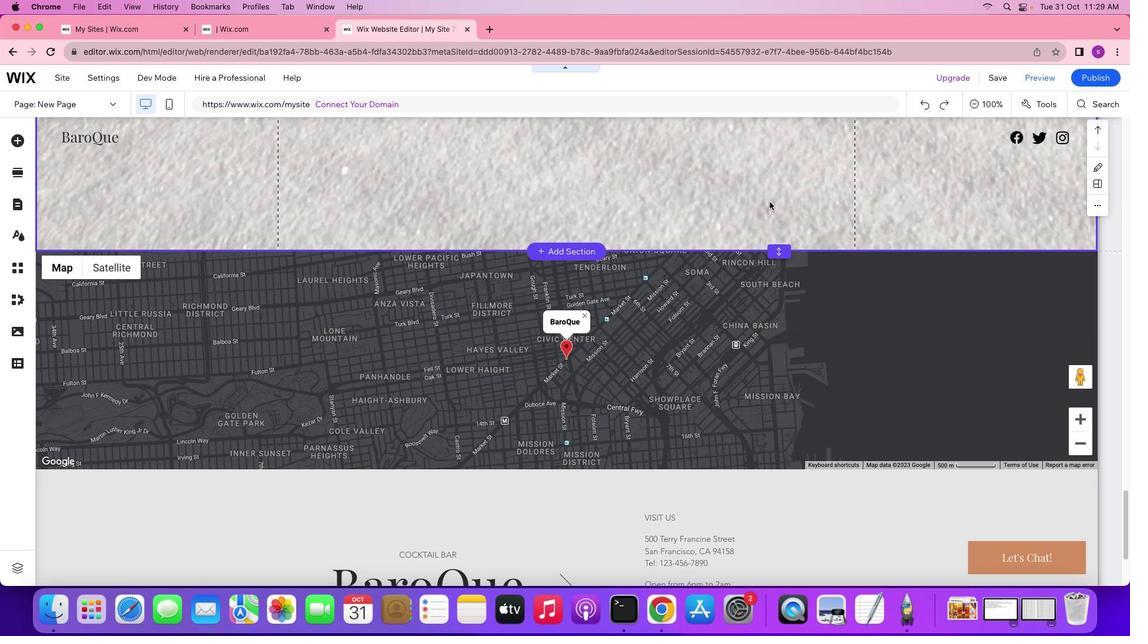 
Action: Mouse moved to (768, 200)
Screenshot: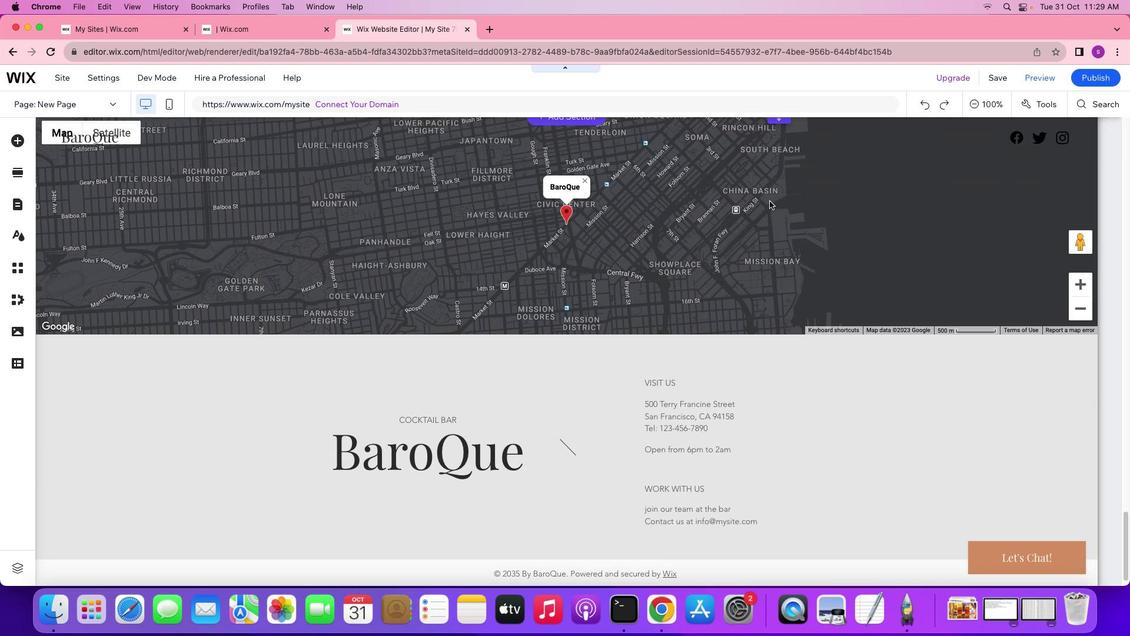 
Action: Mouse scrolled (768, 200) with delta (0, -1)
Screenshot: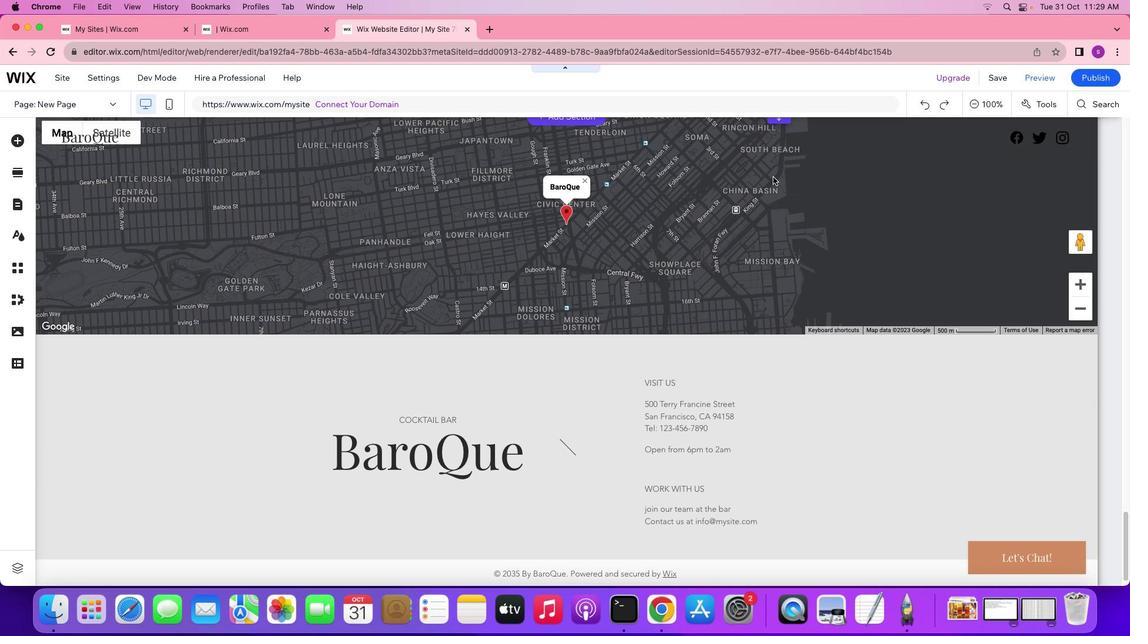 
Action: Mouse scrolled (768, 200) with delta (0, -1)
Screenshot: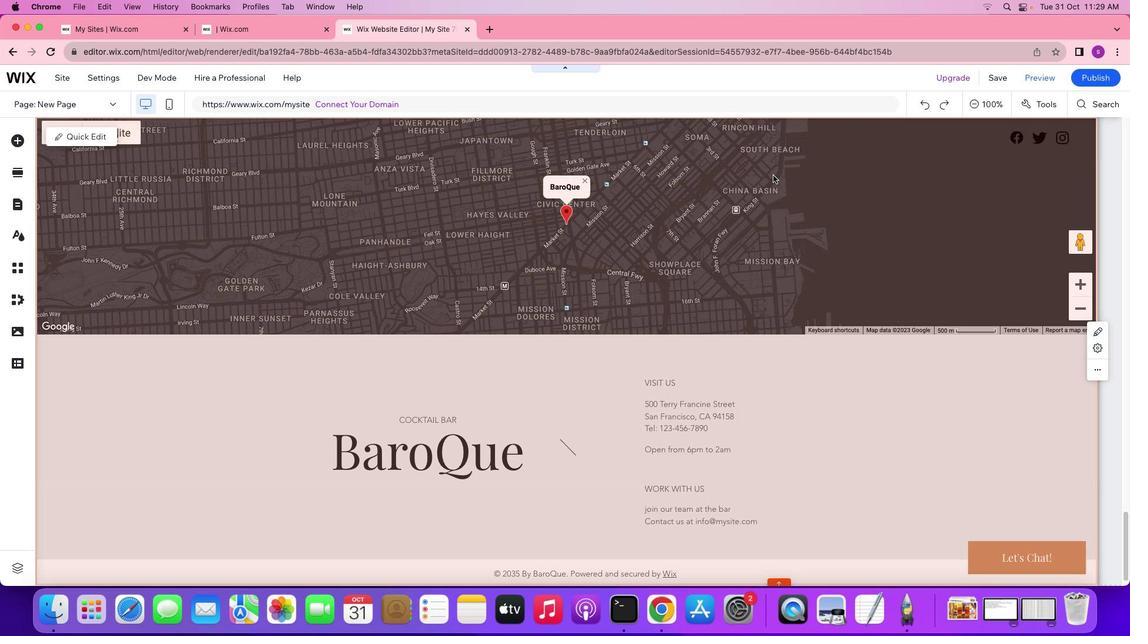 
Action: Mouse moved to (768, 200)
Screenshot: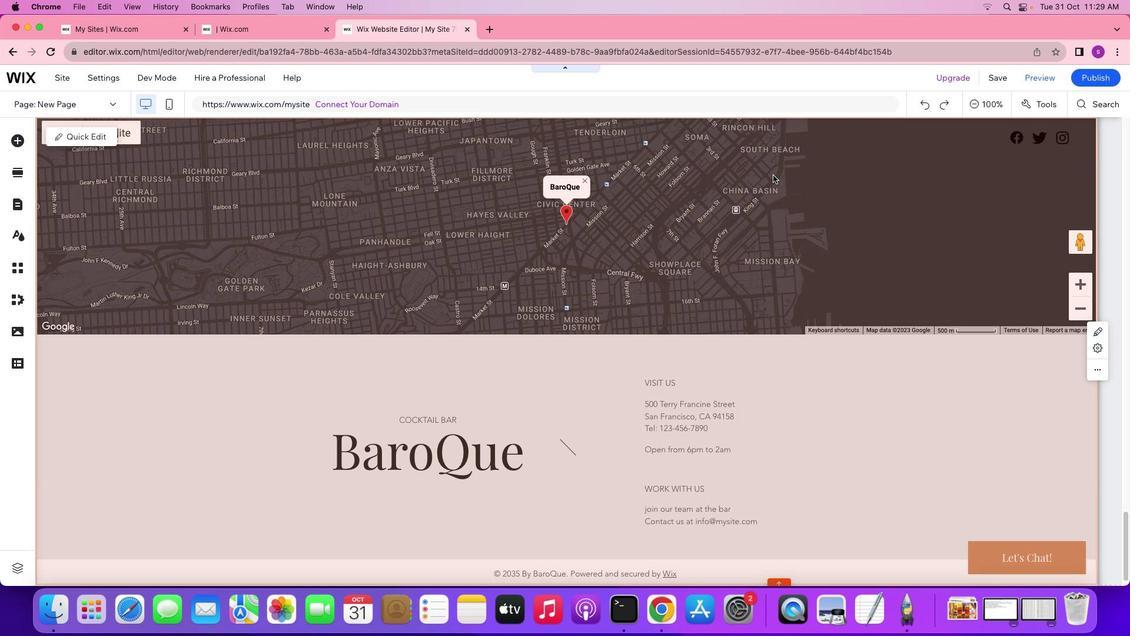 
Action: Mouse scrolled (768, 200) with delta (0, -1)
Screenshot: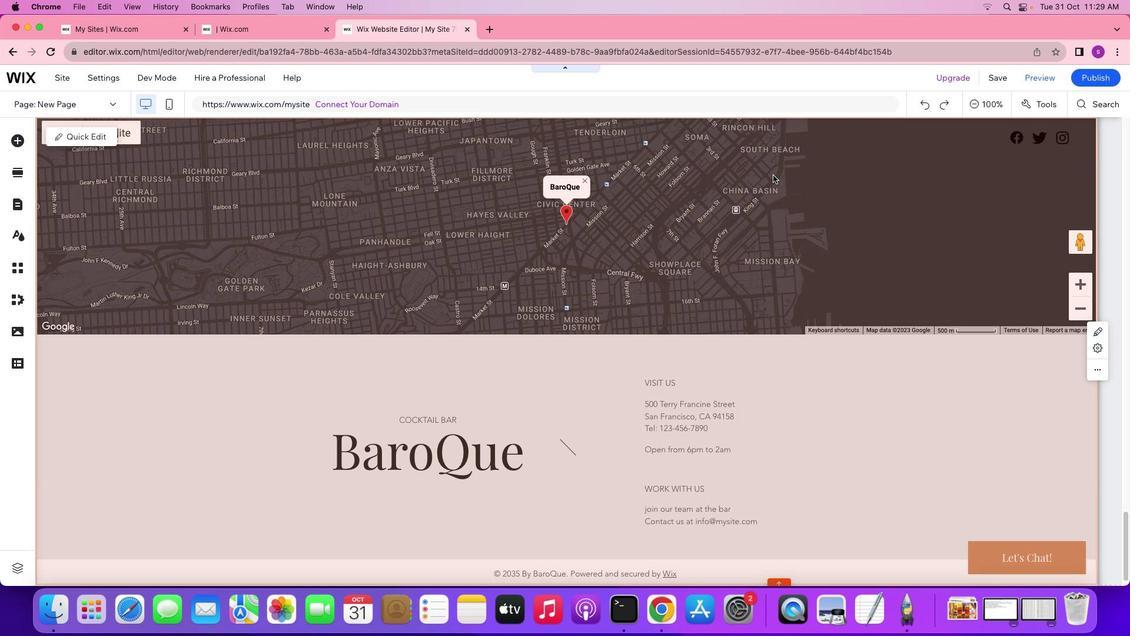 
Action: Mouse scrolled (768, 200) with delta (0, -1)
Screenshot: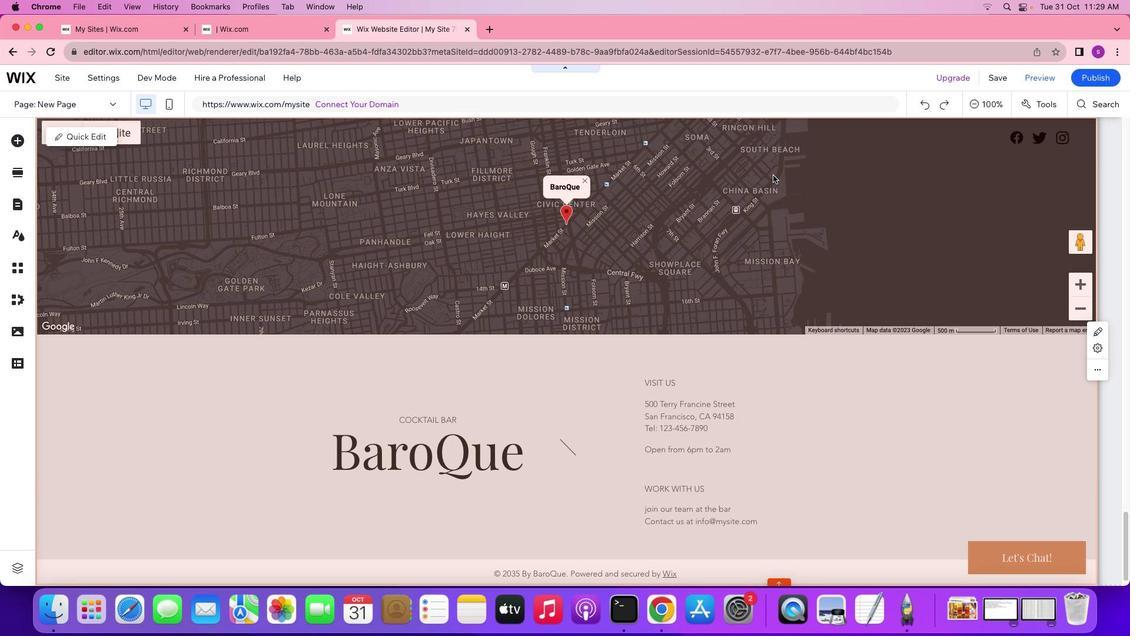 
Action: Mouse moved to (772, 173)
Screenshot: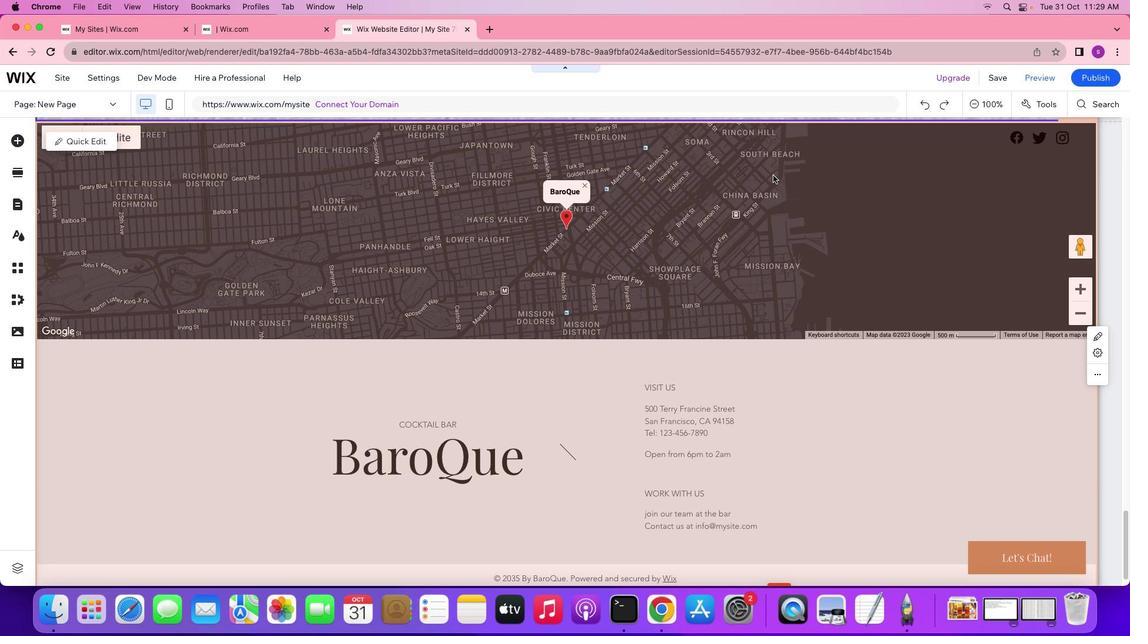 
Action: Mouse scrolled (772, 173) with delta (0, 0)
Screenshot: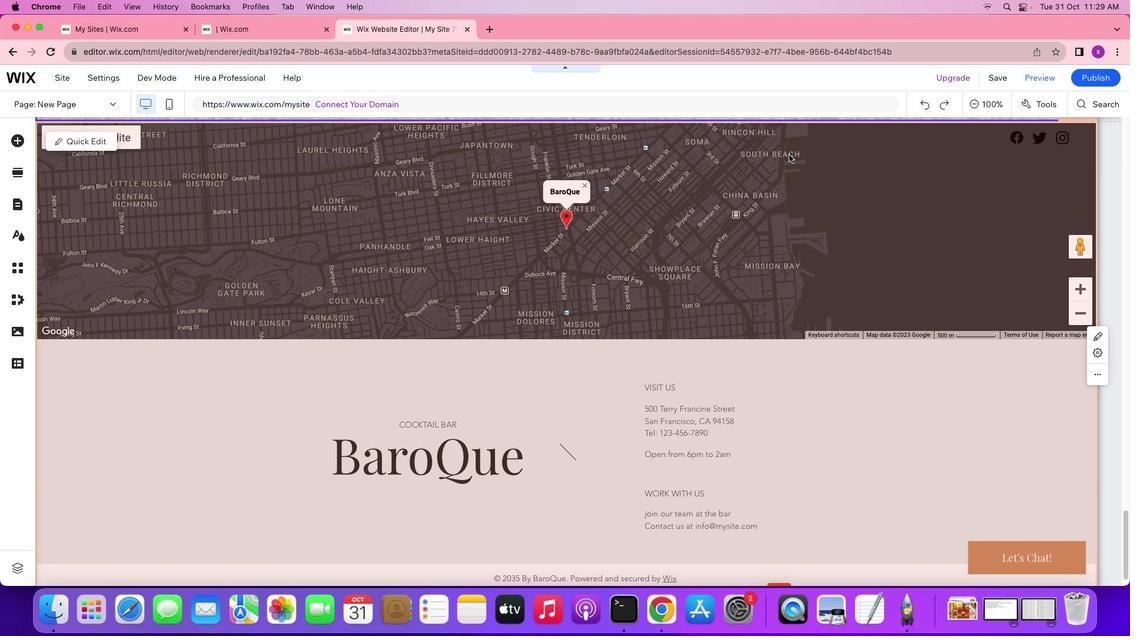 
Action: Mouse scrolled (772, 173) with delta (0, 0)
Screenshot: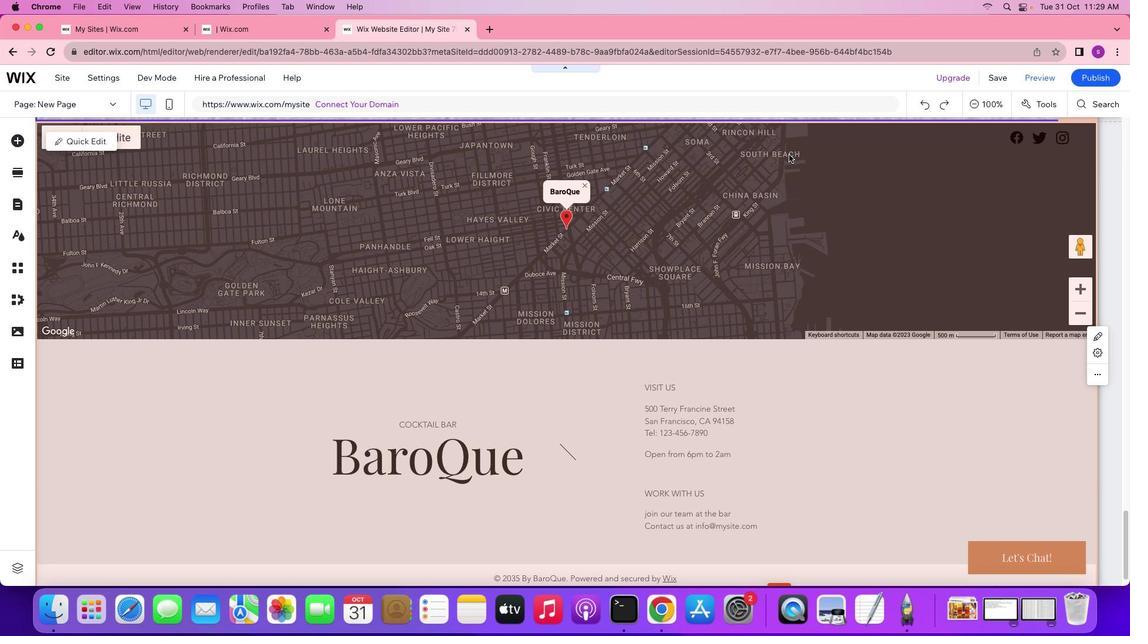 
Action: Mouse moved to (788, 153)
Screenshot: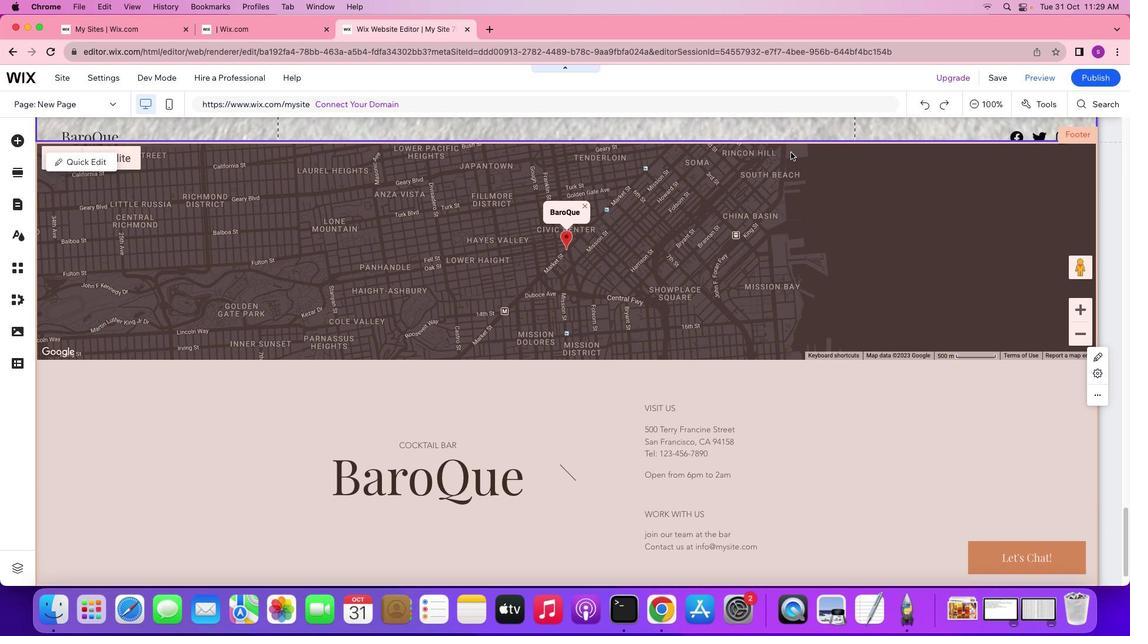 
Action: Mouse scrolled (788, 153) with delta (0, 0)
Screenshot: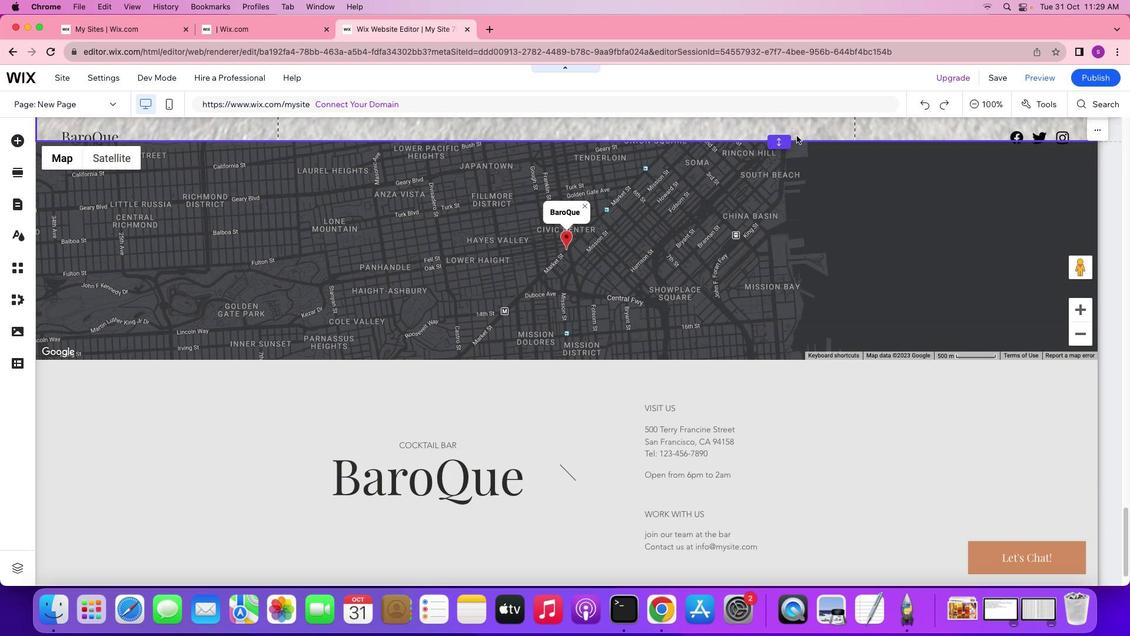 
Action: Mouse scrolled (788, 153) with delta (0, 0)
Screenshot: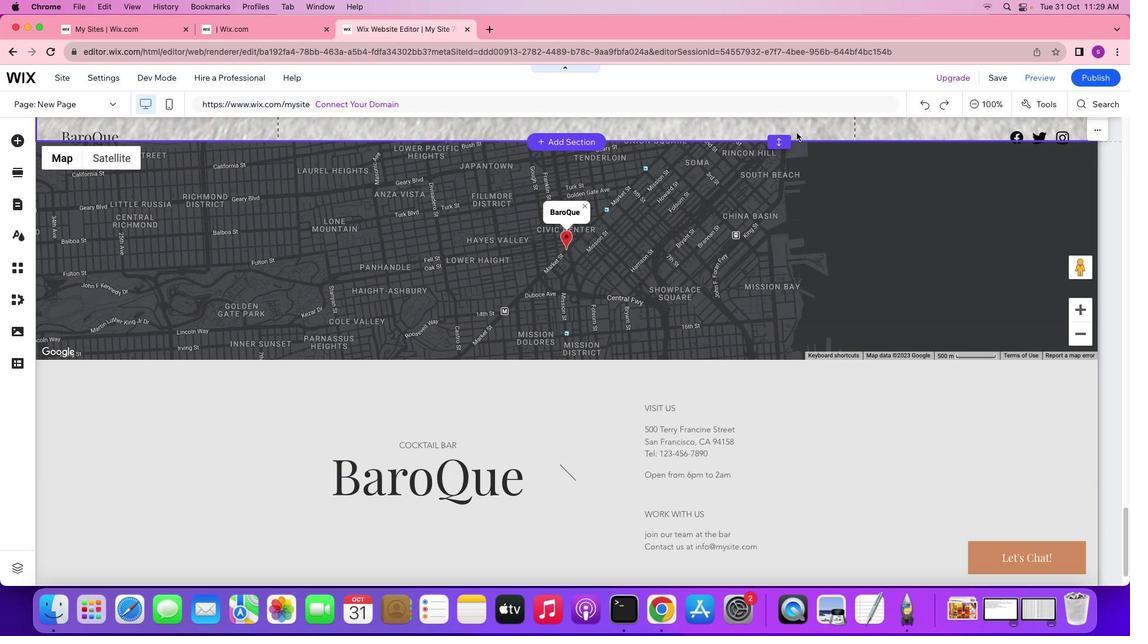 
Action: Mouse moved to (779, 140)
Screenshot: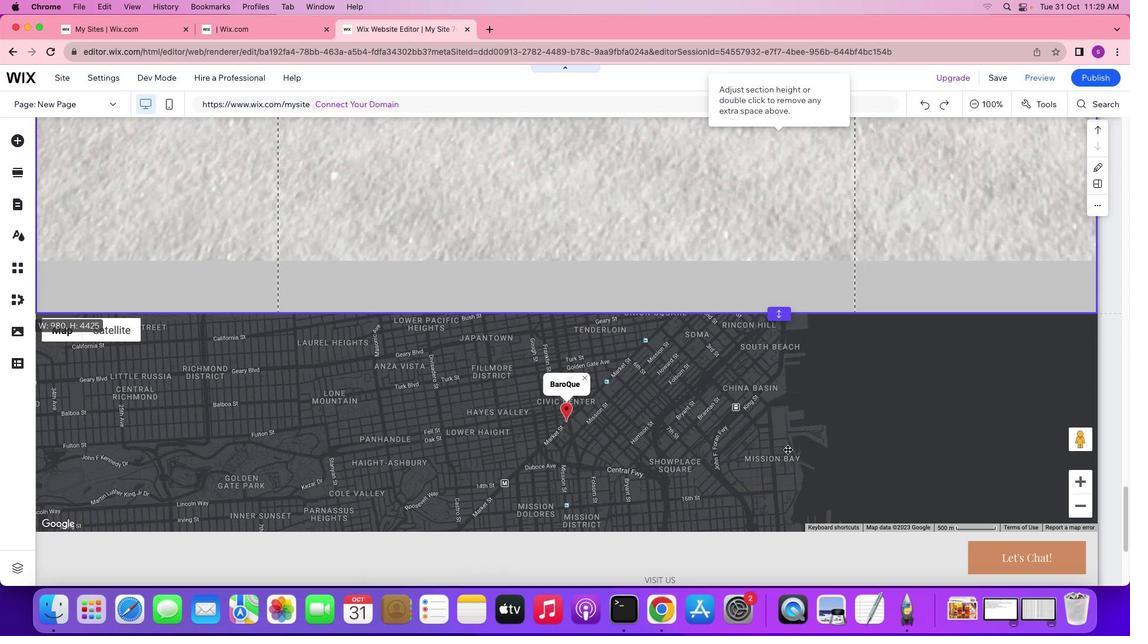 
Action: Mouse pressed left at (779, 140)
Screenshot: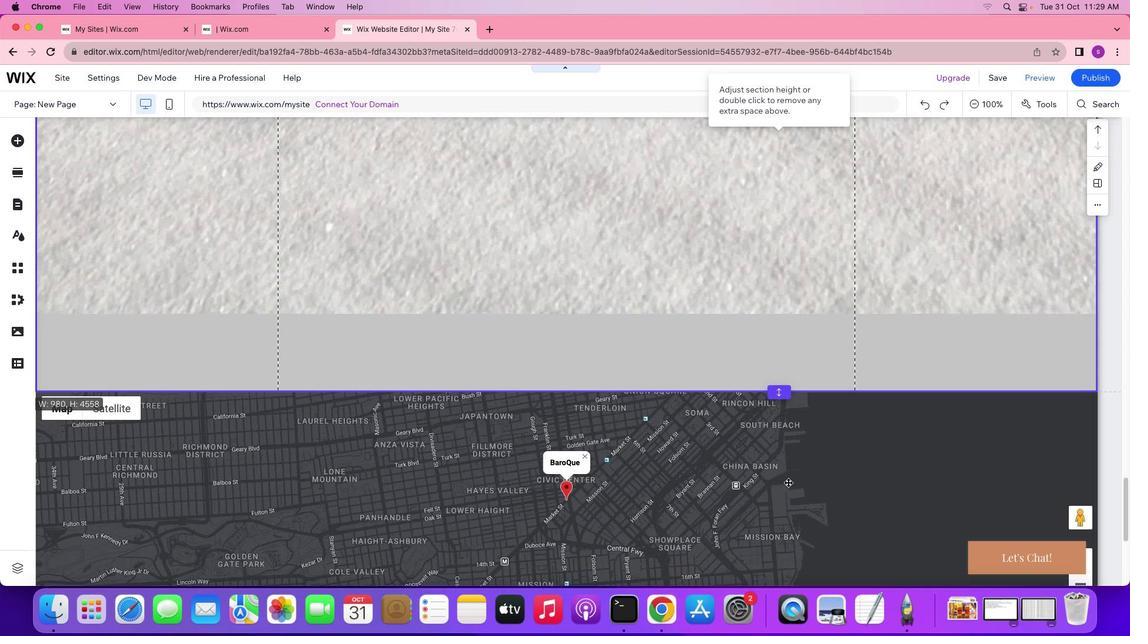 
Action: Mouse moved to (751, 357)
Screenshot: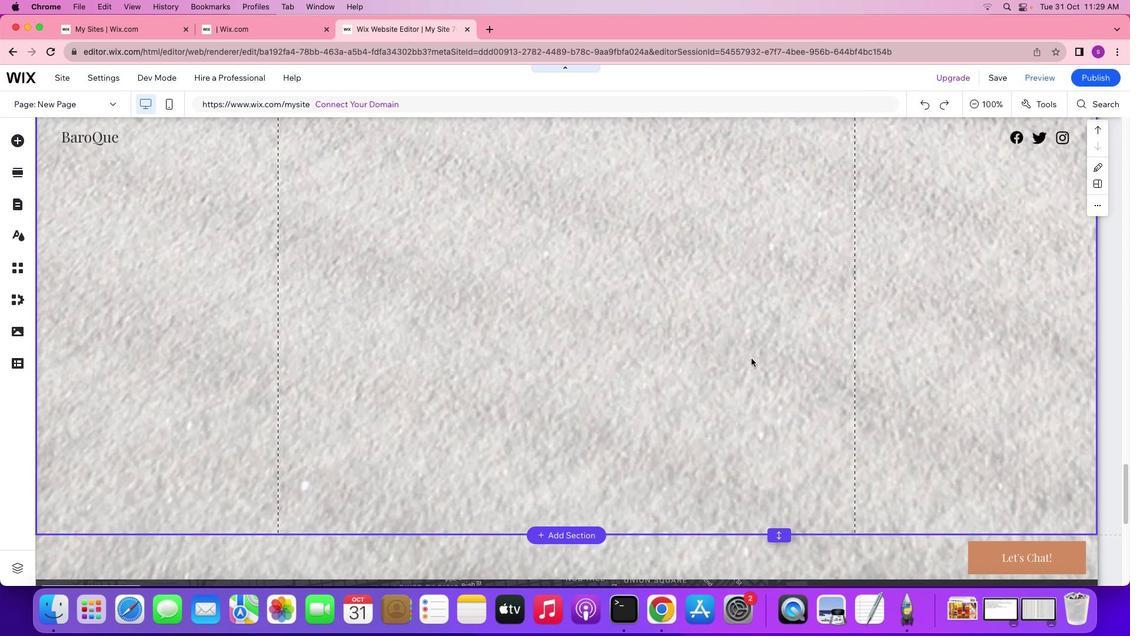 
Action: Mouse scrolled (751, 357) with delta (0, -1)
Screenshot: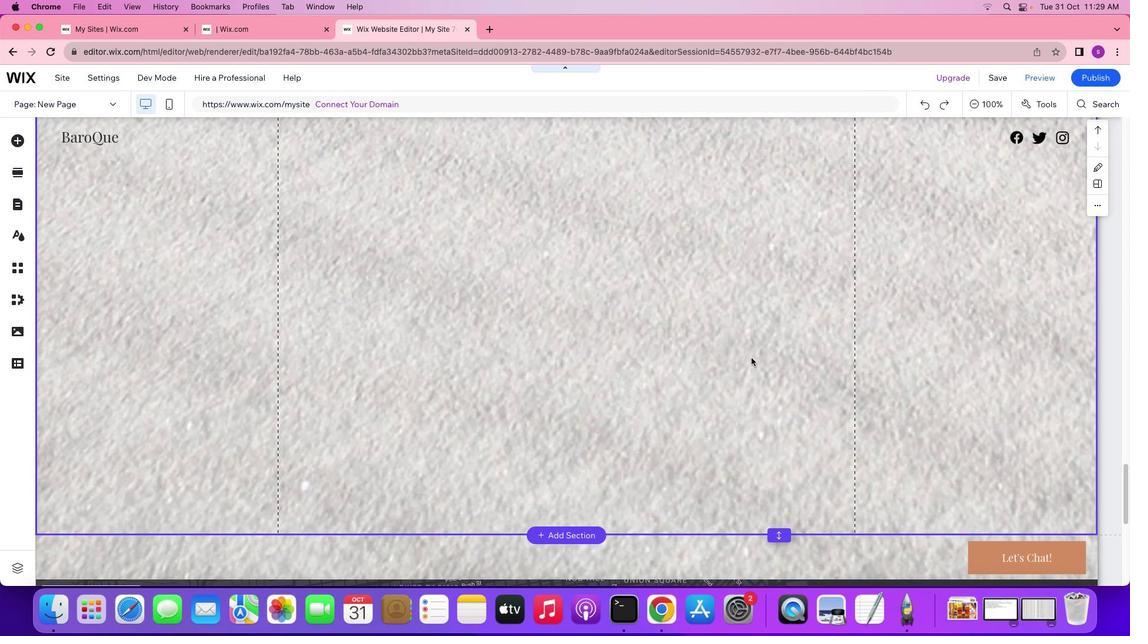 
Action: Mouse scrolled (751, 357) with delta (0, -1)
Screenshot: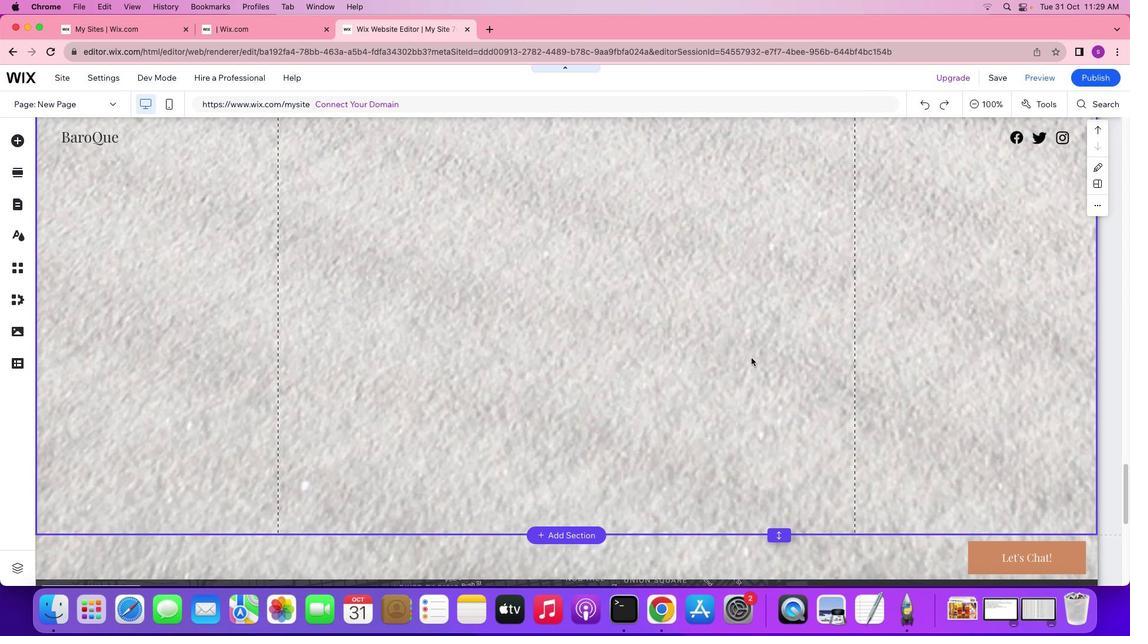 
Action: Mouse scrolled (751, 357) with delta (0, -1)
Screenshot: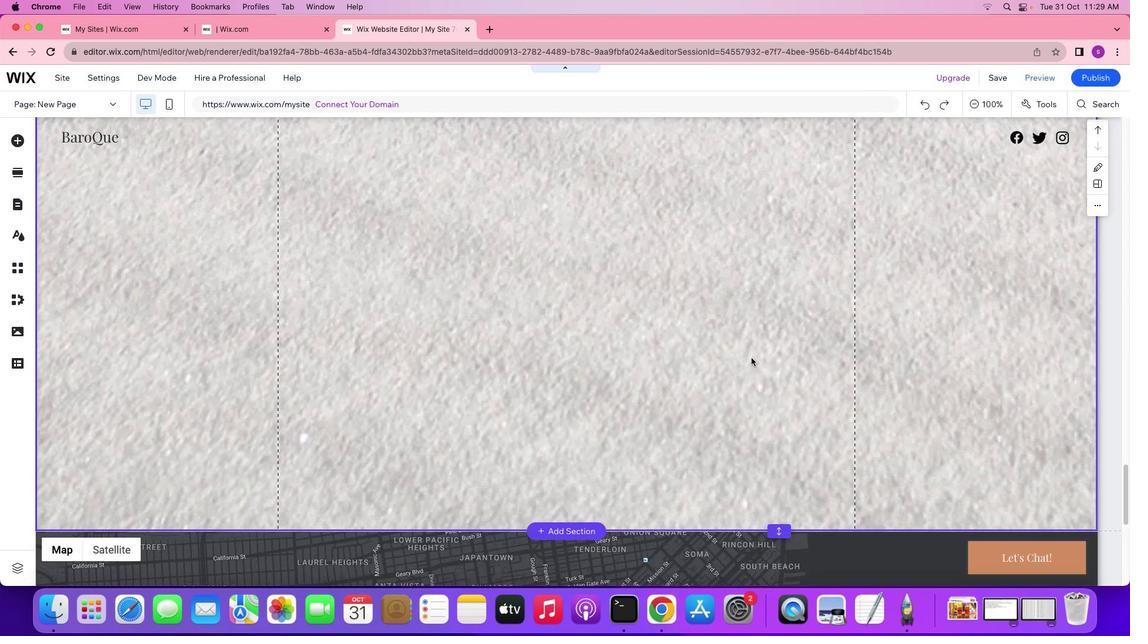 
Action: Mouse moved to (751, 356)
Screenshot: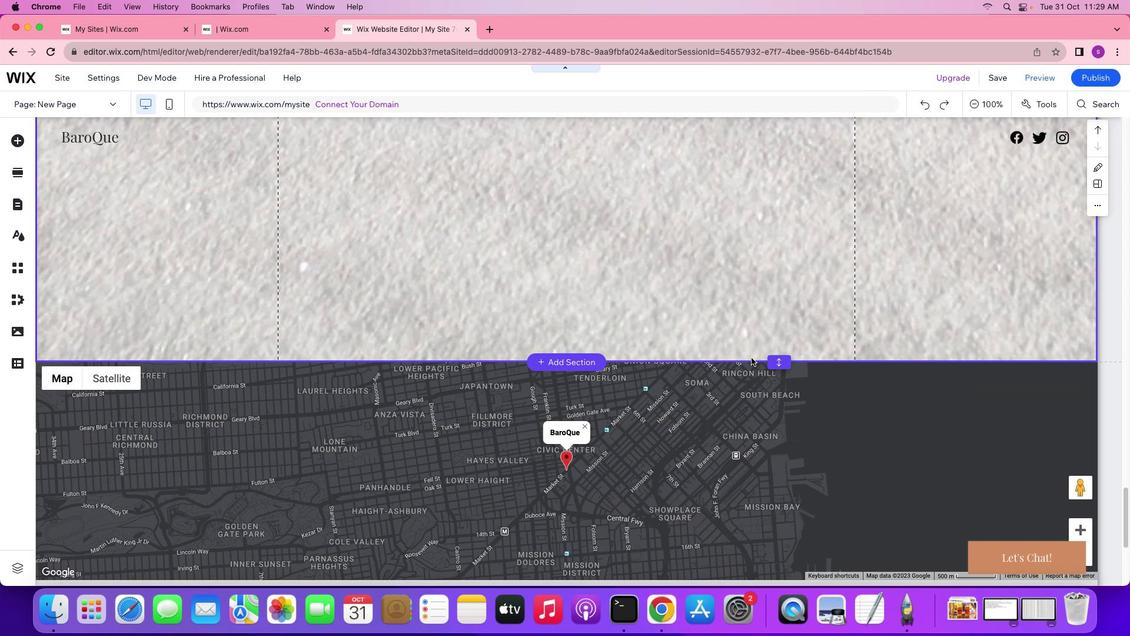 
Action: Mouse scrolled (751, 356) with delta (0, -1)
Screenshot: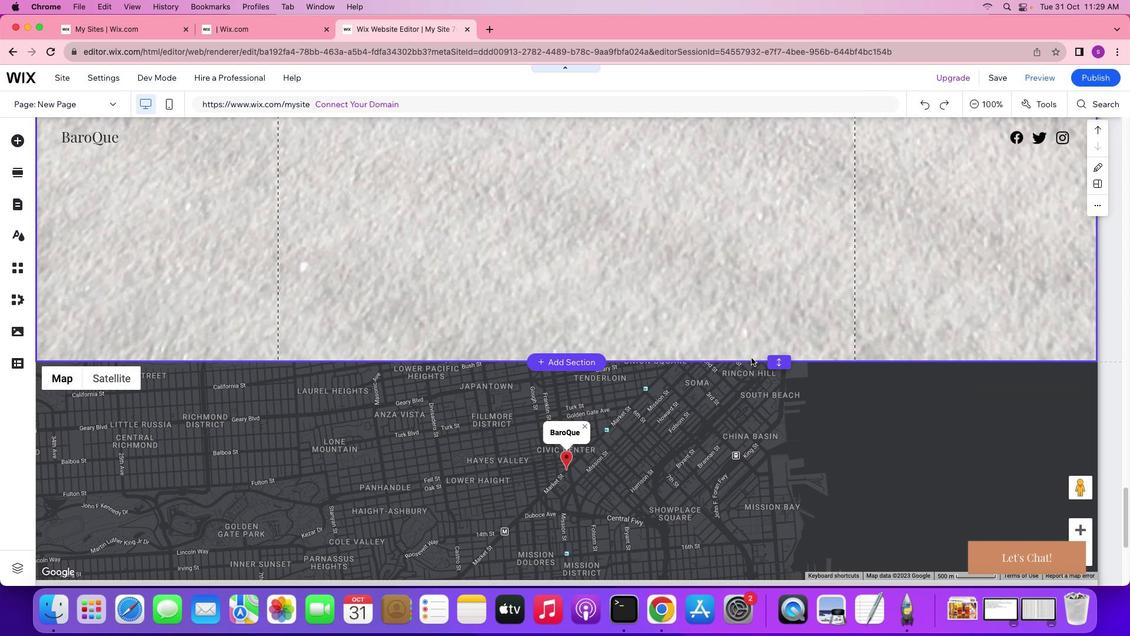 
Action: Mouse scrolled (751, 356) with delta (0, -1)
Screenshot: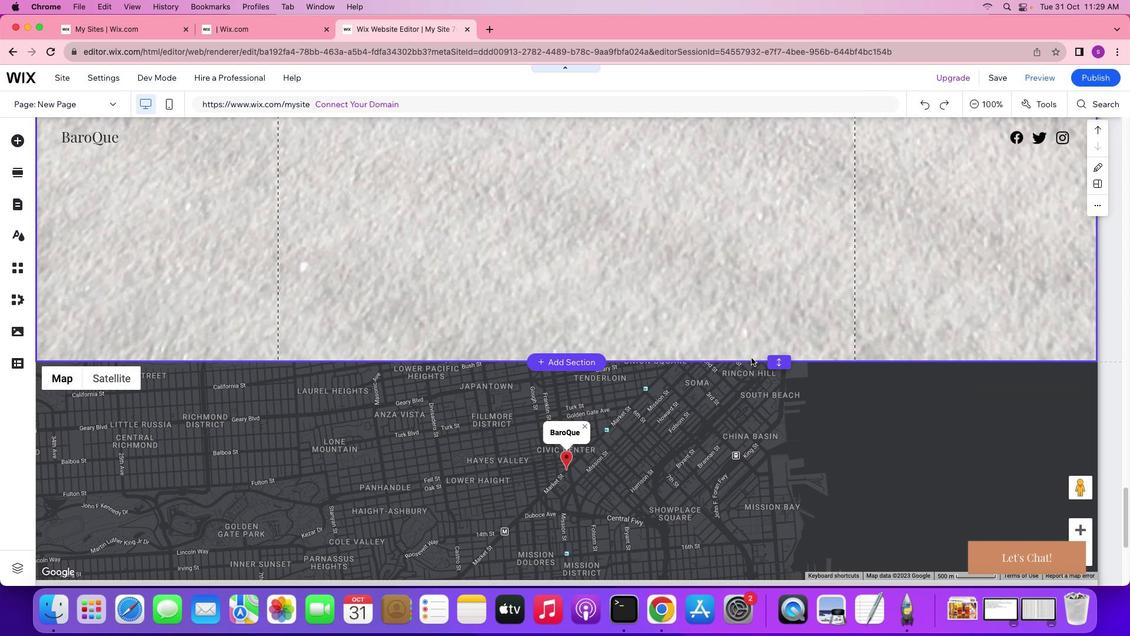 
Action: Mouse scrolled (751, 356) with delta (0, -1)
Screenshot: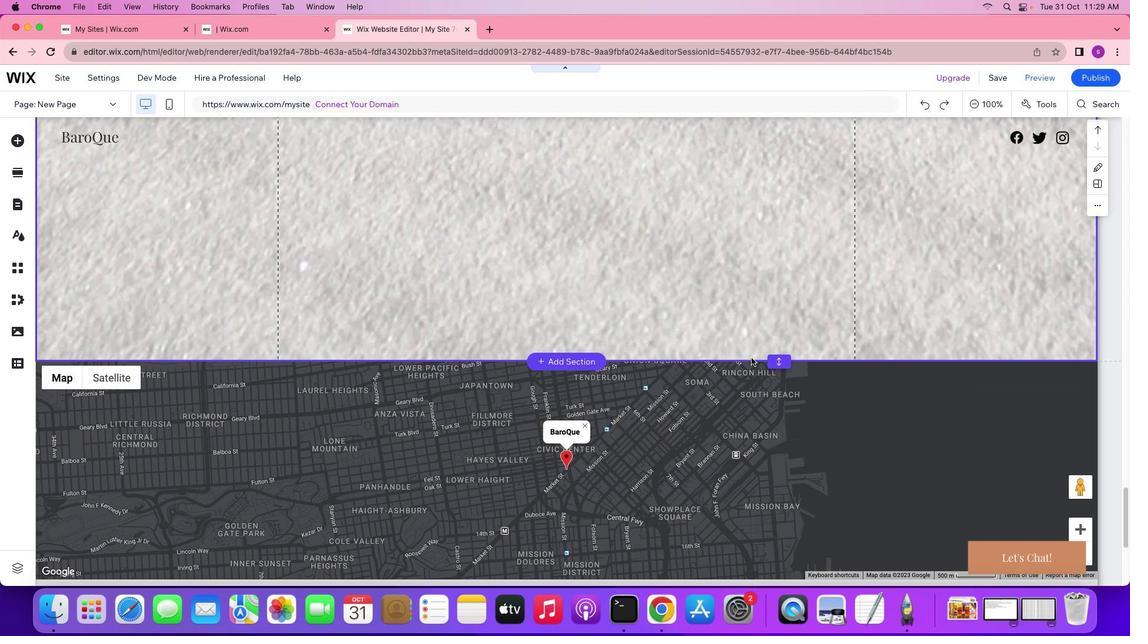 
Action: Mouse scrolled (751, 356) with delta (0, -2)
Screenshot: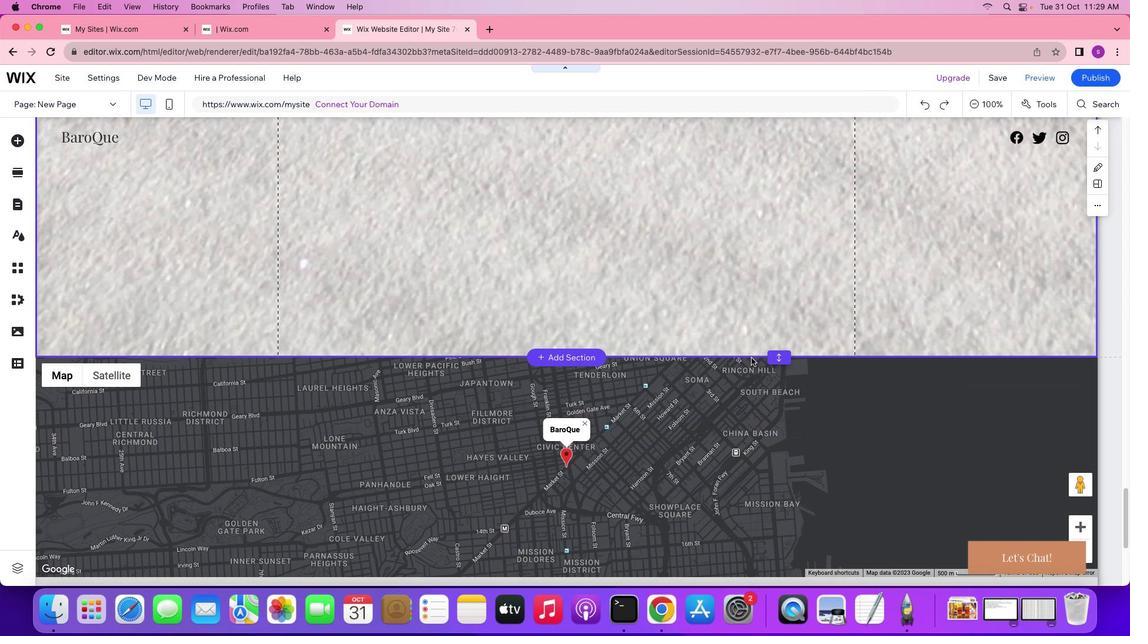 
Action: Mouse scrolled (751, 356) with delta (0, -1)
Screenshot: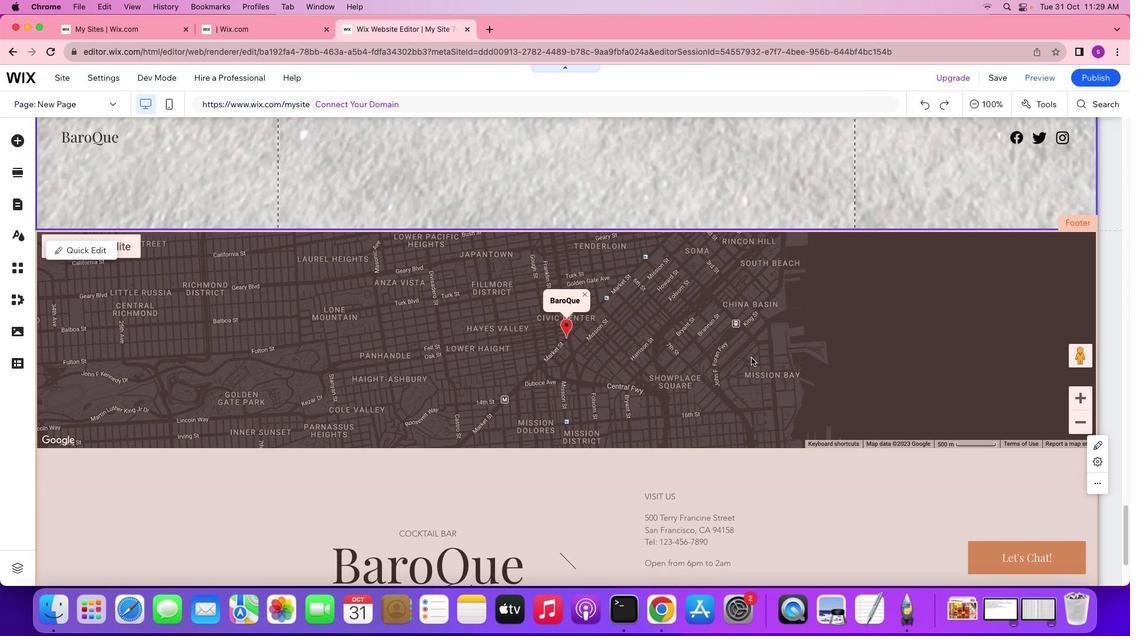 
Action: Mouse scrolled (751, 356) with delta (0, -1)
Screenshot: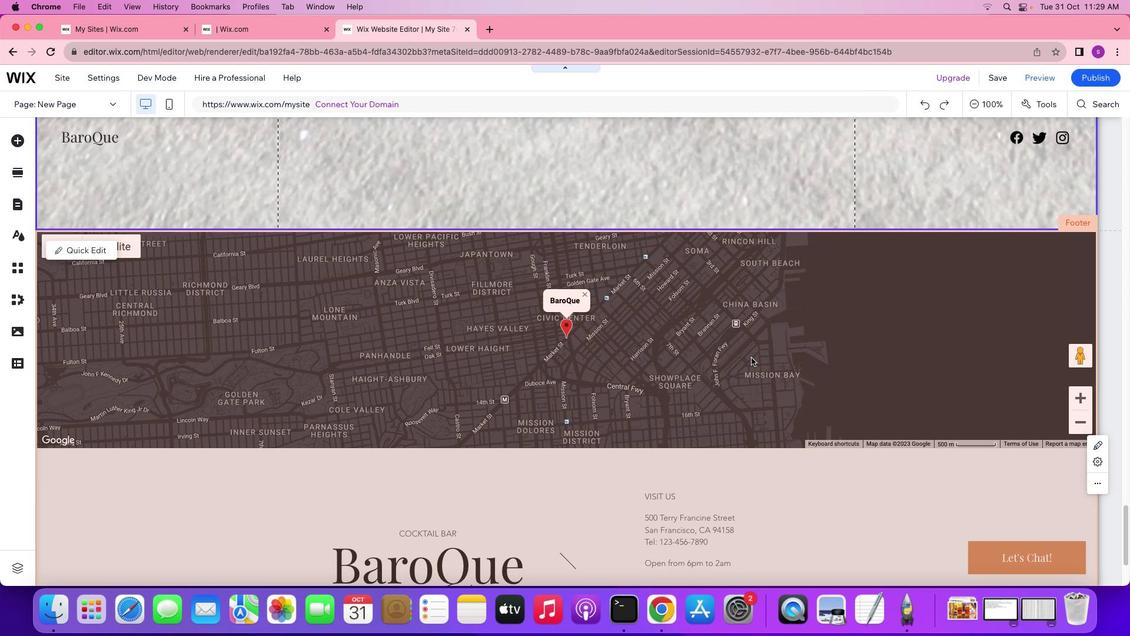 
Action: Mouse scrolled (751, 356) with delta (0, -1)
Screenshot: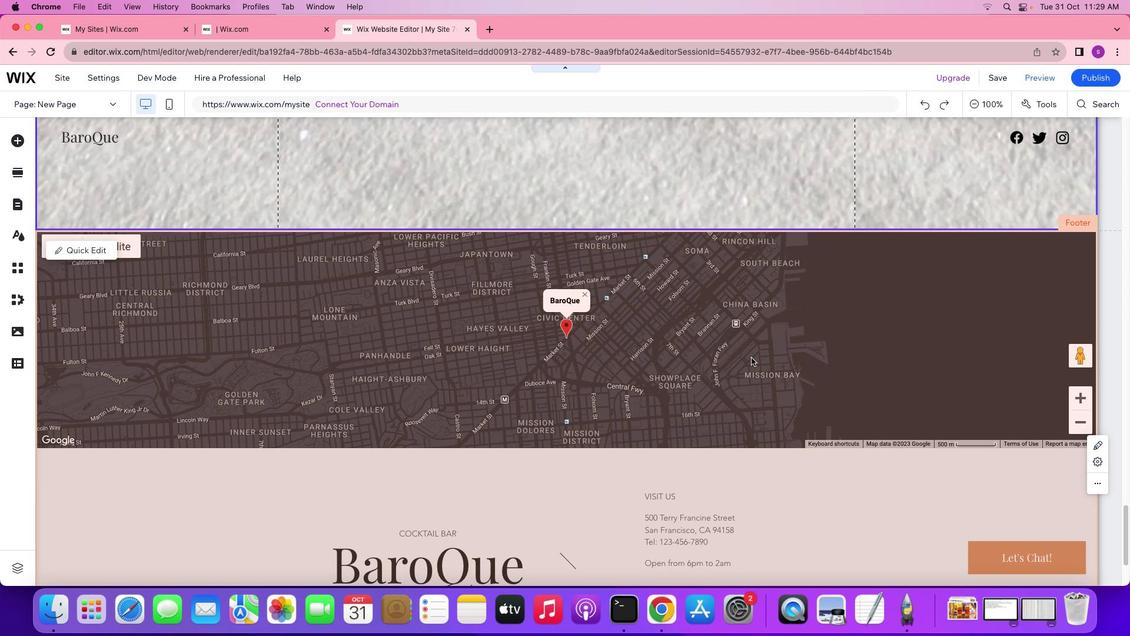 
Action: Mouse moved to (751, 356)
Screenshot: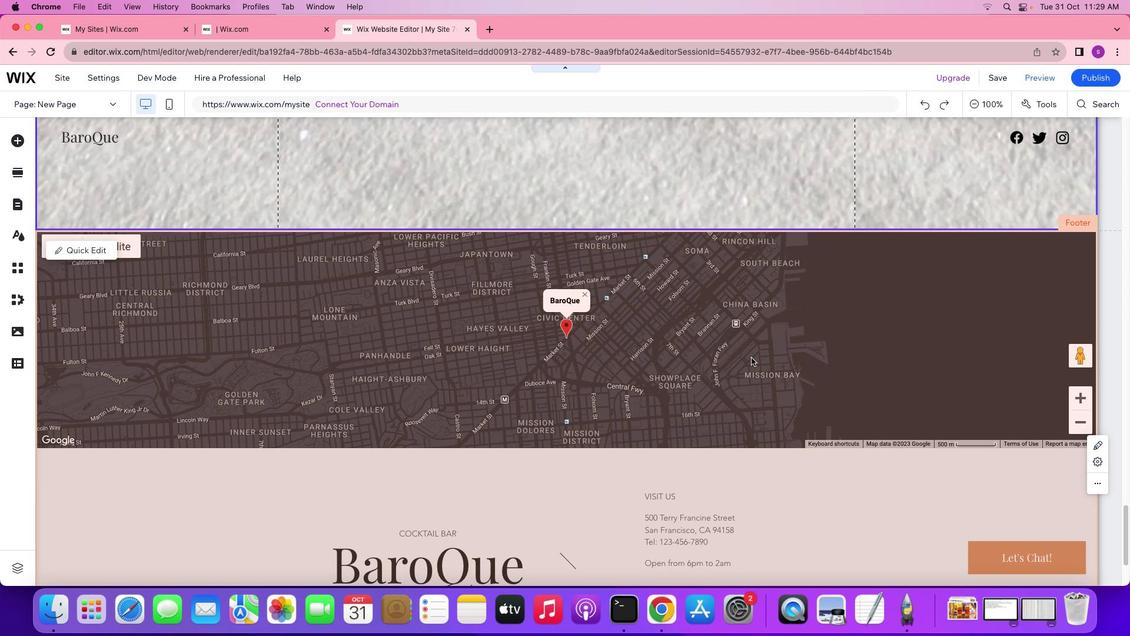
Action: Mouse scrolled (751, 356) with delta (0, -1)
Screenshot: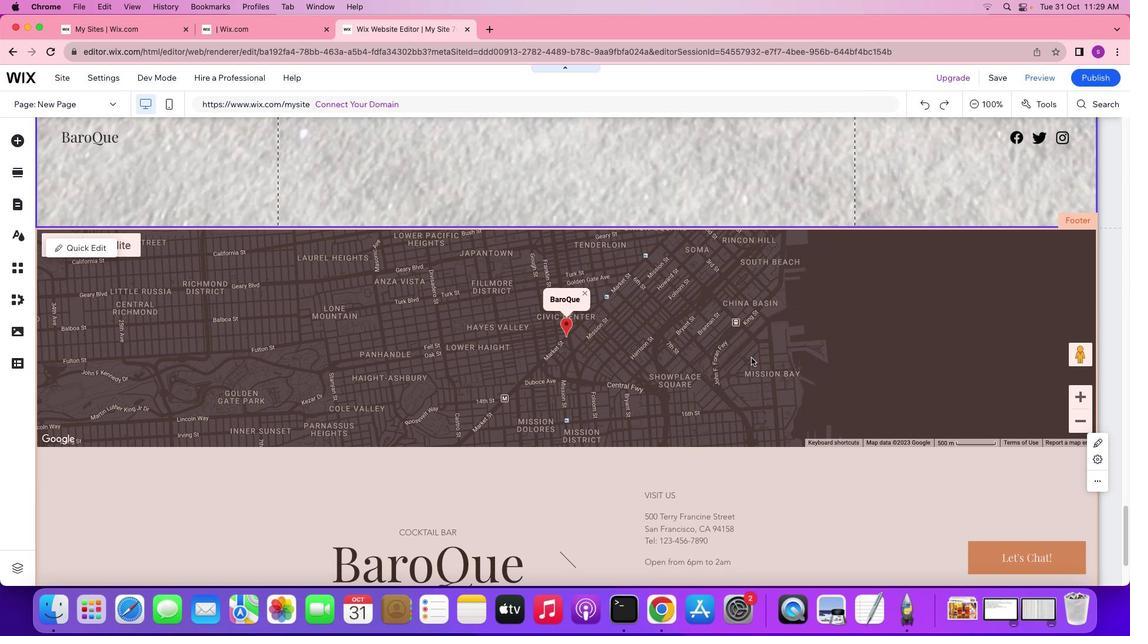 
Action: Mouse scrolled (751, 356) with delta (0, -1)
Screenshot: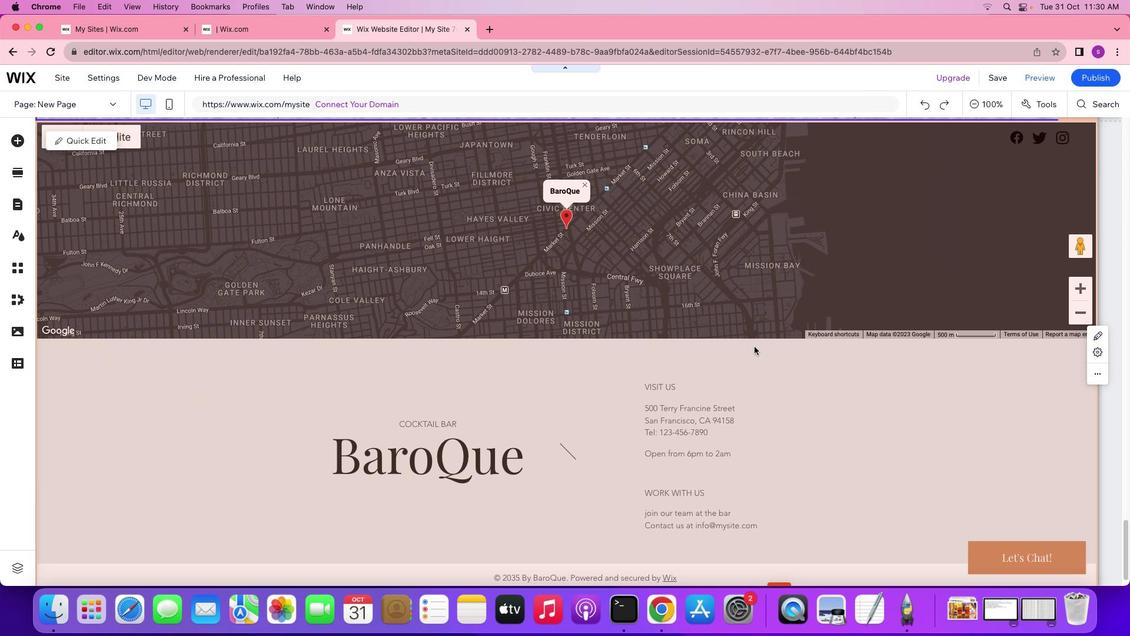 
Action: Mouse scrolled (751, 356) with delta (0, -1)
Screenshot: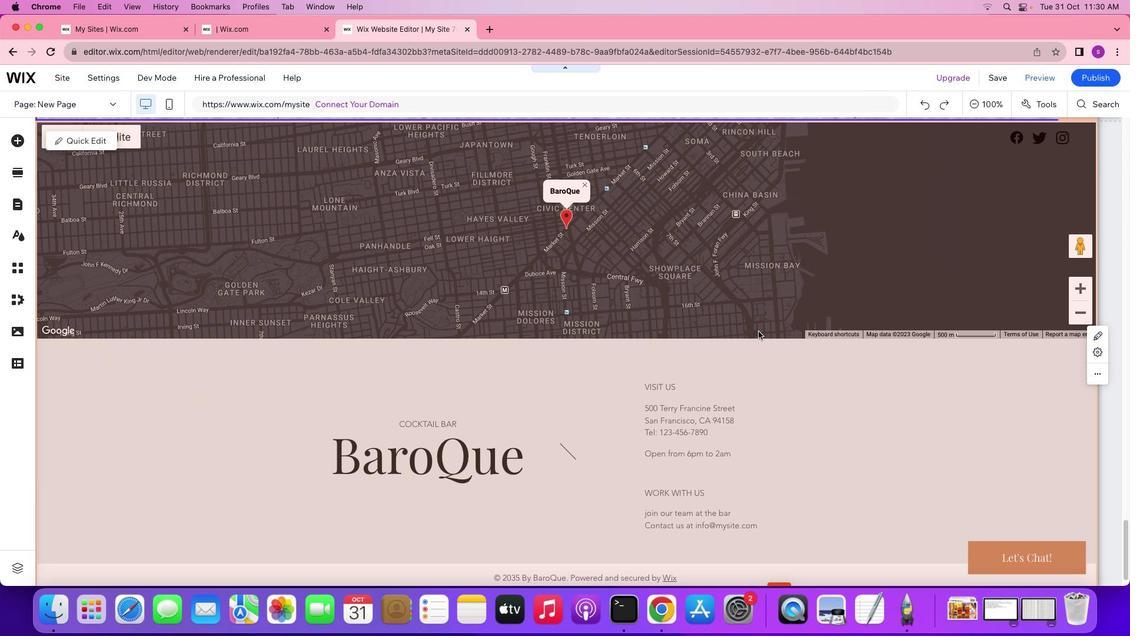 
Action: Mouse scrolled (751, 356) with delta (0, -1)
Screenshot: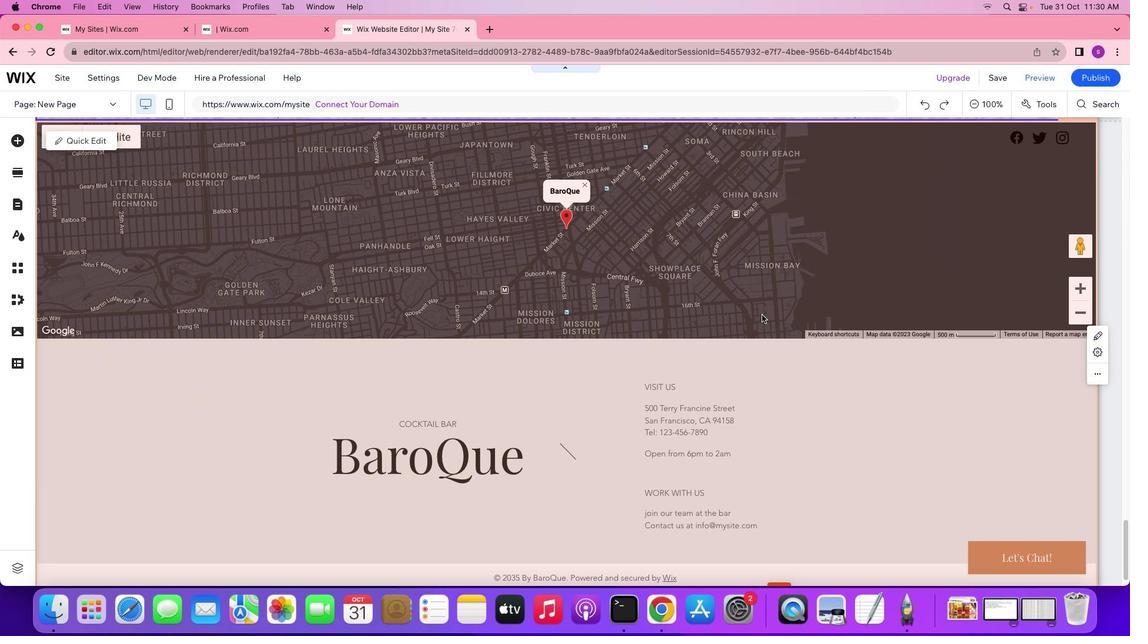 
Action: Mouse scrolled (751, 356) with delta (0, -1)
Screenshot: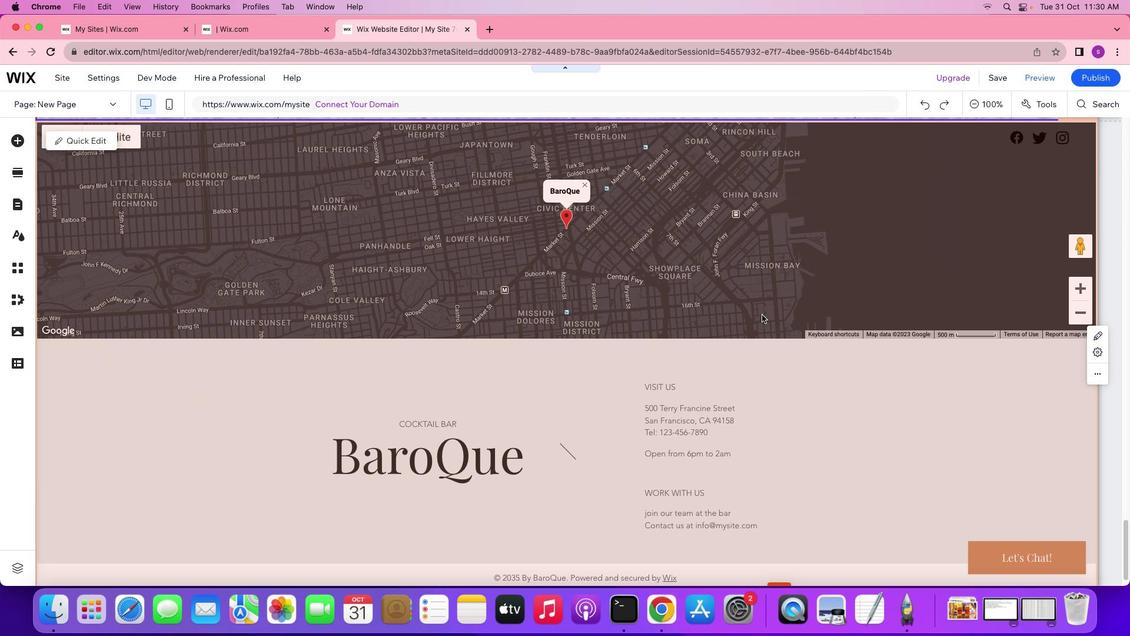 
Action: Mouse moved to (761, 313)
Screenshot: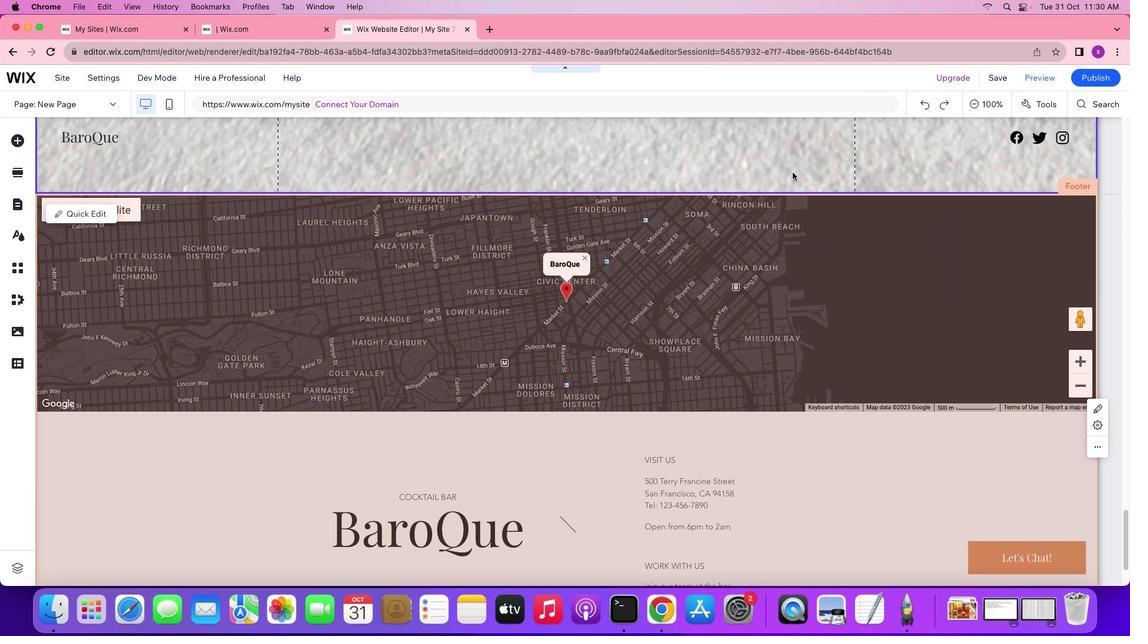 
Action: Mouse scrolled (761, 313) with delta (0, 0)
Screenshot: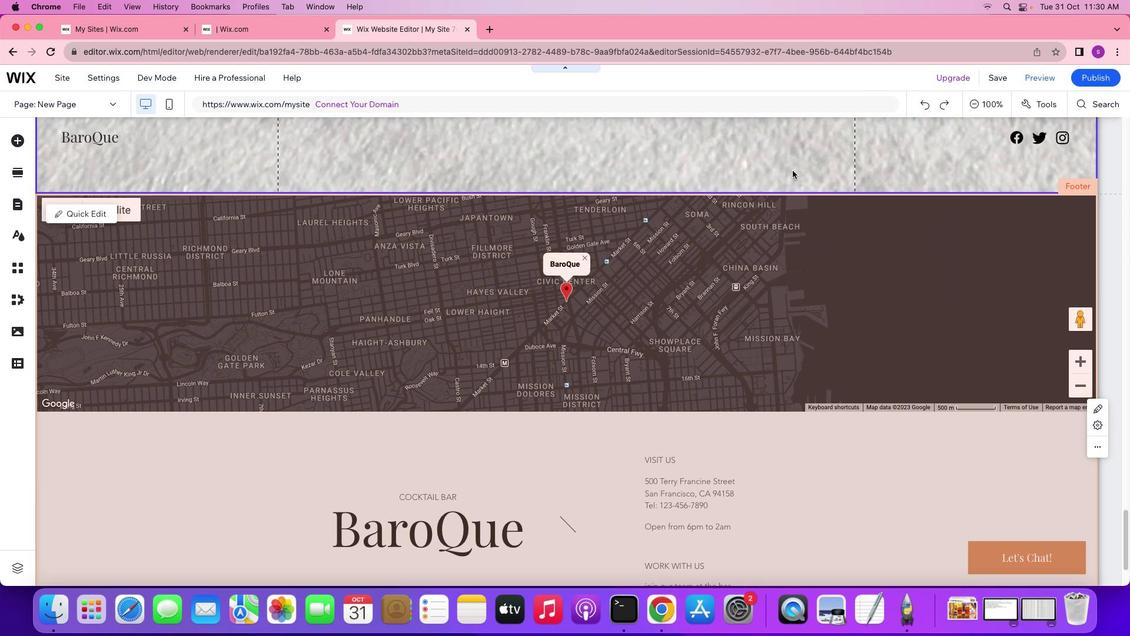 
Action: Mouse scrolled (761, 313) with delta (0, 0)
Screenshot: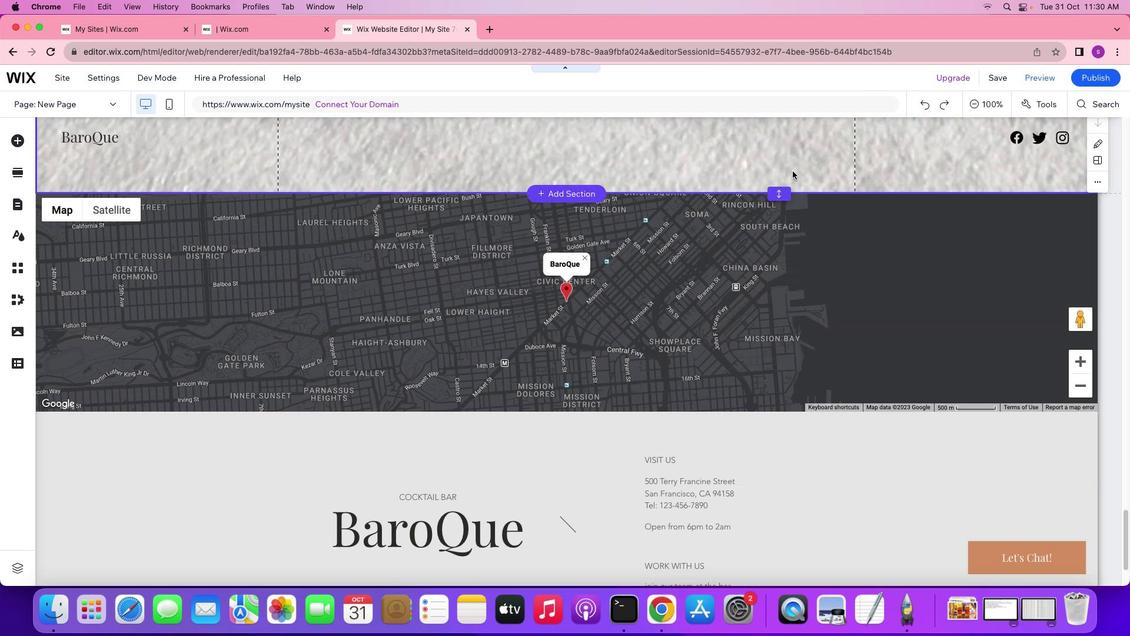 
Action: Mouse scrolled (761, 313) with delta (0, 0)
Screenshot: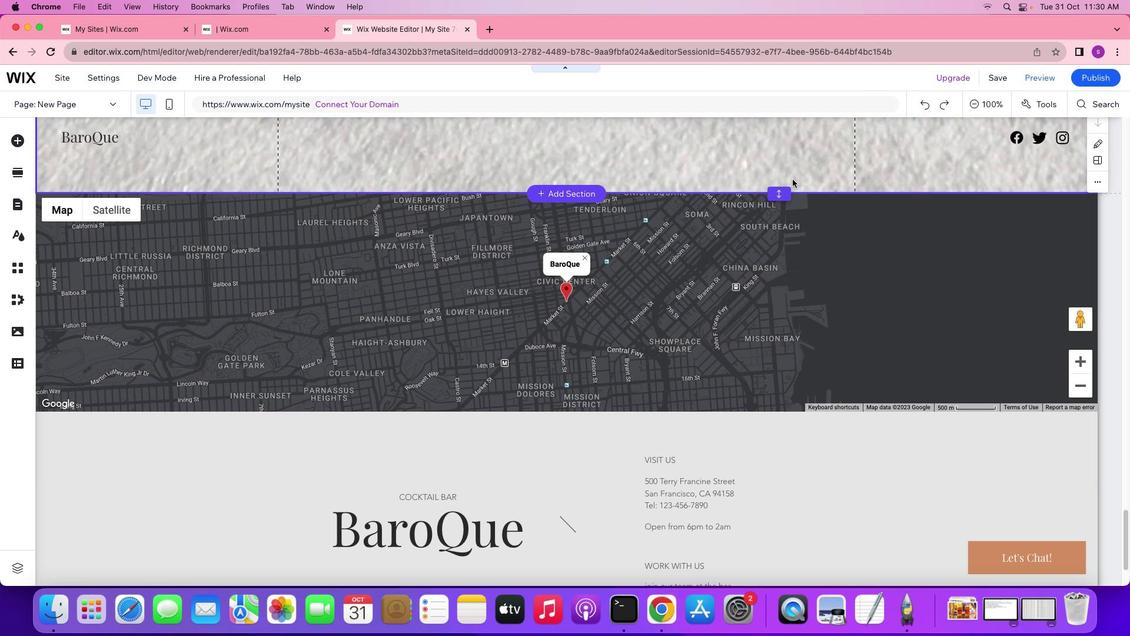 
Action: Mouse moved to (779, 192)
Screenshot: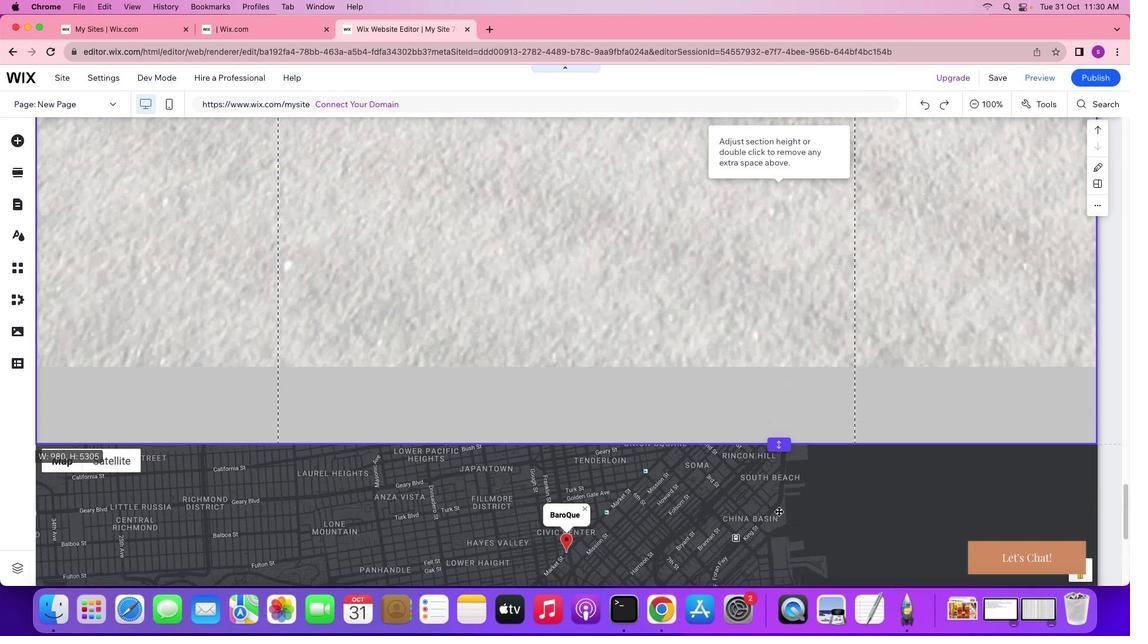 
Action: Mouse pressed left at (779, 192)
Screenshot: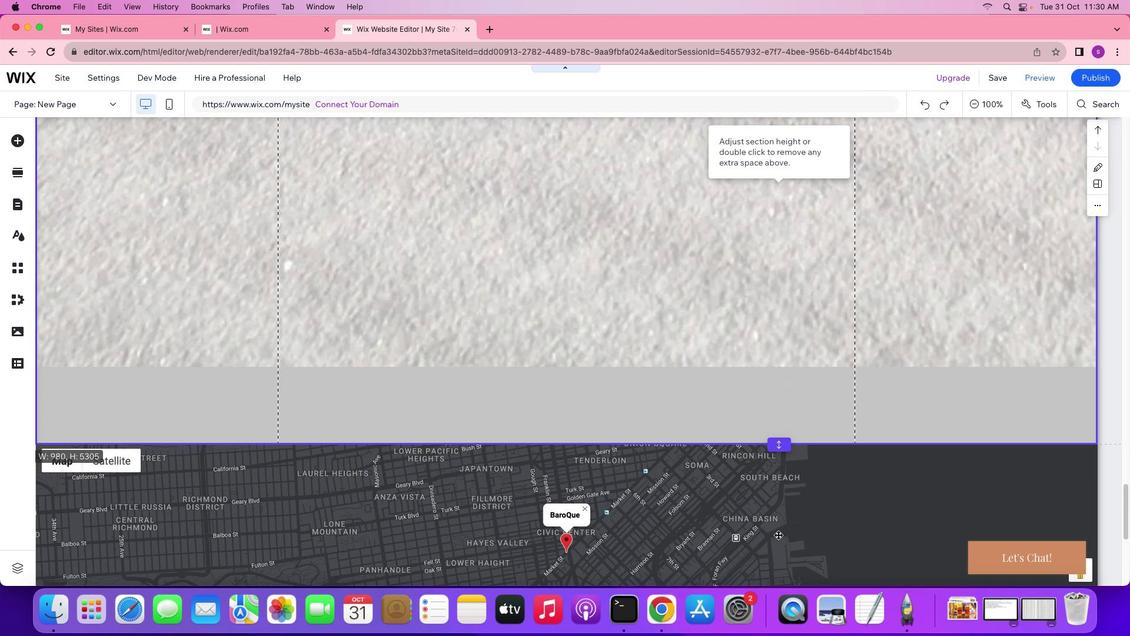
Action: Mouse moved to (752, 240)
Screenshot: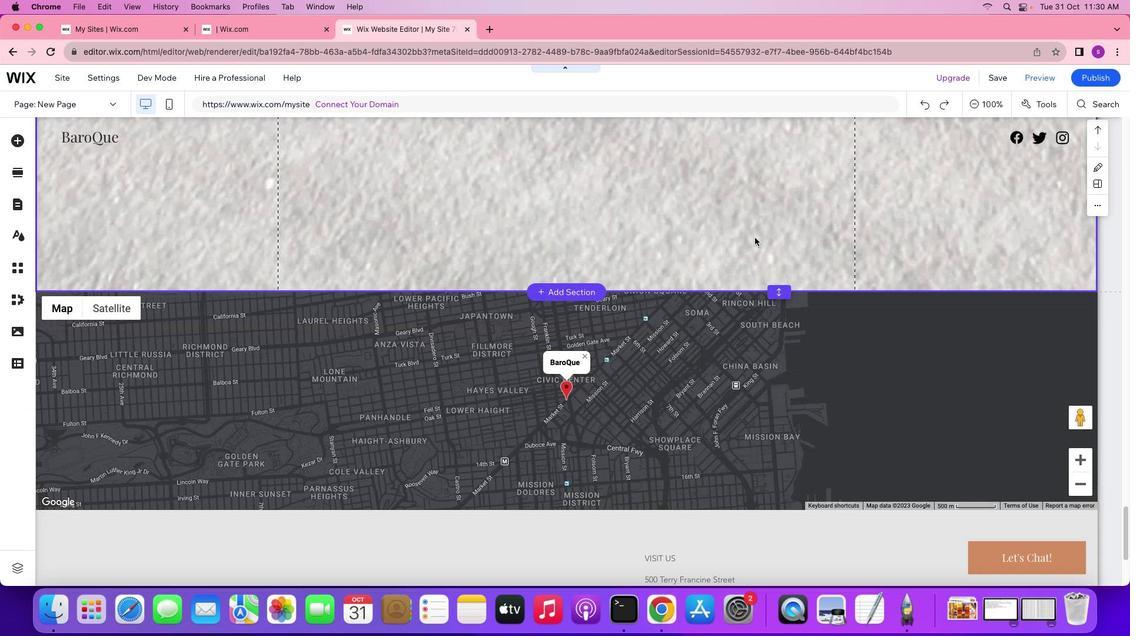 
Action: Mouse scrolled (752, 240) with delta (0, -1)
Screenshot: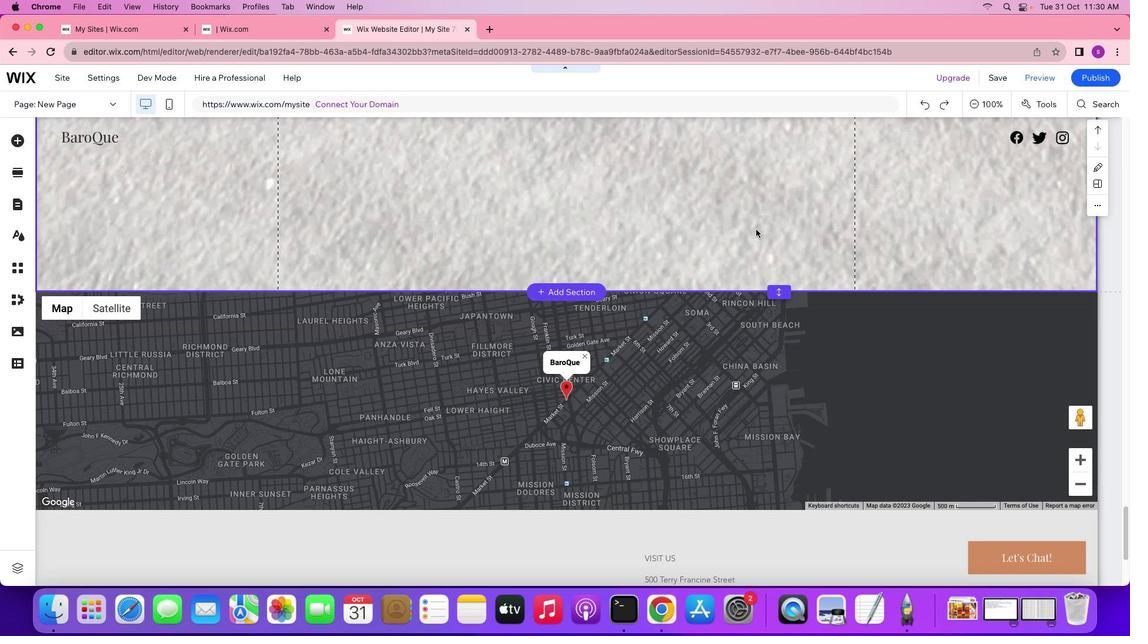 
Action: Mouse scrolled (752, 240) with delta (0, -1)
Screenshot: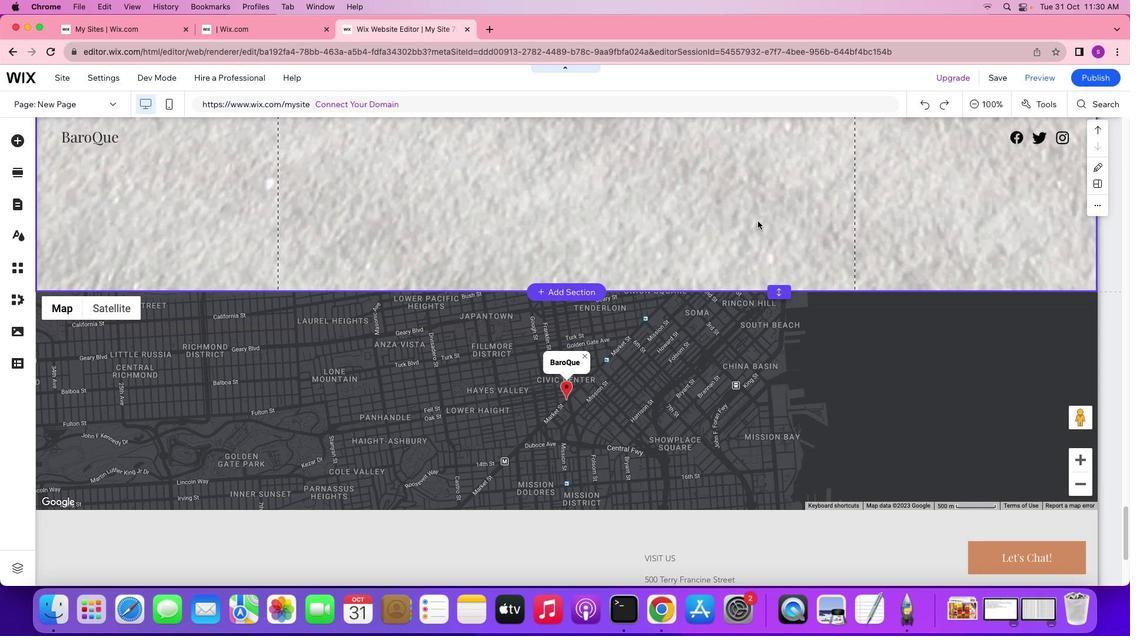 
Action: Mouse scrolled (752, 240) with delta (0, -1)
Screenshot: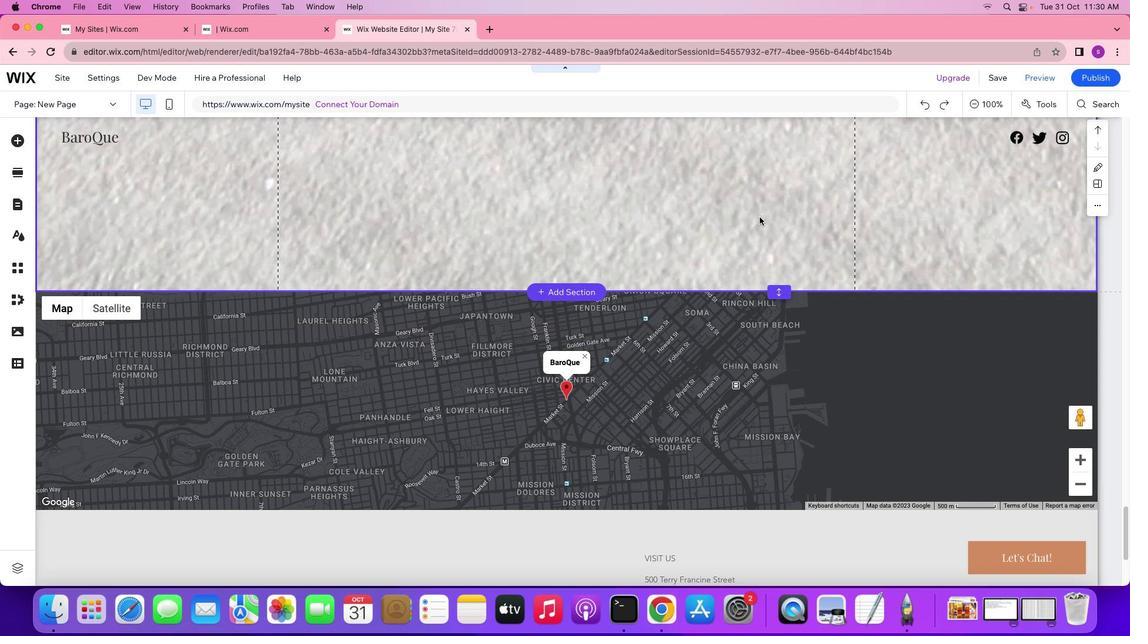 
Action: Mouse scrolled (752, 240) with delta (0, -2)
Screenshot: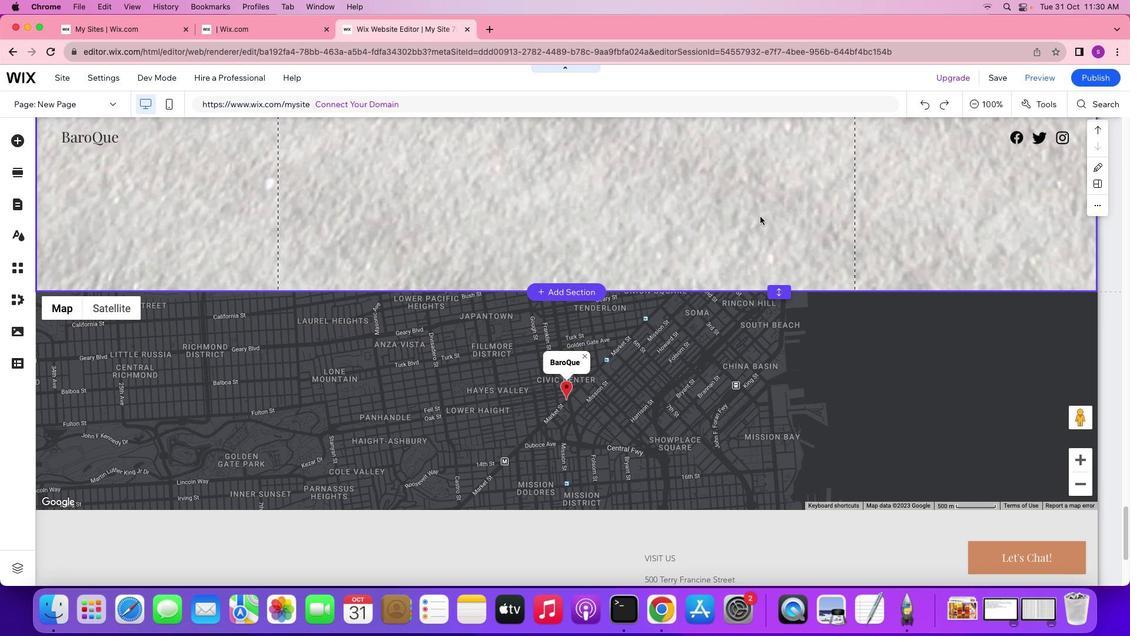 
Action: Mouse scrolled (752, 240) with delta (0, -2)
Screenshot: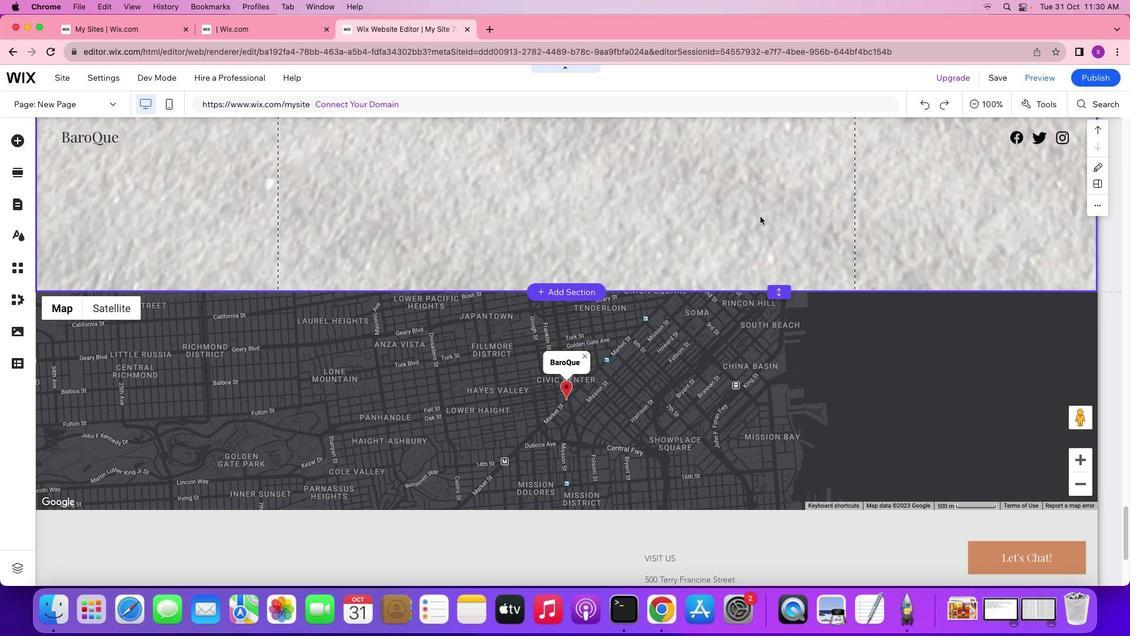 
Action: Mouse moved to (759, 215)
Screenshot: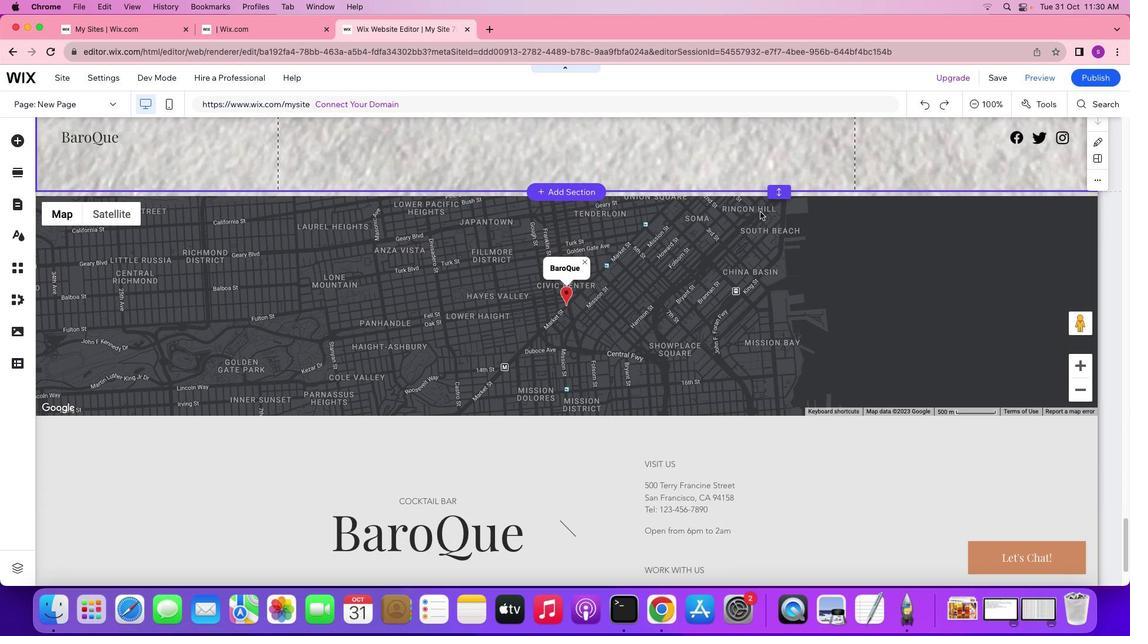 
Action: Mouse scrolled (759, 215) with delta (0, -1)
Screenshot: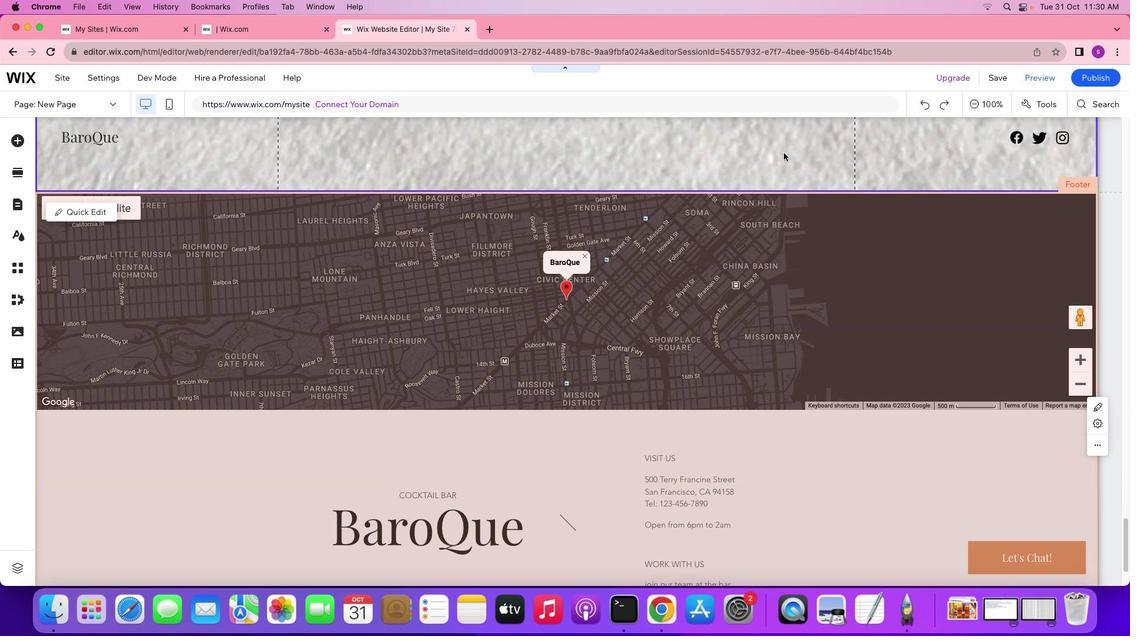 
Action: Mouse scrolled (759, 215) with delta (0, -1)
Screenshot: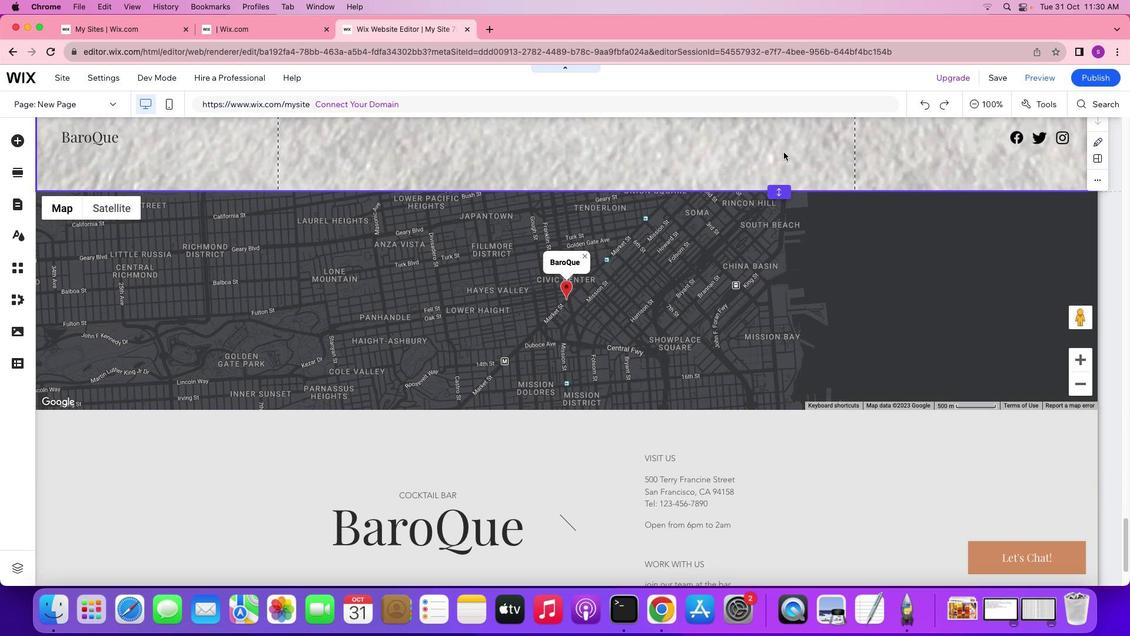 
Action: Mouse scrolled (759, 215) with delta (0, -1)
Screenshot: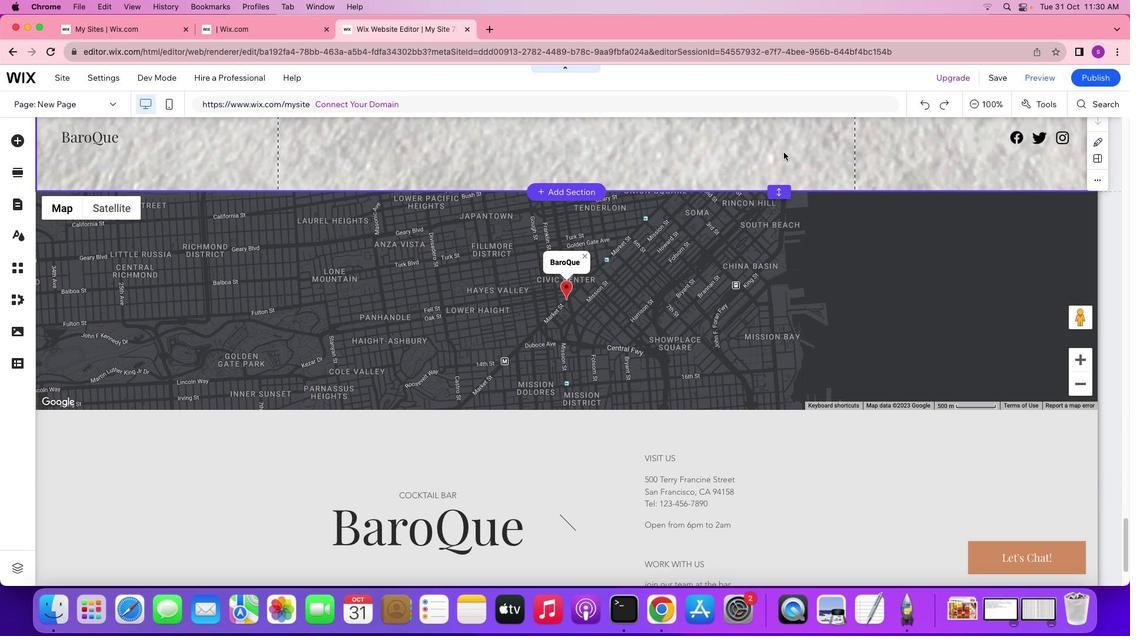 
Action: Mouse scrolled (759, 215) with delta (0, -1)
Screenshot: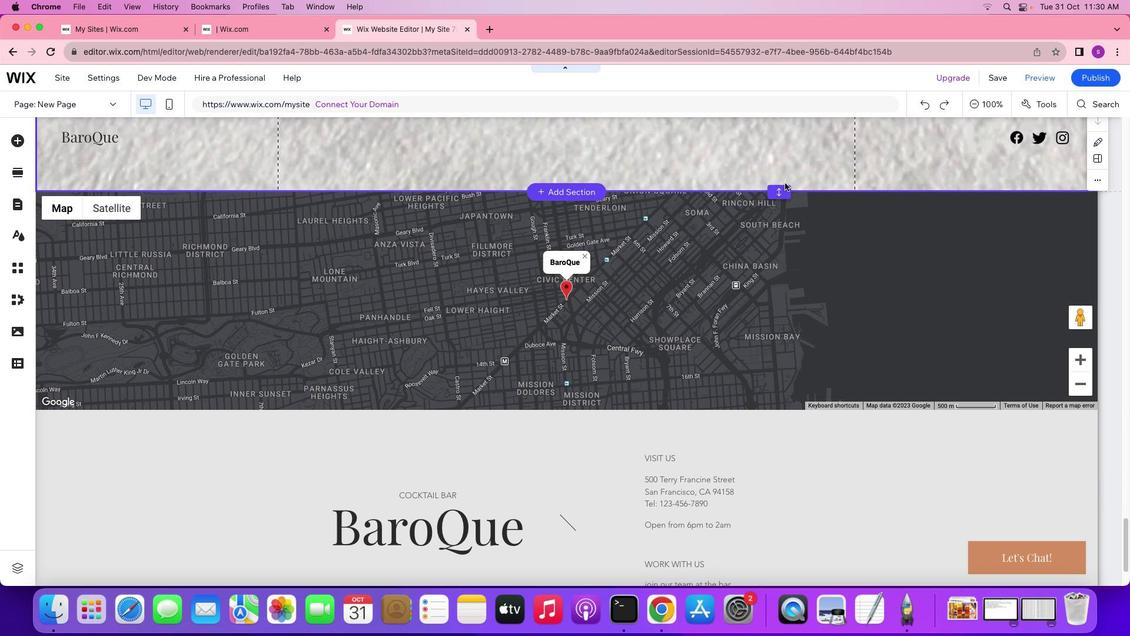 
Action: Mouse moved to (778, 189)
Screenshot: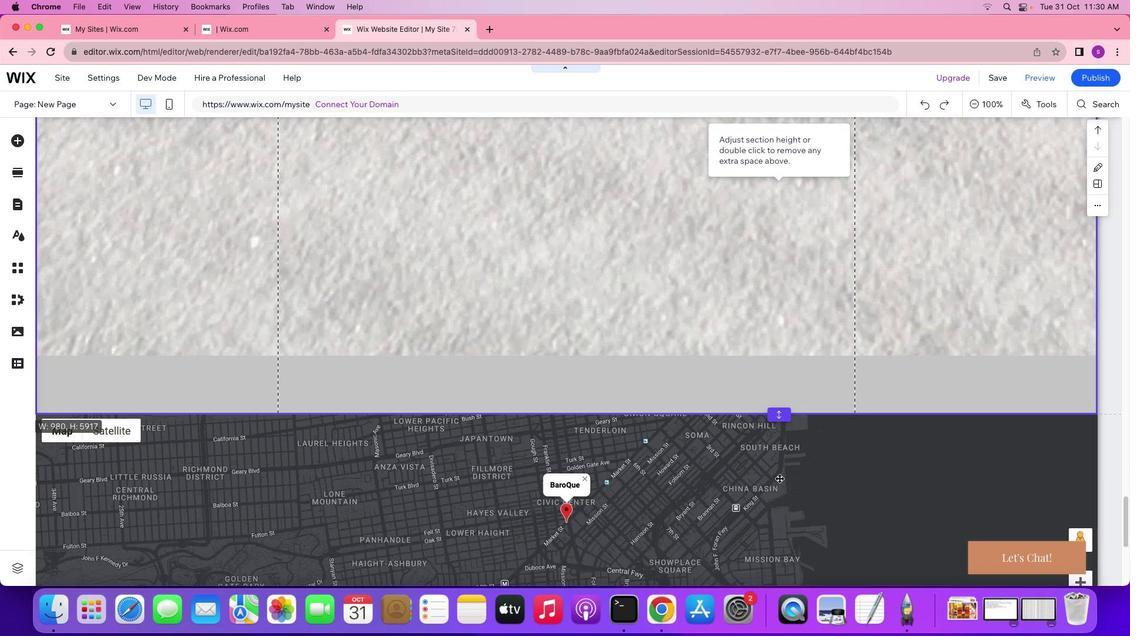 
Action: Mouse pressed left at (778, 189)
Screenshot: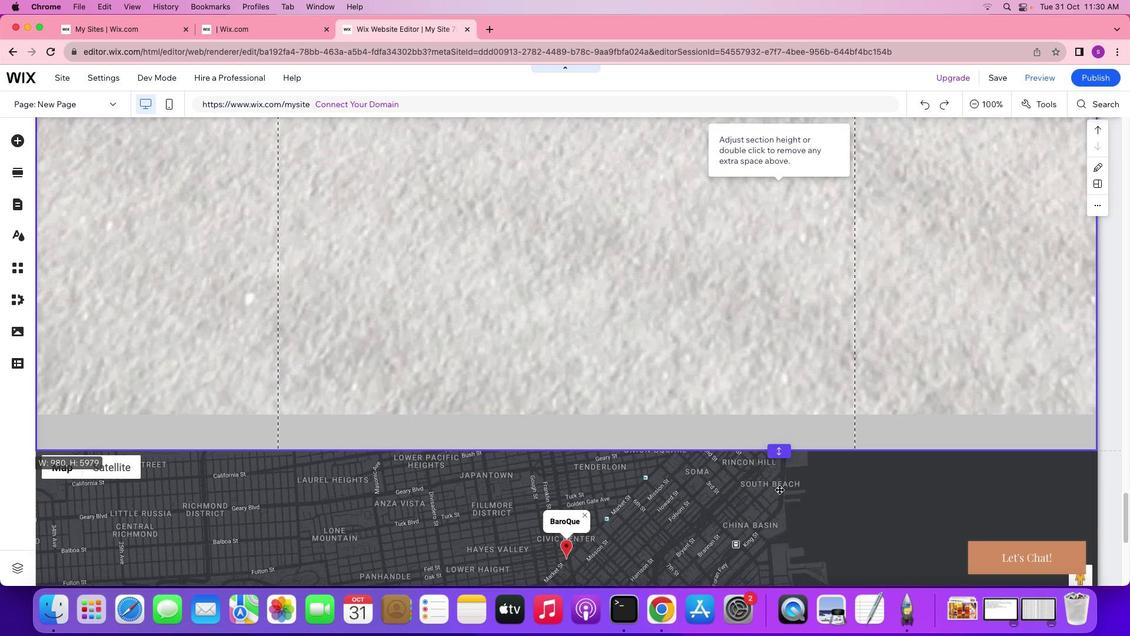 
Action: Mouse moved to (561, 332)
Screenshot: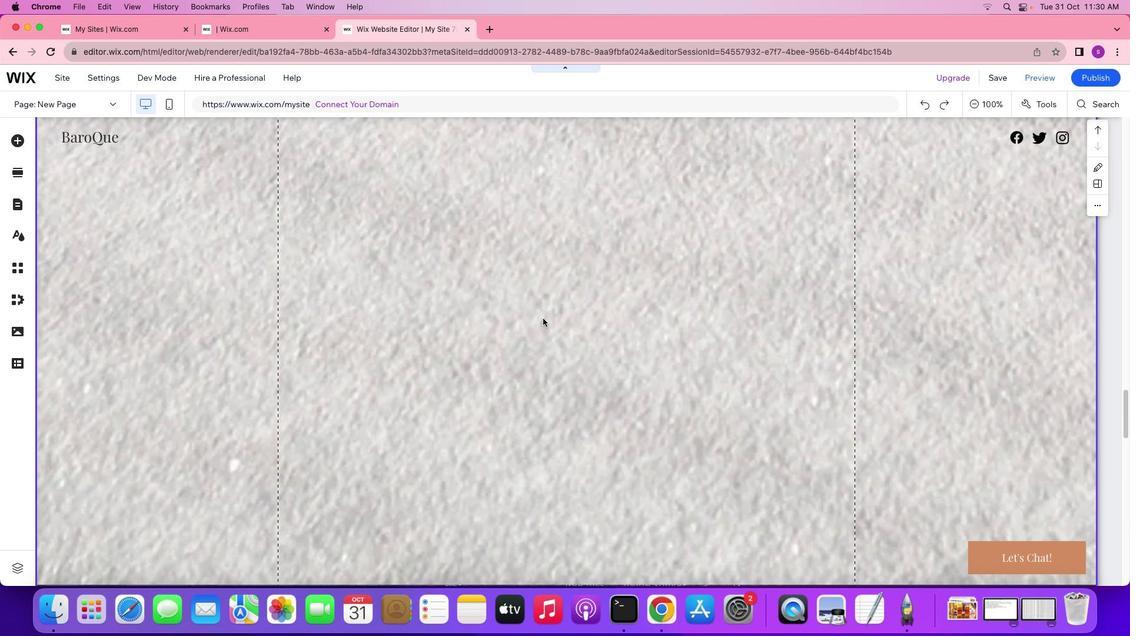 
Action: Mouse scrolled (561, 332) with delta (0, 0)
Screenshot: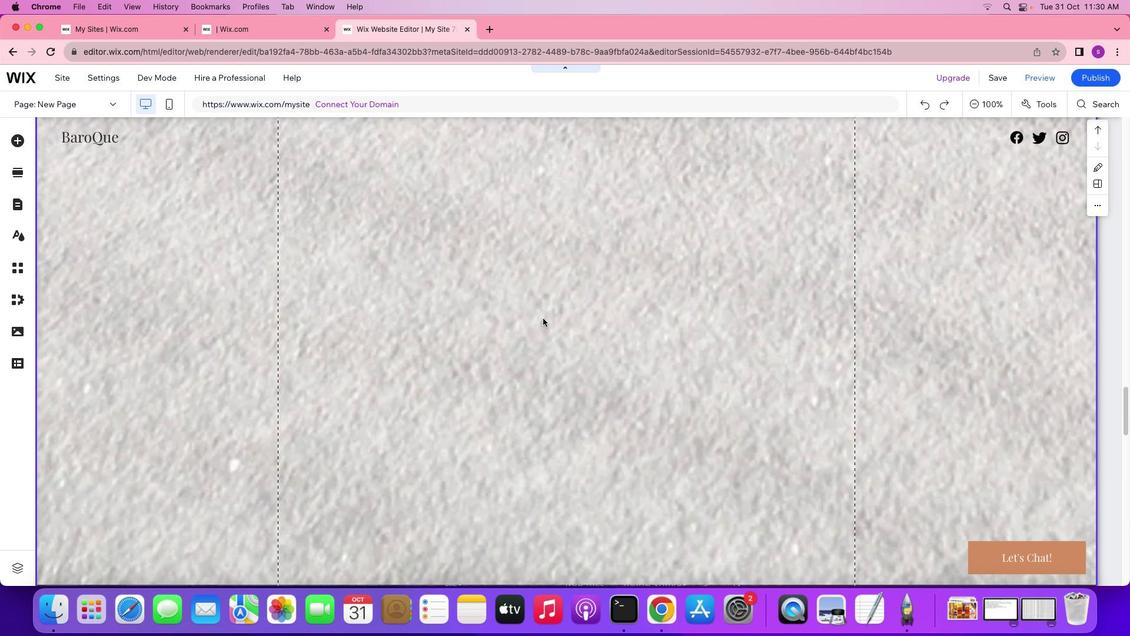 
Action: Mouse scrolled (561, 332) with delta (0, 0)
Screenshot: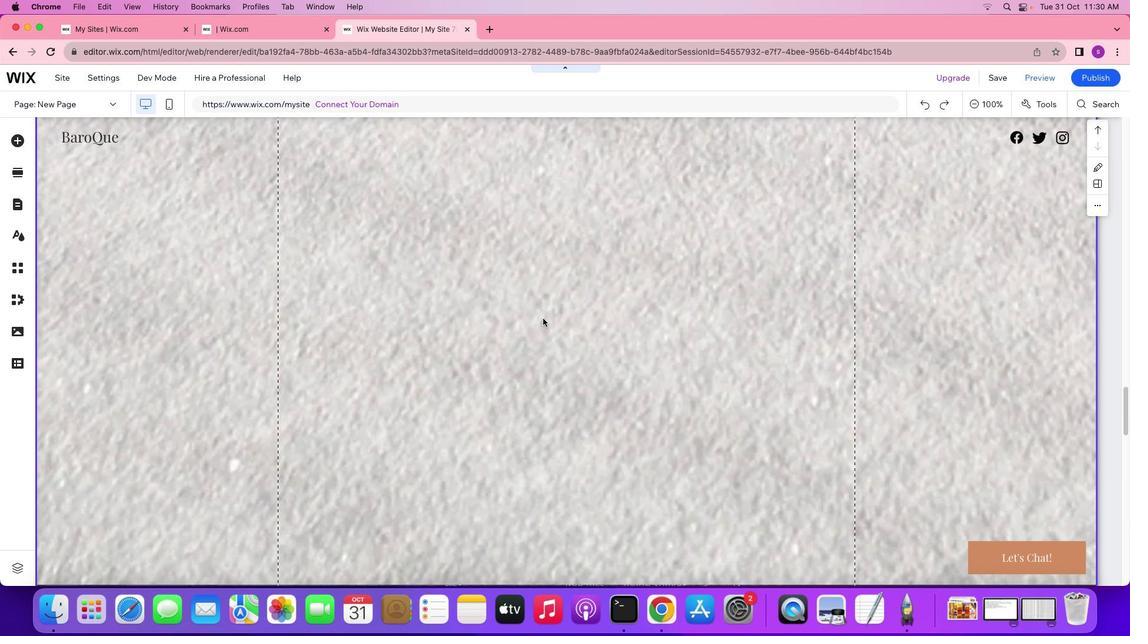 
Action: Mouse scrolled (561, 332) with delta (0, 0)
Screenshot: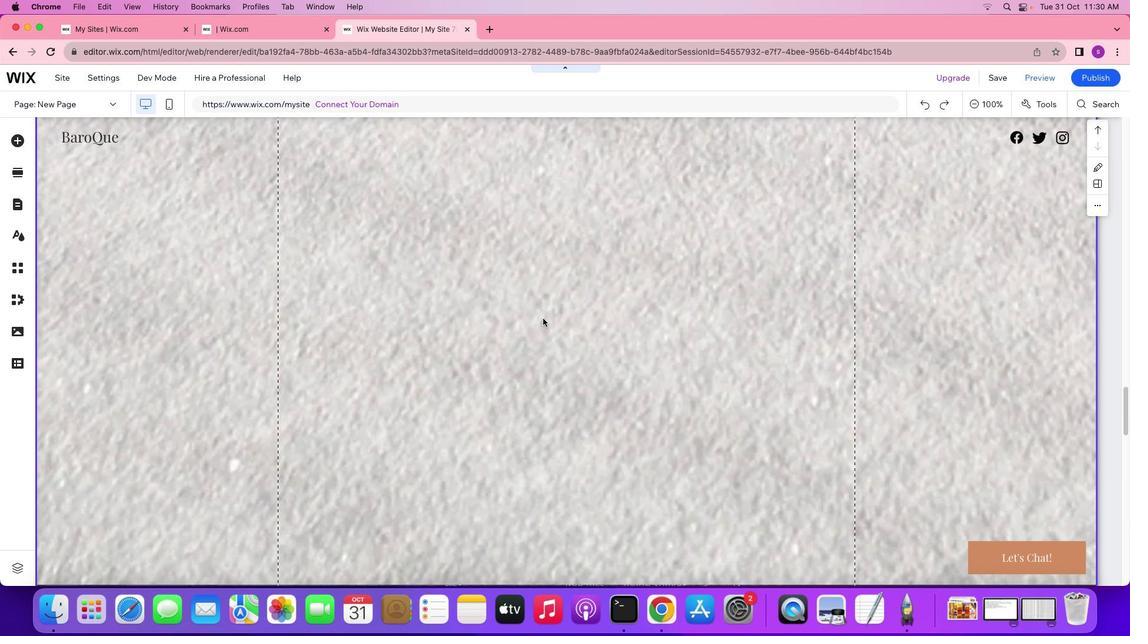 
Action: Mouse scrolled (561, 332) with delta (0, 1)
Screenshot: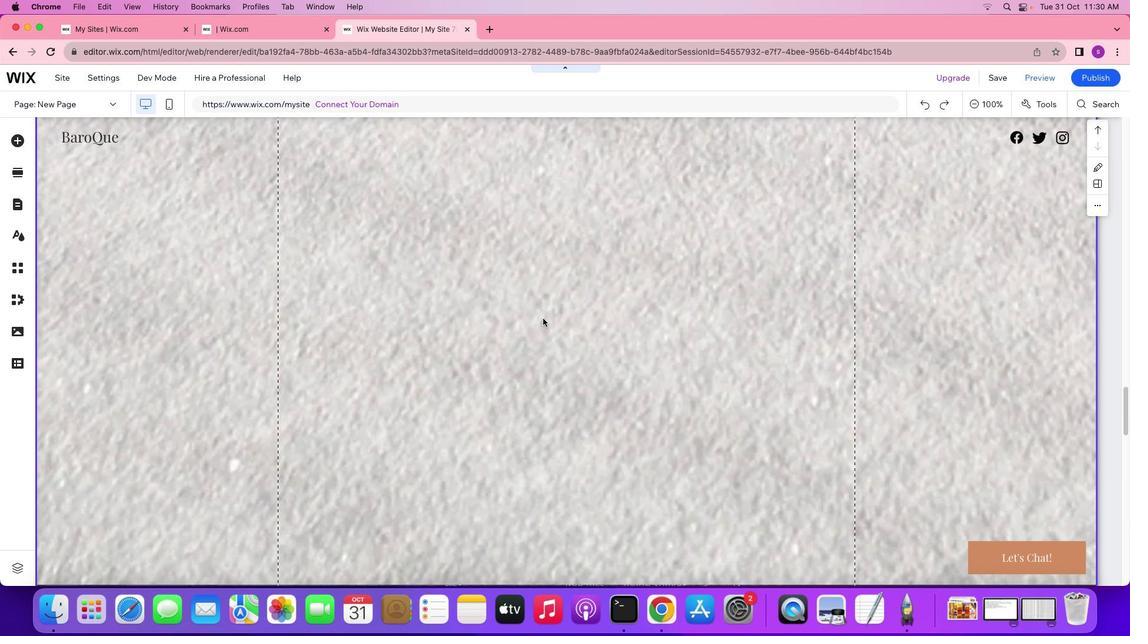
Action: Mouse scrolled (561, 332) with delta (0, 2)
Screenshot: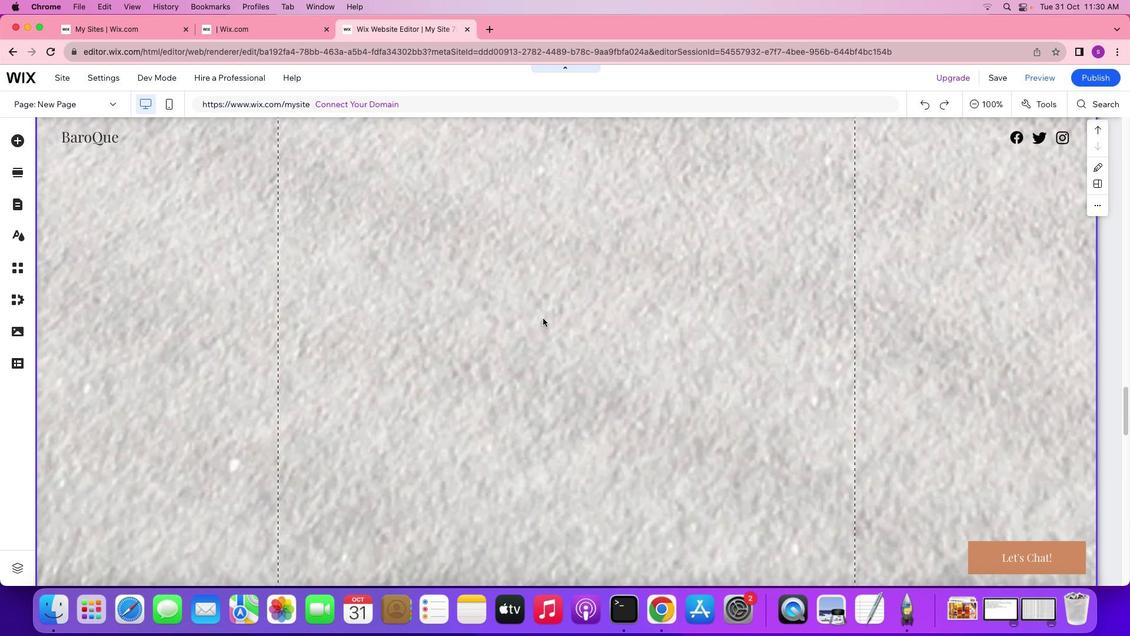 
Action: Mouse scrolled (561, 332) with delta (0, 2)
Screenshot: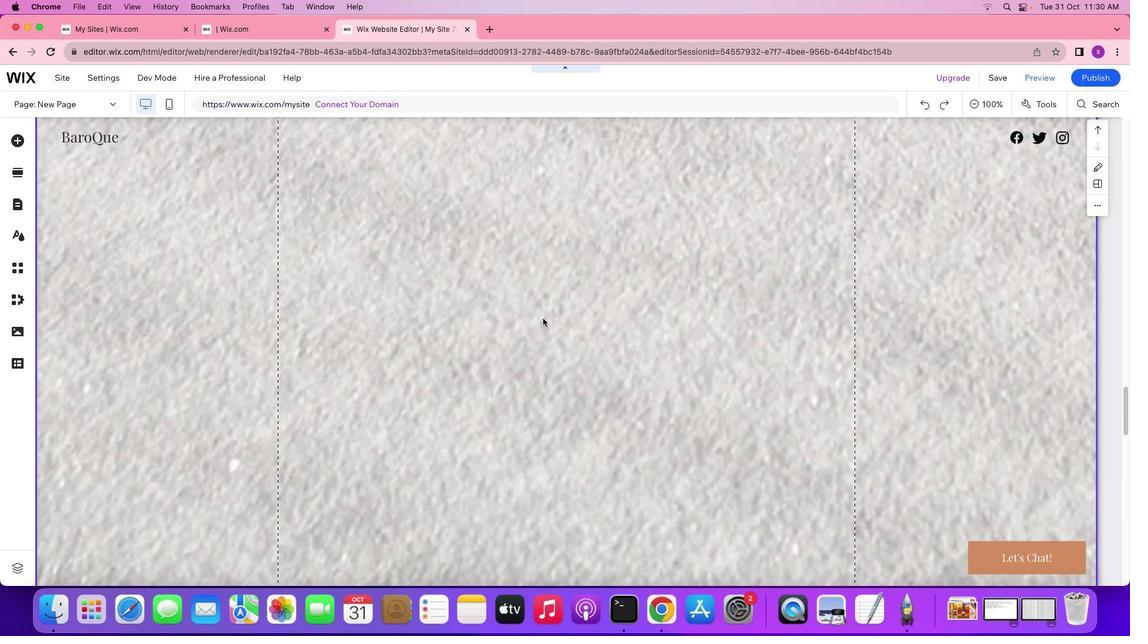 
Action: Mouse moved to (541, 318)
